 Task: Search for and add a laptop under 50000, a Lenovo laptop bag, and a Lenovo laptop cooling pad to the cart on Amazon.
Action: Mouse moved to (253, 227)
Screenshot: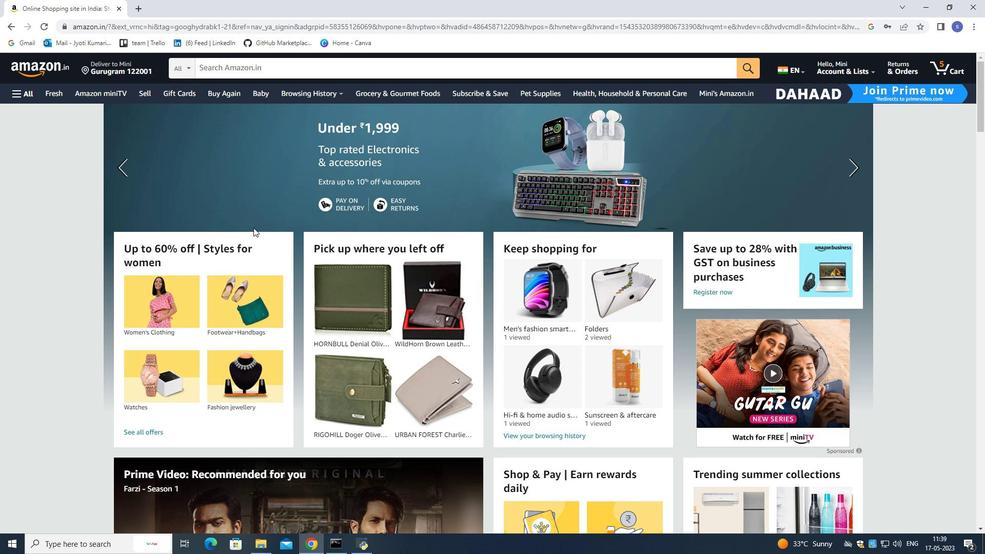 
Action: Mouse scrolled (253, 227) with delta (0, 0)
Screenshot: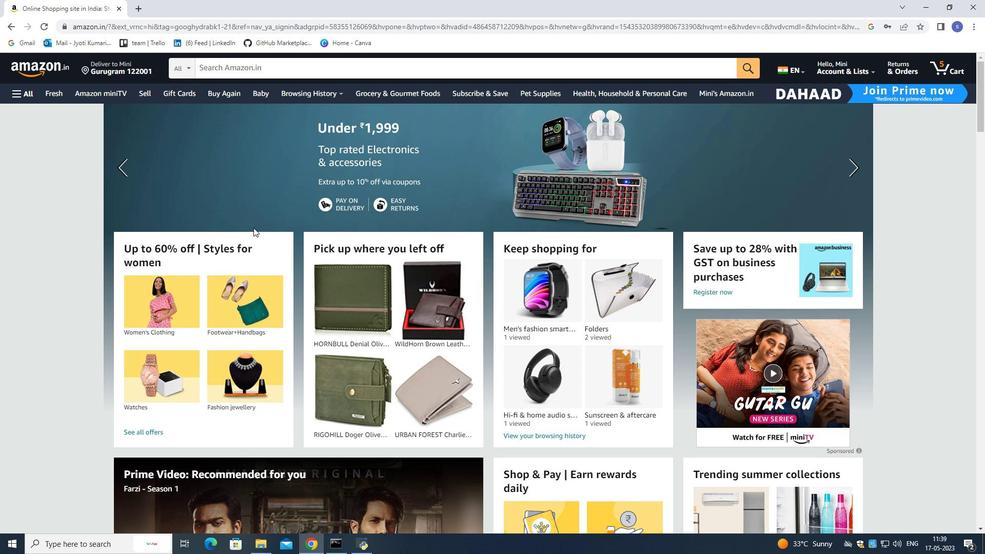 
Action: Mouse scrolled (253, 227) with delta (0, 0)
Screenshot: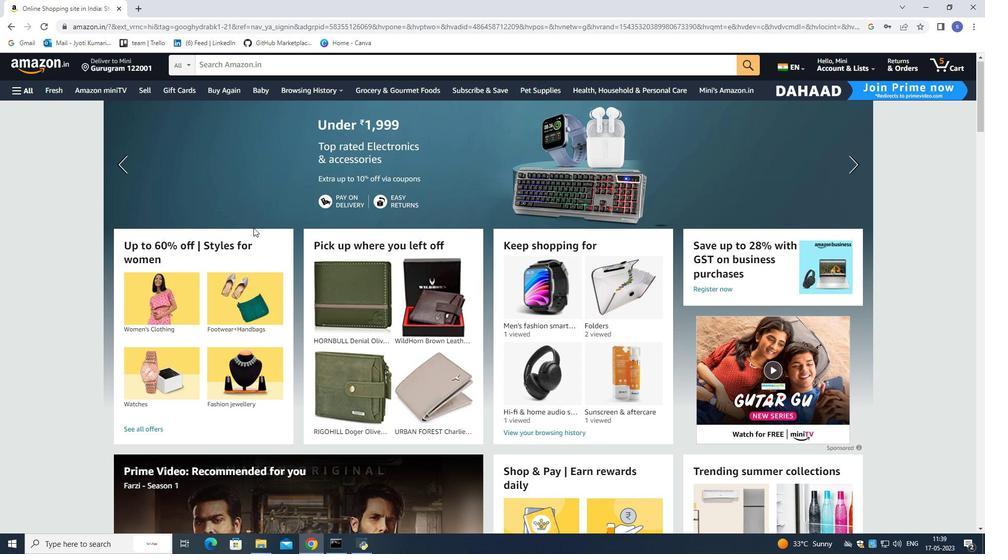 
Action: Mouse scrolled (253, 227) with delta (0, 0)
Screenshot: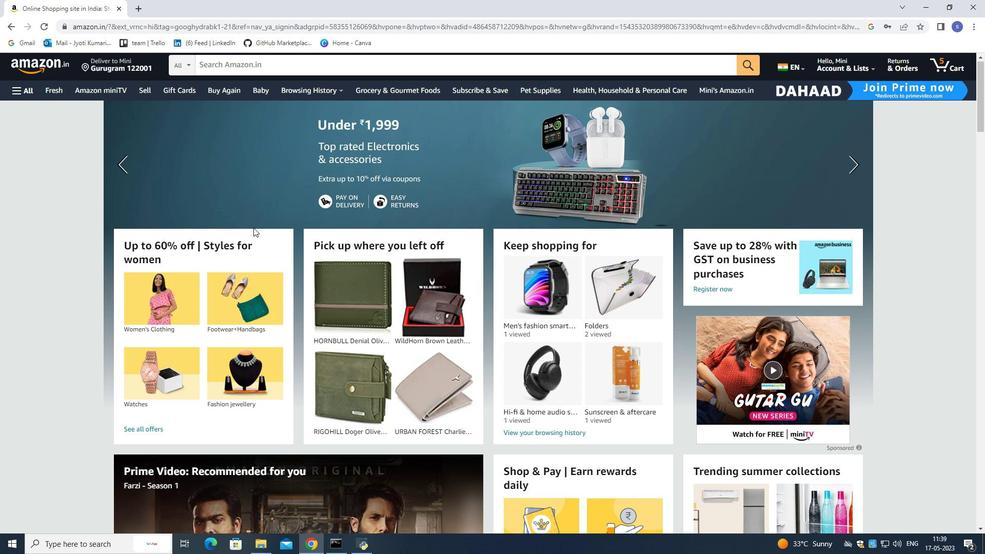 
Action: Mouse moved to (253, 228)
Screenshot: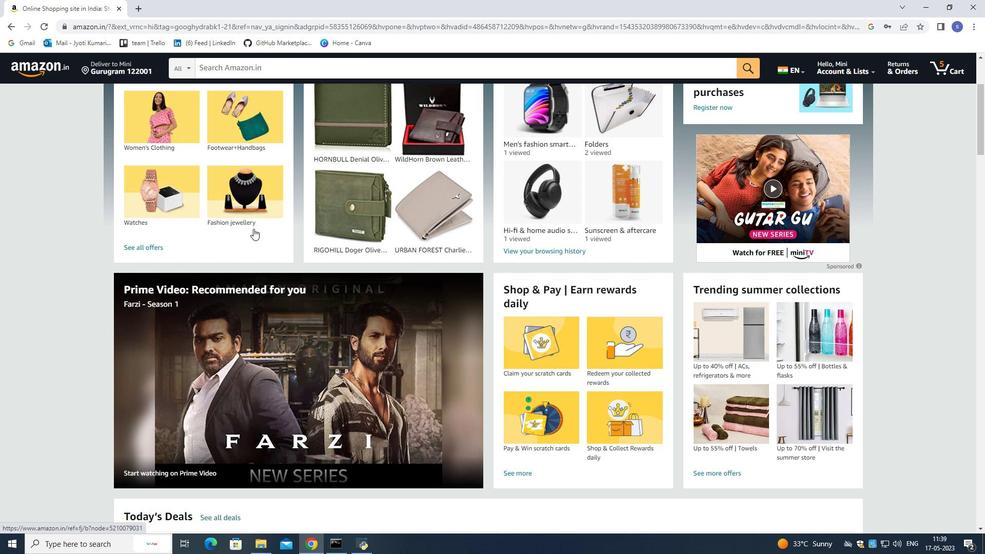 
Action: Mouse scrolled (253, 228) with delta (0, 0)
Screenshot: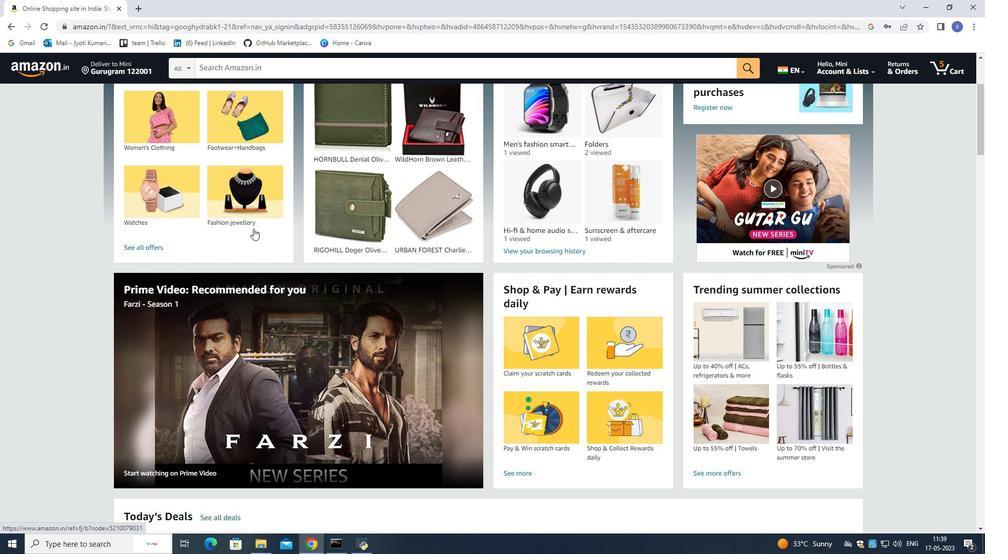 
Action: Mouse moved to (253, 230)
Screenshot: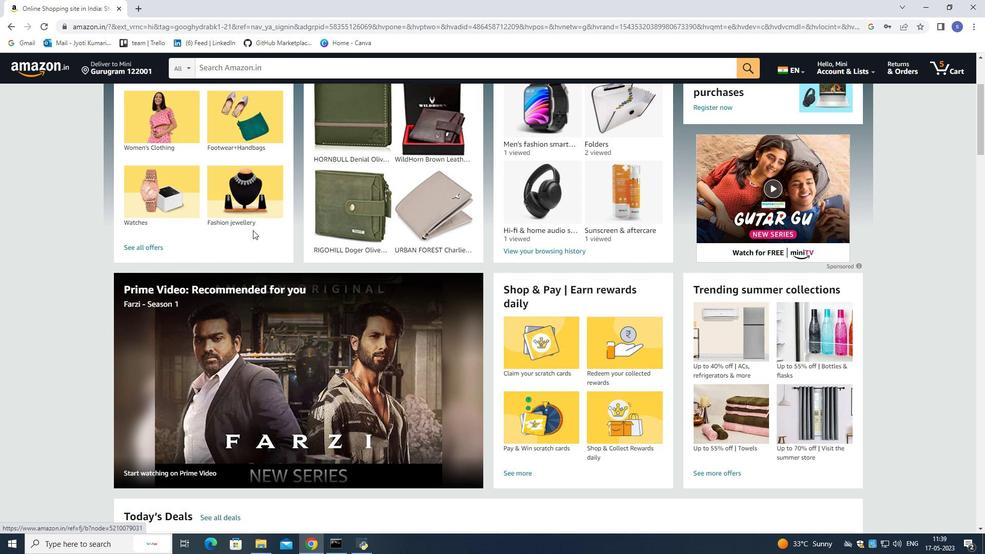 
Action: Mouse scrolled (253, 229) with delta (0, 0)
Screenshot: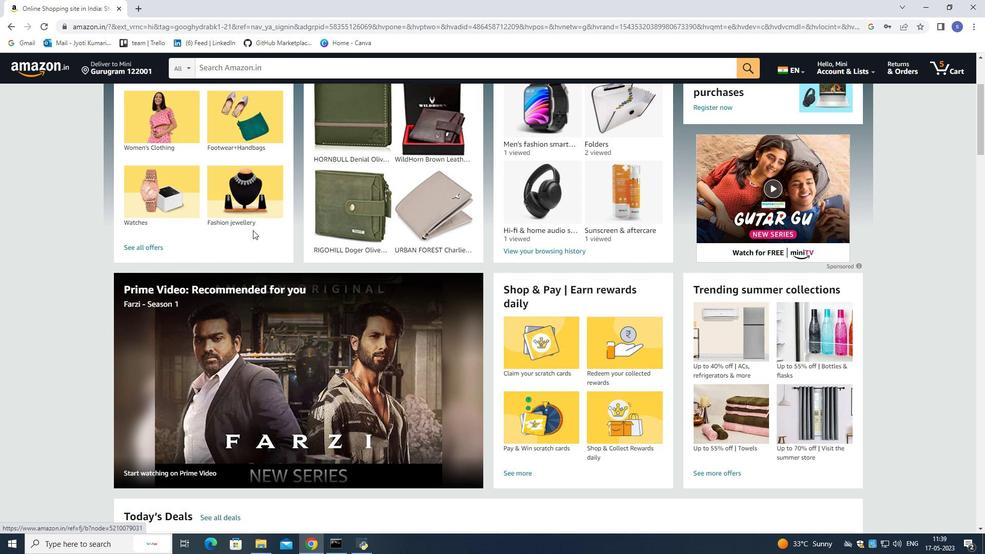 
Action: Mouse scrolled (253, 229) with delta (0, 0)
Screenshot: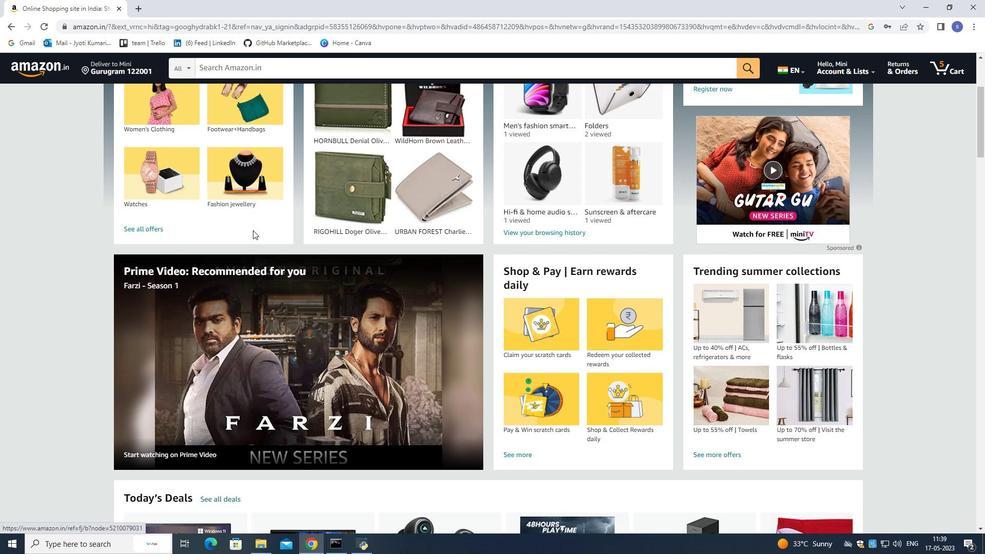 
Action: Mouse scrolled (253, 229) with delta (0, 0)
Screenshot: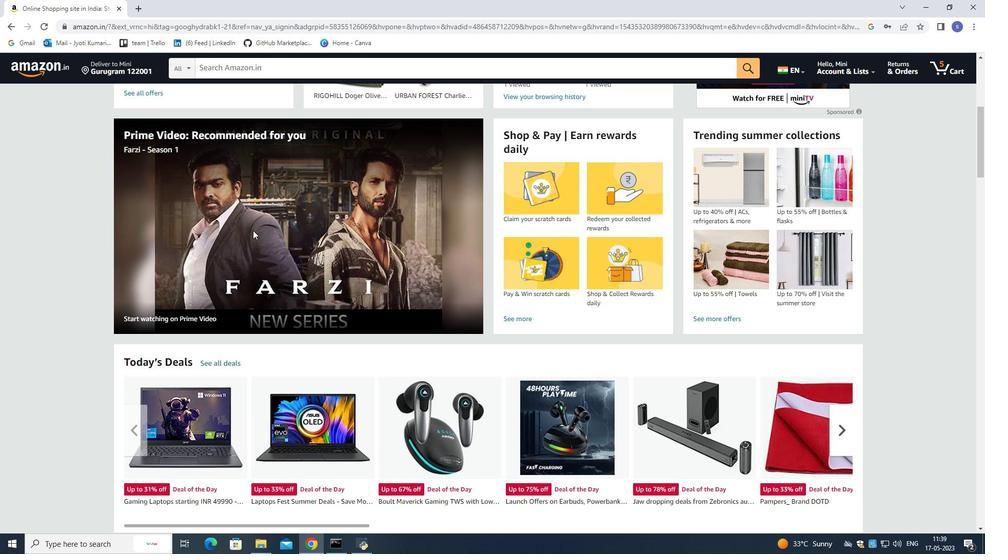 
Action: Mouse scrolled (253, 229) with delta (0, 0)
Screenshot: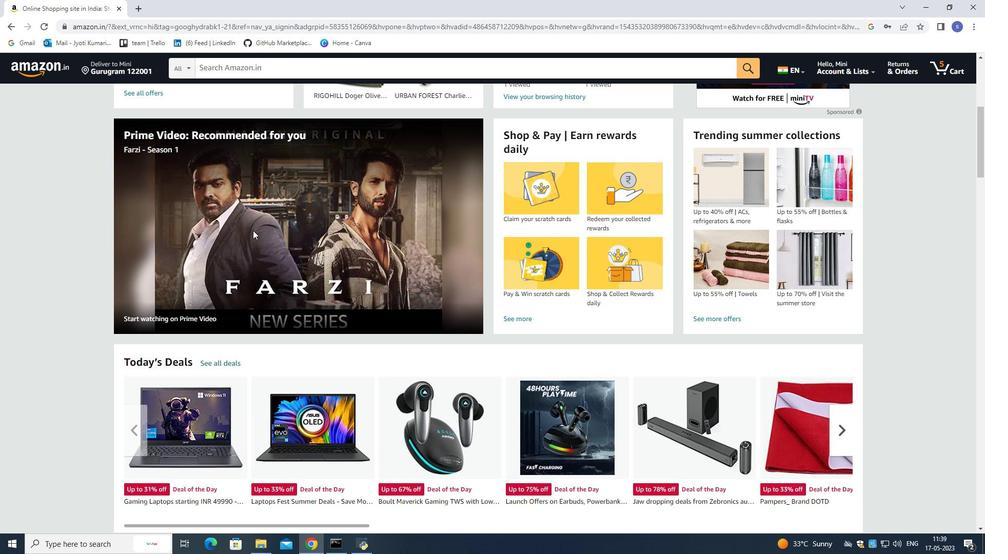 
Action: Mouse scrolled (253, 229) with delta (0, 0)
Screenshot: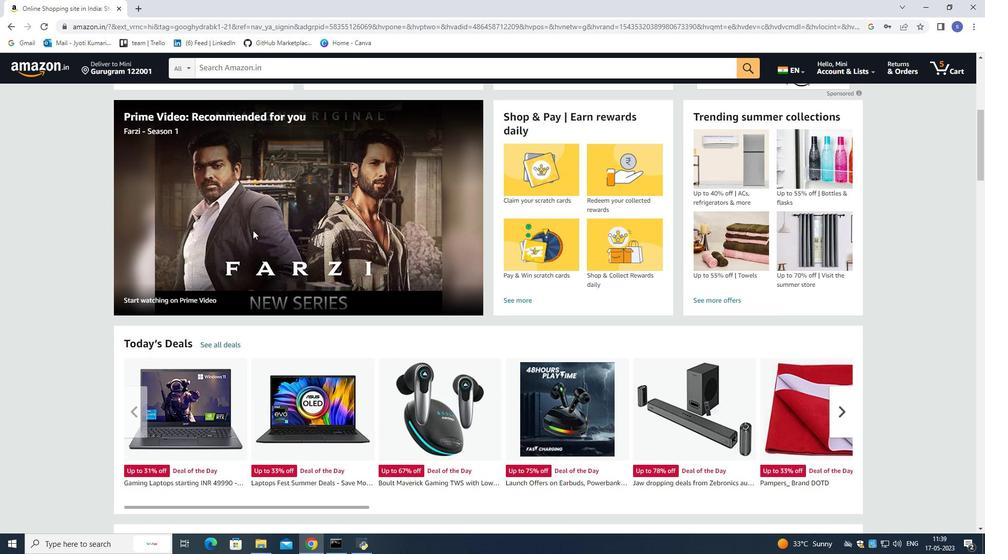 
Action: Mouse scrolled (253, 229) with delta (0, 0)
Screenshot: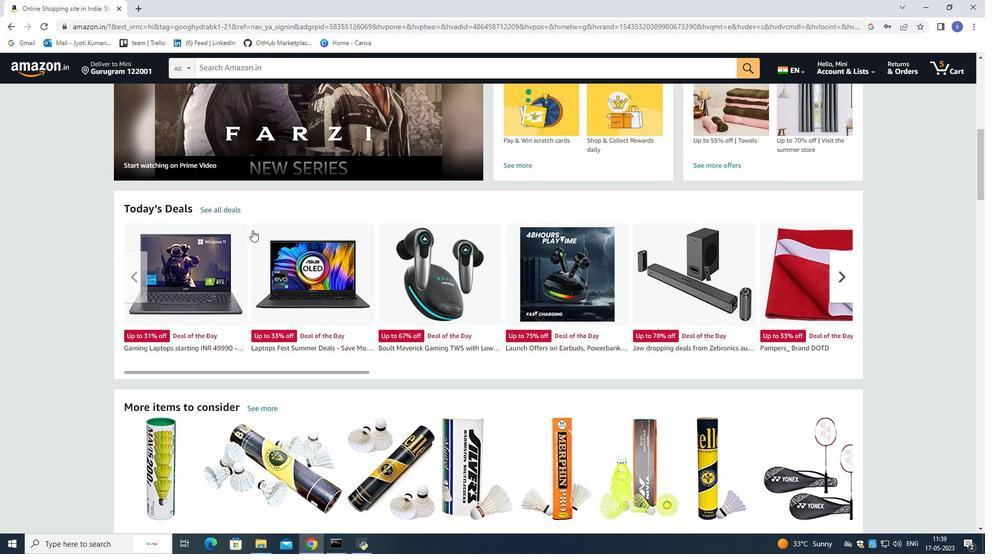 
Action: Mouse moved to (252, 230)
Screenshot: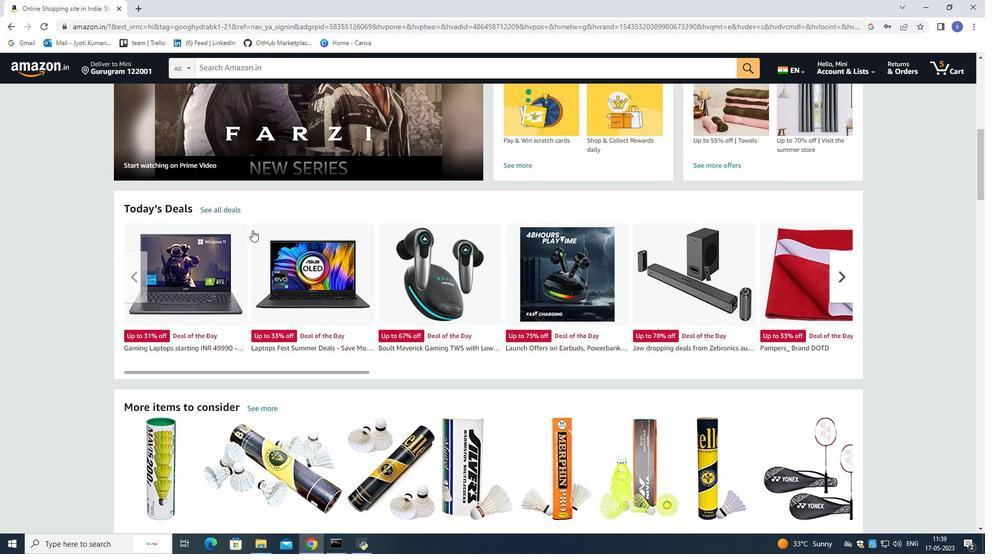 
Action: Mouse scrolled (252, 229) with delta (0, 0)
Screenshot: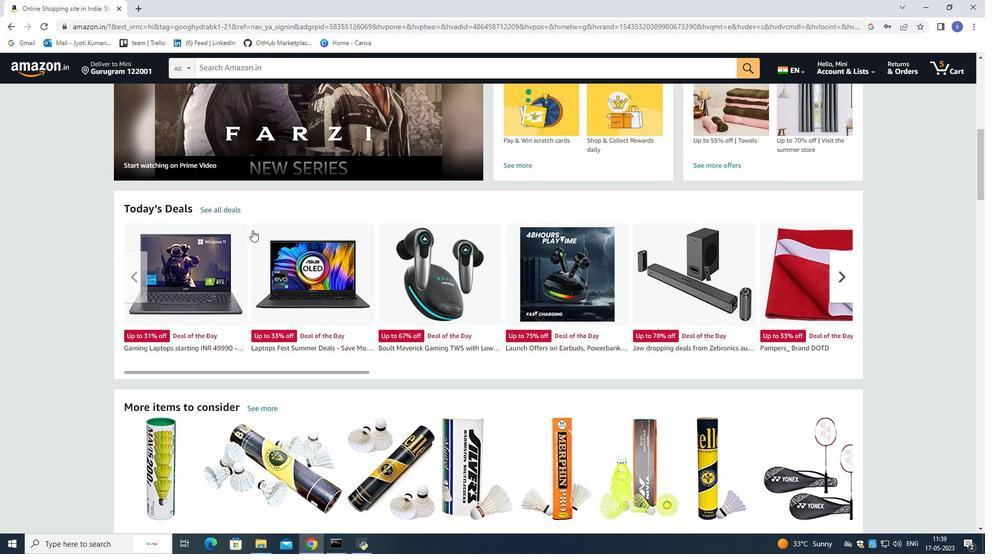 
Action: Mouse moved to (249, 234)
Screenshot: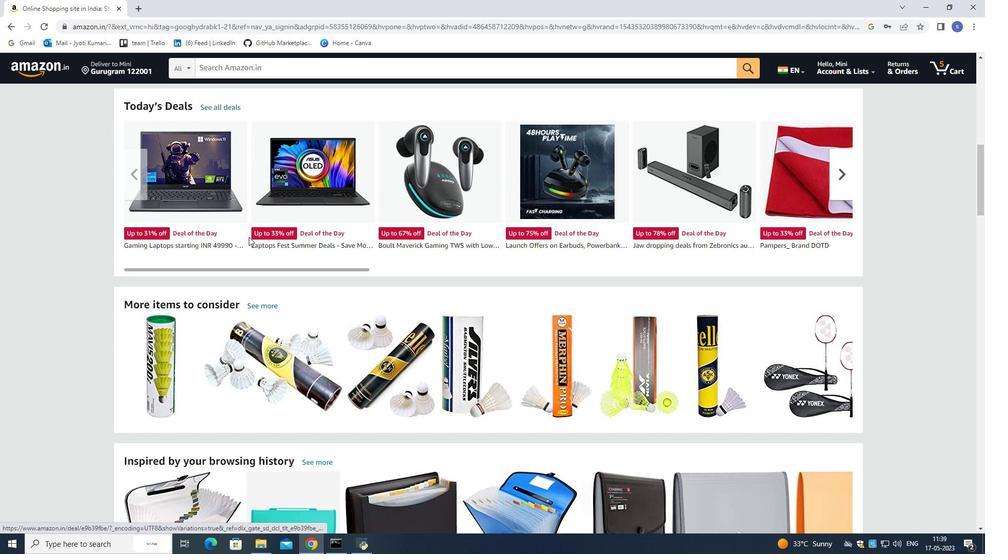 
Action: Mouse scrolled (249, 234) with delta (0, 0)
Screenshot: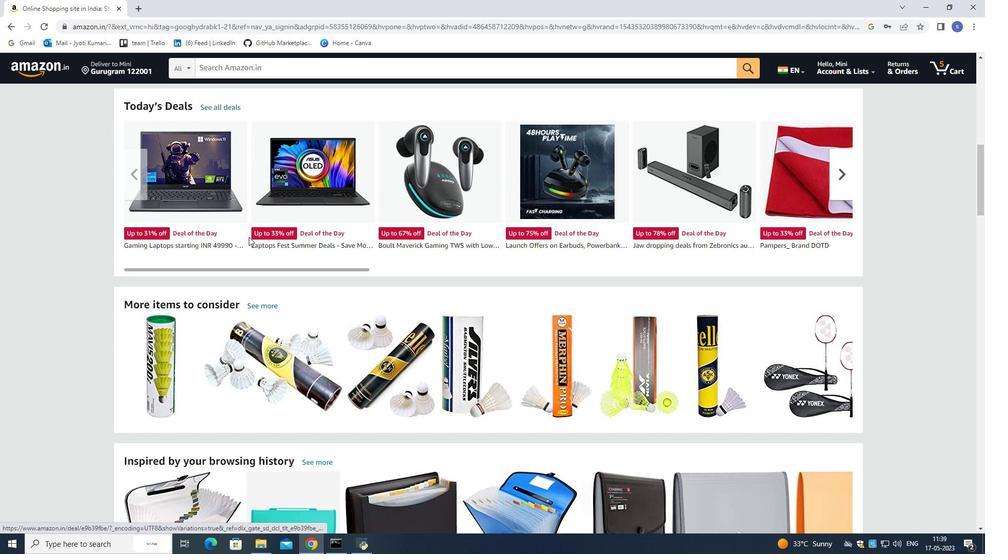 
Action: Mouse moved to (248, 238)
Screenshot: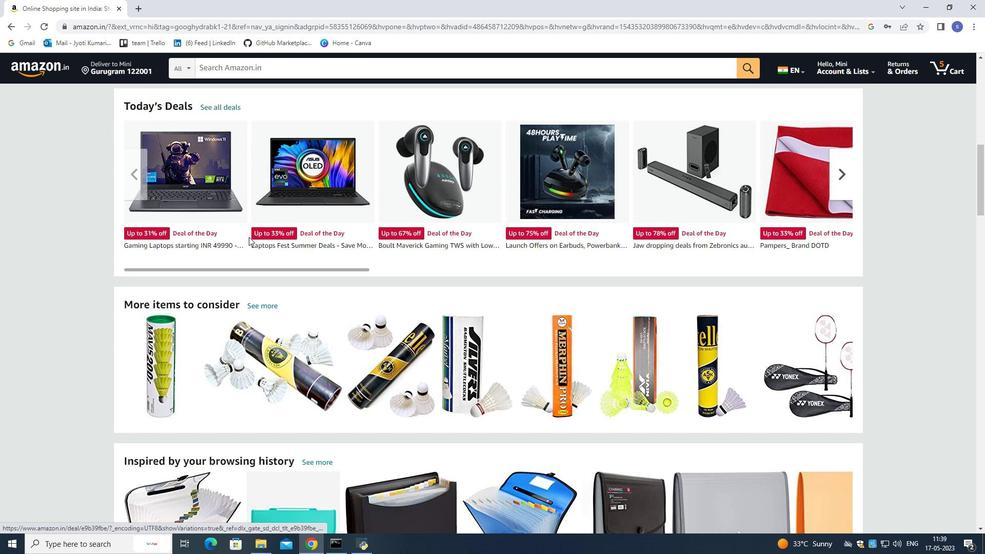 
Action: Mouse scrolled (248, 237) with delta (0, 0)
Screenshot: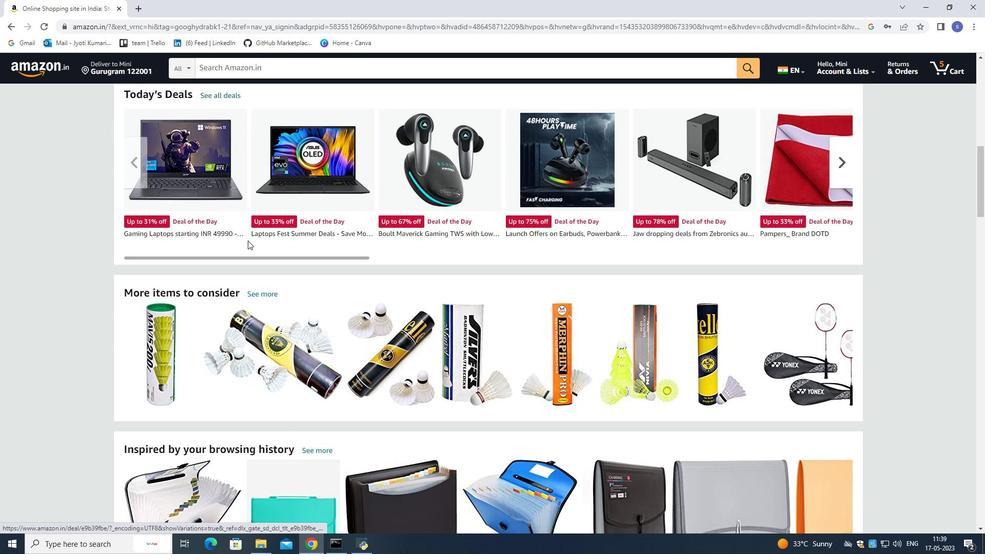 
Action: Mouse moved to (246, 243)
Screenshot: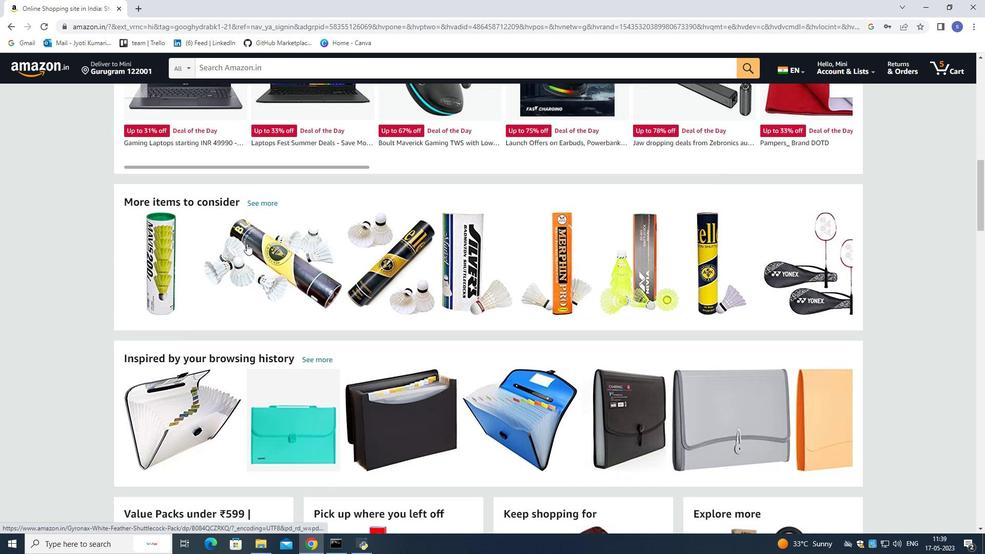 
Action: Mouse scrolled (246, 243) with delta (0, 0)
Screenshot: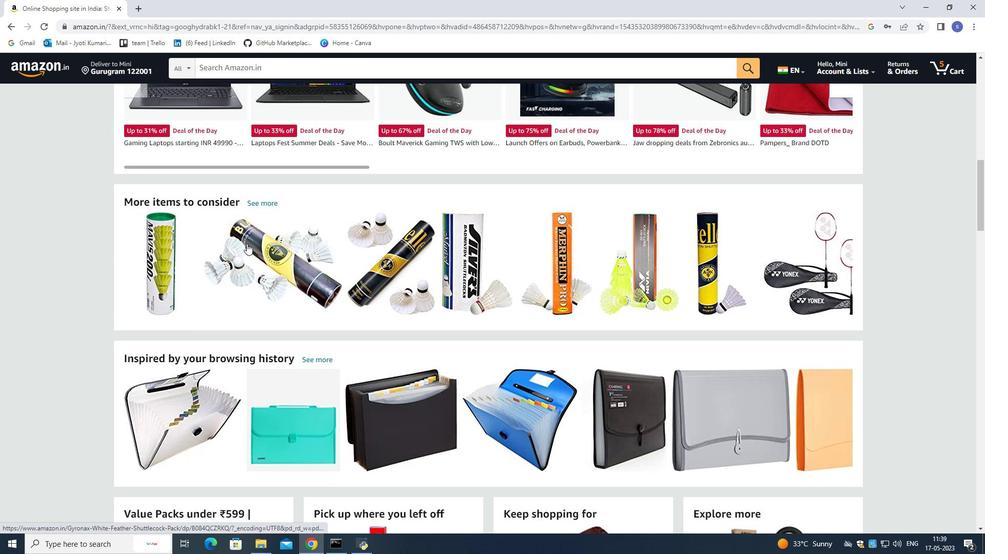
Action: Mouse moved to (246, 244)
Screenshot: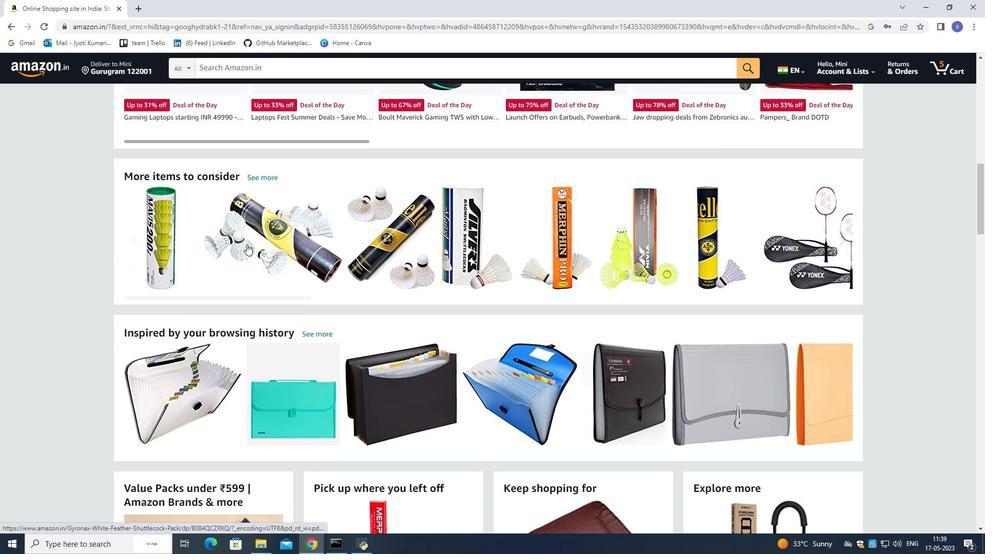 
Action: Mouse scrolled (246, 244) with delta (0, 0)
Screenshot: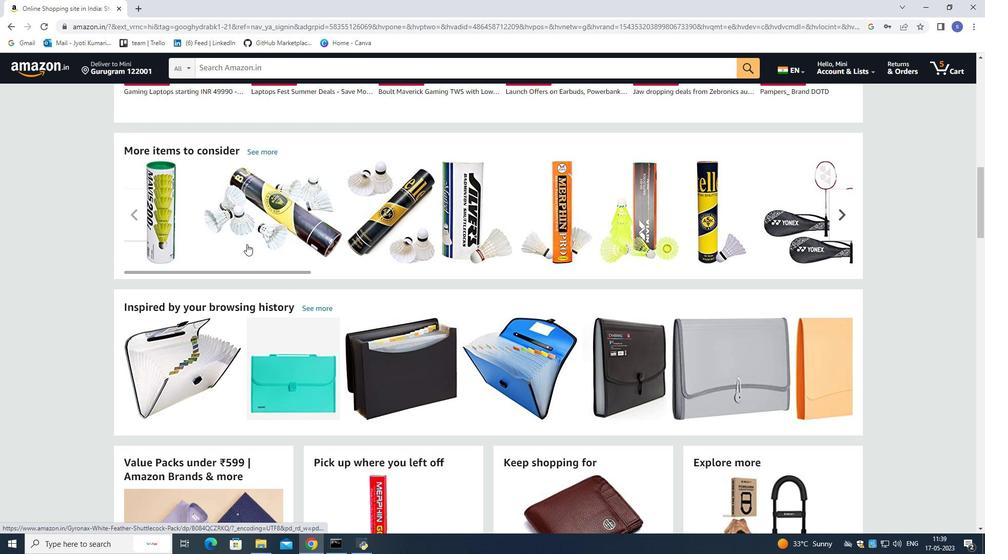 
Action: Mouse scrolled (246, 244) with delta (0, 0)
Screenshot: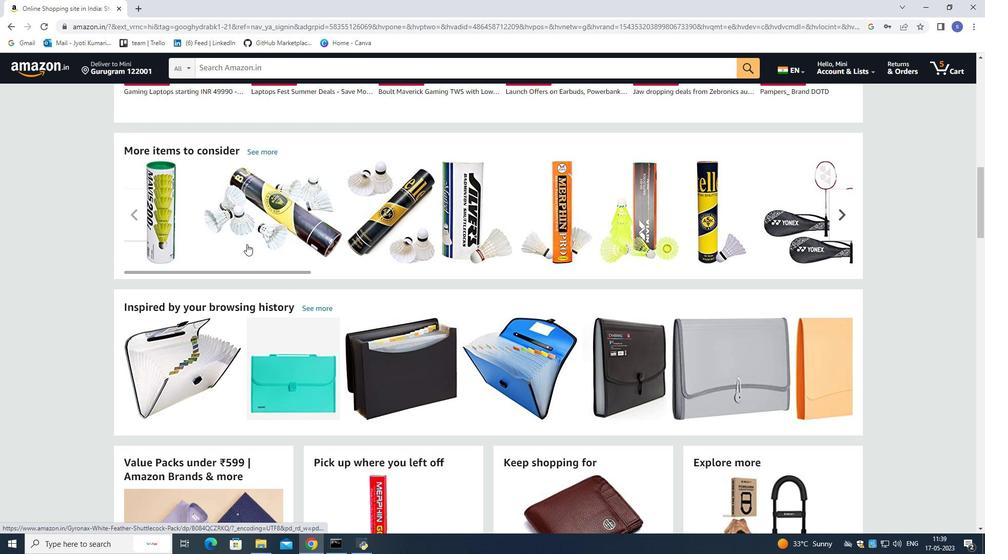 
Action: Mouse scrolled (246, 244) with delta (0, 0)
Screenshot: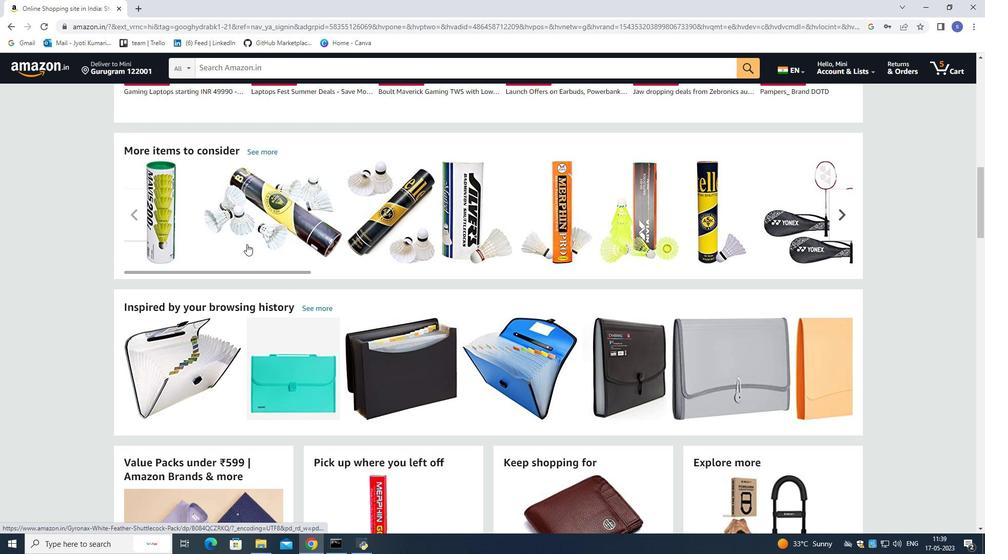 
Action: Mouse scrolled (246, 244) with delta (0, 0)
Screenshot: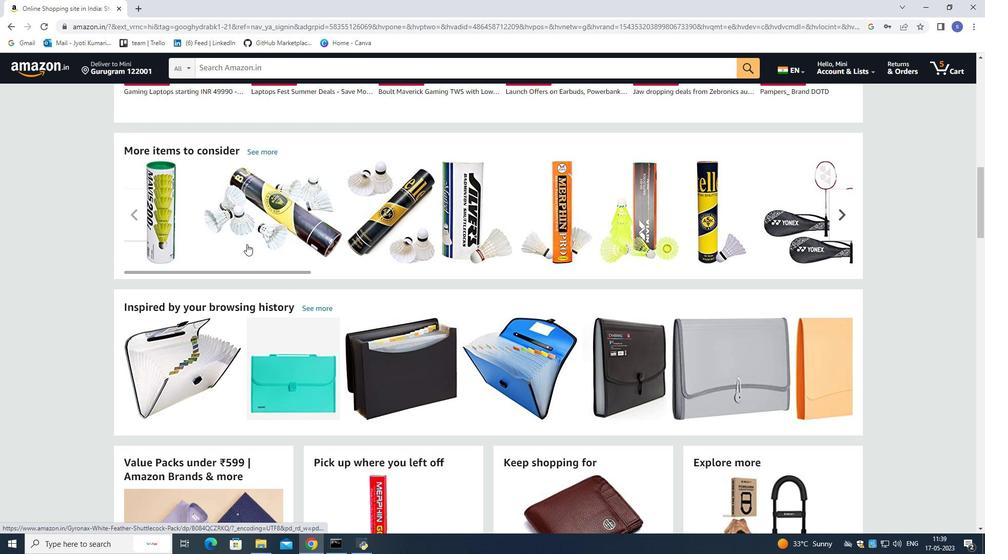 
Action: Mouse scrolled (246, 244) with delta (0, 0)
Screenshot: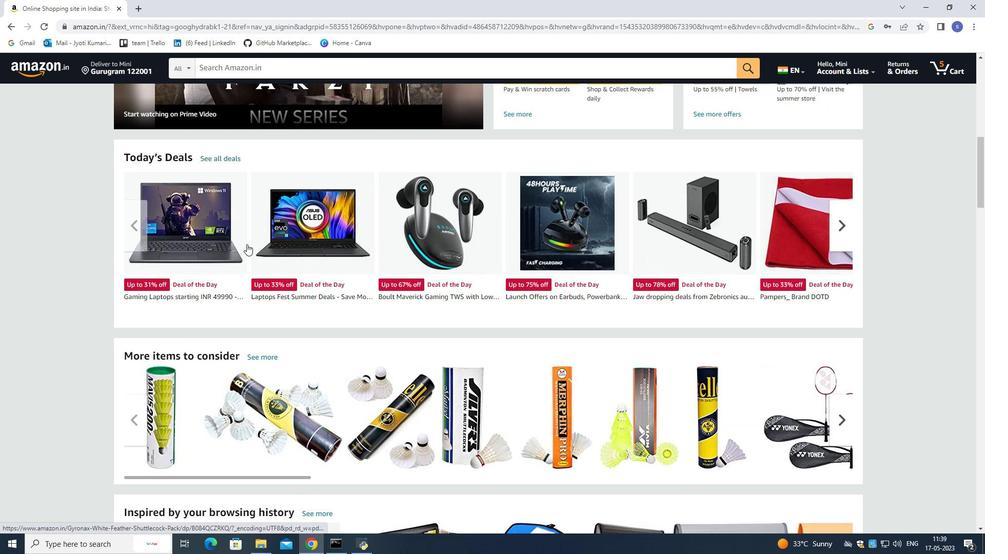 
Action: Mouse scrolled (246, 244) with delta (0, 0)
Screenshot: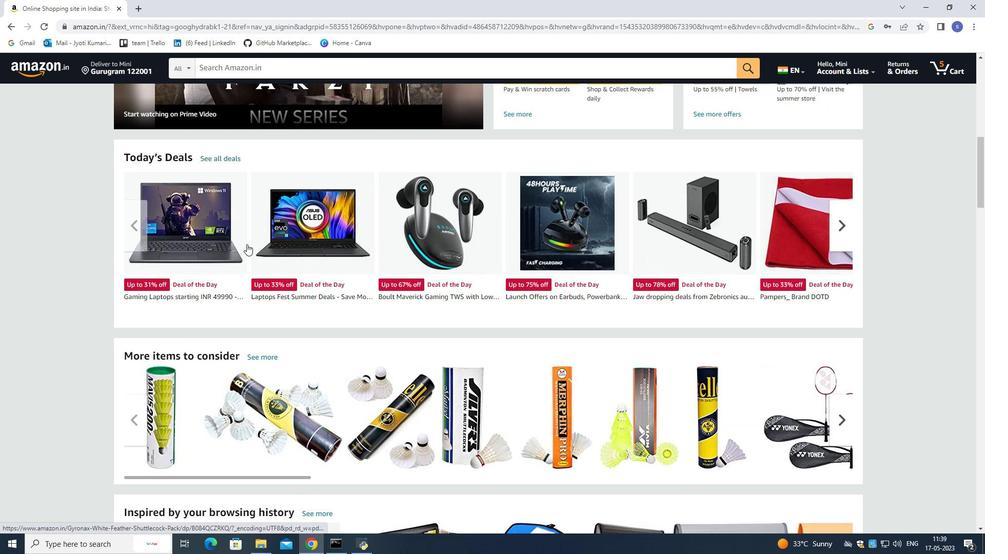 
Action: Mouse scrolled (246, 244) with delta (0, 0)
Screenshot: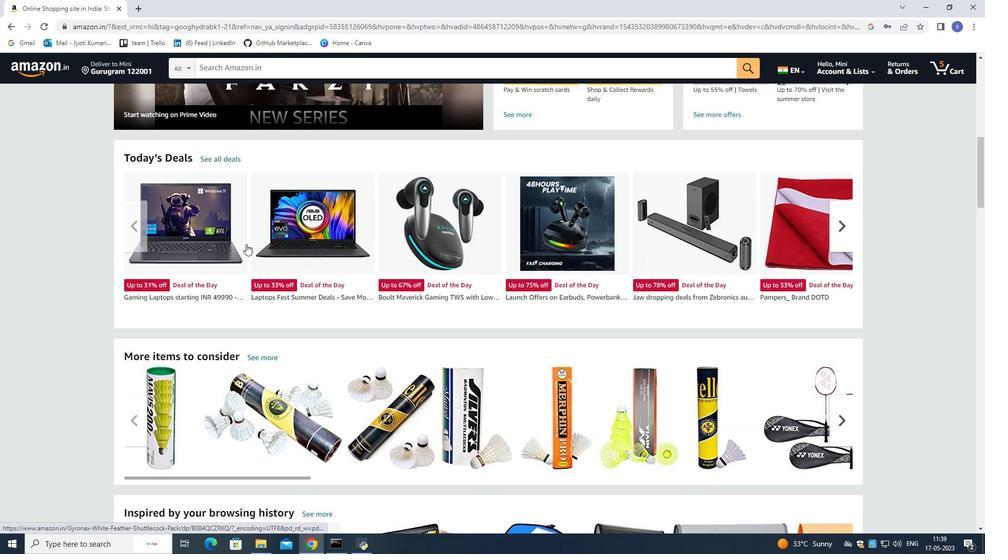 
Action: Mouse scrolled (246, 244) with delta (0, 0)
Screenshot: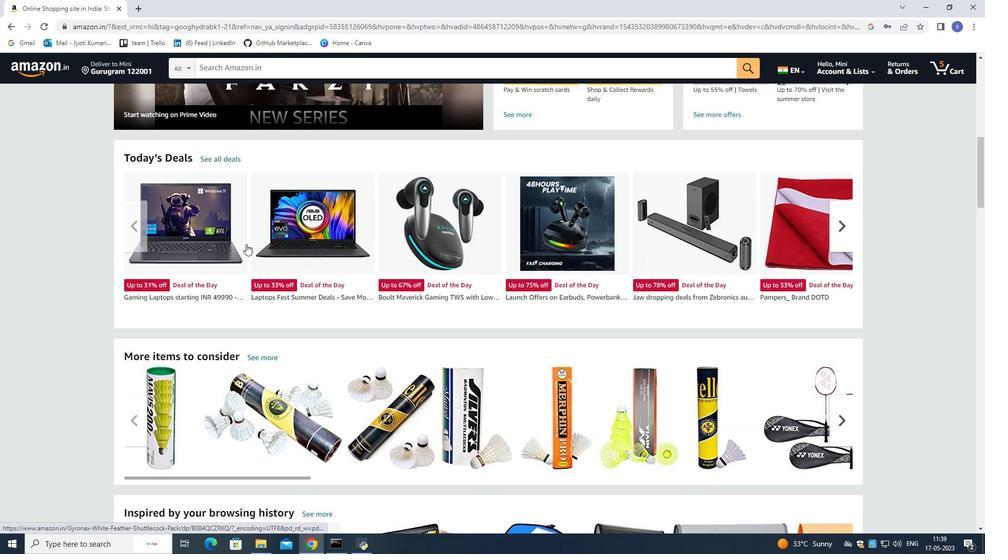
Action: Mouse moved to (246, 244)
Screenshot: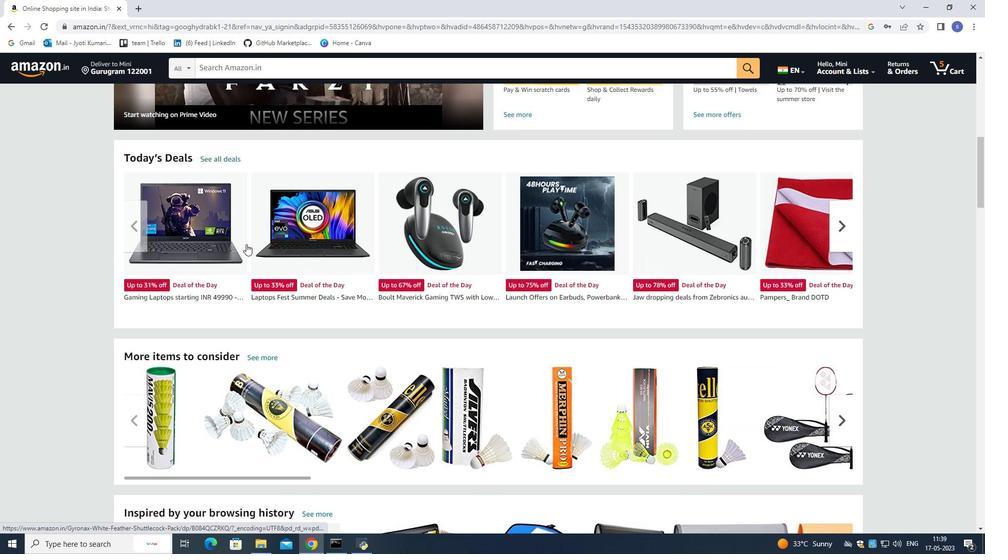 
Action: Mouse scrolled (246, 244) with delta (0, 0)
Screenshot: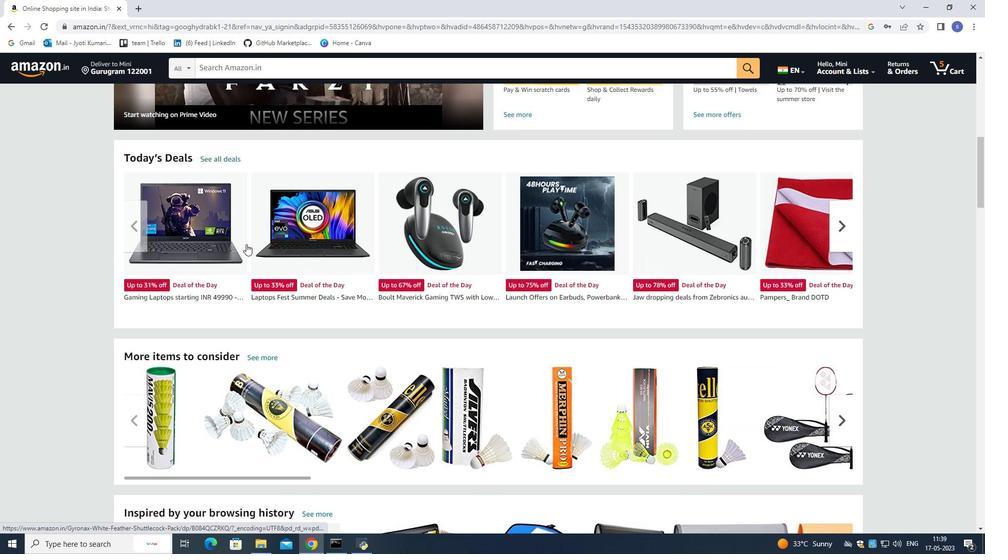 
Action: Mouse scrolled (246, 244) with delta (0, 0)
Screenshot: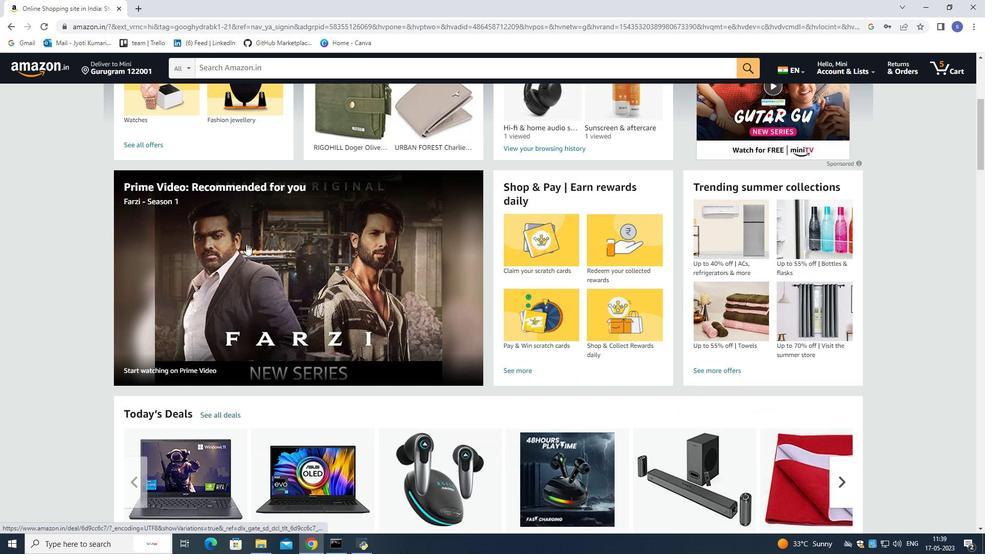
Action: Mouse scrolled (246, 244) with delta (0, 0)
Screenshot: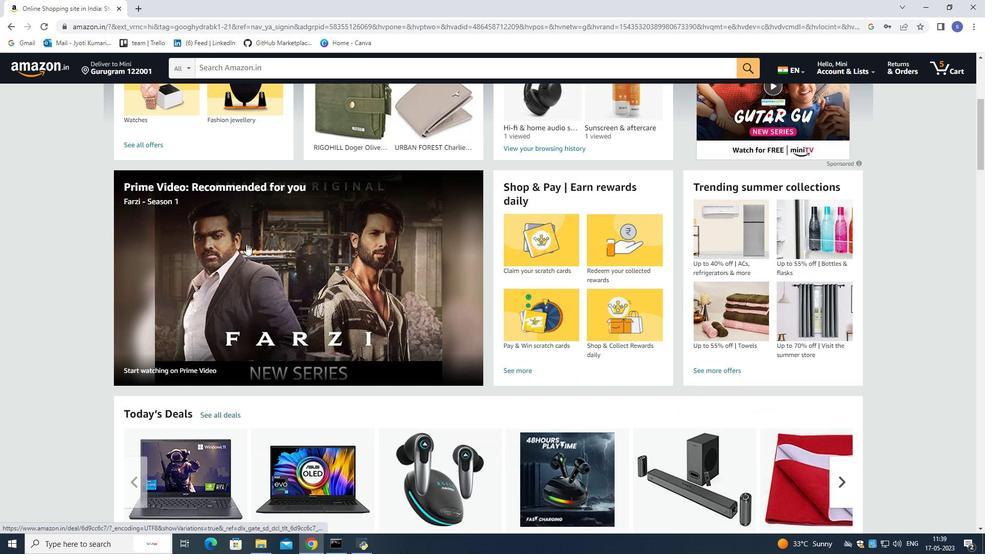 
Action: Mouse scrolled (246, 244) with delta (0, 0)
Screenshot: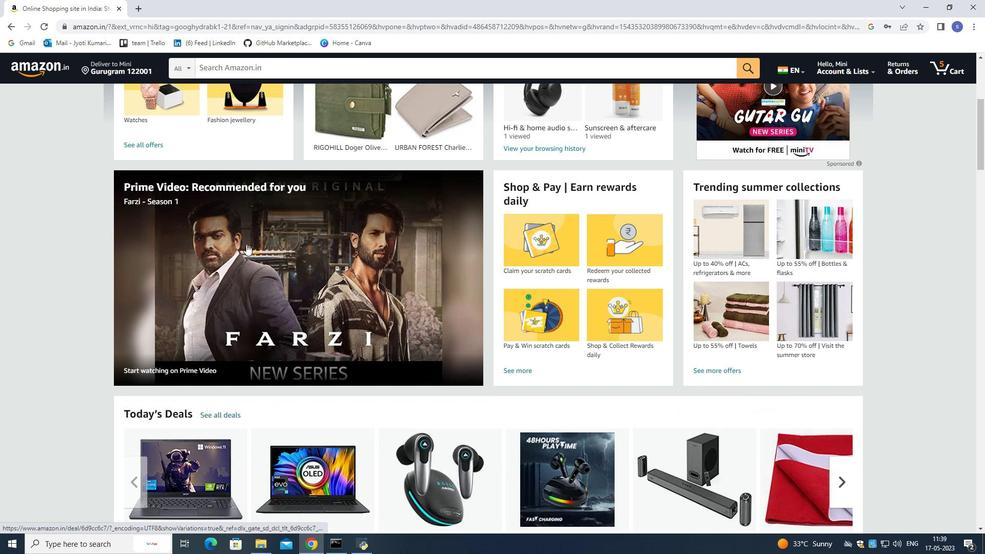 
Action: Mouse scrolled (246, 244) with delta (0, 0)
Screenshot: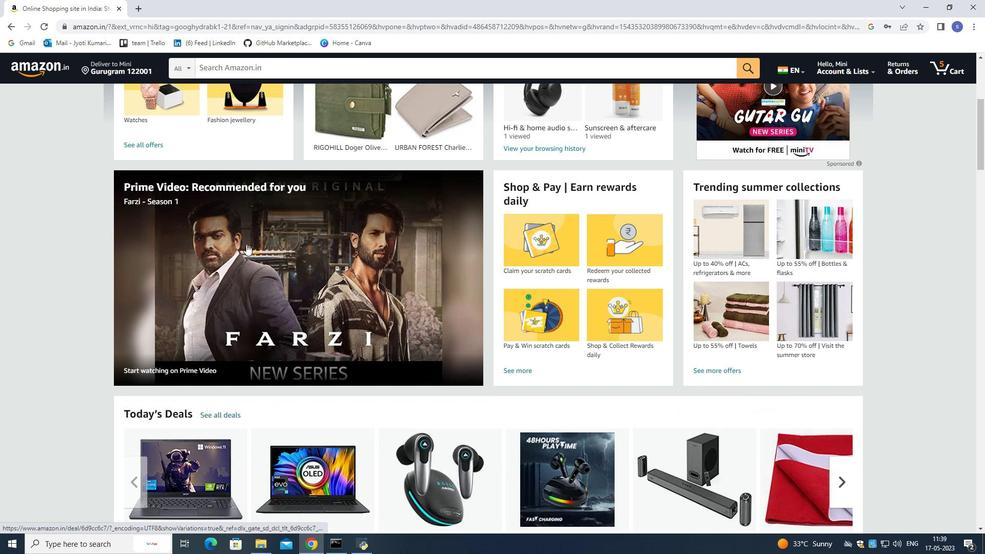 
Action: Mouse scrolled (246, 244) with delta (0, 0)
Screenshot: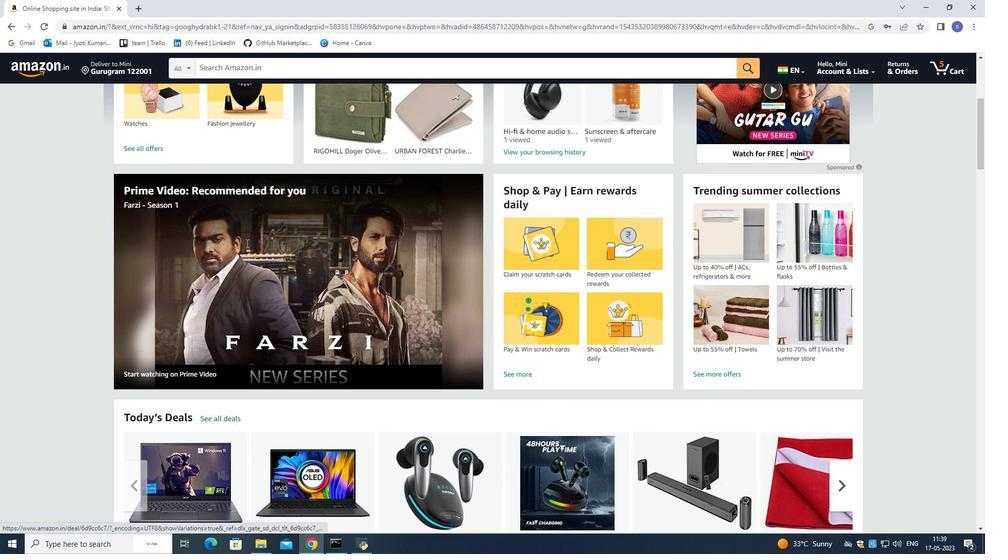 
Action: Mouse moved to (246, 243)
Screenshot: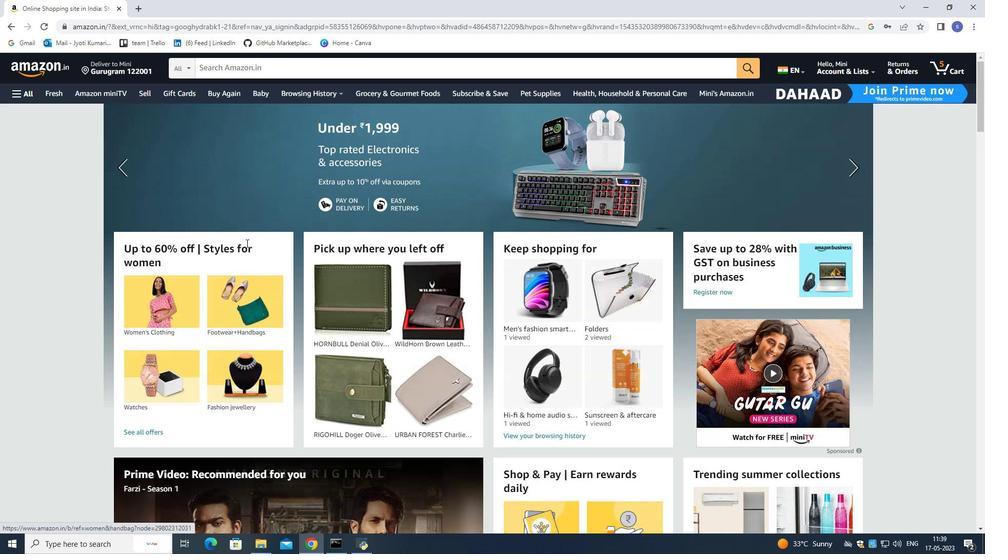 
Action: Mouse scrolled (246, 243) with delta (0, 0)
Screenshot: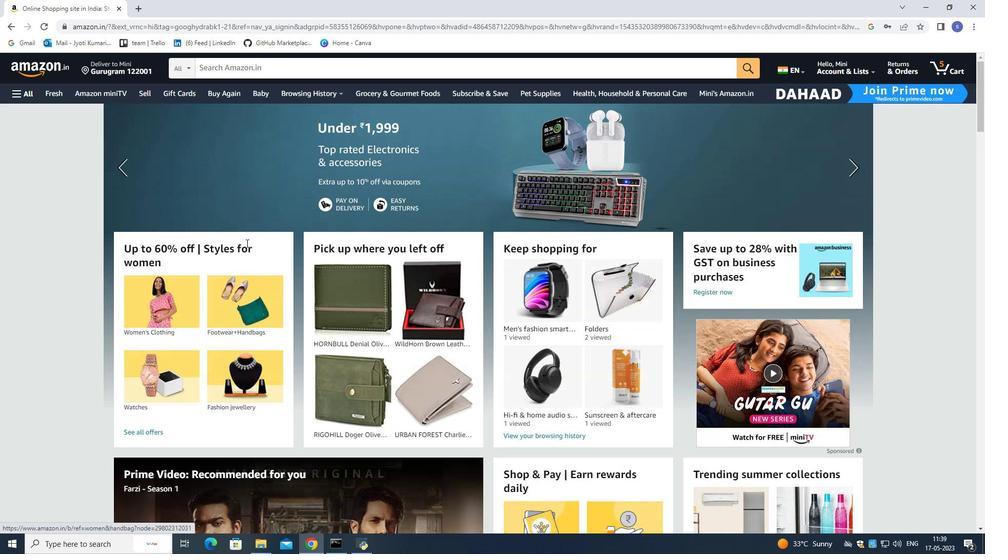 
Action: Mouse scrolled (246, 243) with delta (0, 0)
Screenshot: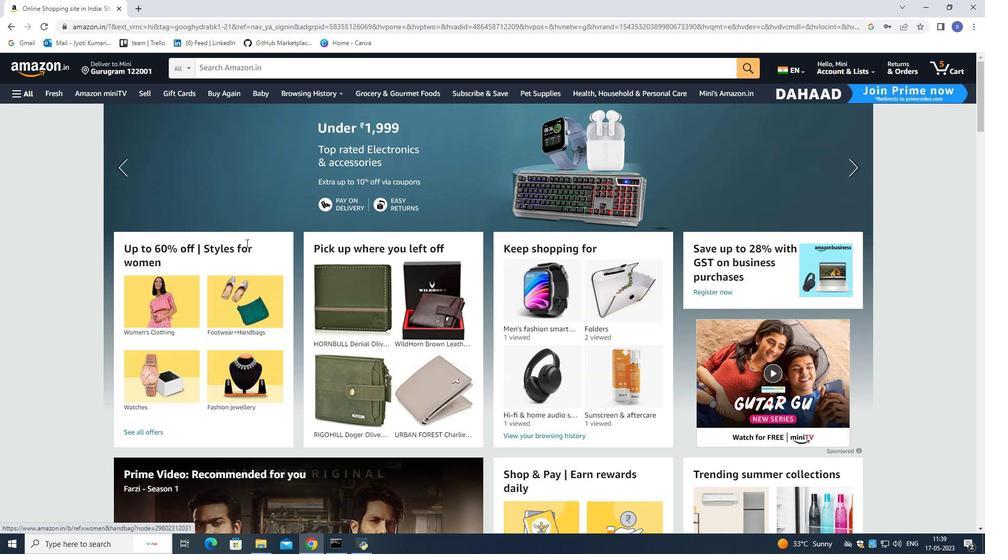 
Action: Mouse scrolled (246, 243) with delta (0, 0)
Screenshot: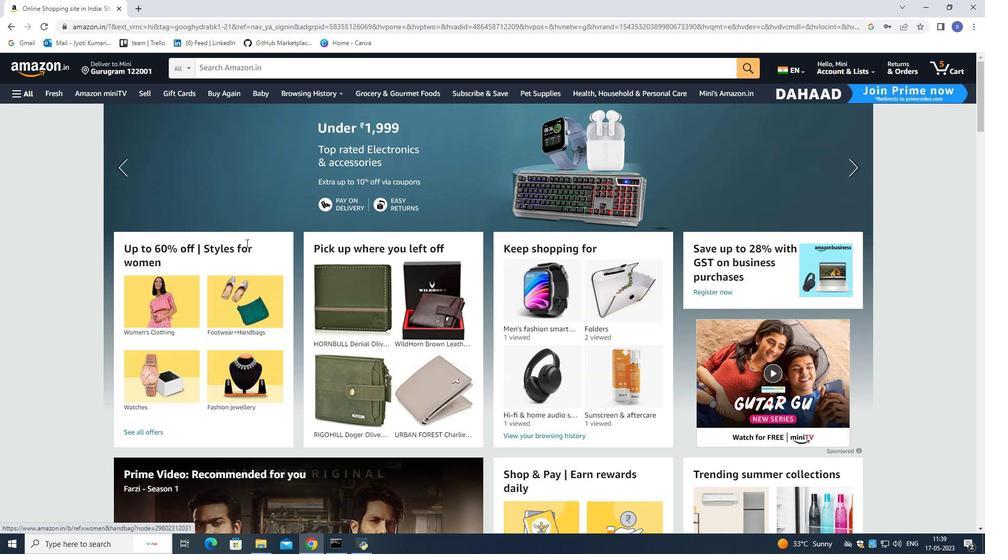 
Action: Mouse moved to (245, 242)
Screenshot: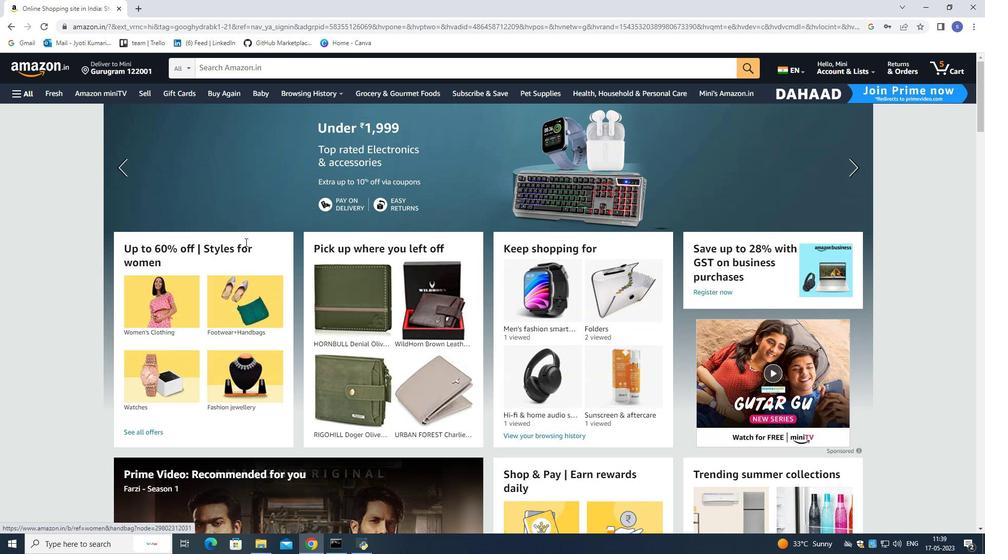 
Action: Mouse scrolled (245, 243) with delta (0, 0)
Screenshot: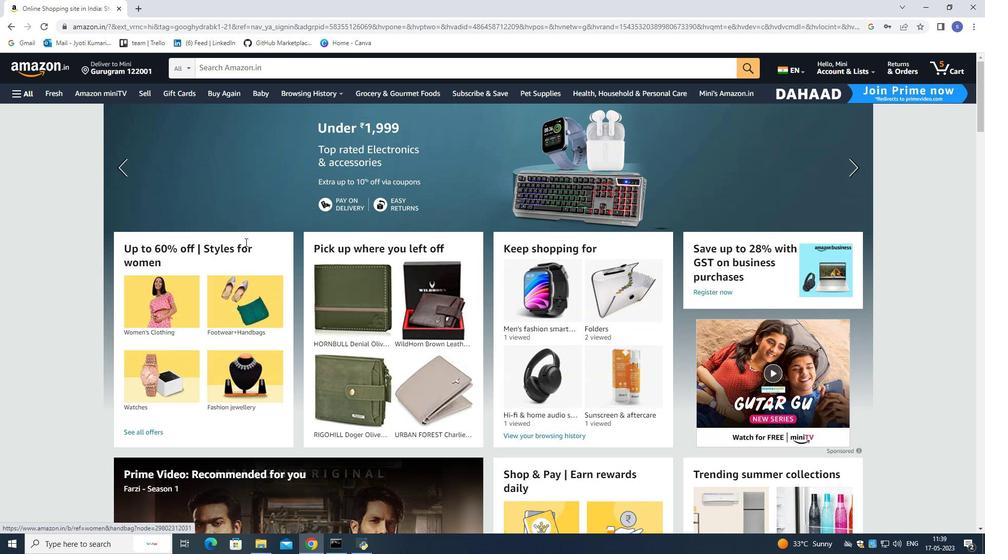 
Action: Mouse moved to (245, 242)
Screenshot: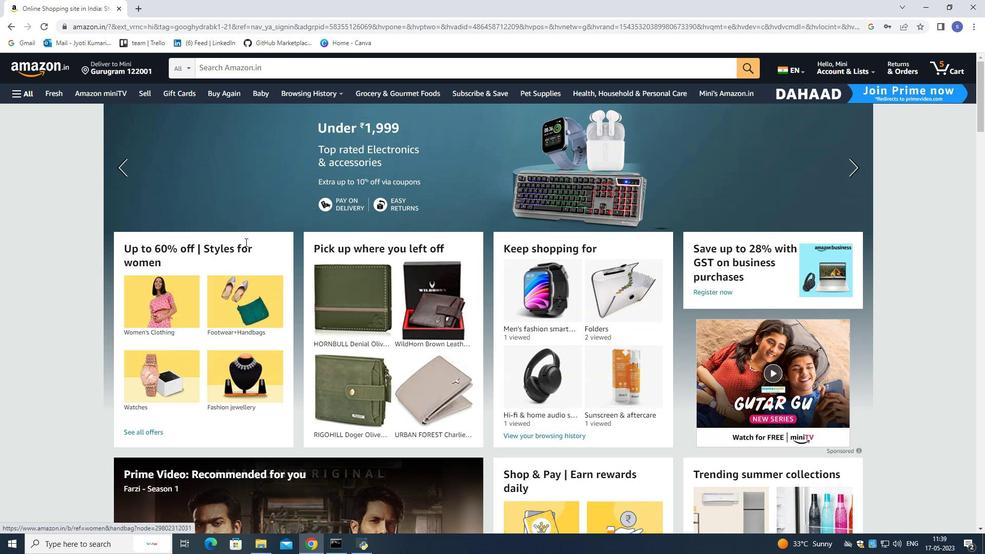 
Action: Mouse scrolled (245, 242) with delta (0, 0)
Screenshot: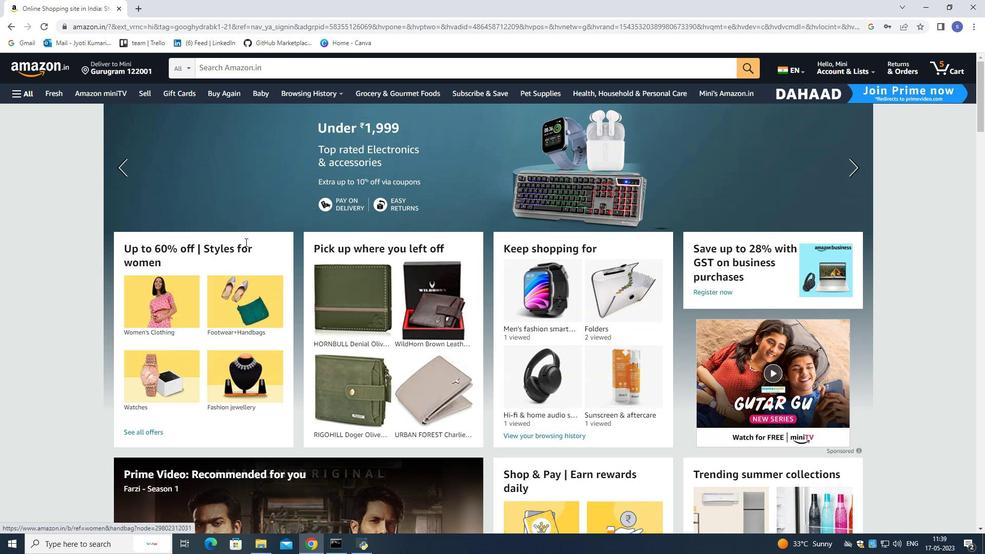 
Action: Mouse scrolled (245, 242) with delta (0, 0)
Screenshot: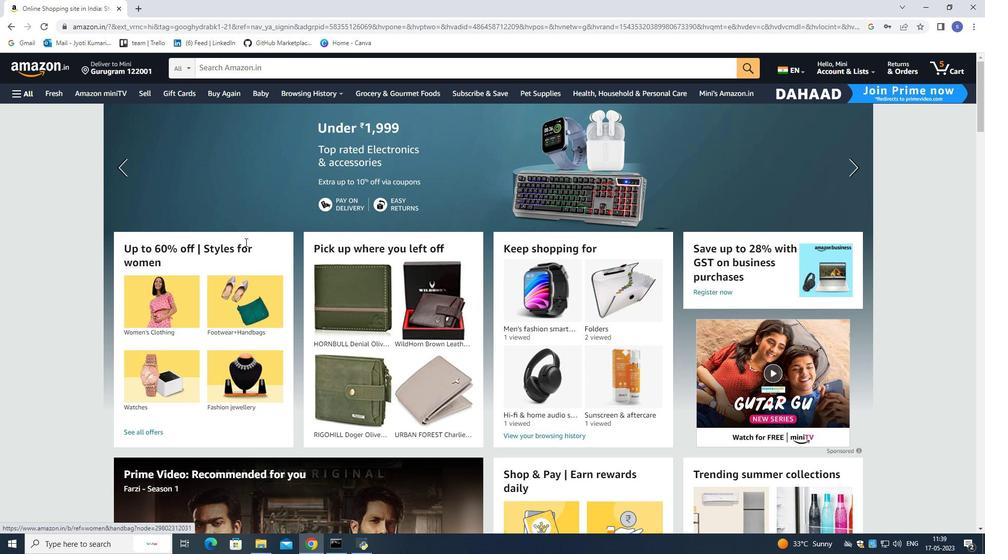
Action: Mouse scrolled (245, 242) with delta (0, 0)
Screenshot: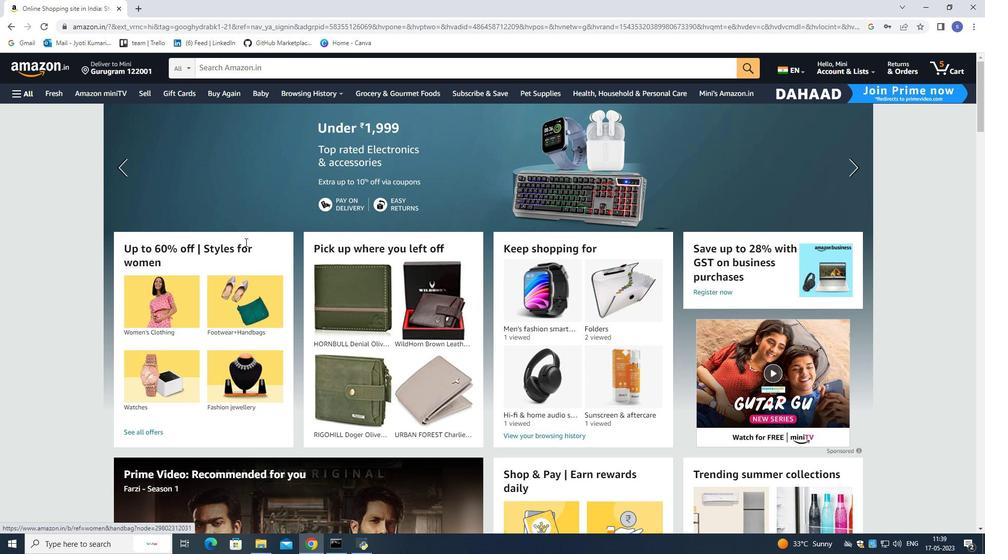 
Action: Mouse scrolled (245, 242) with delta (0, 0)
Screenshot: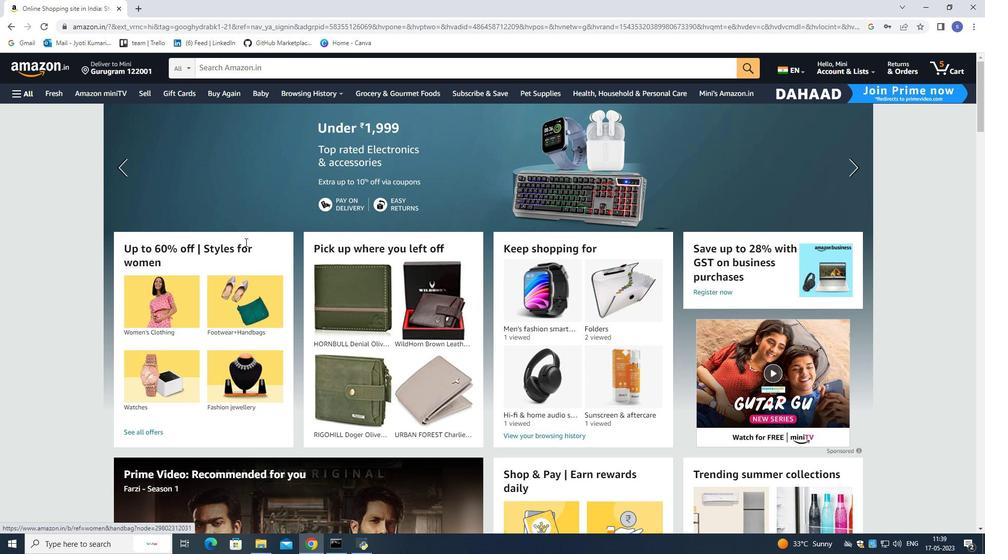 
Action: Mouse scrolled (245, 242) with delta (0, 0)
Screenshot: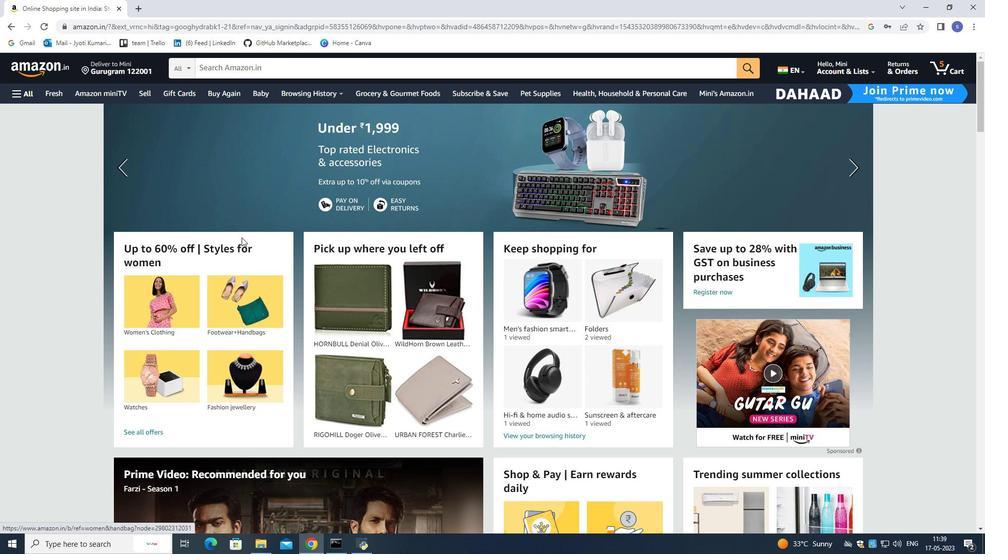 
Action: Mouse moved to (272, 67)
Screenshot: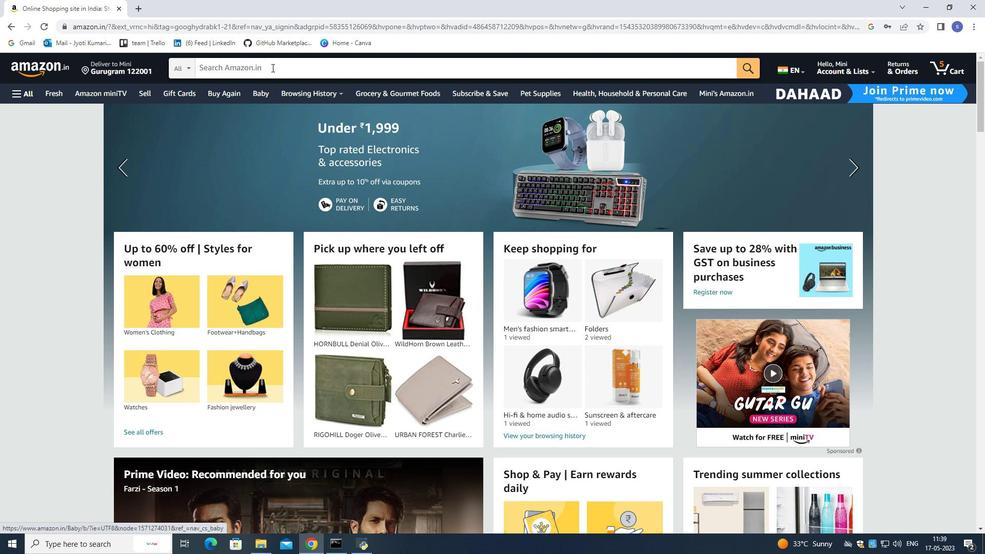 
Action: Mouse pressed left at (272, 67)
Screenshot: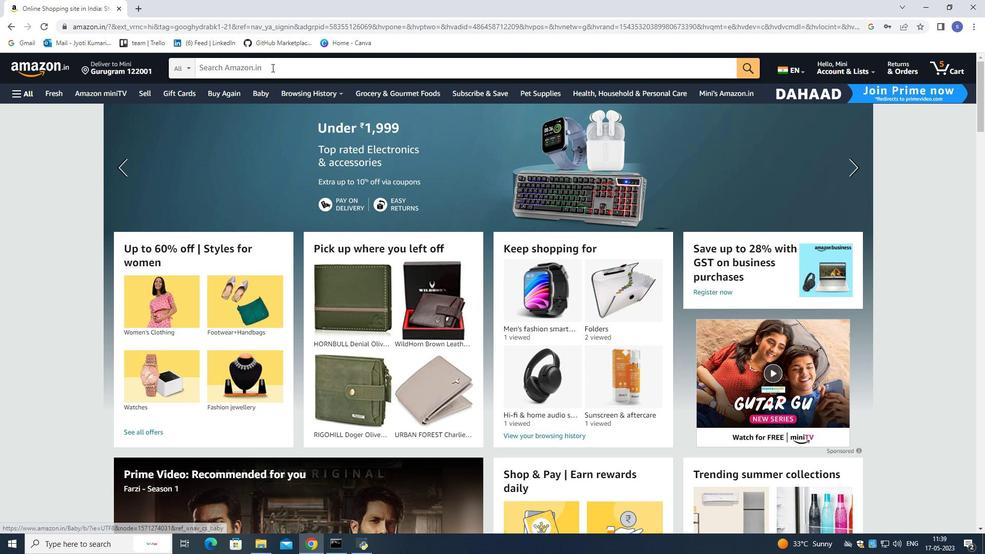 
Action: Mouse moved to (73, 0)
Screenshot: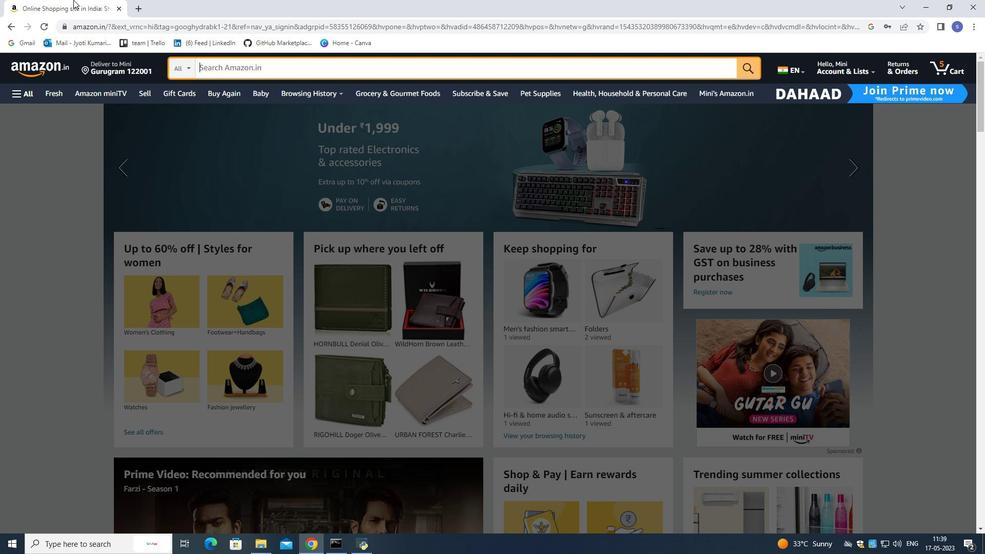 
Action: Key pressed darma<Key.space>product
Screenshot: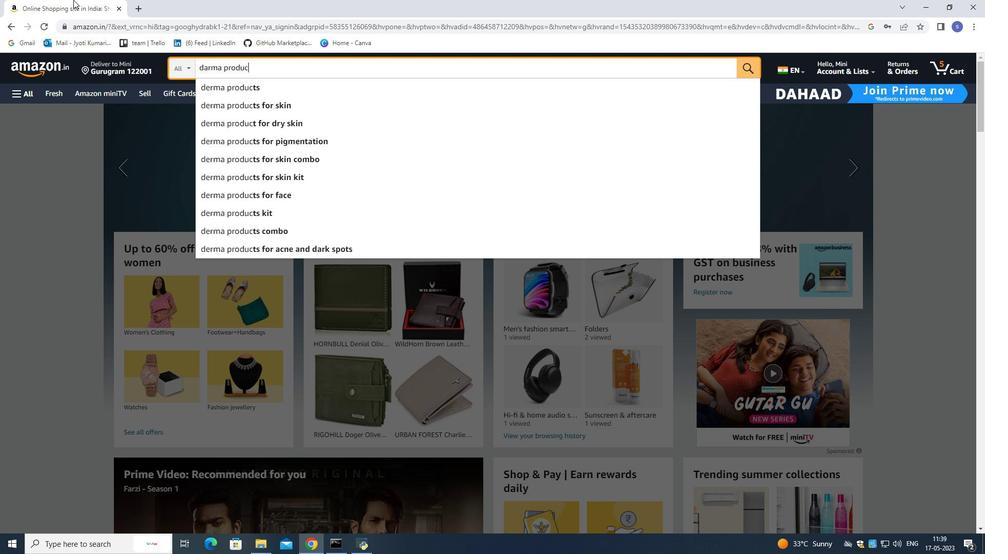
Action: Mouse moved to (228, 100)
Screenshot: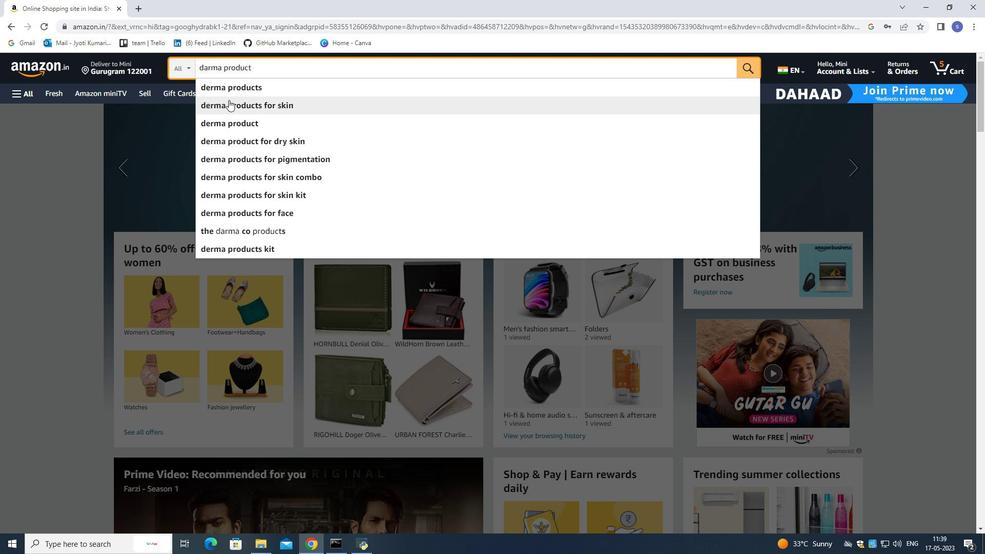 
Action: Mouse pressed left at (228, 100)
Screenshot: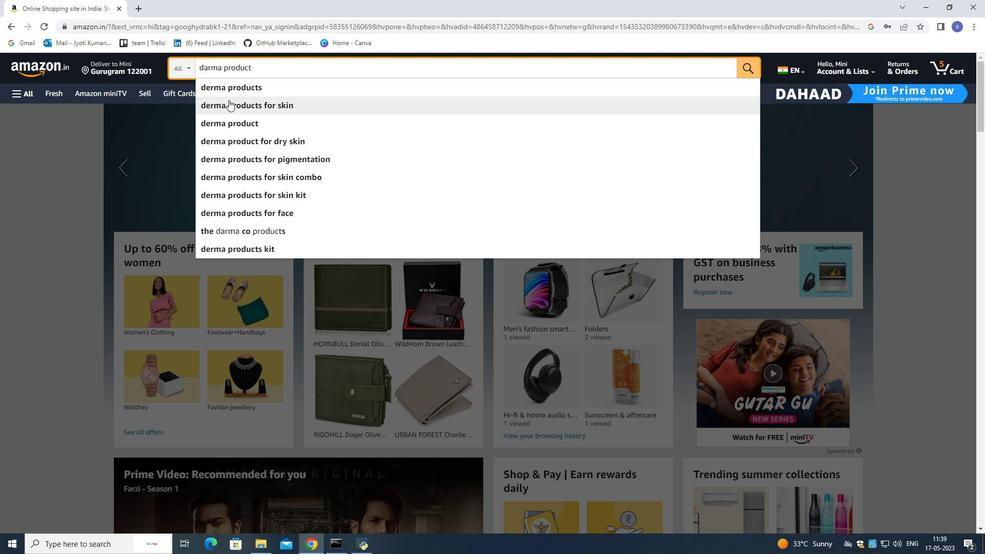
Action: Mouse moved to (267, 277)
Screenshot: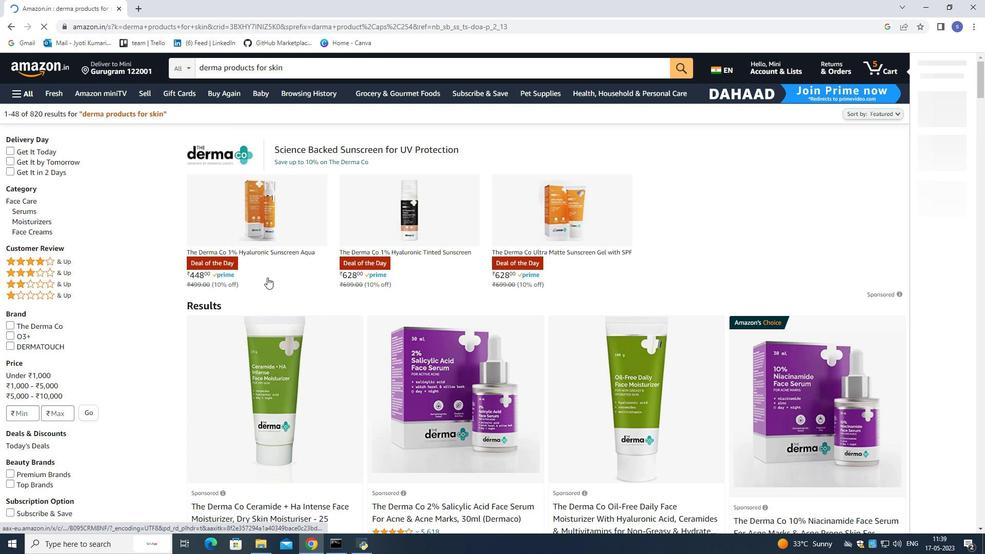
Action: Mouse scrolled (267, 277) with delta (0, 0)
Screenshot: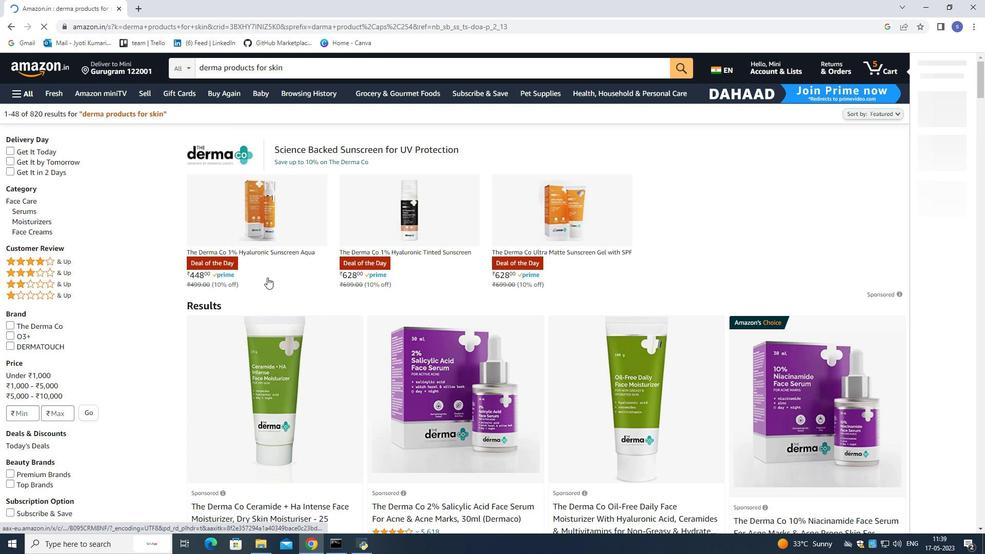 
Action: Mouse moved to (268, 283)
Screenshot: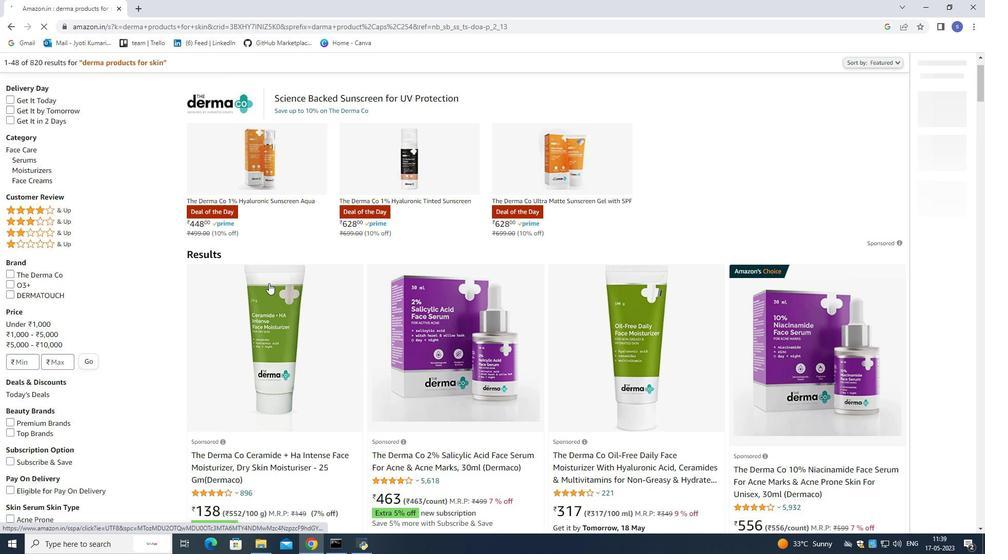 
Action: Mouse scrolled (268, 282) with delta (0, 0)
Screenshot: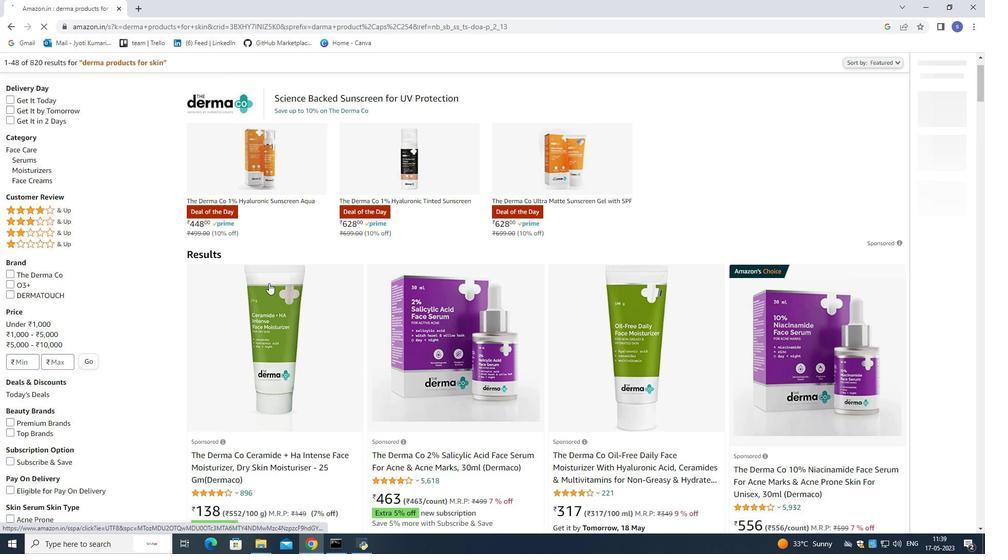 
Action: Mouse scrolled (268, 282) with delta (0, 0)
Screenshot: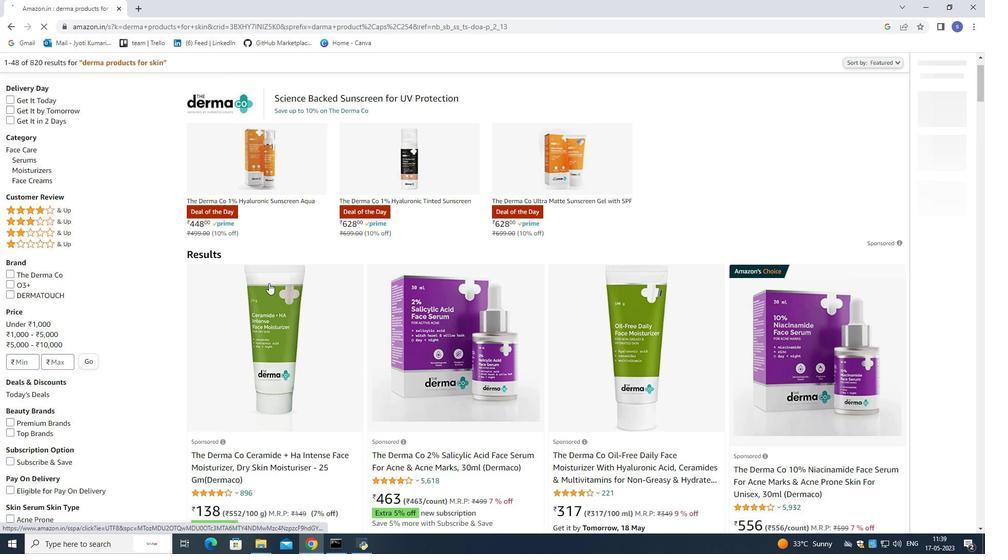 
Action: Mouse moved to (269, 281)
Screenshot: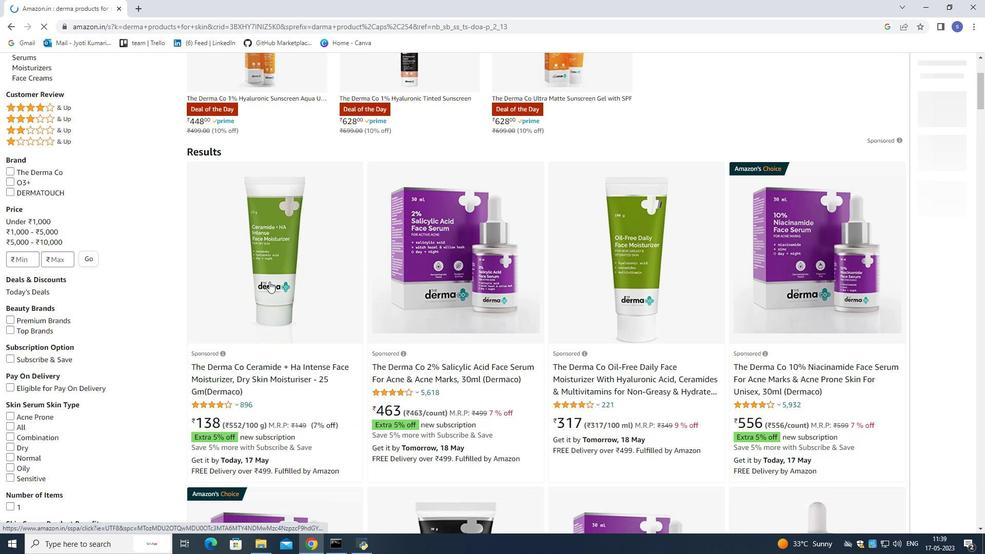 
Action: Mouse scrolled (269, 281) with delta (0, 0)
Screenshot: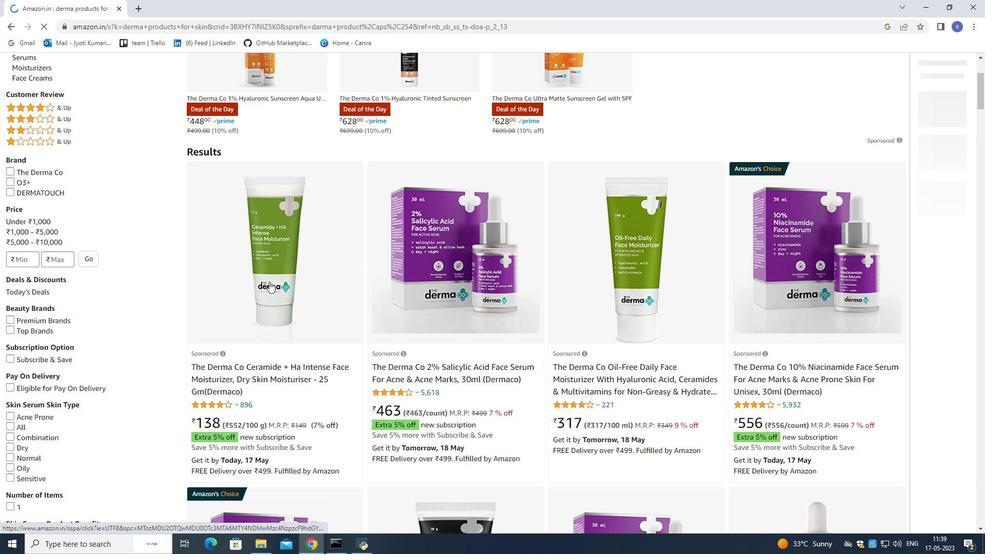 
Action: Mouse moved to (269, 281)
Screenshot: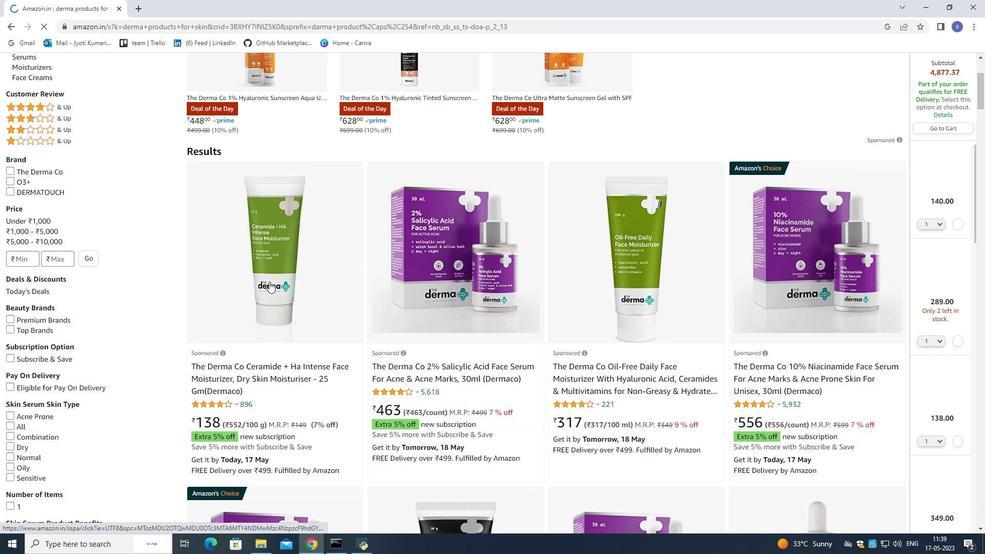 
Action: Mouse scrolled (269, 281) with delta (0, 0)
Screenshot: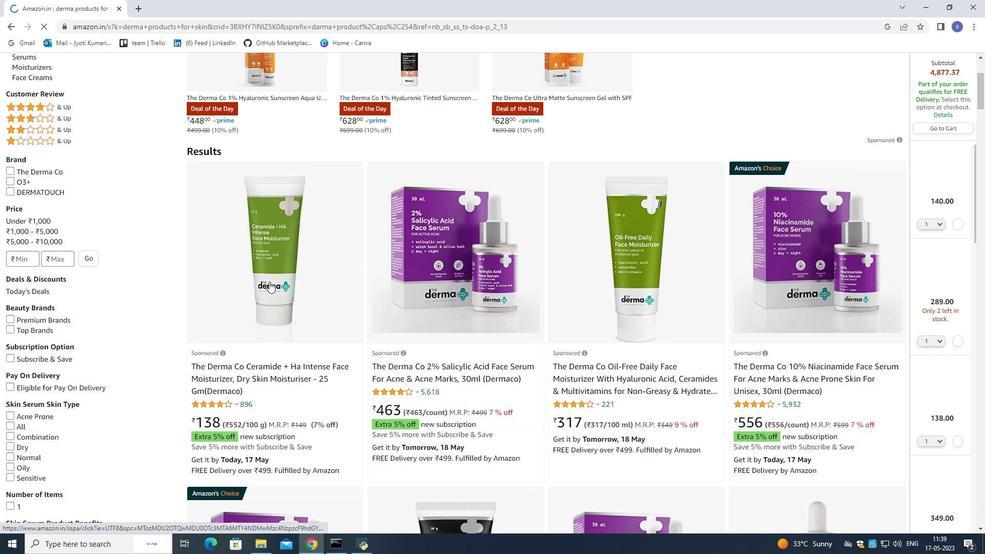 
Action: Mouse moved to (272, 278)
Screenshot: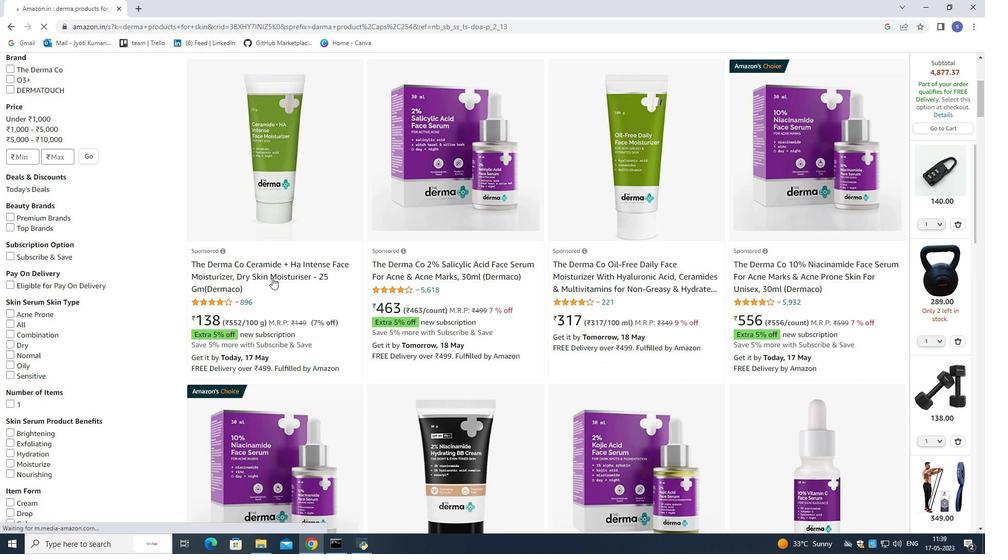 
Action: Mouse scrolled (272, 277) with delta (0, 0)
Screenshot: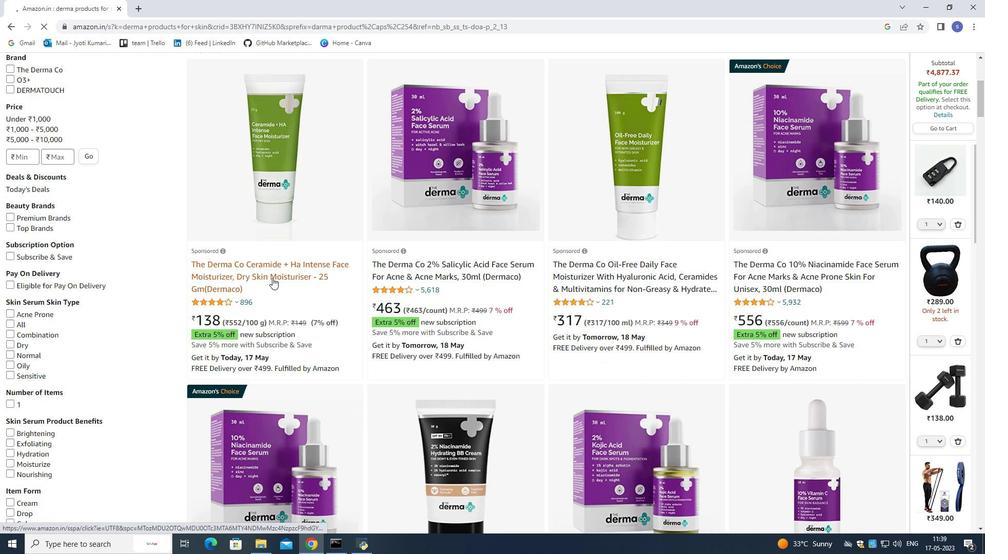 
Action: Mouse scrolled (272, 277) with delta (0, 0)
Screenshot: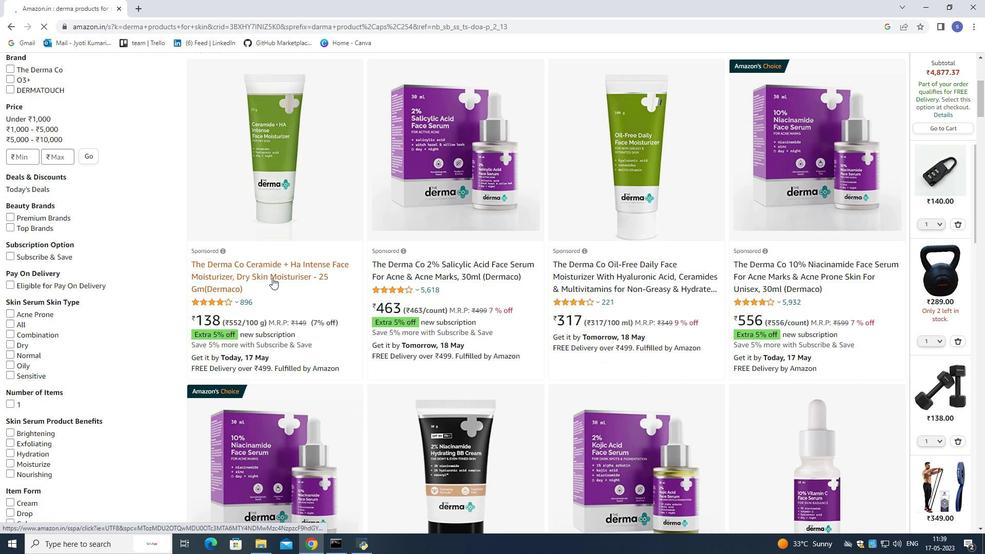 
Action: Mouse moved to (275, 277)
Screenshot: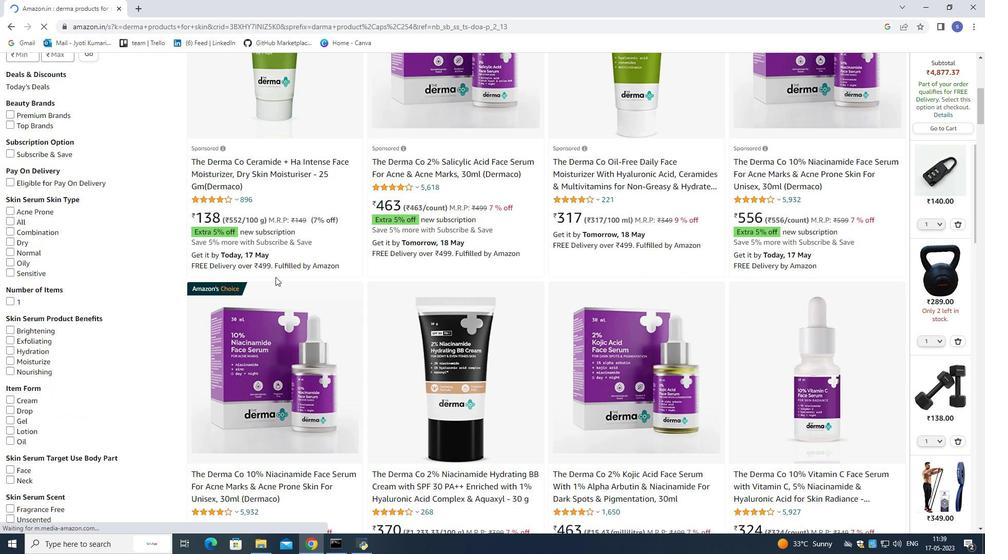 
Action: Mouse scrolled (275, 276) with delta (0, 0)
Screenshot: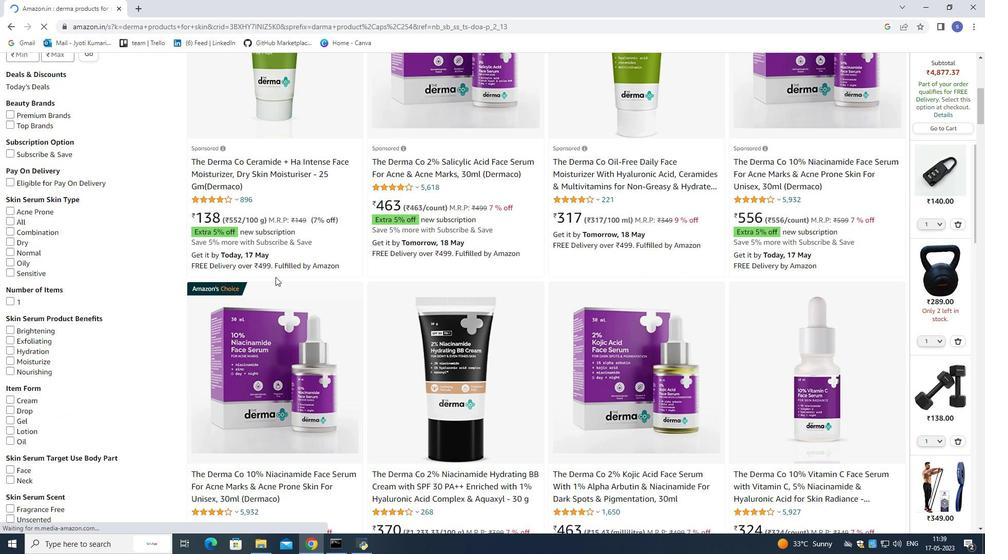 
Action: Mouse moved to (276, 275)
Screenshot: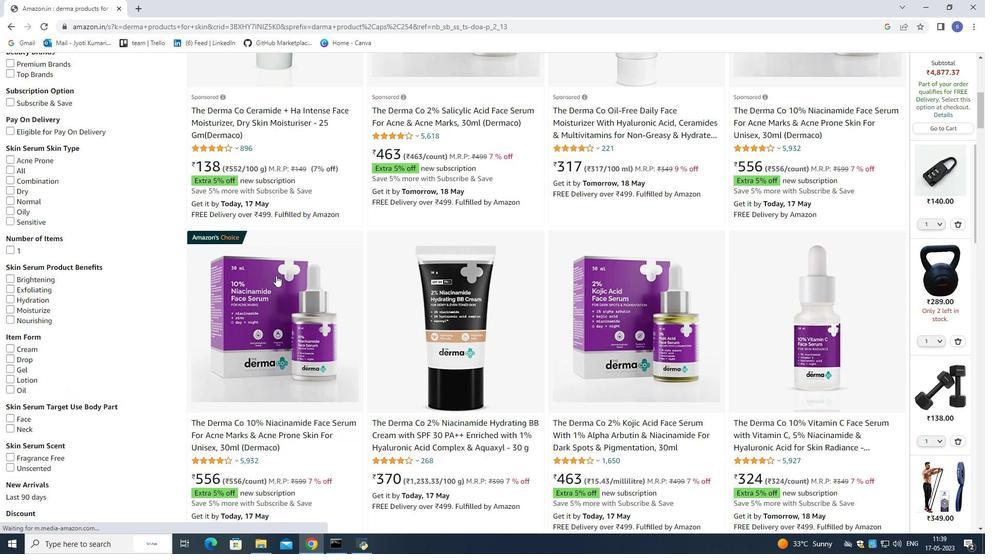 
Action: Mouse scrolled (276, 274) with delta (0, 0)
Screenshot: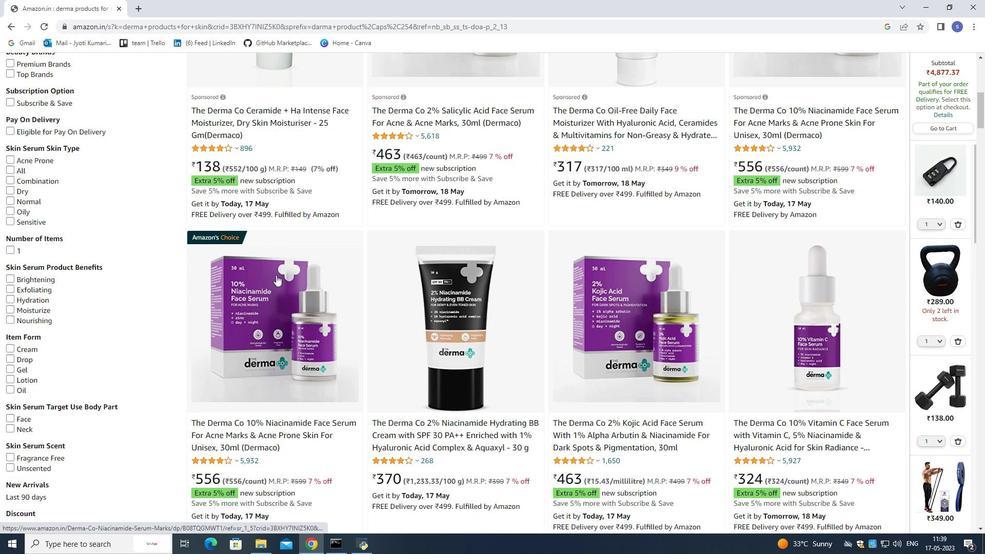 
Action: Mouse scrolled (276, 274) with delta (0, 0)
Screenshot: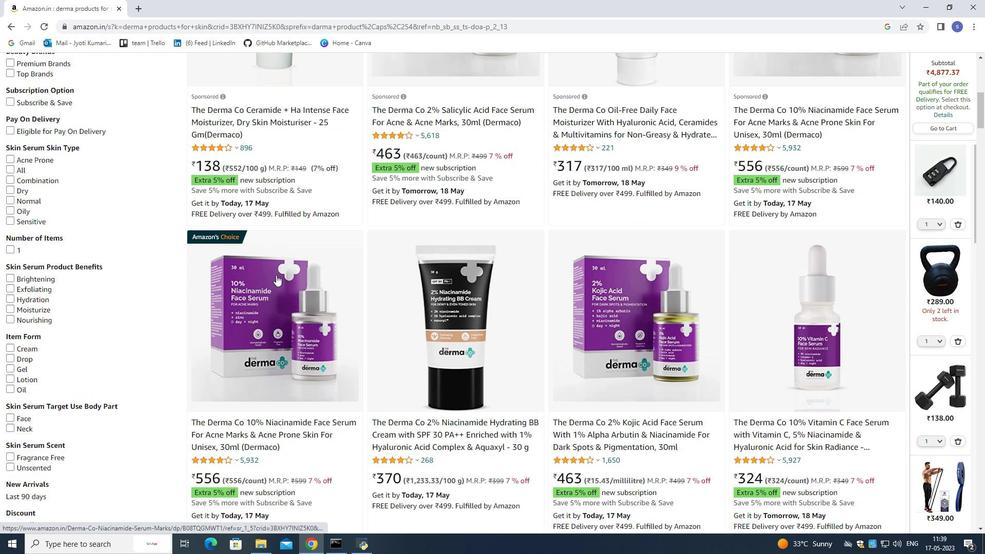 
Action: Mouse moved to (277, 276)
Screenshot: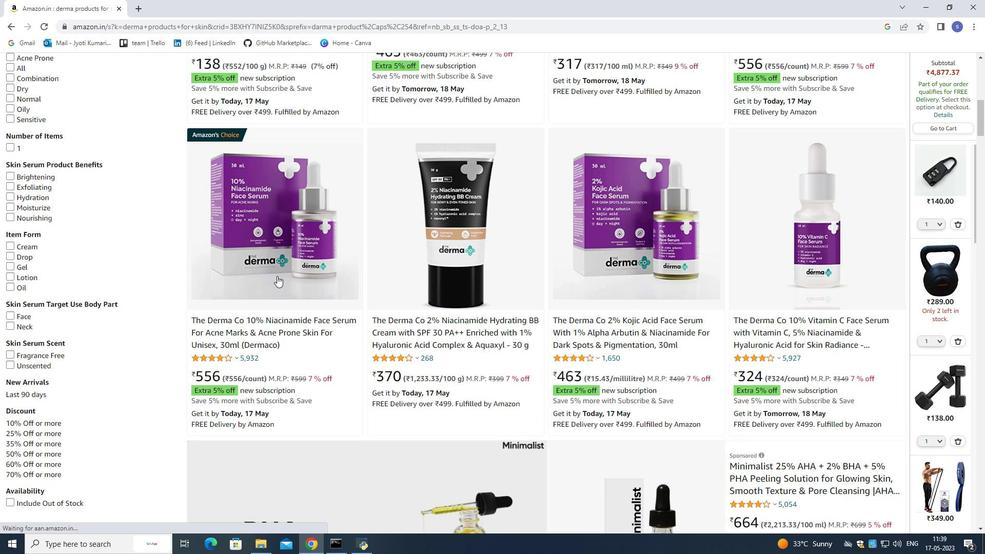 
Action: Mouse scrolled (277, 275) with delta (0, 0)
Screenshot: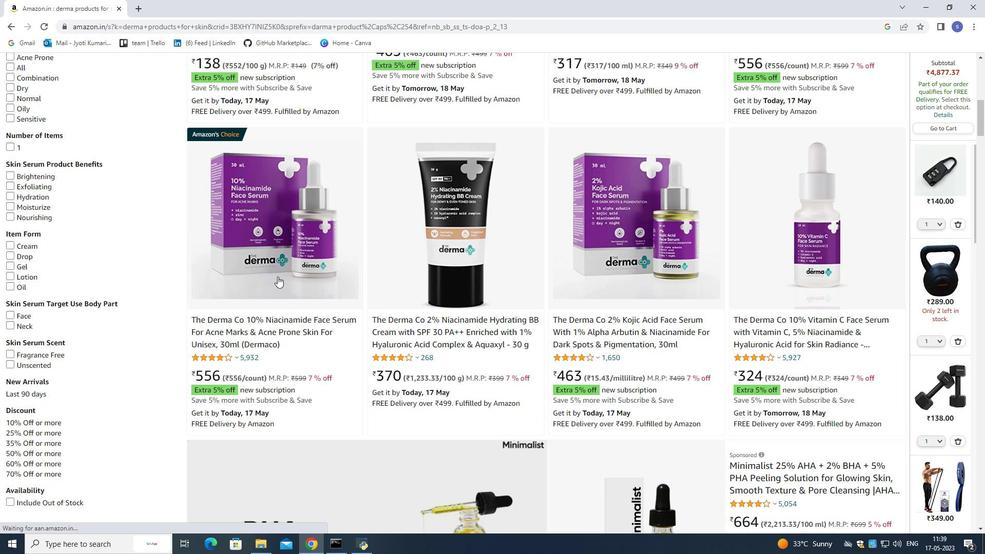 
Action: Mouse moved to (277, 276)
Screenshot: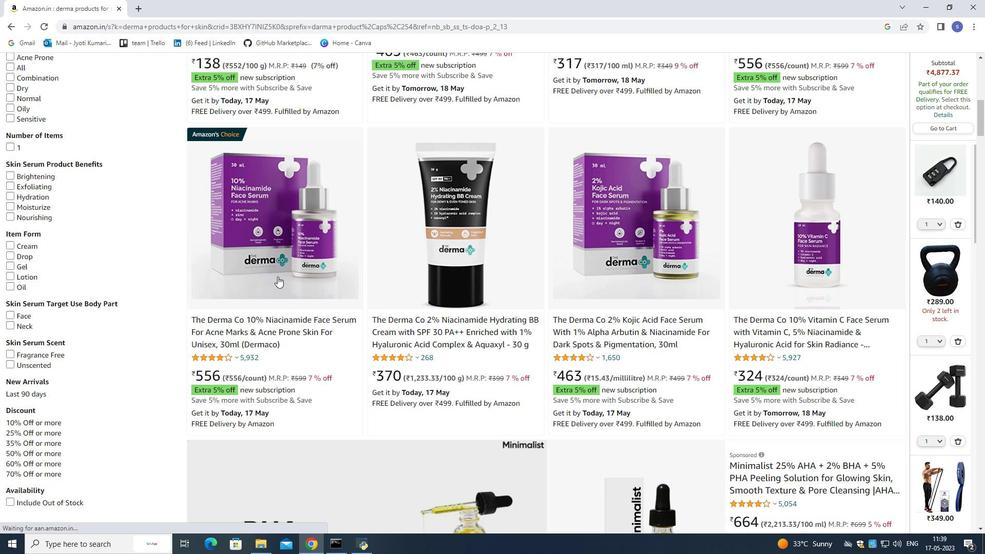 
Action: Mouse scrolled (277, 276) with delta (0, 0)
Screenshot: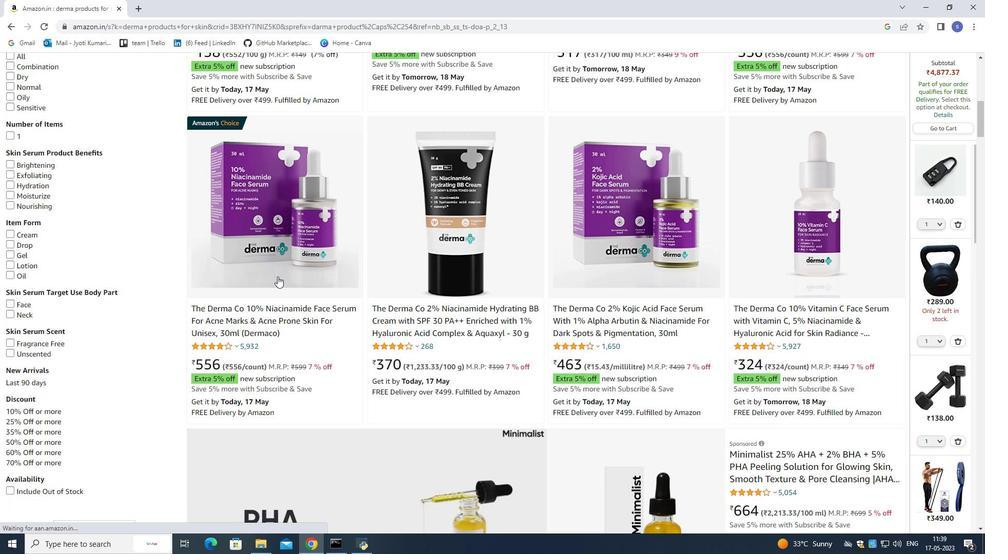 
Action: Mouse moved to (277, 277)
Screenshot: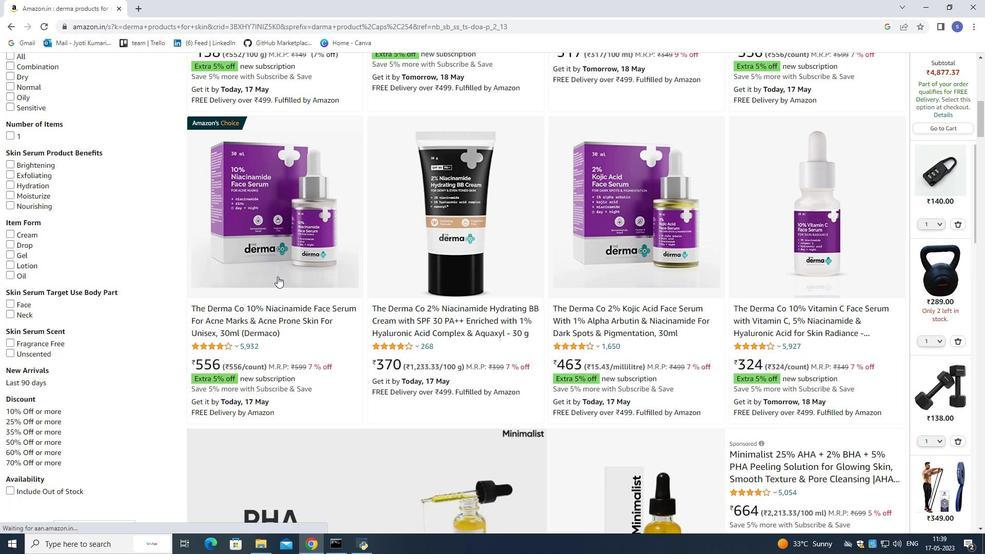 
Action: Mouse scrolled (277, 276) with delta (0, 0)
Screenshot: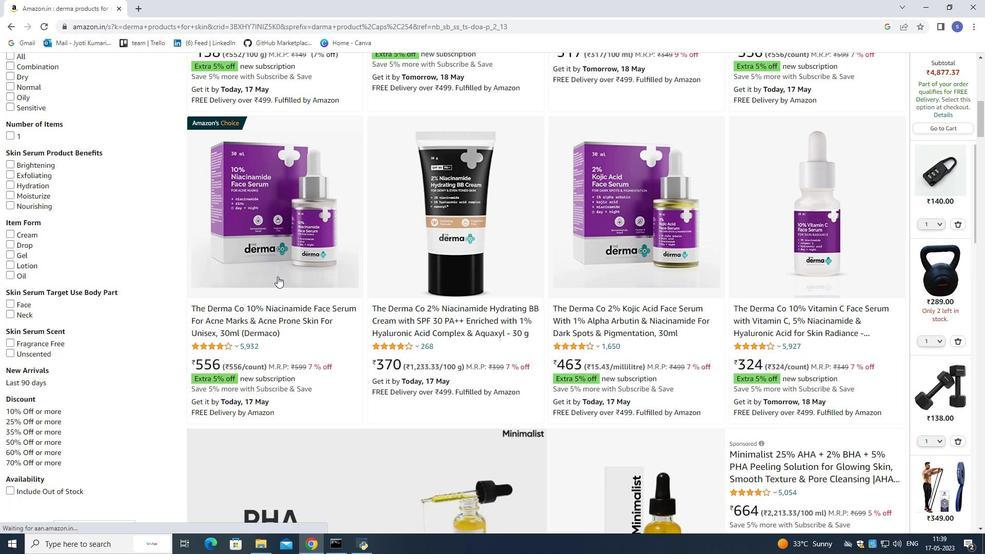 
Action: Mouse moved to (278, 279)
Screenshot: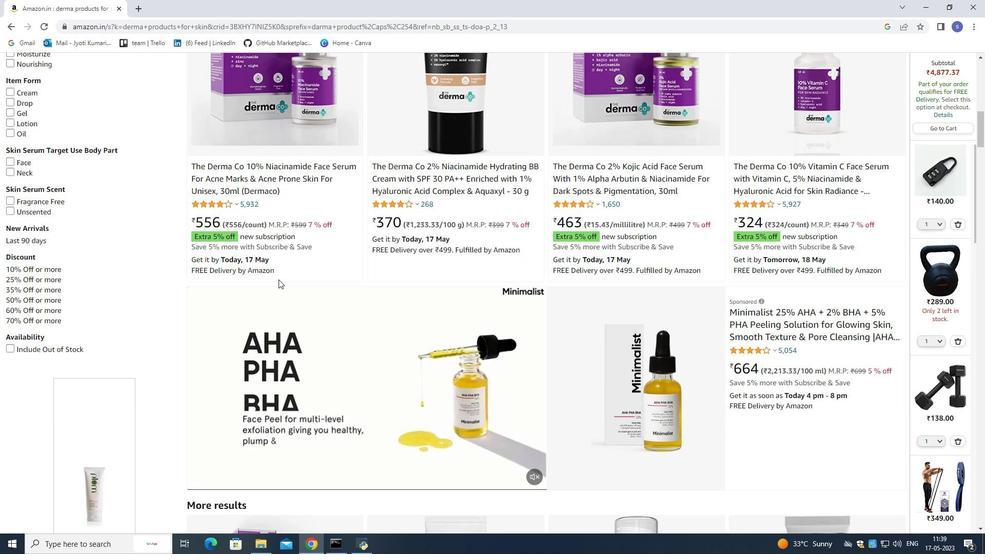 
Action: Mouse scrolled (278, 280) with delta (0, 0)
Screenshot: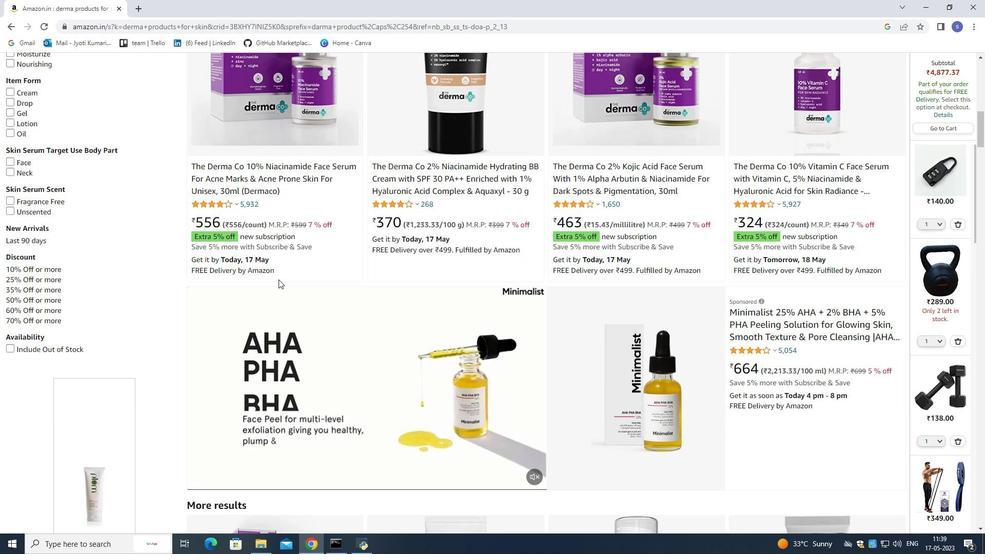 
Action: Mouse moved to (277, 278)
Screenshot: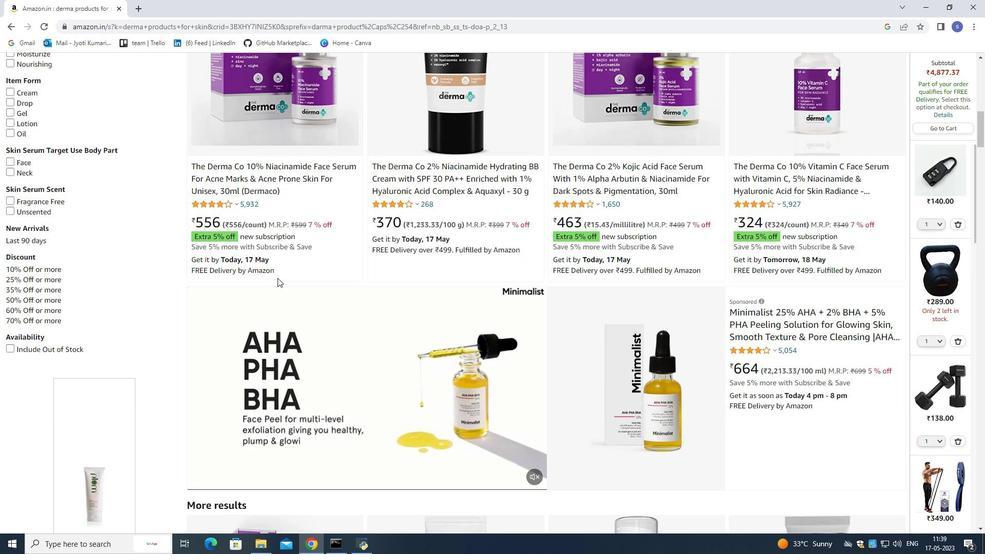 
Action: Mouse scrolled (277, 278) with delta (0, 0)
Screenshot: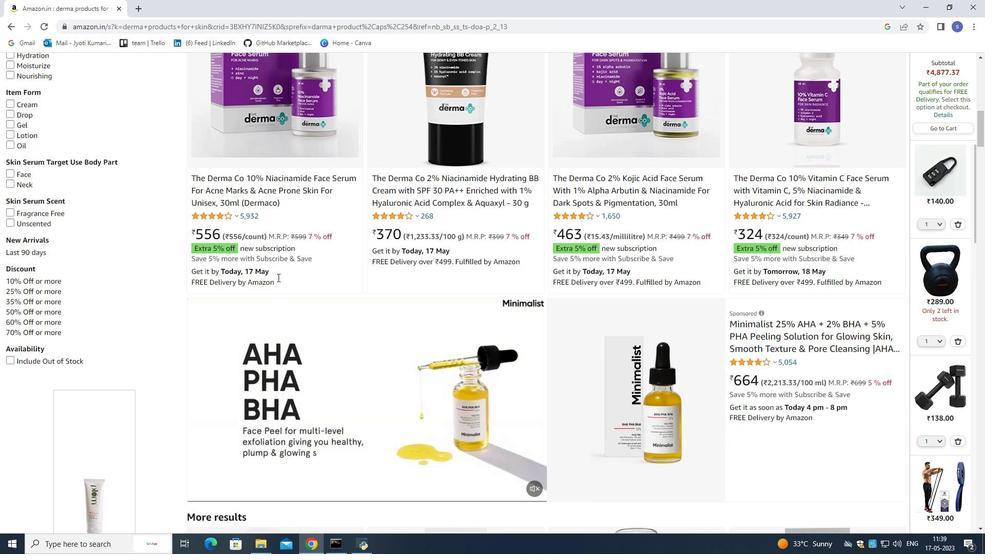 
Action: Mouse moved to (277, 277)
Screenshot: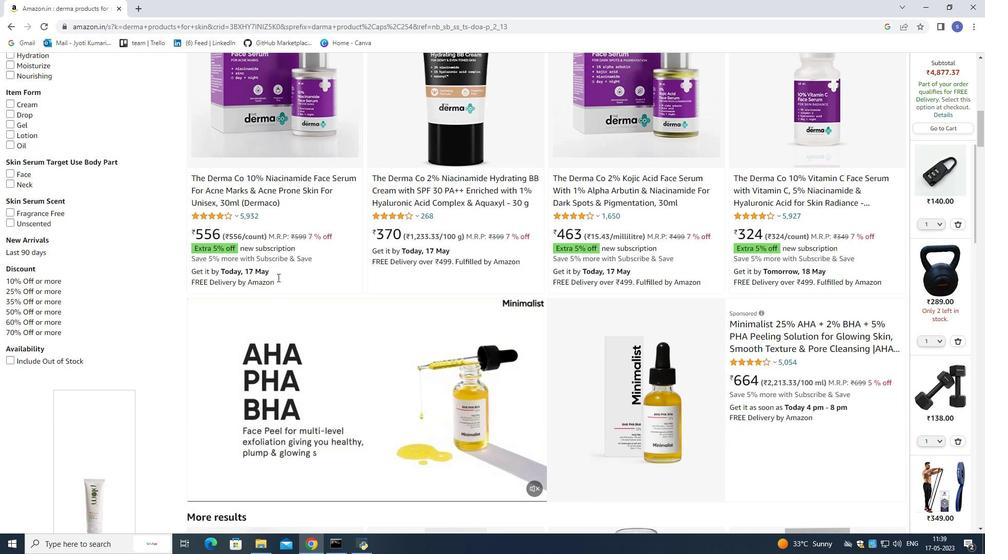
Action: Mouse scrolled (277, 277) with delta (0, 0)
Screenshot: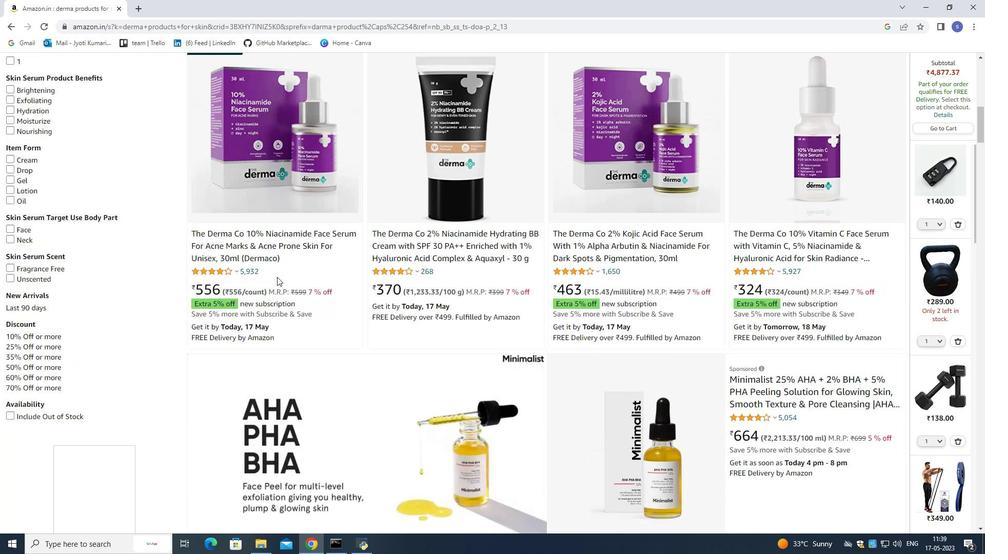
Action: Mouse moved to (276, 276)
Screenshot: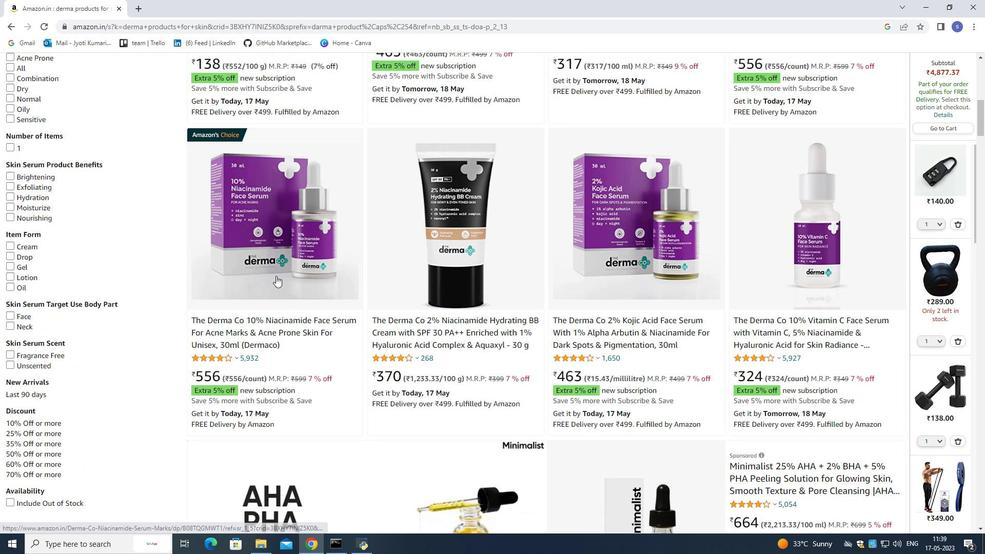 
Action: Mouse scrolled (276, 276) with delta (0, 0)
Screenshot: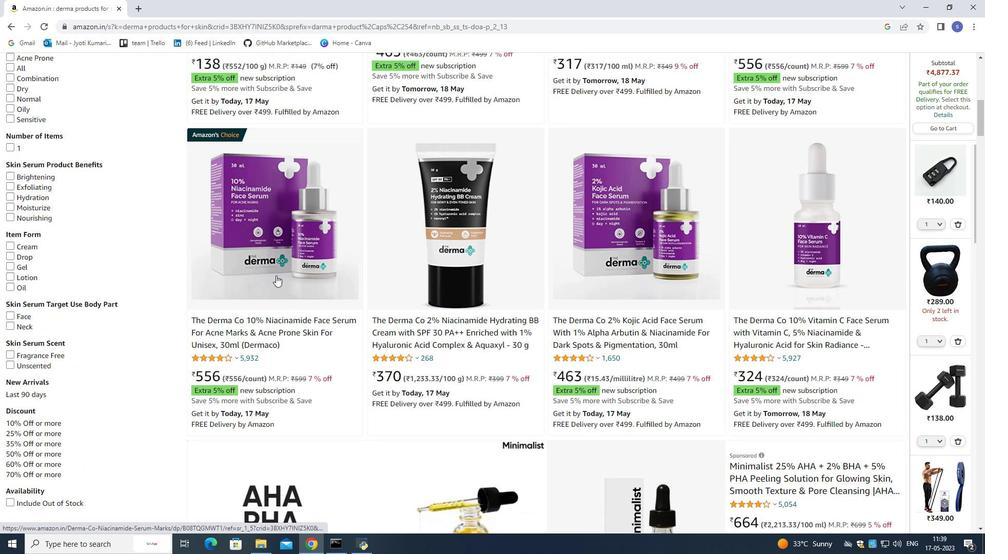 
Action: Mouse moved to (276, 275)
Screenshot: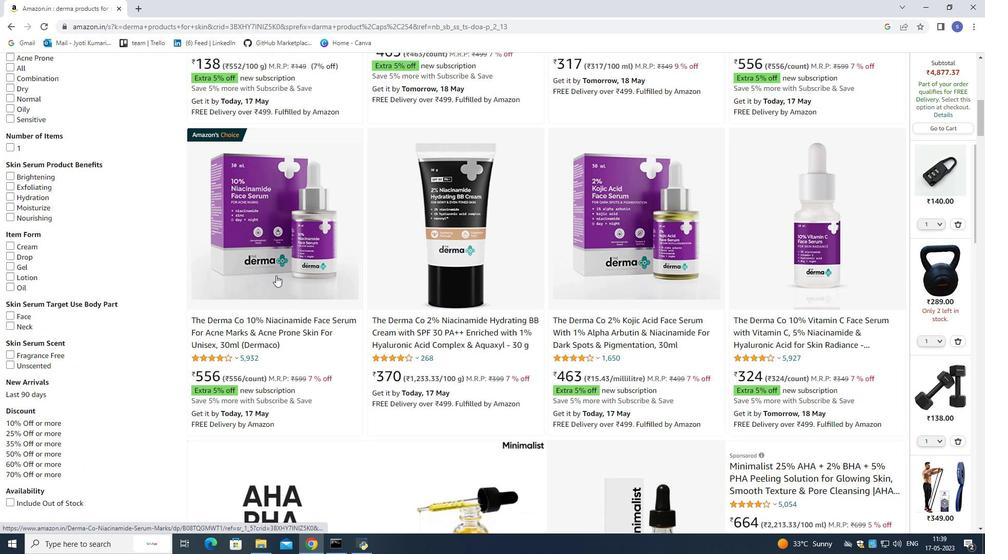 
Action: Mouse scrolled (276, 276) with delta (0, 0)
Screenshot: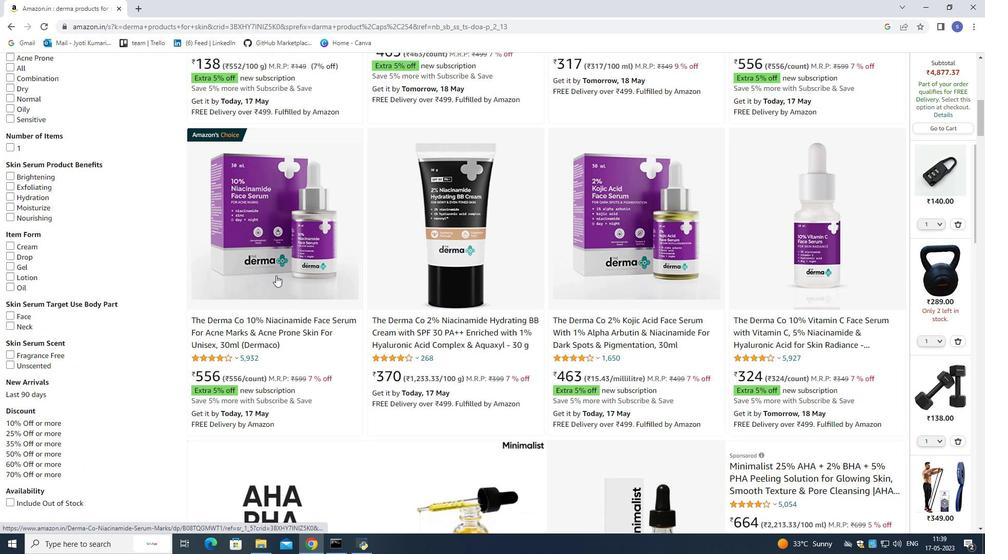 
Action: Mouse scrolled (276, 276) with delta (0, 0)
Screenshot: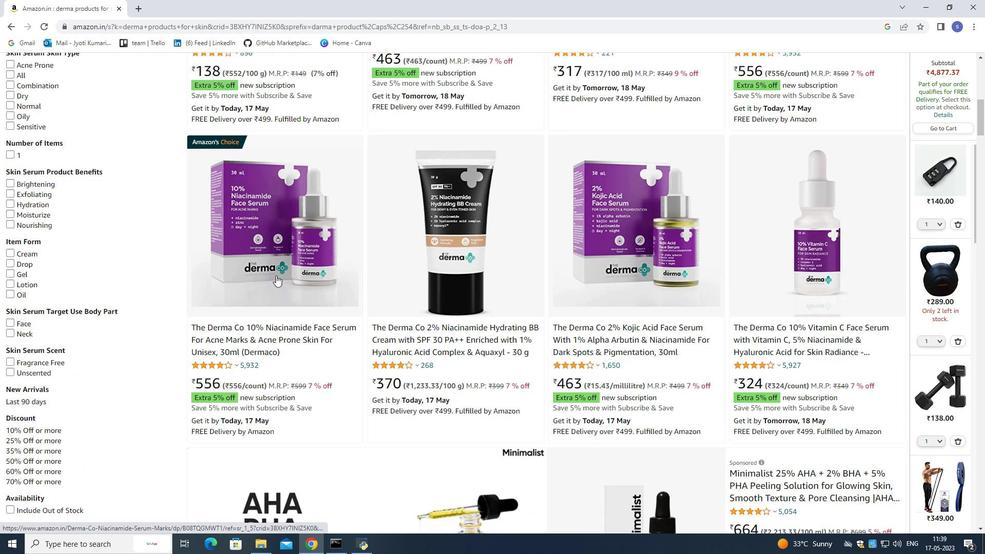 
Action: Mouse scrolled (276, 276) with delta (0, 0)
Screenshot: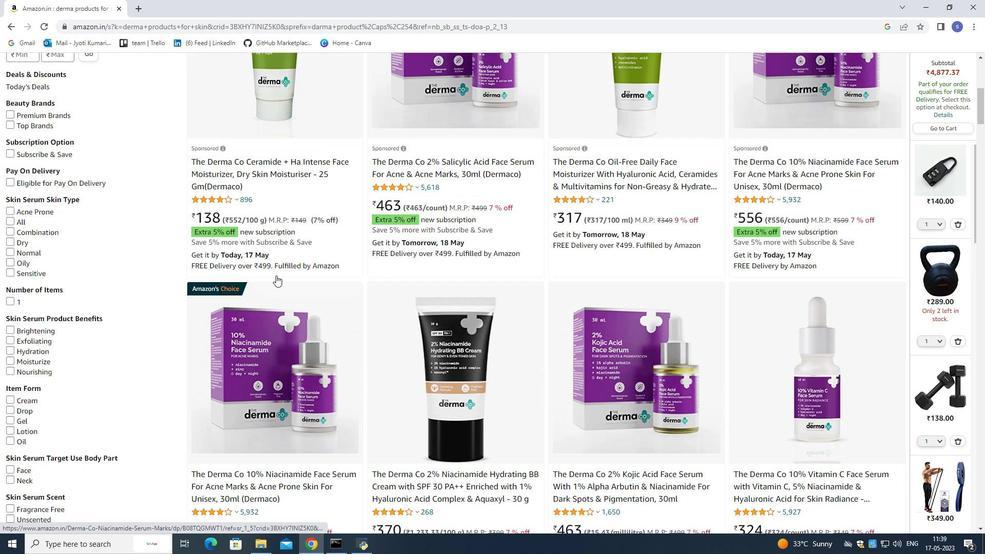 
Action: Mouse scrolled (276, 276) with delta (0, 0)
Screenshot: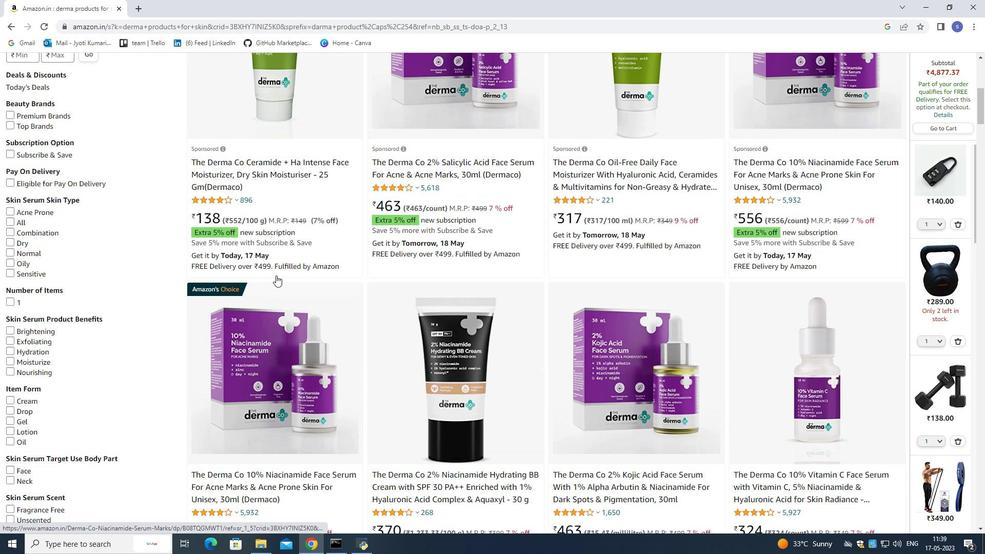 
Action: Mouse scrolled (276, 276) with delta (0, 0)
Screenshot: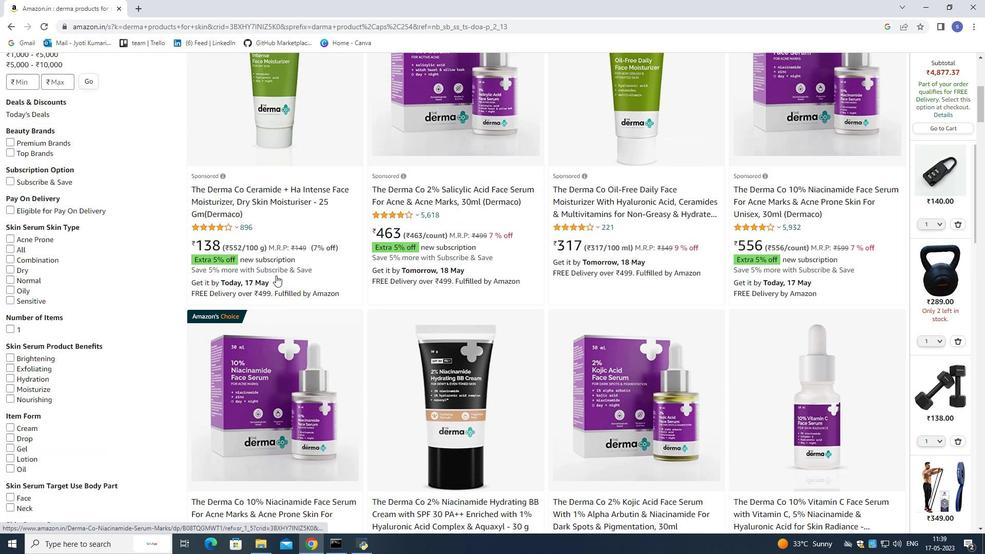 
Action: Mouse scrolled (276, 276) with delta (0, 0)
Screenshot: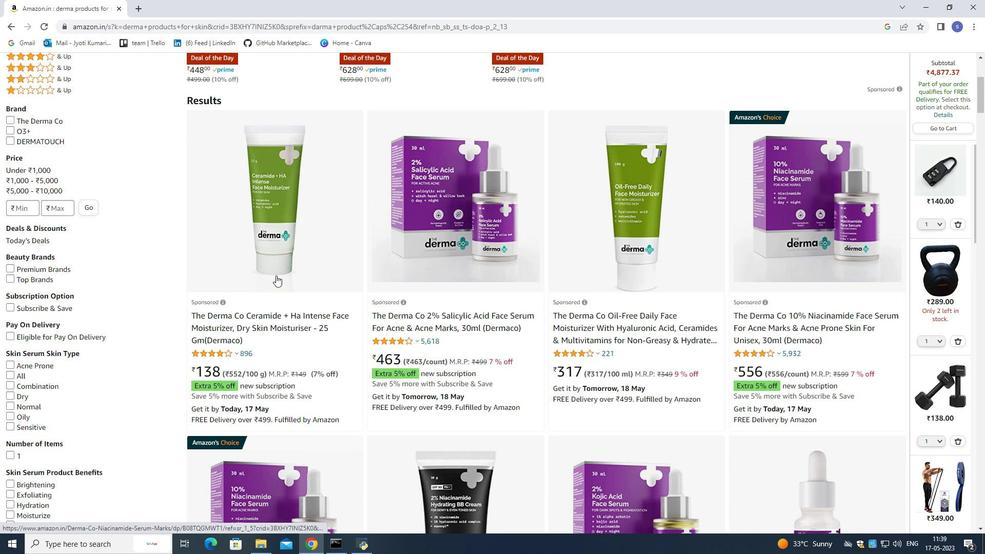 
Action: Mouse scrolled (276, 276) with delta (0, 0)
Screenshot: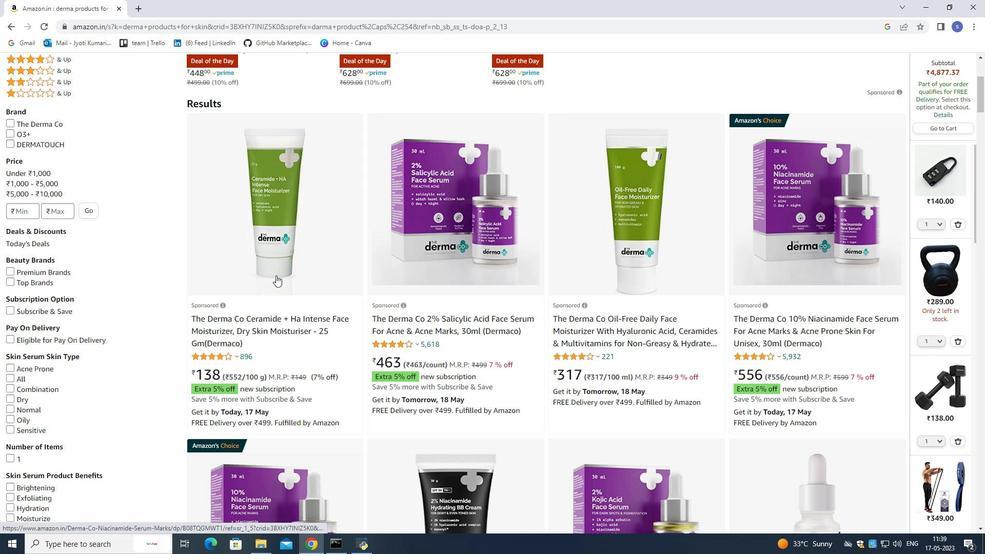 
Action: Mouse scrolled (276, 276) with delta (0, 0)
Screenshot: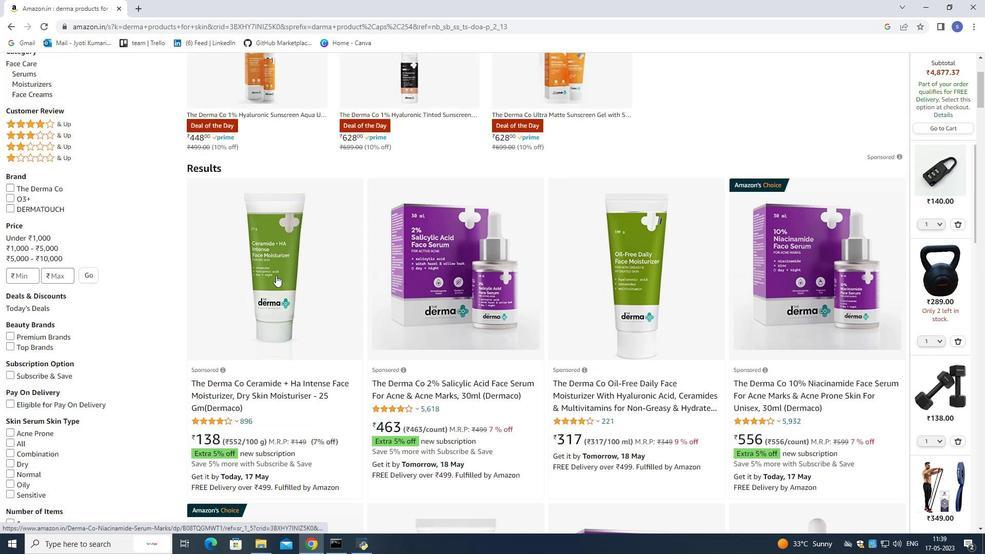 
Action: Mouse moved to (275, 275)
Screenshot: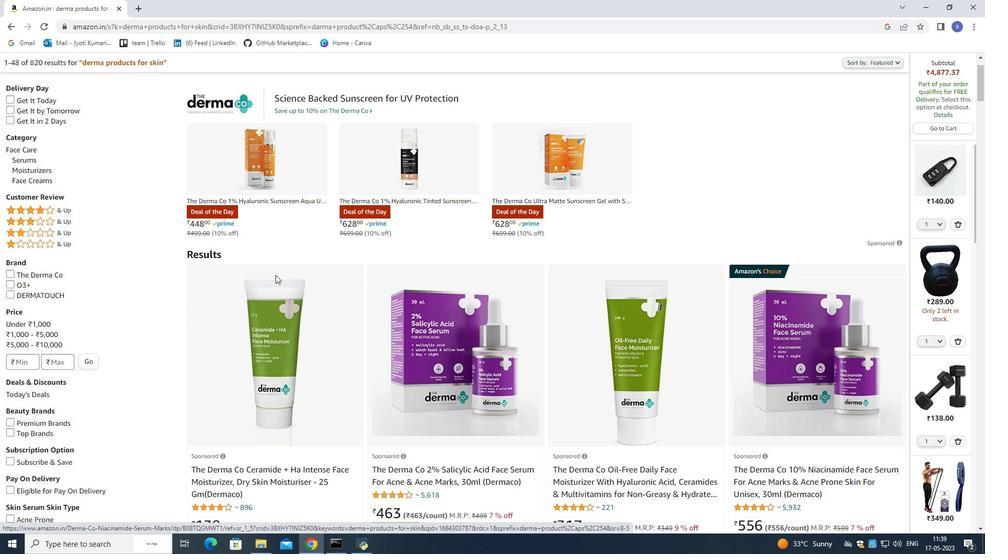 
Action: Mouse scrolled (275, 275) with delta (0, 0)
Screenshot: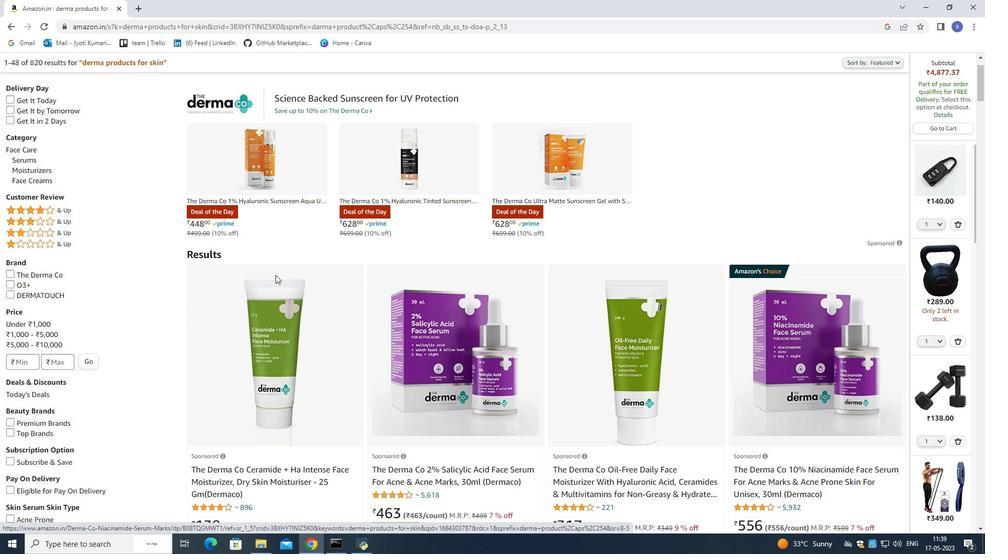 
Action: Mouse moved to (268, 207)
Screenshot: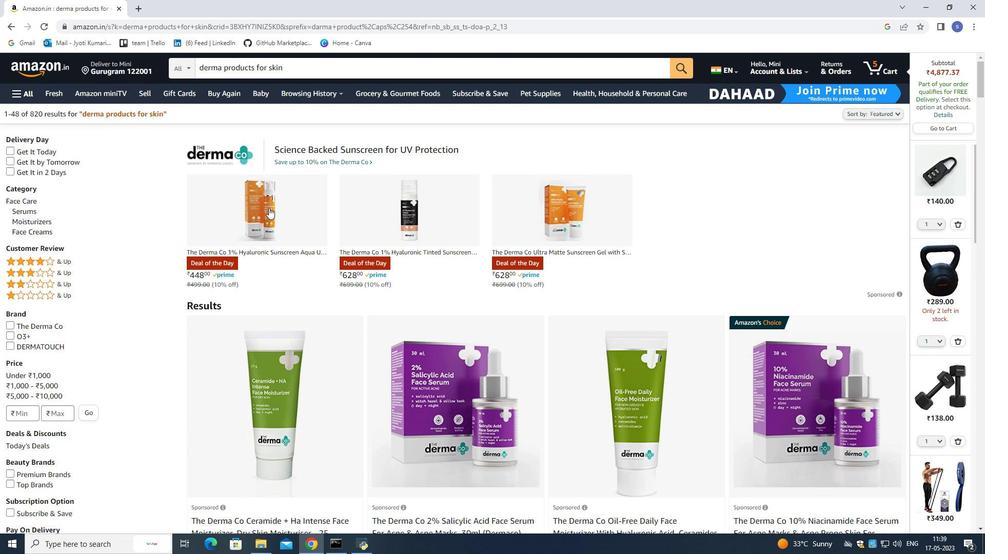 
Action: Mouse pressed left at (268, 207)
Screenshot: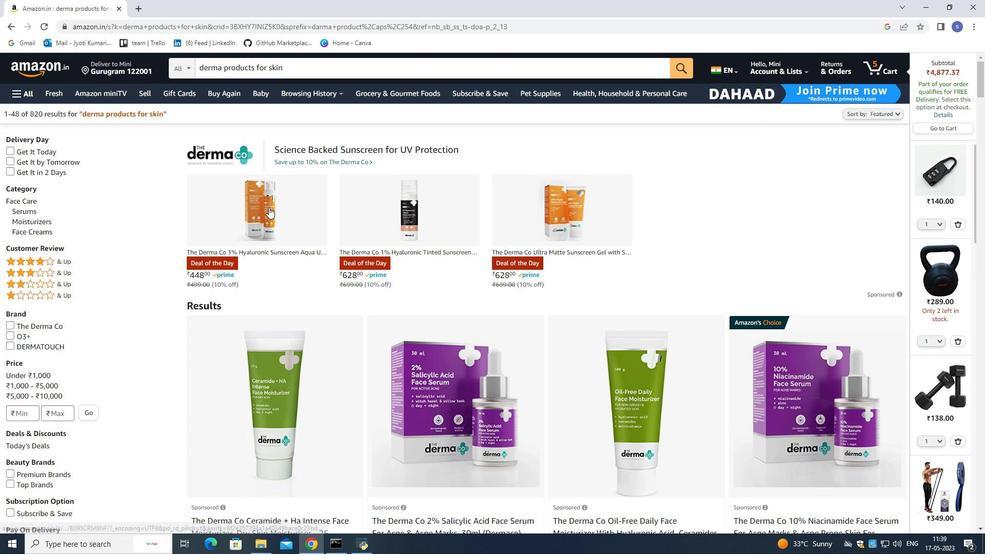
Action: Mouse moved to (239, 239)
Screenshot: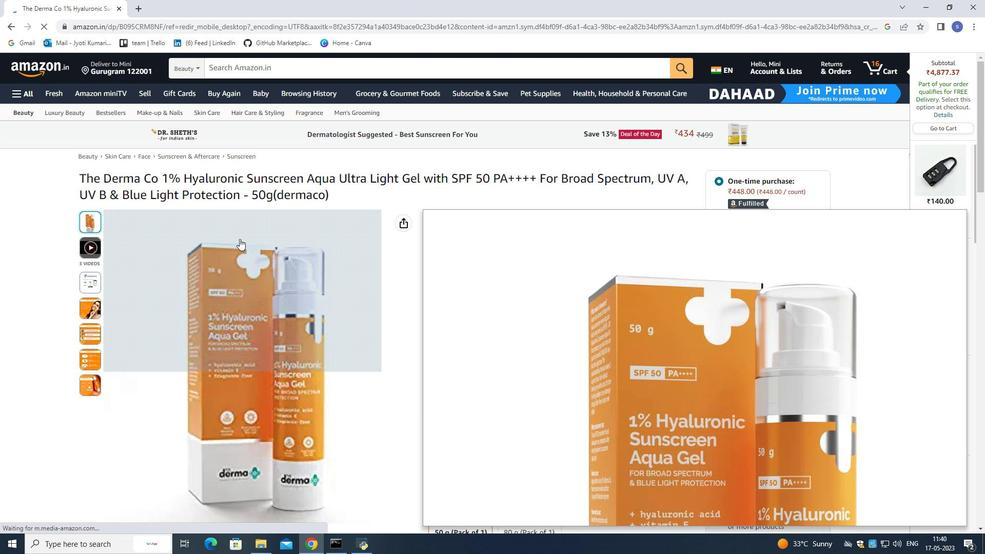 
Action: Mouse scrolled (239, 238) with delta (0, 0)
Screenshot: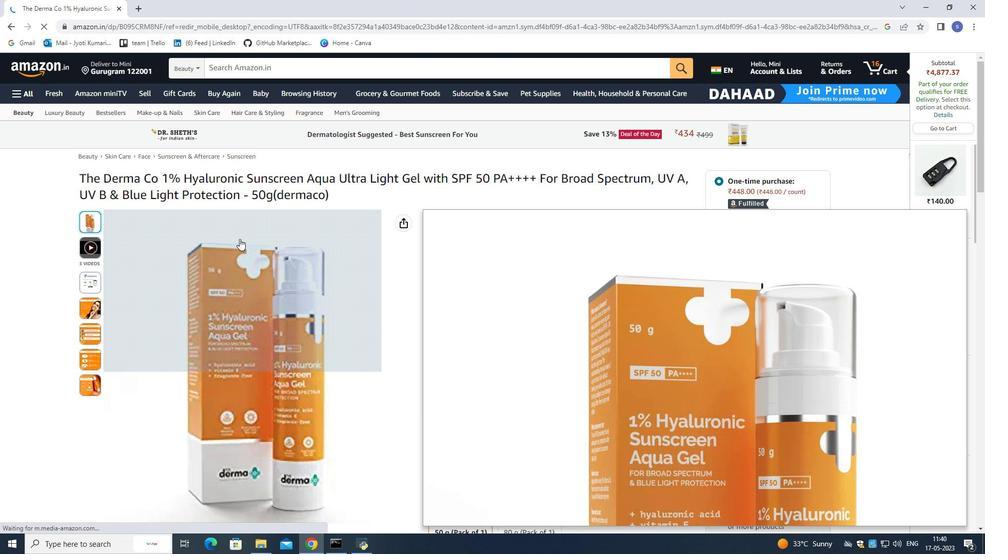 
Action: Mouse moved to (239, 240)
Screenshot: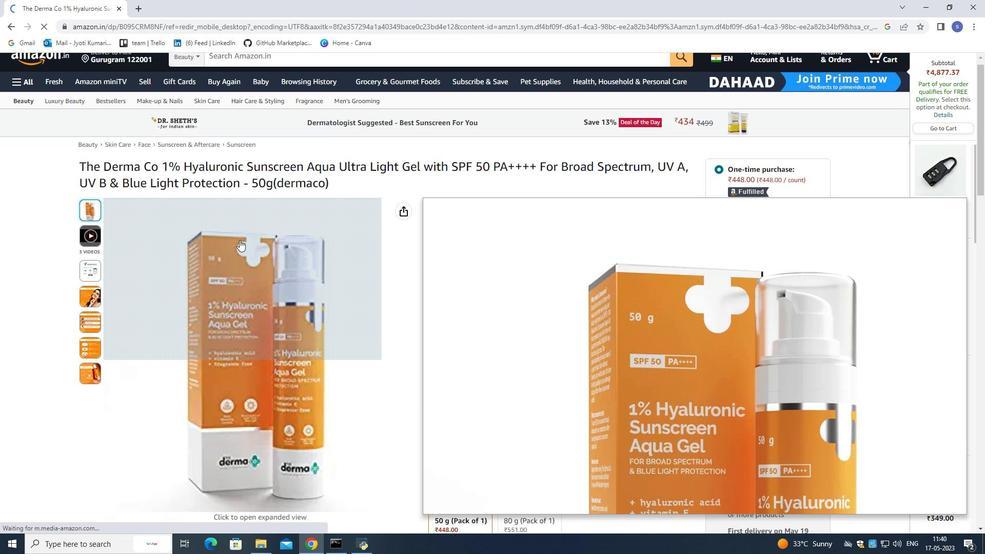 
Action: Mouse scrolled (239, 239) with delta (0, 0)
Screenshot: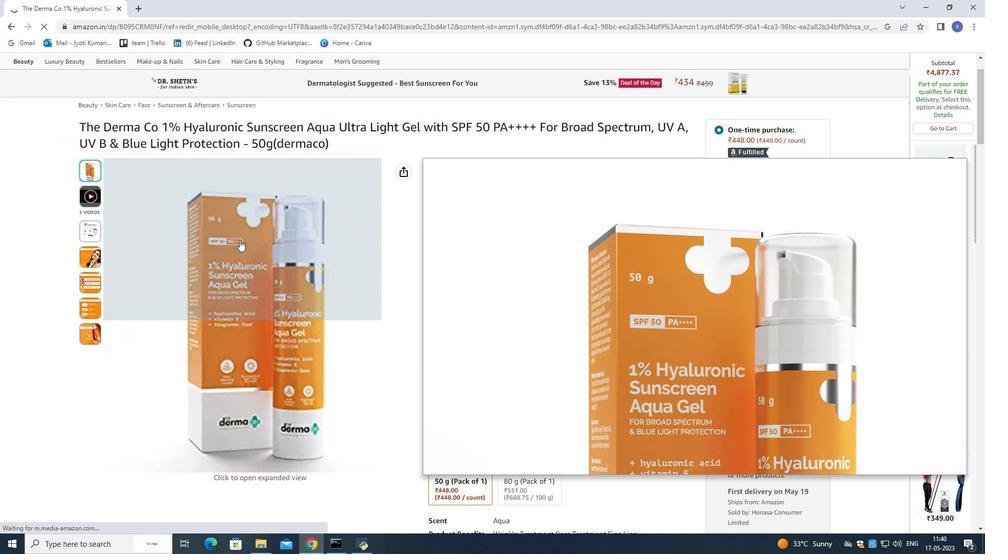 
Action: Mouse scrolled (239, 239) with delta (0, 0)
Screenshot: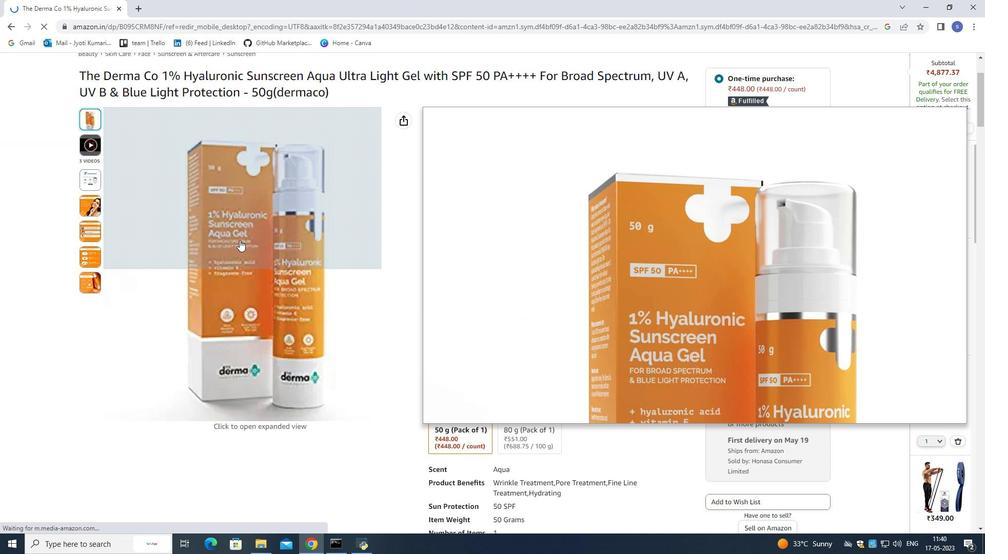 
Action: Mouse moved to (472, 407)
Screenshot: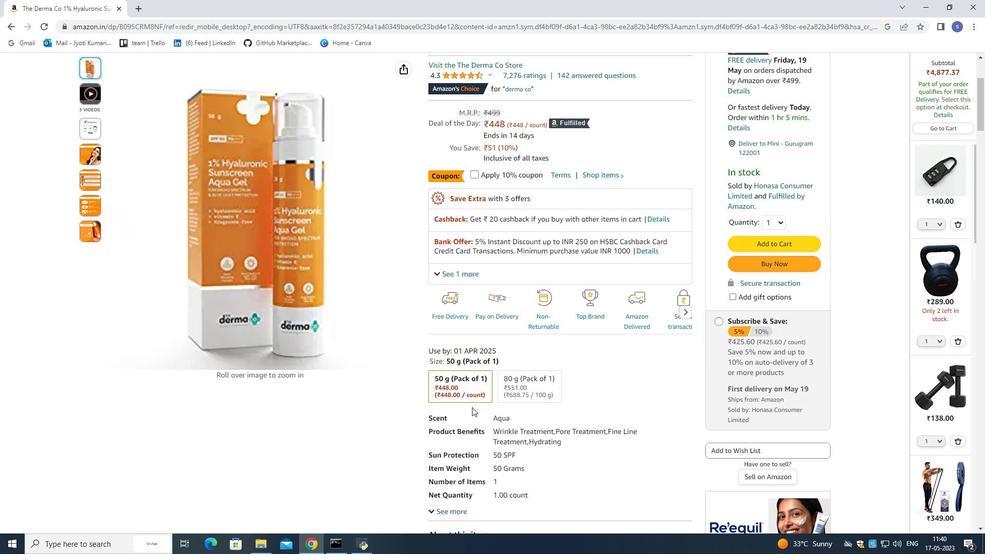 
Action: Mouse scrolled (471, 403) with delta (0, 0)
Screenshot: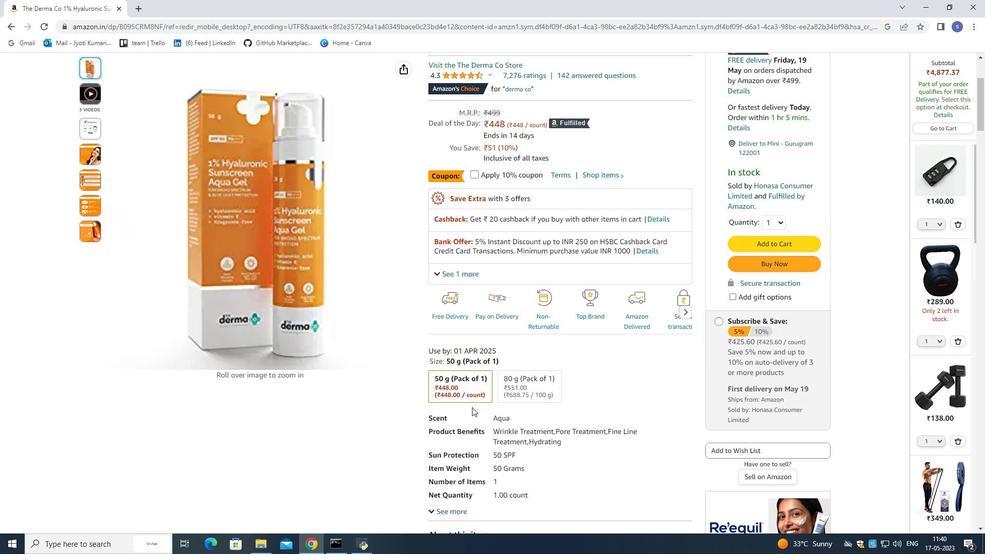 
Action: Mouse moved to (472, 412)
Screenshot: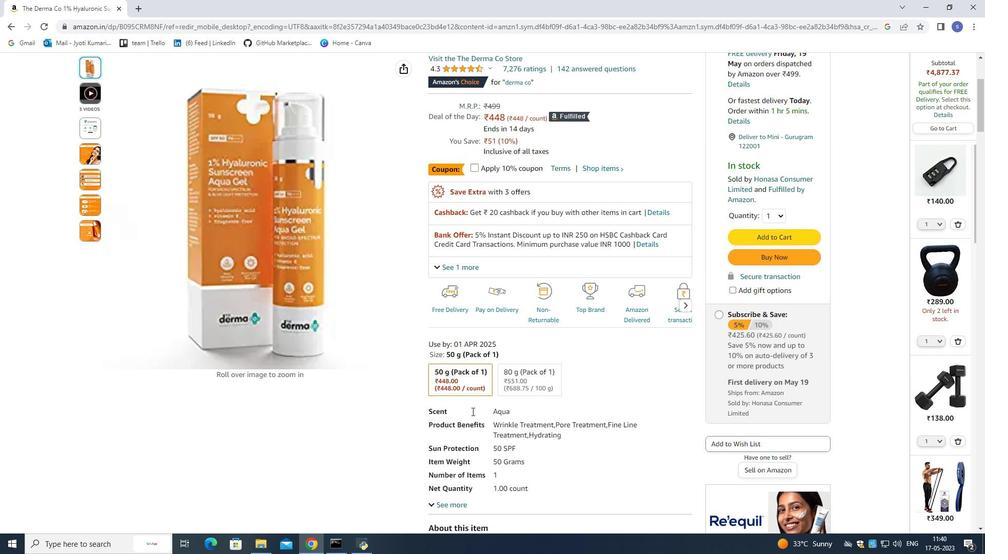 
Action: Mouse scrolled (472, 411) with delta (0, 0)
Screenshot: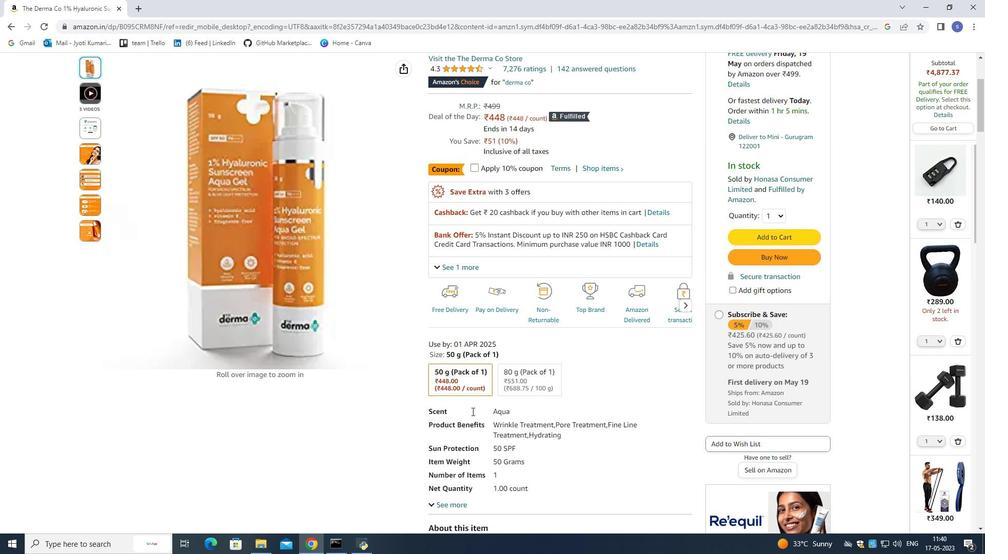 
Action: Mouse scrolled (472, 411) with delta (0, 0)
Screenshot: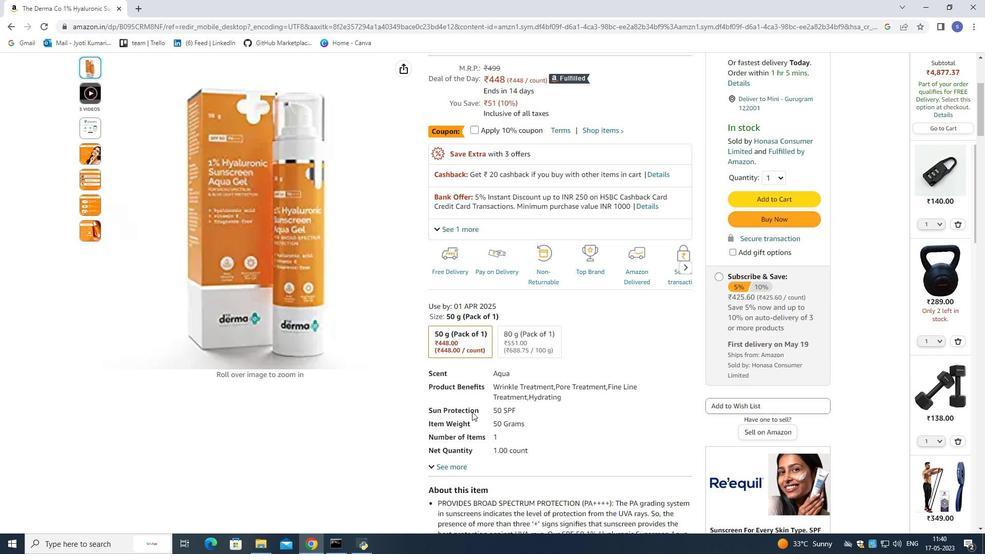 
Action: Mouse scrolled (472, 411) with delta (0, 0)
Screenshot: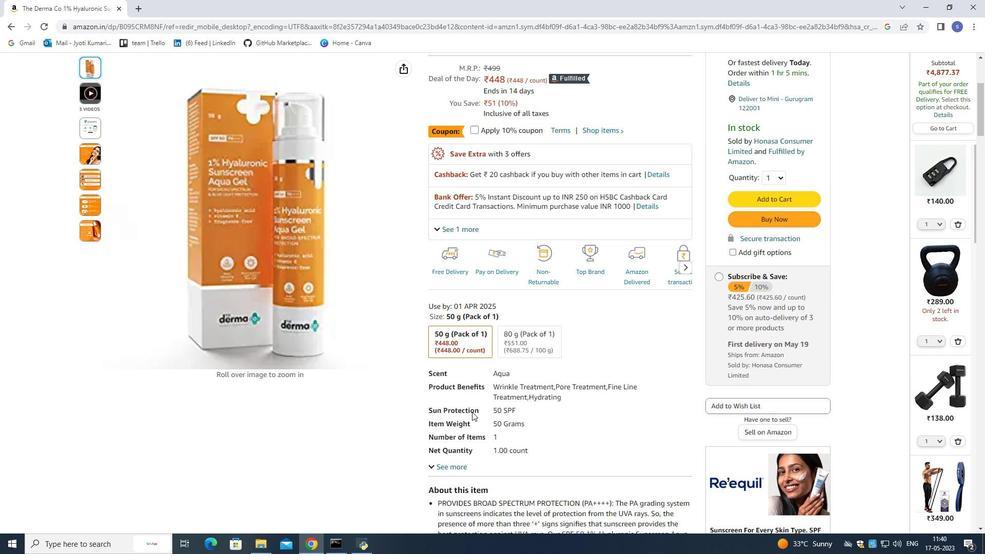 
Action: Mouse scrolled (472, 411) with delta (0, 0)
Screenshot: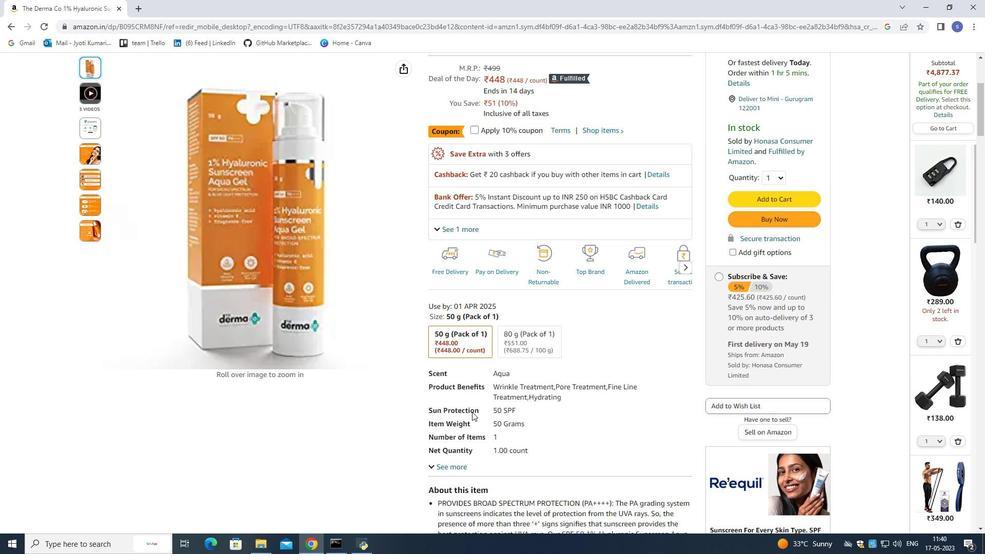
Action: Mouse moved to (445, 331)
Screenshot: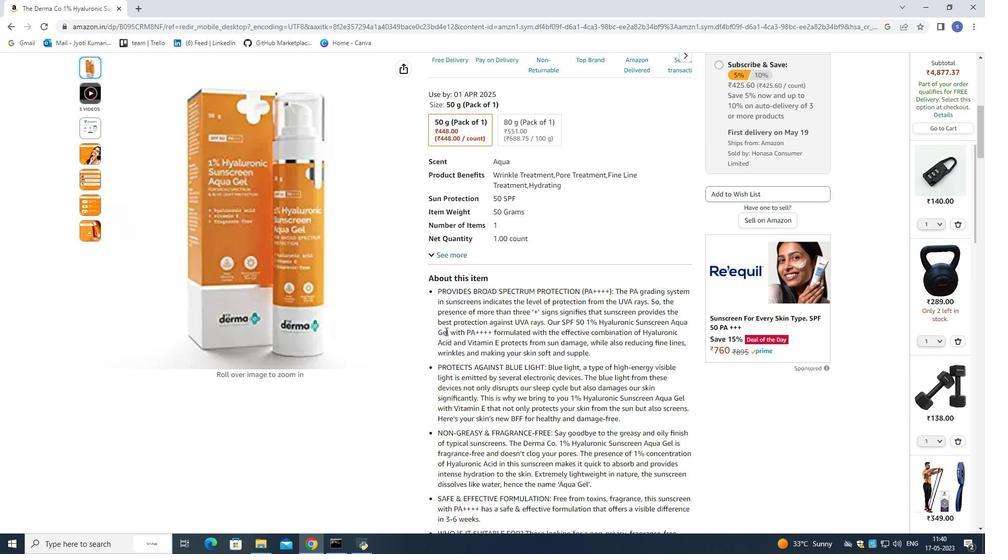 
Action: Mouse scrolled (445, 331) with delta (0, 0)
Screenshot: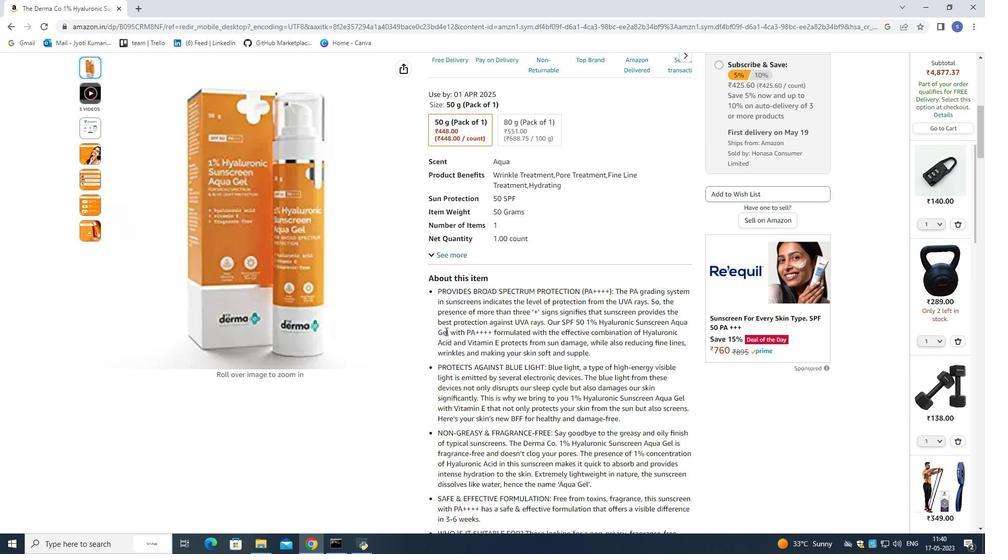 
Action: Mouse scrolled (445, 331) with delta (0, 0)
Screenshot: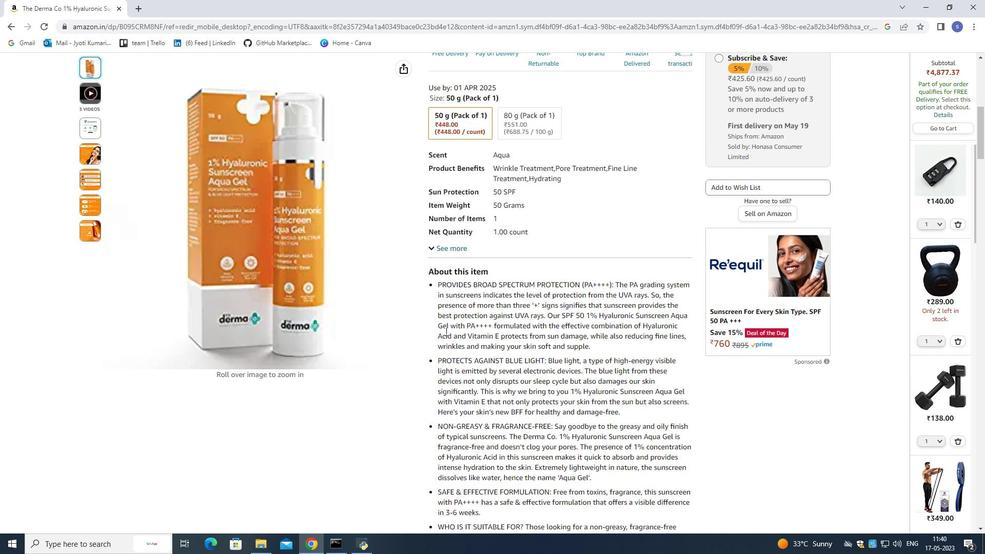 
Action: Mouse scrolled (445, 331) with delta (0, 0)
Screenshot: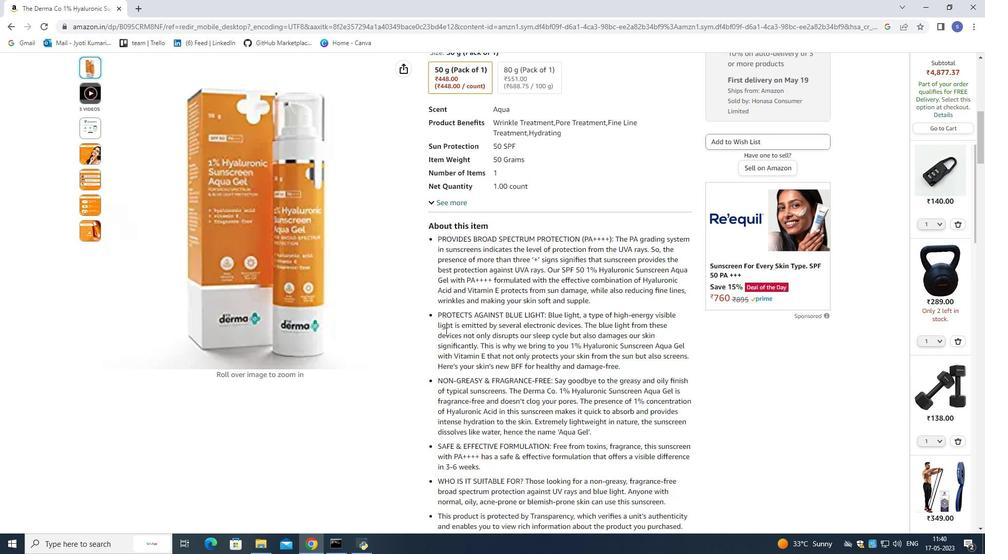 
Action: Mouse moved to (445, 331)
Screenshot: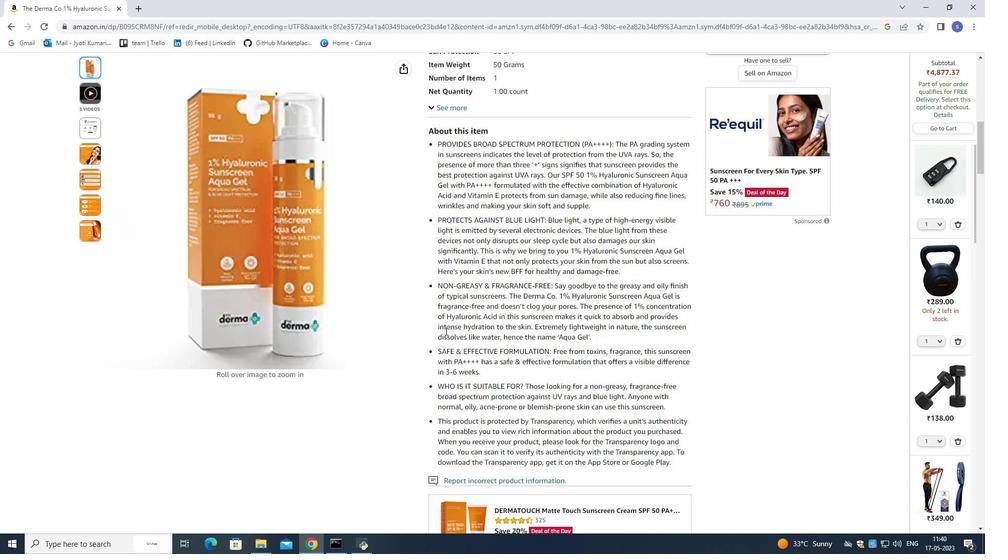 
Action: Mouse scrolled (445, 330) with delta (0, 0)
Screenshot: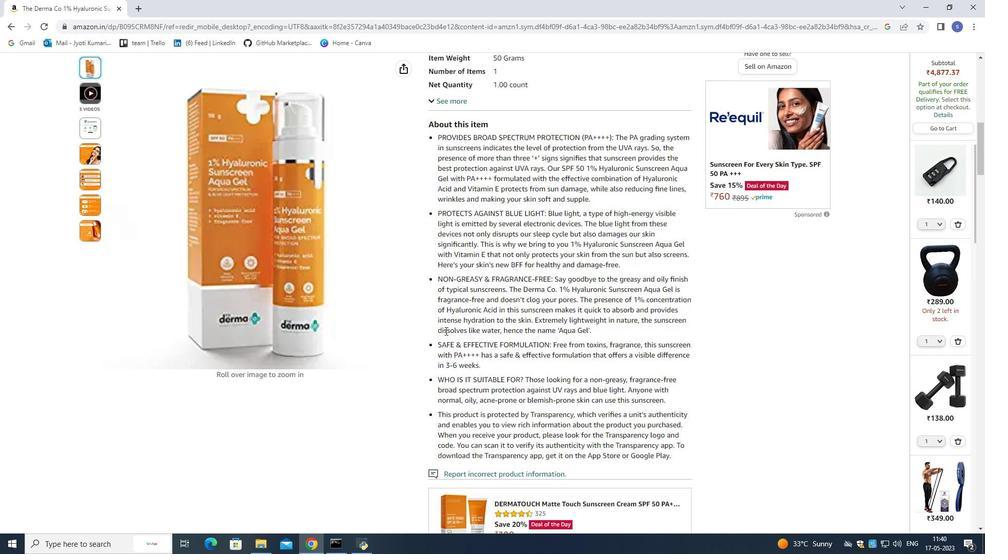 
Action: Mouse moved to (445, 331)
Screenshot: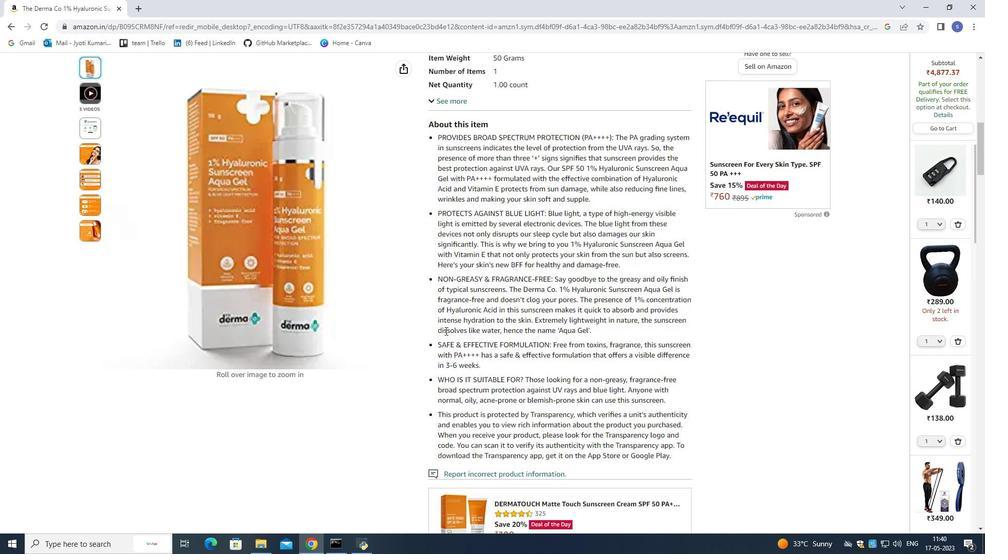 
Action: Mouse scrolled (445, 330) with delta (0, 0)
Screenshot: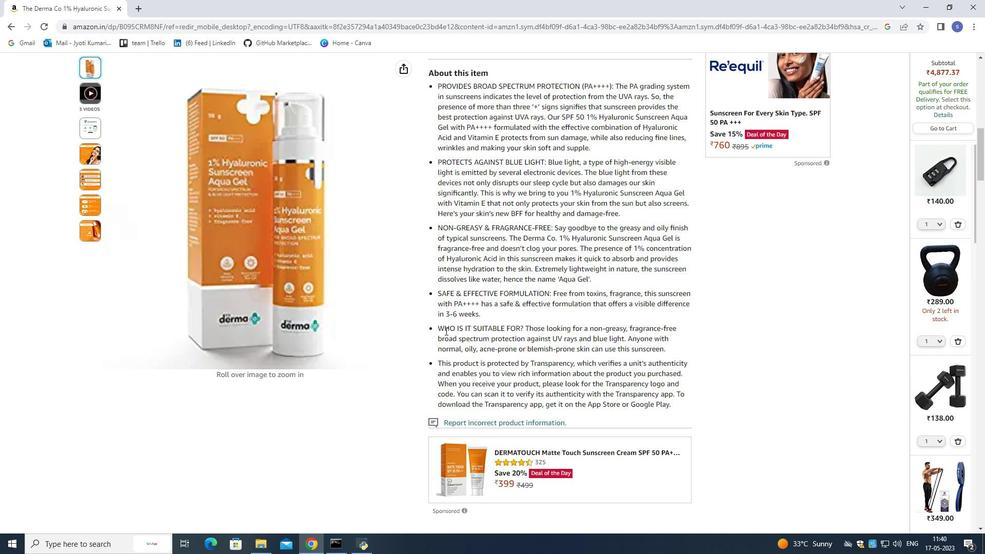 
Action: Mouse moved to (445, 331)
Screenshot: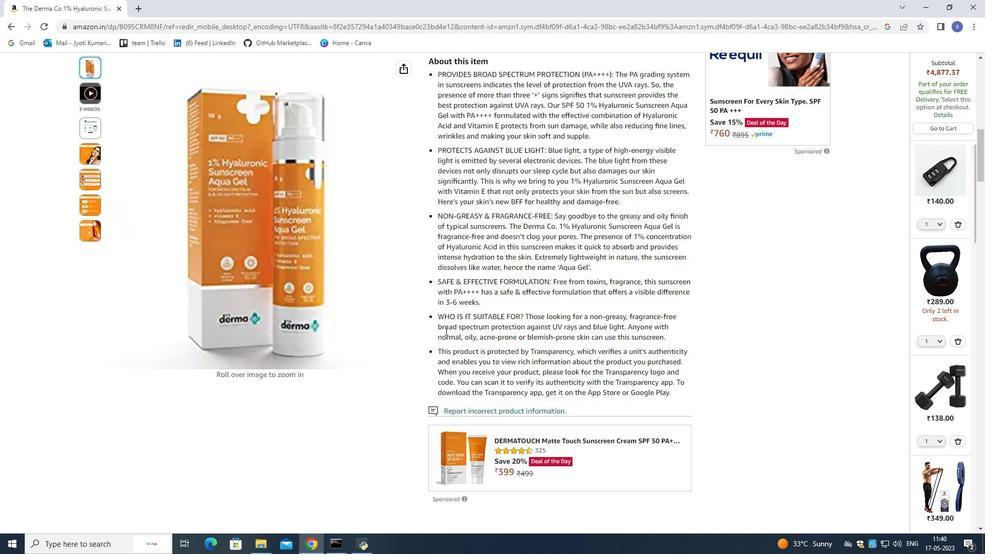 
Action: Mouse scrolled (445, 331) with delta (0, 0)
Screenshot: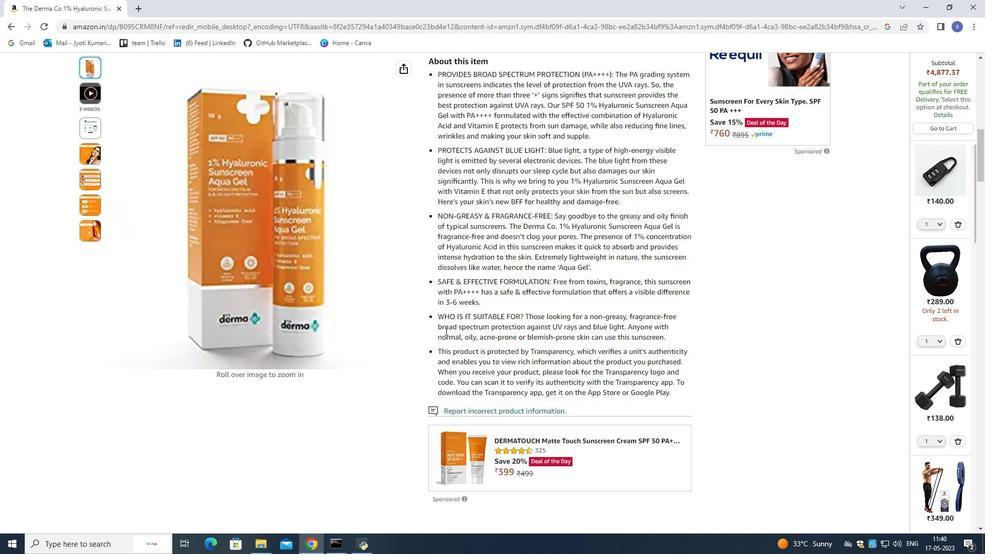 
Action: Mouse moved to (446, 332)
Screenshot: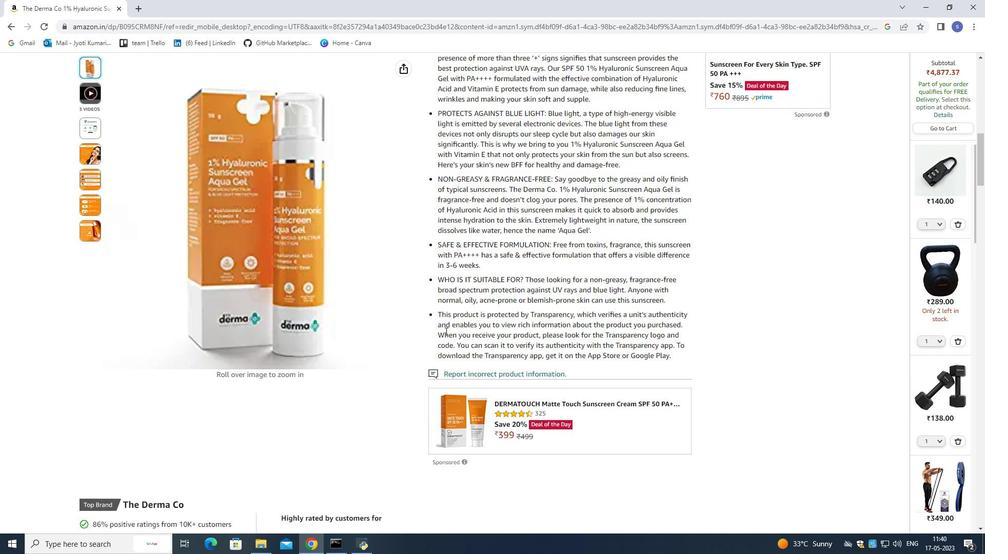 
Action: Mouse scrolled (446, 332) with delta (0, 0)
Screenshot: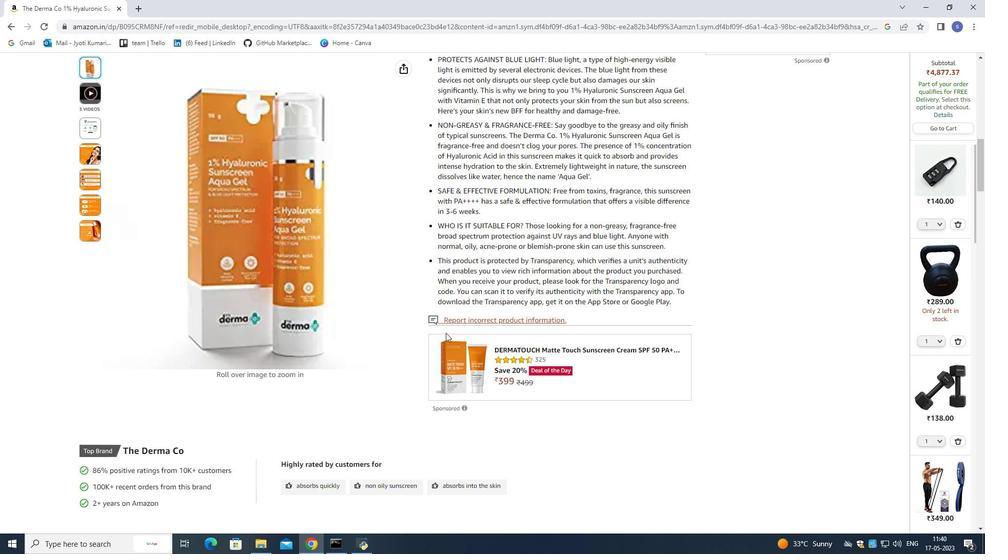 
Action: Mouse moved to (446, 334)
Screenshot: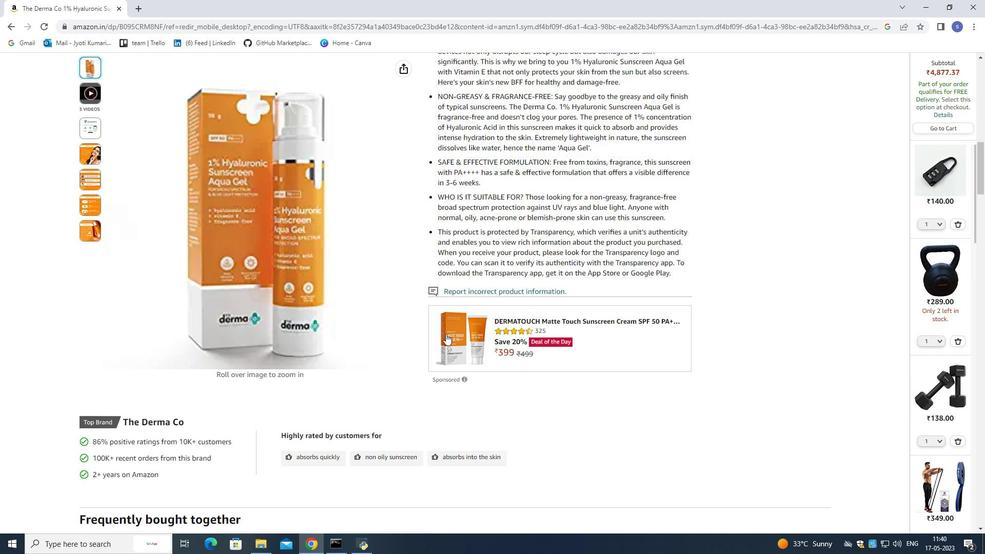 
Action: Mouse scrolled (446, 333) with delta (0, 0)
Screenshot: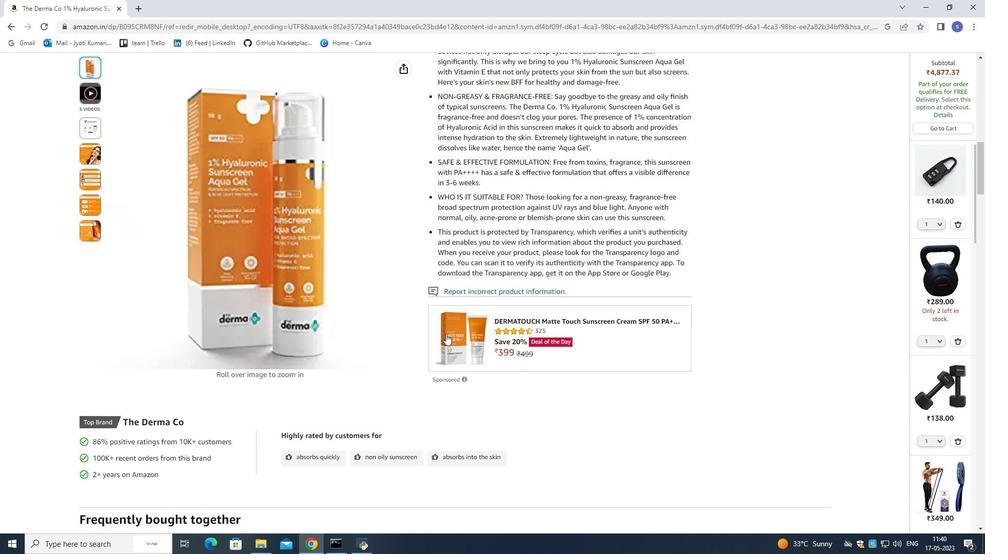 
Action: Mouse moved to (446, 334)
Screenshot: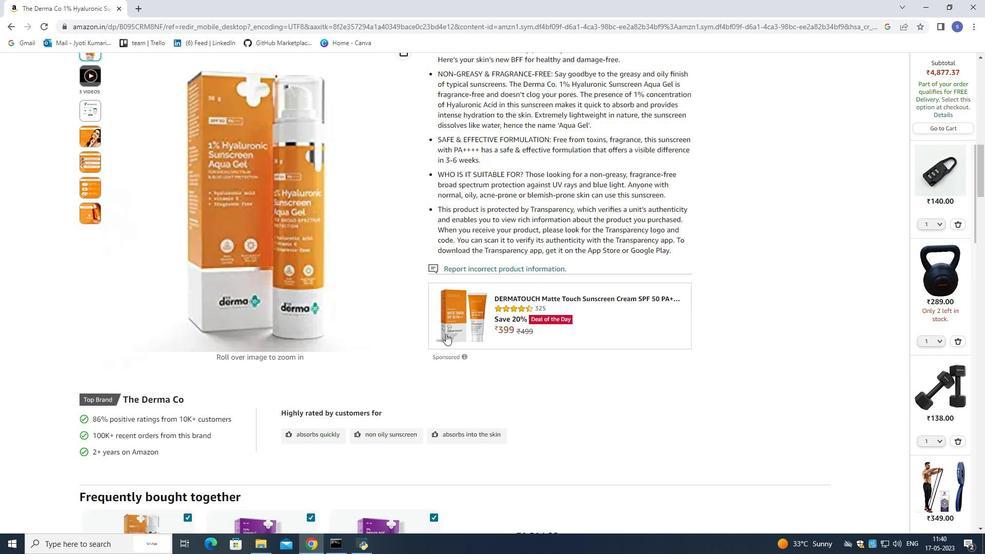 
Action: Mouse scrolled (446, 333) with delta (0, 0)
Screenshot: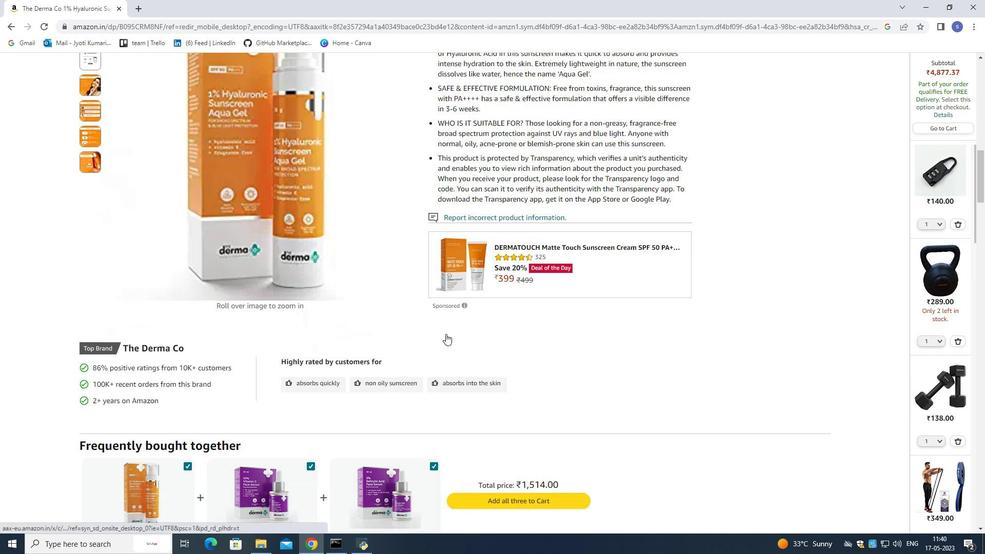 
Action: Mouse moved to (446, 335)
Screenshot: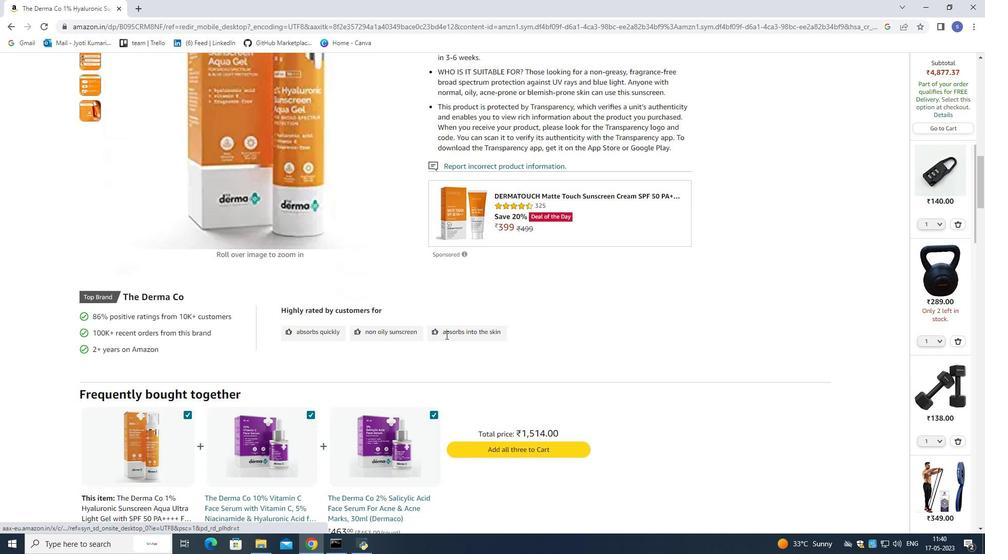 
Action: Mouse scrolled (446, 334) with delta (0, 0)
Screenshot: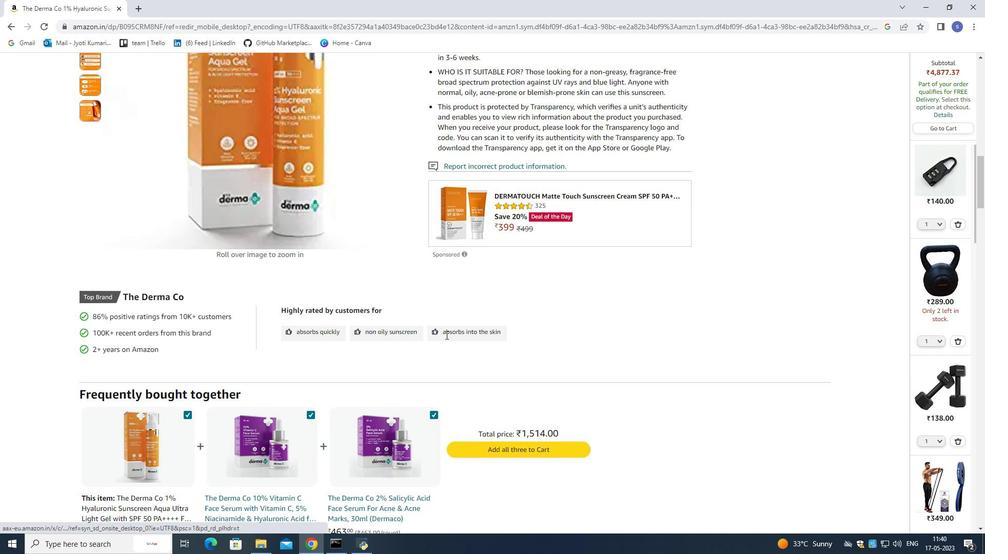 
Action: Mouse scrolled (446, 334) with delta (0, 0)
Screenshot: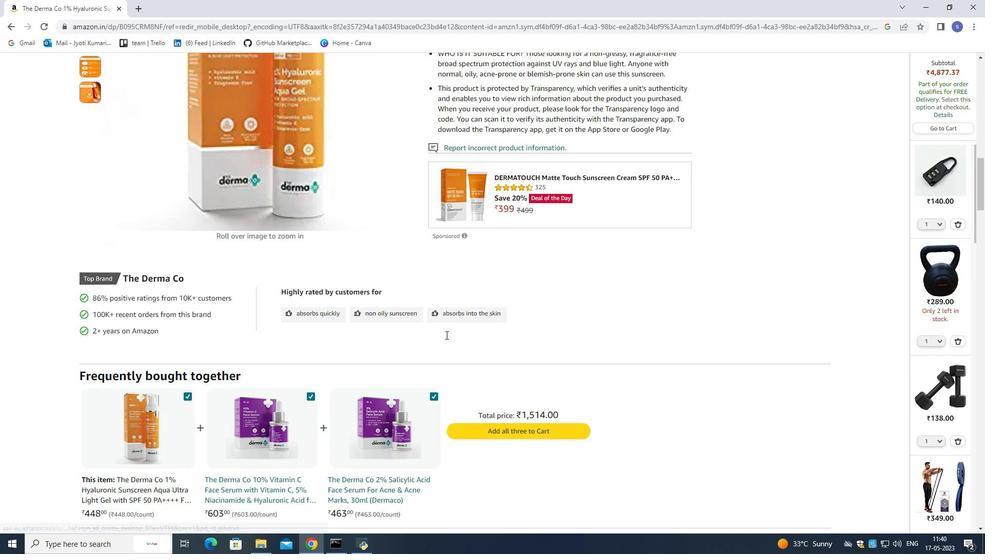 
Action: Mouse scrolled (446, 334) with delta (0, 0)
Screenshot: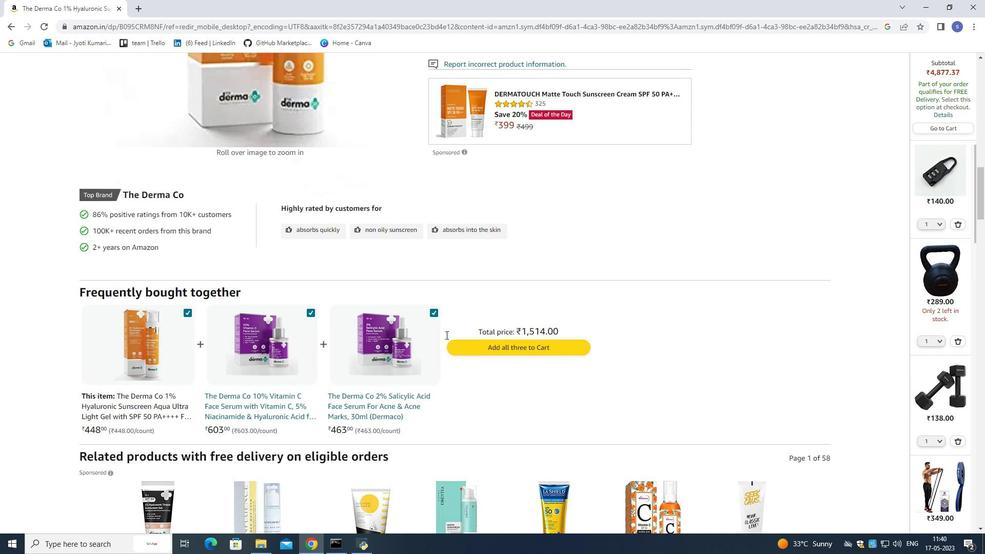 
Action: Mouse scrolled (446, 334) with delta (0, 0)
Screenshot: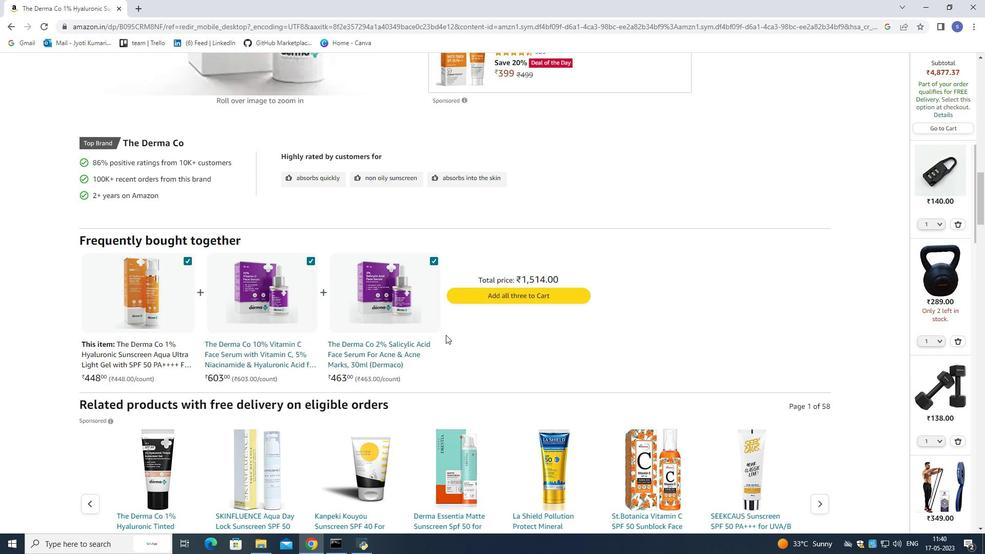 
Action: Mouse scrolled (446, 334) with delta (0, 0)
Screenshot: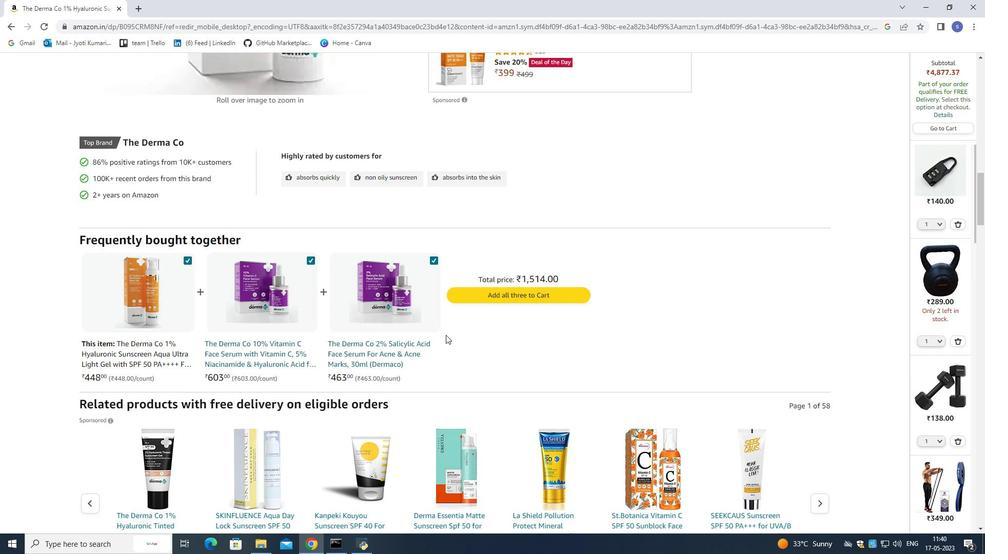 
Action: Mouse scrolled (446, 334) with delta (0, 0)
Screenshot: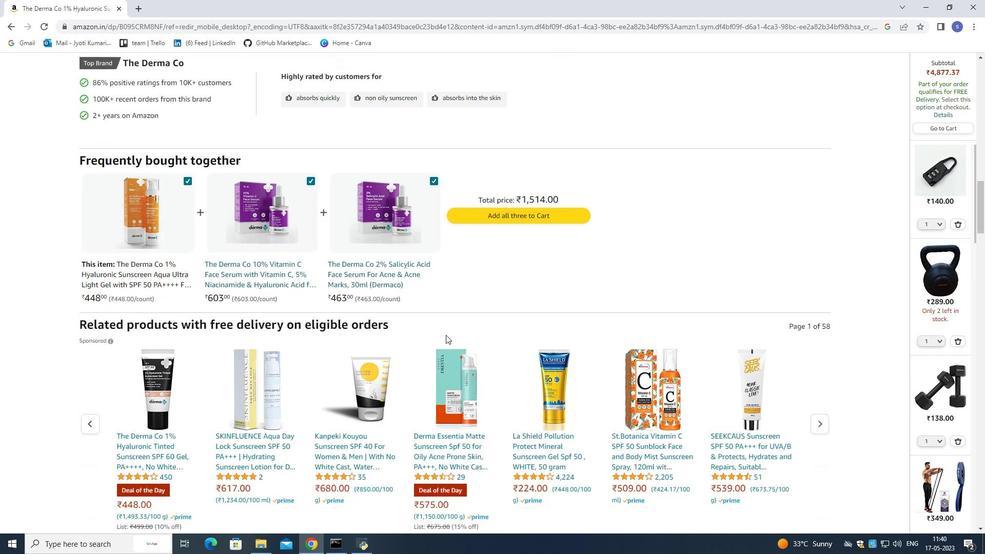 
Action: Mouse scrolled (446, 334) with delta (0, 0)
Screenshot: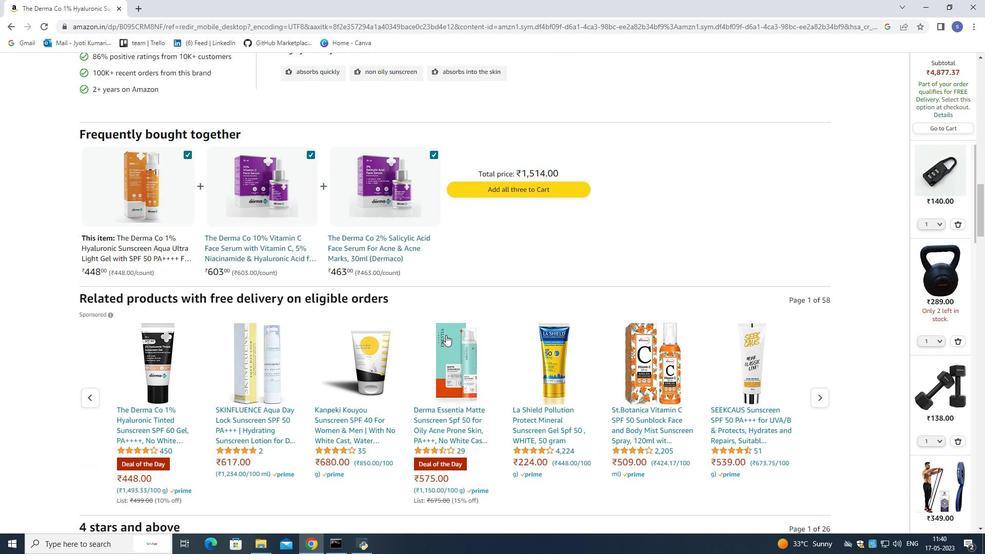 
Action: Mouse scrolled (446, 335) with delta (0, 0)
Screenshot: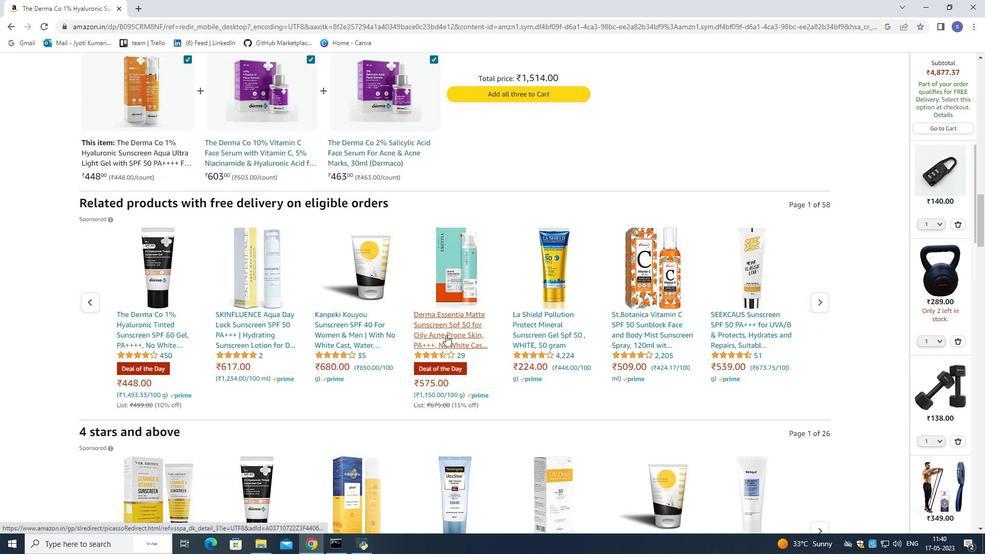 
Action: Mouse scrolled (446, 335) with delta (0, 0)
Screenshot: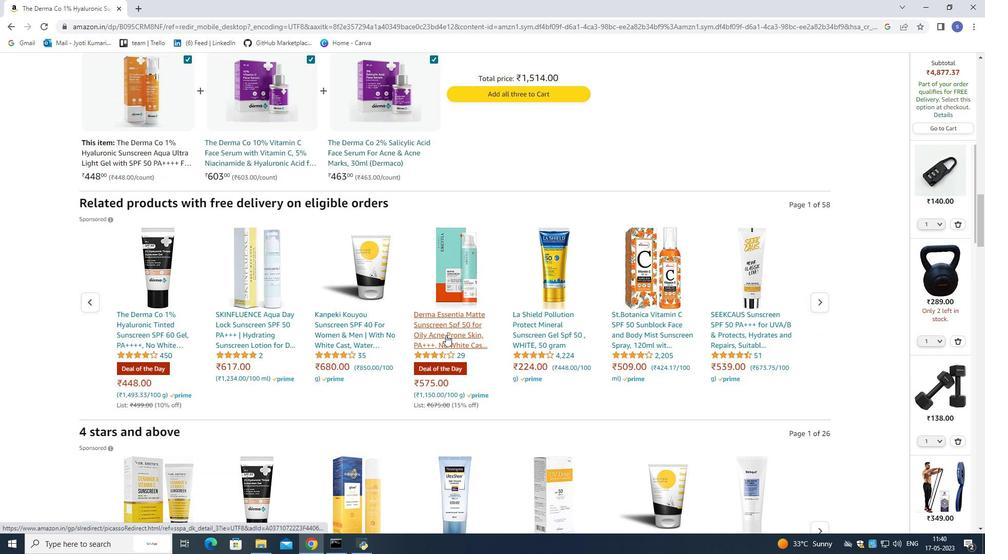 
Action: Mouse scrolled (446, 335) with delta (0, 0)
Screenshot: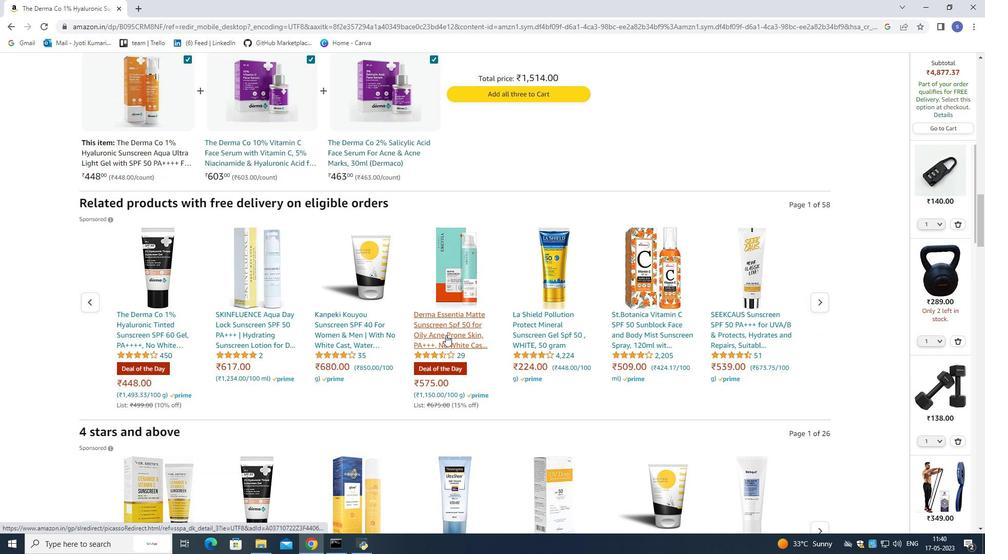 
Action: Mouse scrolled (446, 335) with delta (0, 0)
Screenshot: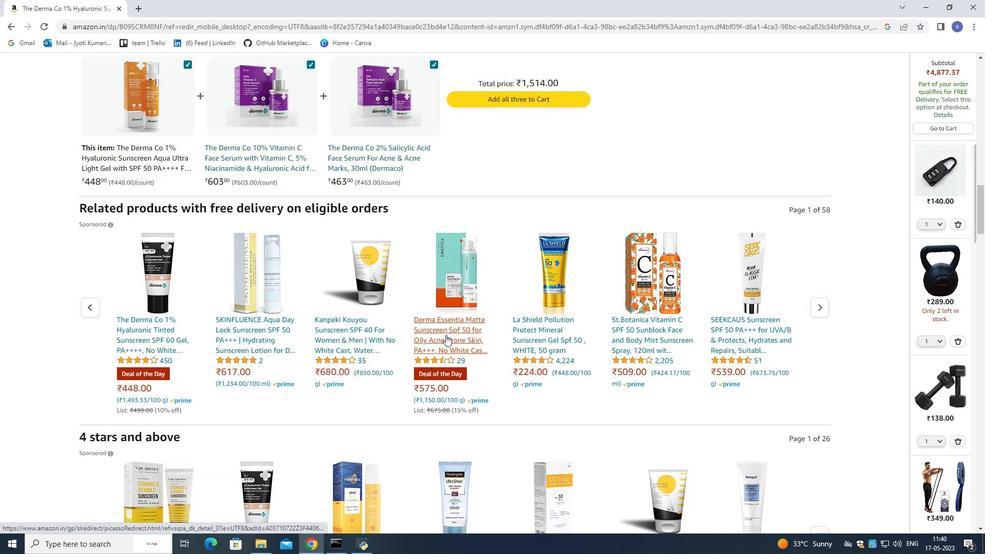 
Action: Mouse scrolled (446, 335) with delta (0, 0)
Screenshot: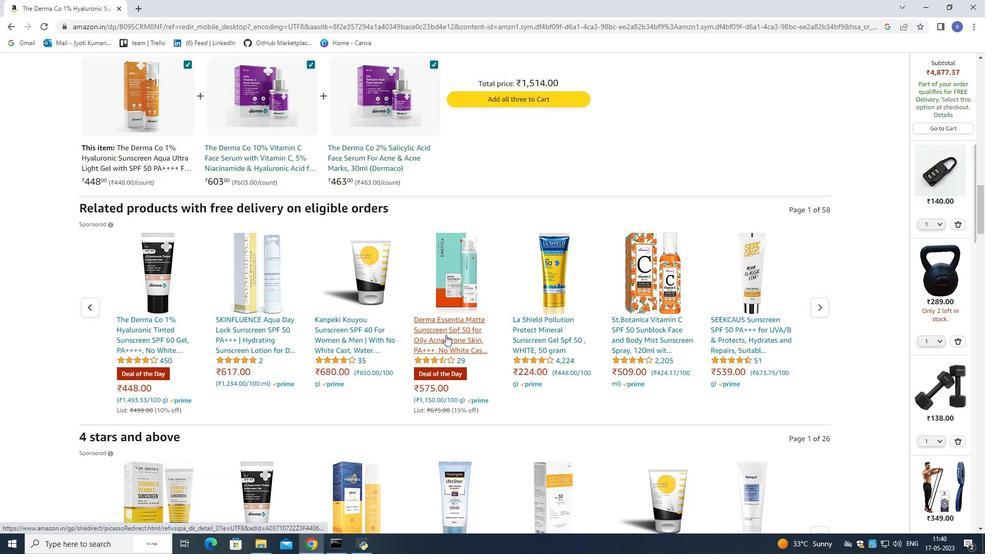 
Action: Mouse scrolled (446, 335) with delta (0, 0)
Screenshot: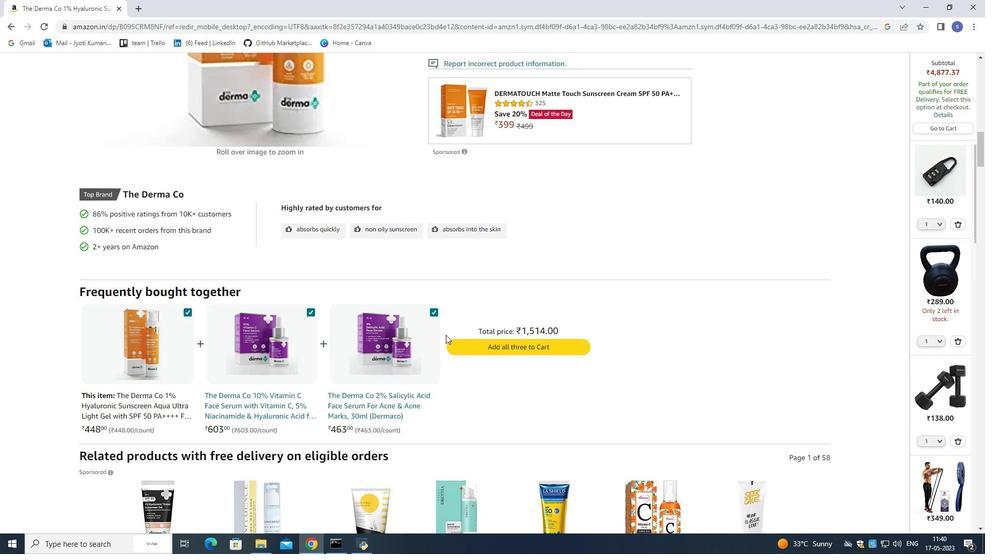 
Action: Mouse scrolled (446, 335) with delta (0, 0)
Screenshot: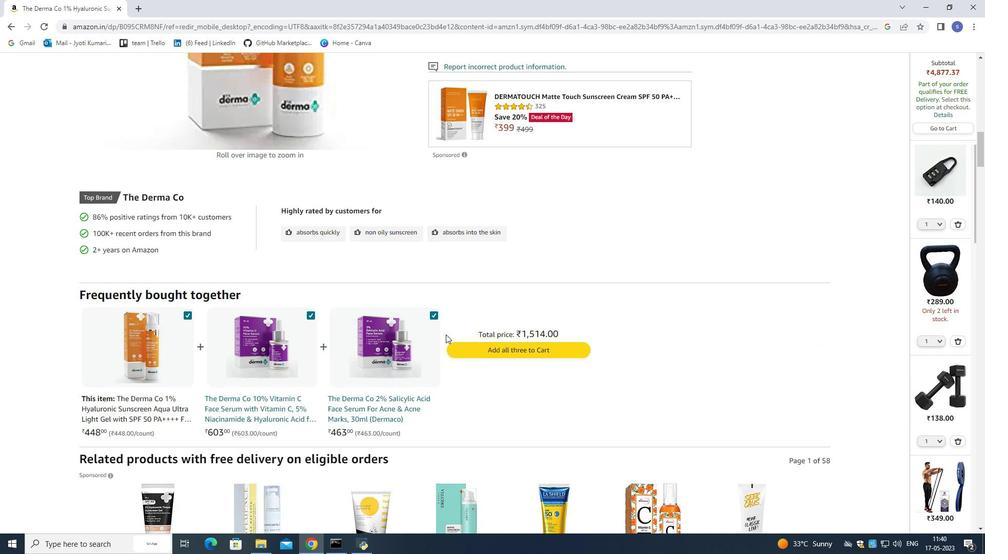 
Action: Mouse scrolled (446, 335) with delta (0, 0)
Screenshot: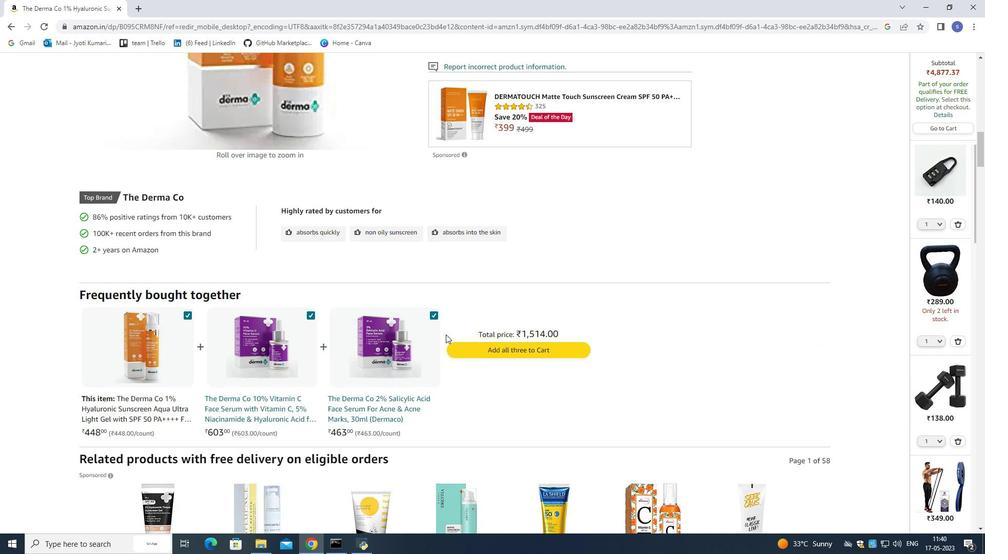
Action: Mouse scrolled (446, 335) with delta (0, 0)
Screenshot: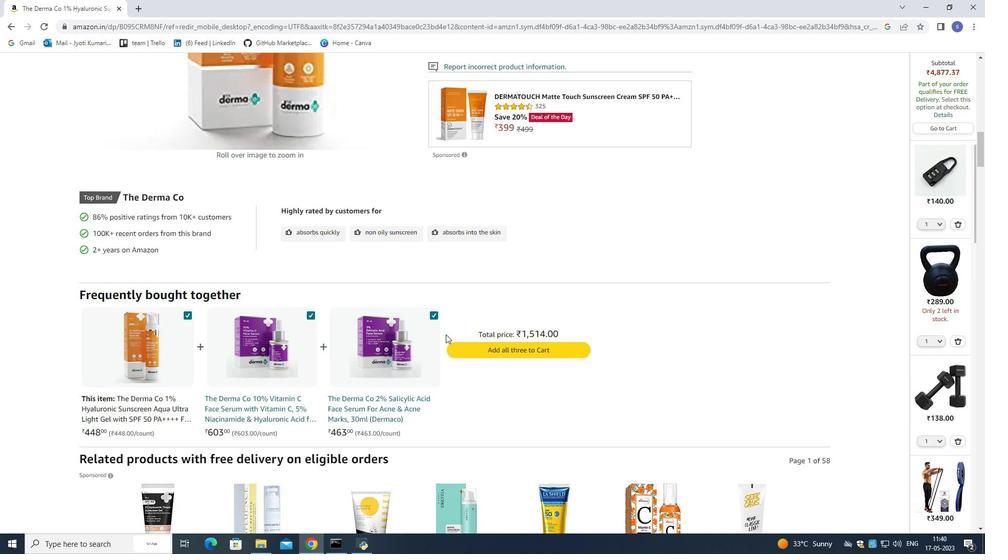
Action: Mouse moved to (446, 334)
Screenshot: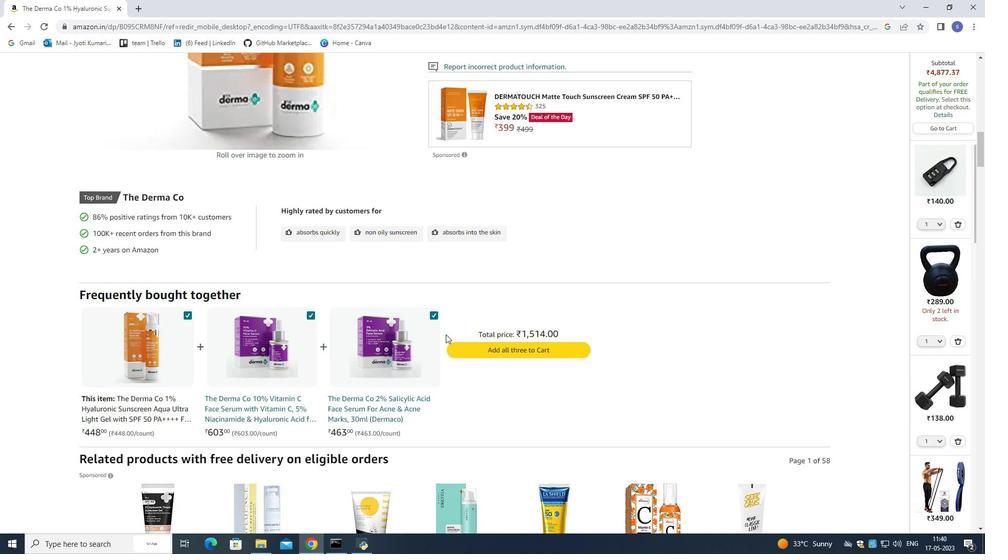
Action: Mouse scrolled (446, 335) with delta (0, 0)
Screenshot: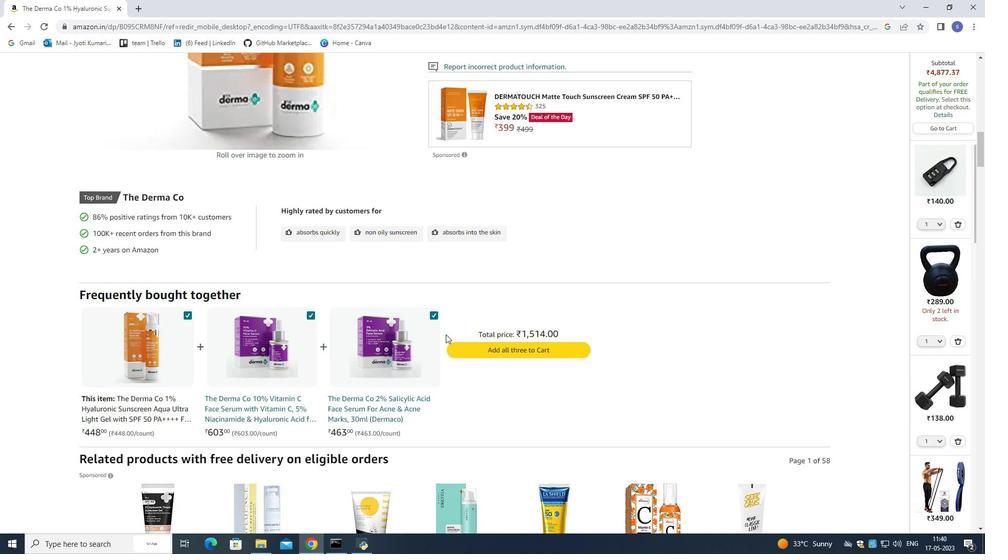 
Action: Mouse moved to (446, 334)
Screenshot: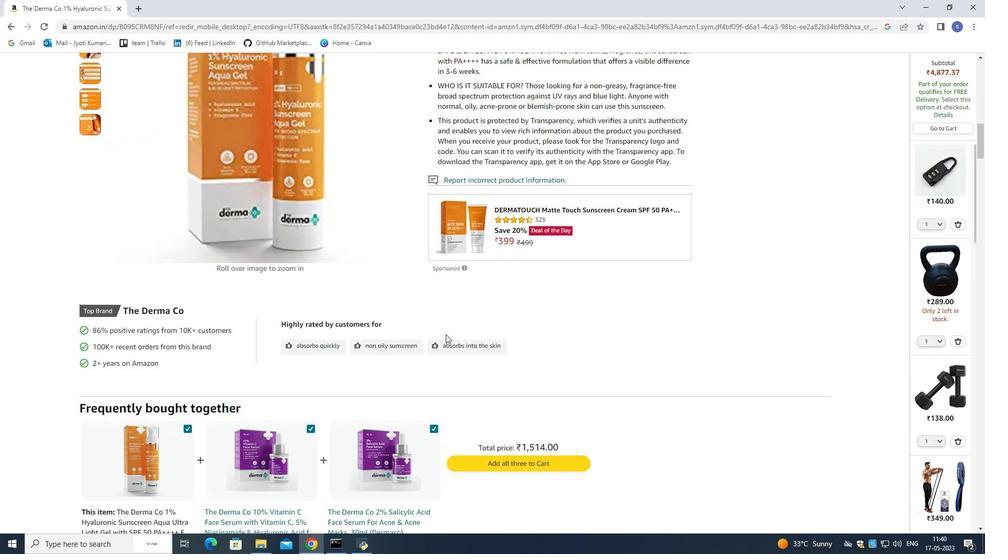 
Action: Mouse scrolled (446, 334) with delta (0, 0)
Screenshot: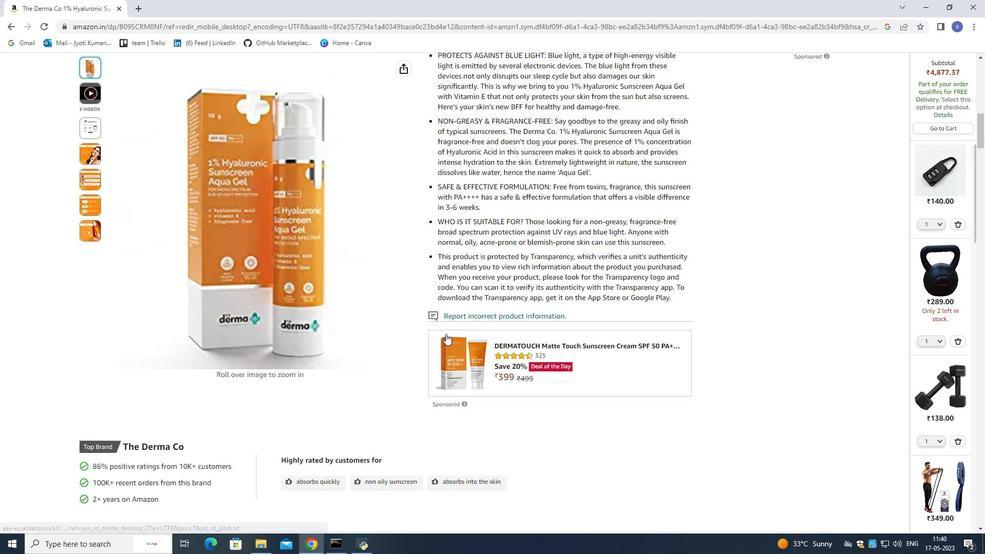 
Action: Mouse scrolled (446, 334) with delta (0, 0)
Screenshot: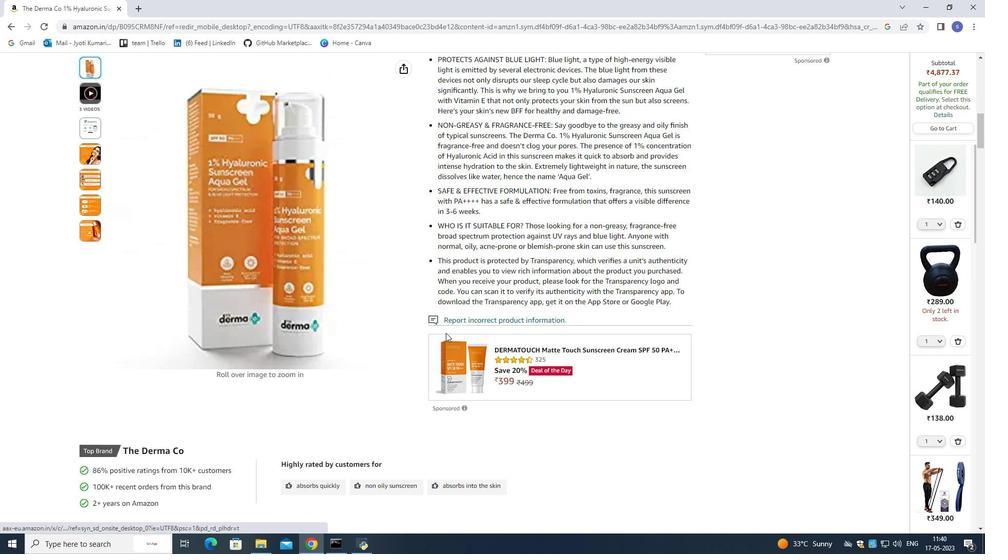 
Action: Mouse scrolled (446, 334) with delta (0, 0)
Screenshot: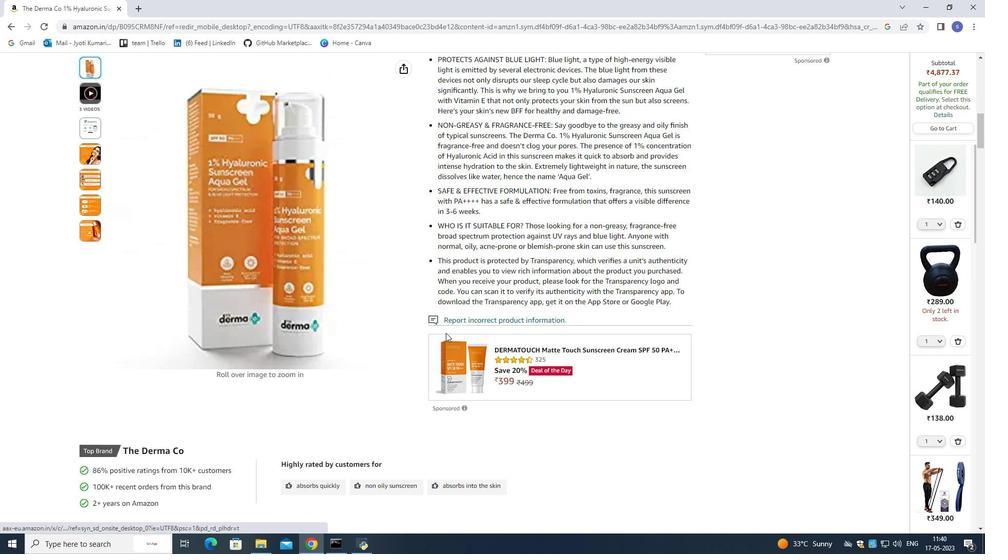 
Action: Mouse scrolled (446, 334) with delta (0, 0)
Screenshot: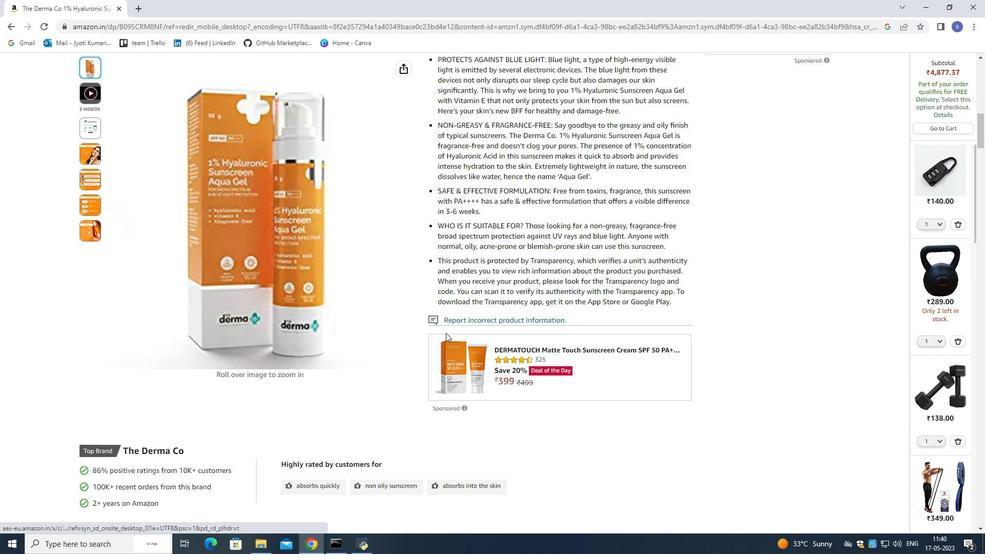 
Action: Mouse moved to (446, 333)
Screenshot: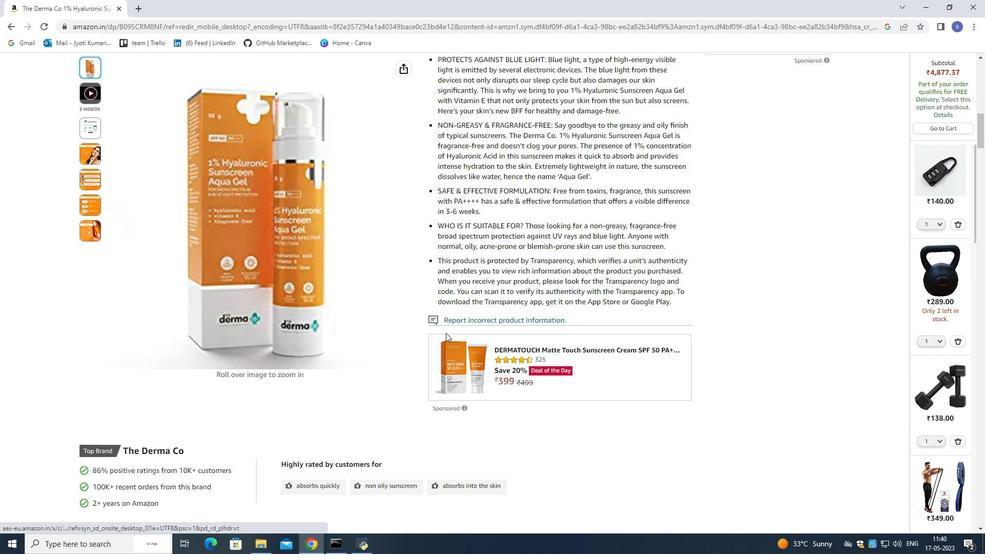 
Action: Mouse scrolled (446, 333) with delta (0, 0)
Screenshot: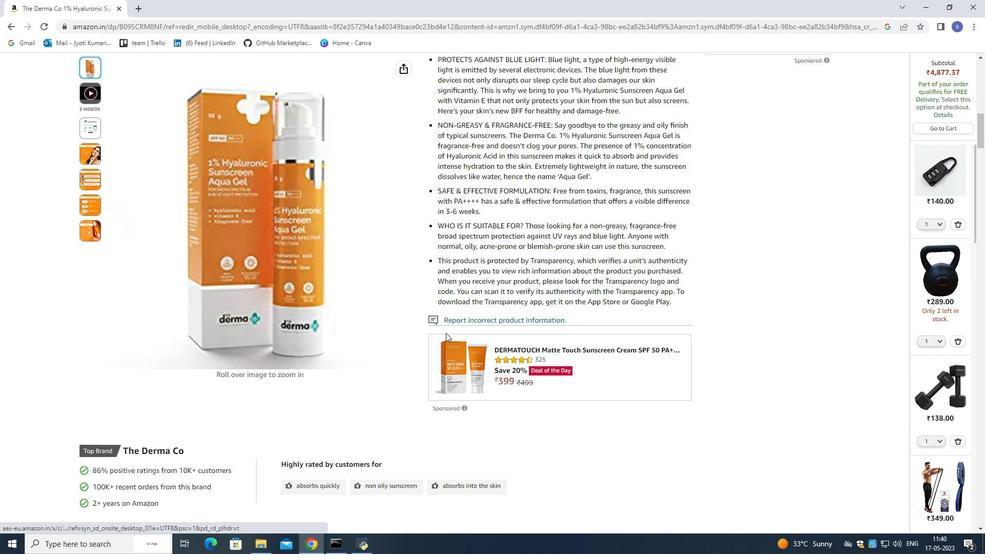 
Action: Mouse moved to (446, 332)
Screenshot: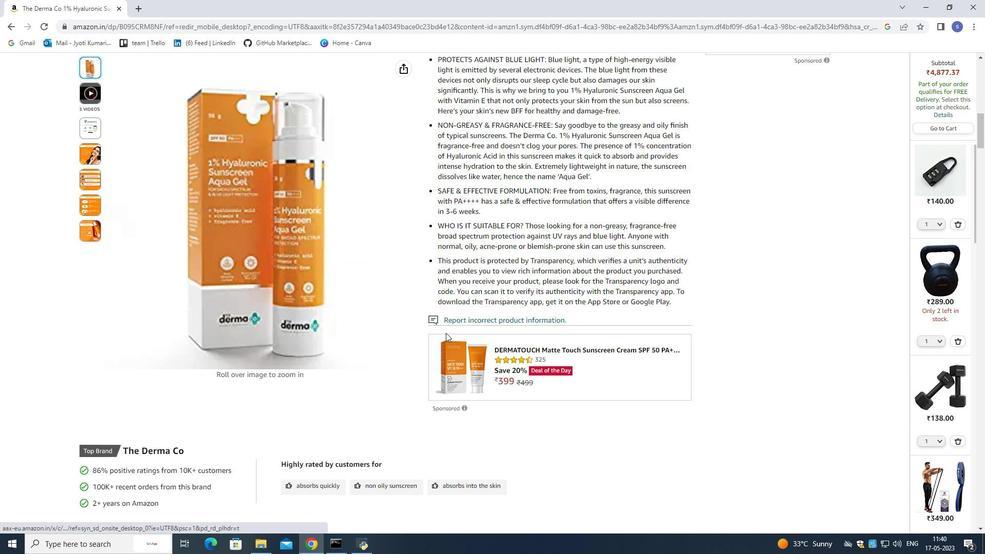 
Action: Mouse scrolled (446, 333) with delta (0, 0)
Screenshot: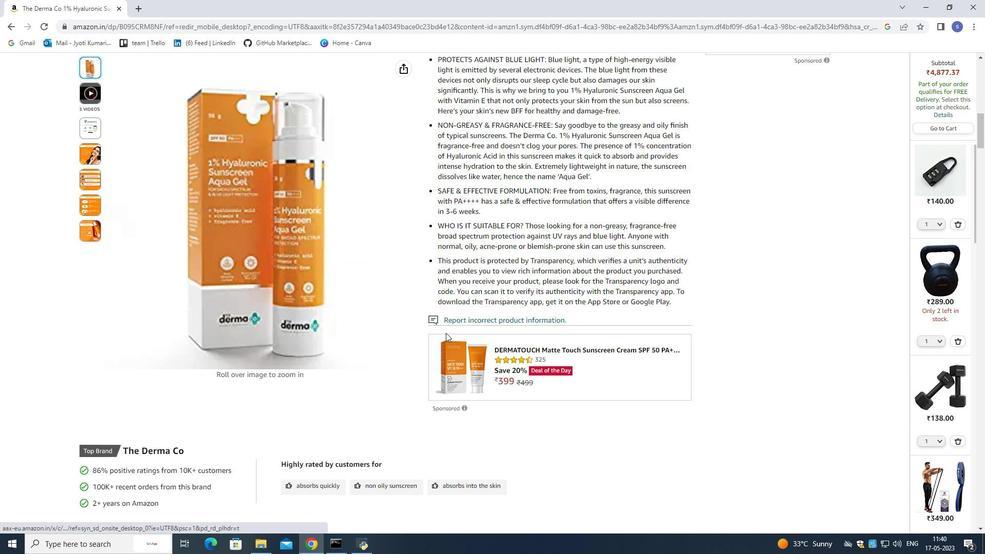 
Action: Mouse moved to (446, 332)
Screenshot: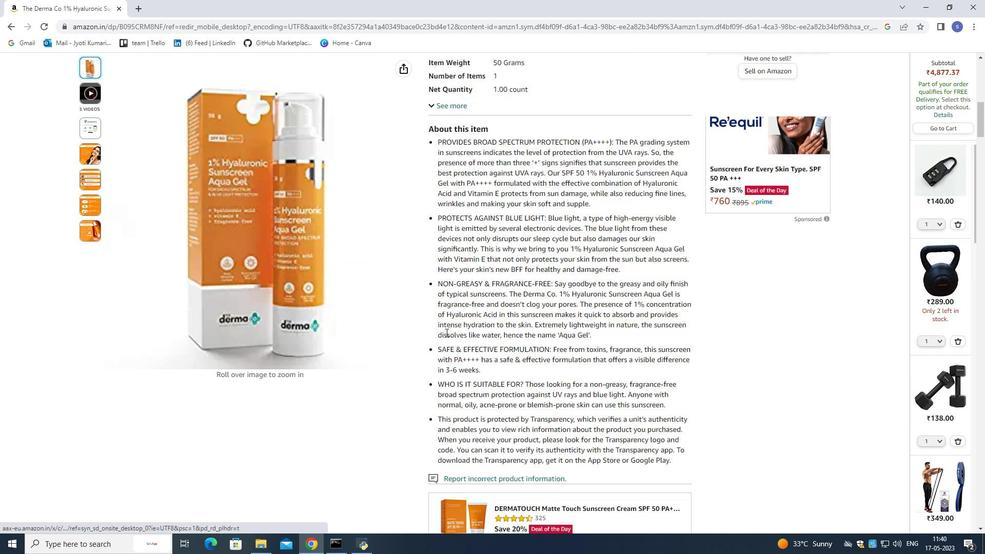 
Action: Mouse scrolled (446, 333) with delta (0, 0)
Screenshot: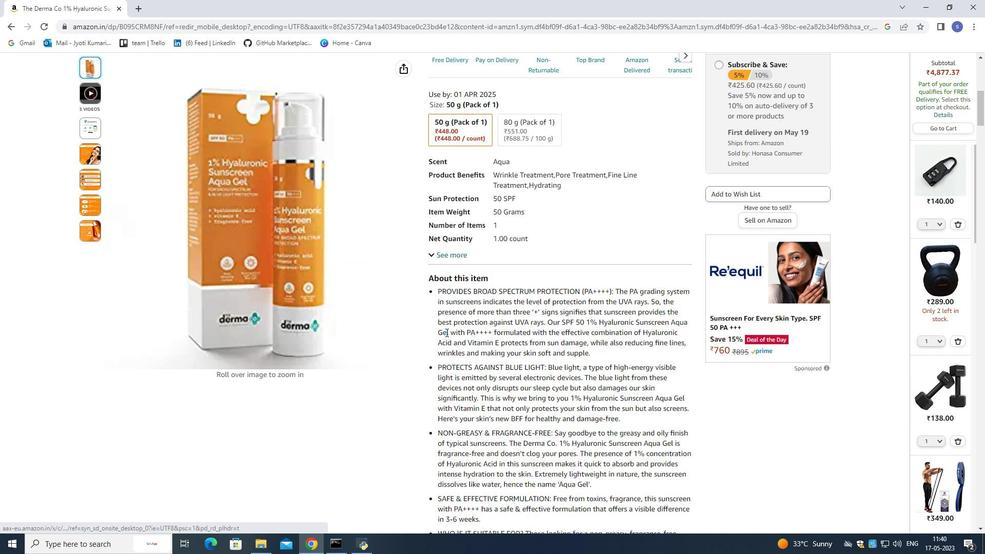 
Action: Mouse scrolled (446, 333) with delta (0, 0)
Screenshot: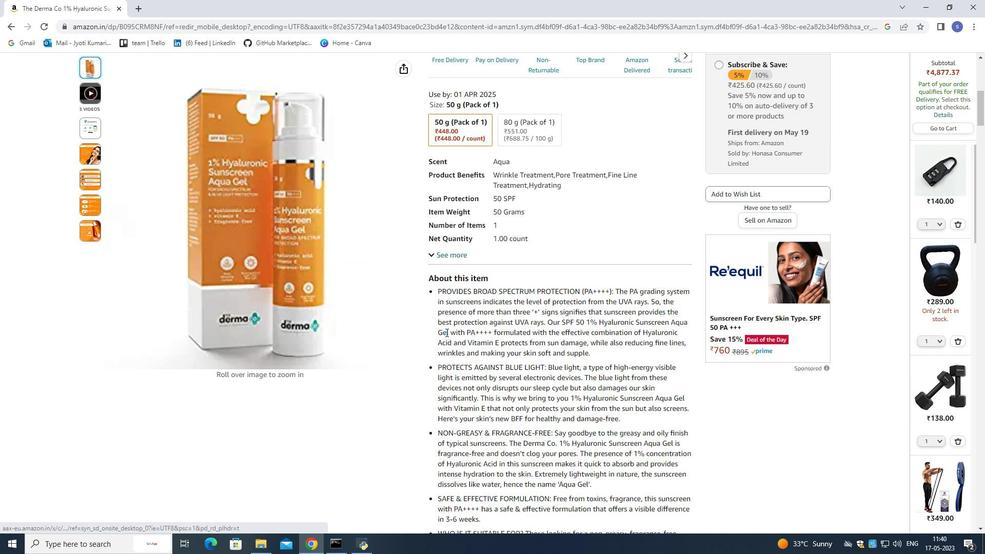 
Action: Mouse scrolled (446, 333) with delta (0, 0)
Screenshot: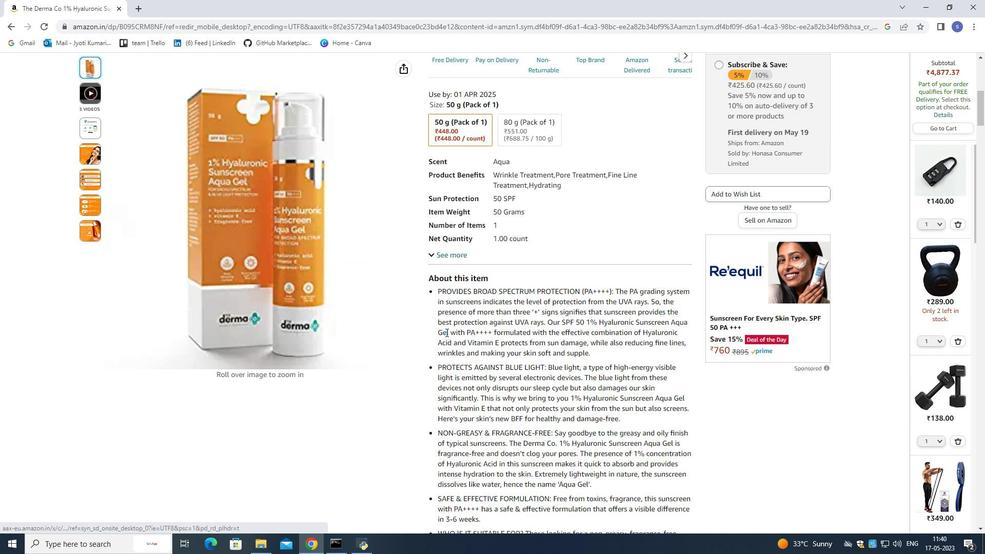 
Action: Mouse scrolled (446, 333) with delta (0, 0)
Screenshot: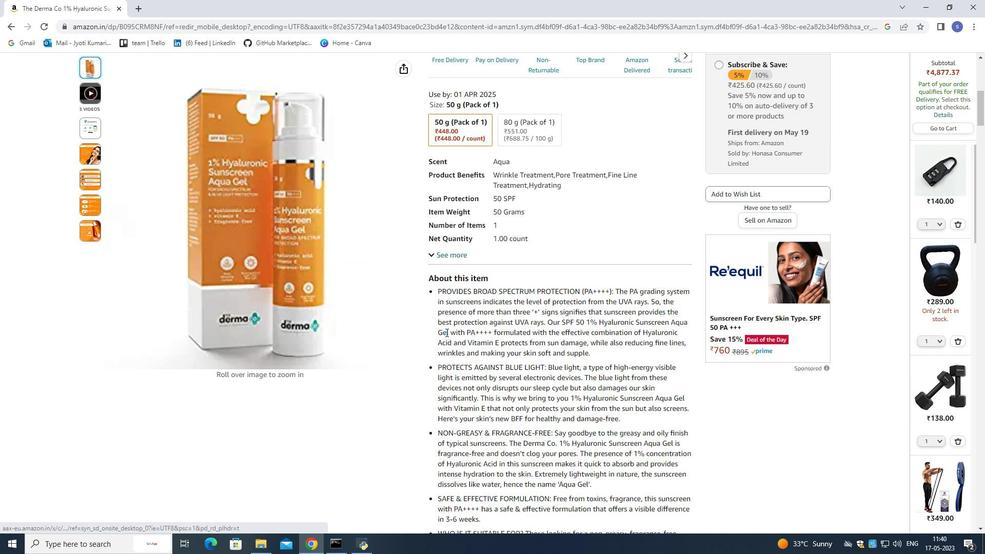 
Action: Mouse moved to (445, 331)
Screenshot: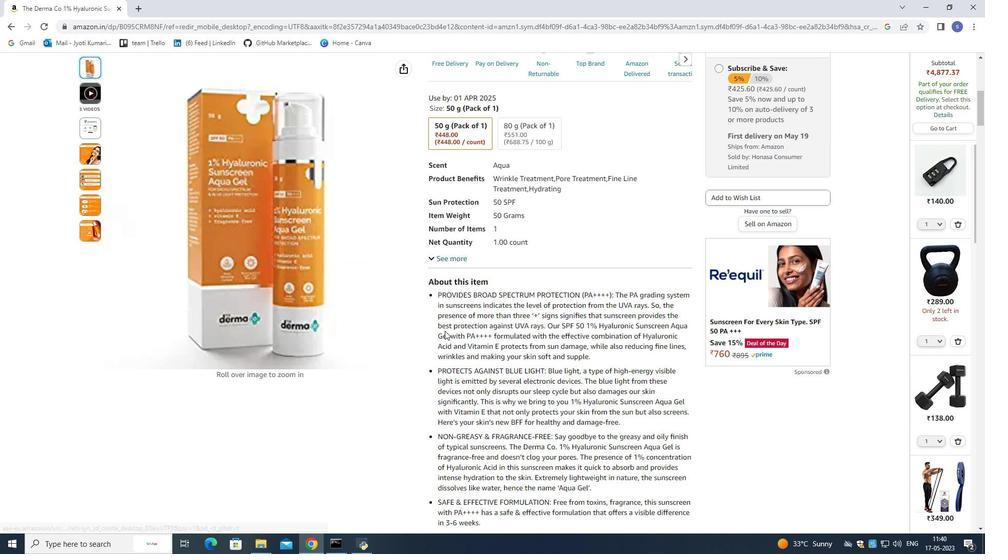 
Action: Mouse scrolled (445, 332) with delta (0, 0)
Screenshot: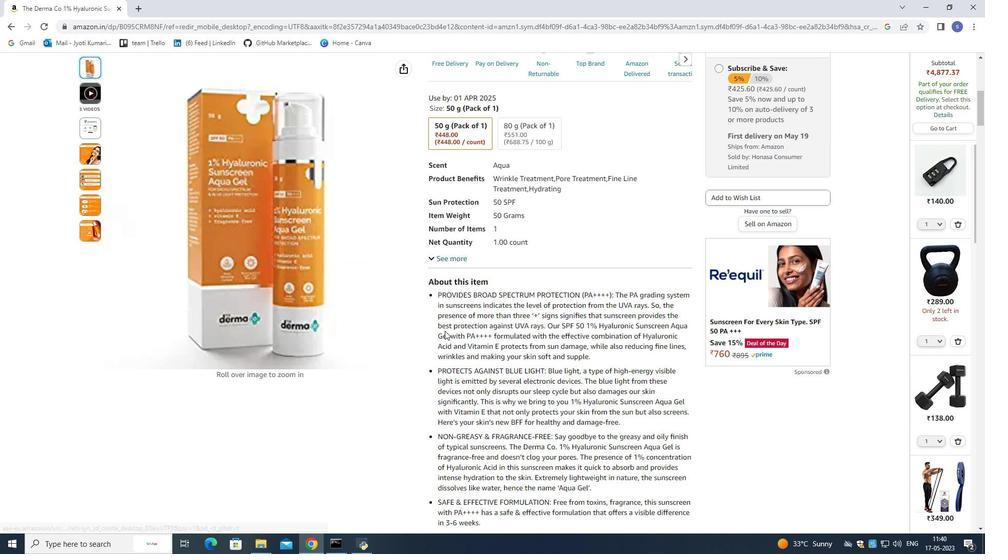 
Action: Mouse moved to (445, 331)
Screenshot: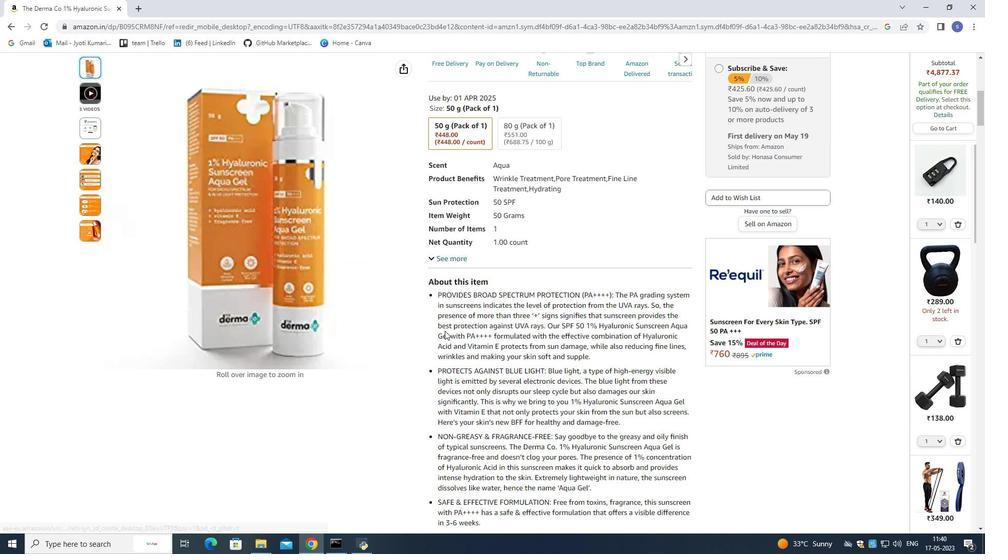 
Action: Mouse scrolled (445, 331) with delta (0, 0)
Screenshot: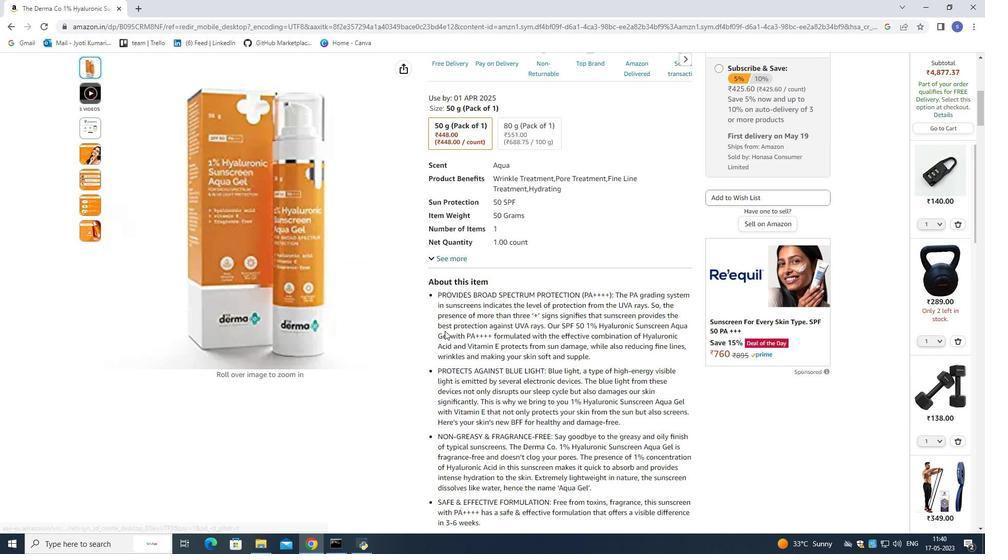 
Action: Mouse moved to (439, 325)
Screenshot: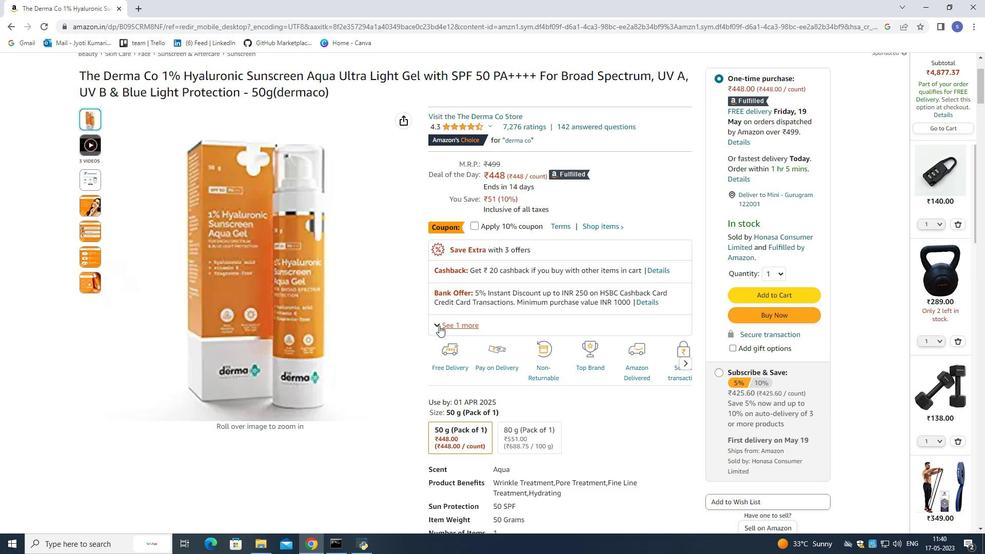 
Action: Mouse scrolled (439, 326) with delta (0, 0)
Screenshot: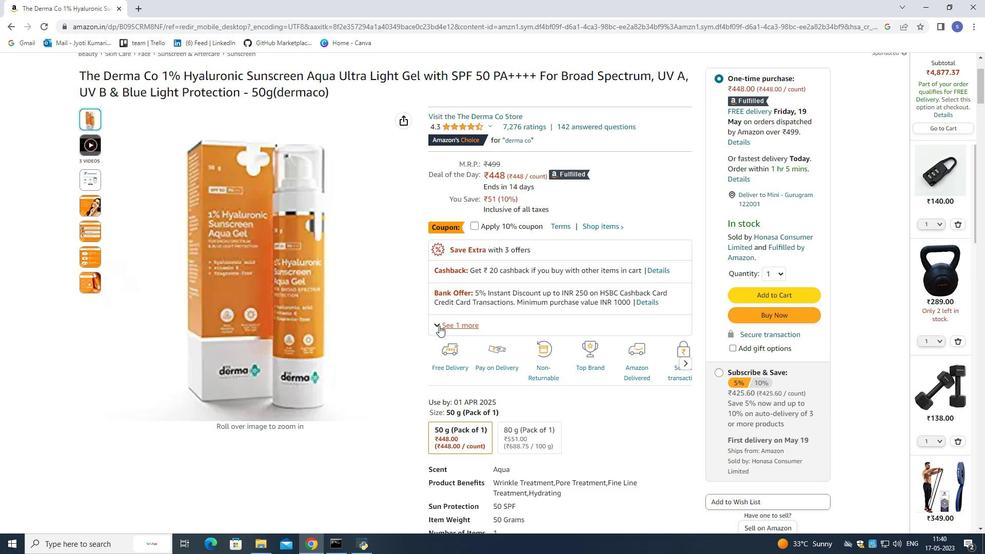 
Action: Mouse moved to (433, 321)
Screenshot: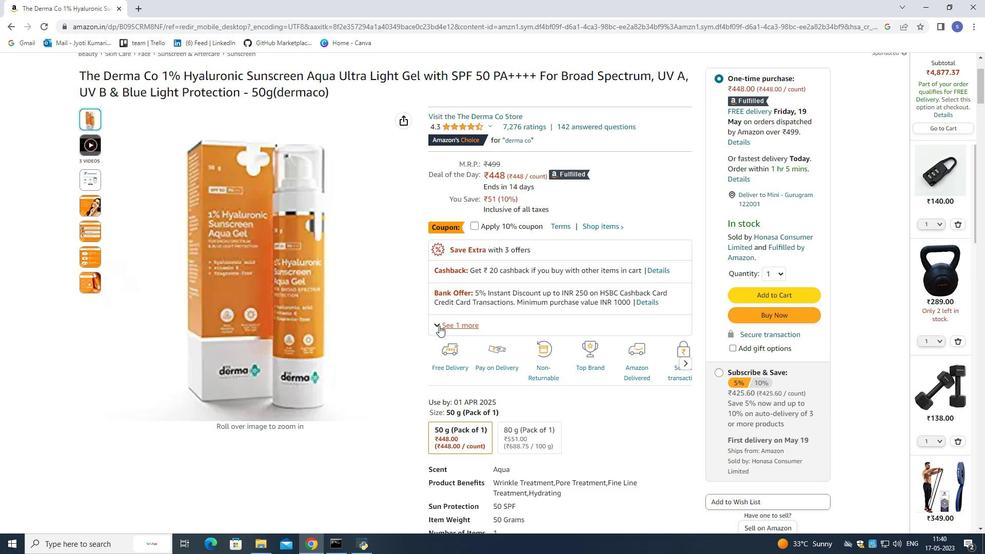 
Action: Mouse scrolled (433, 322) with delta (0, 0)
Screenshot: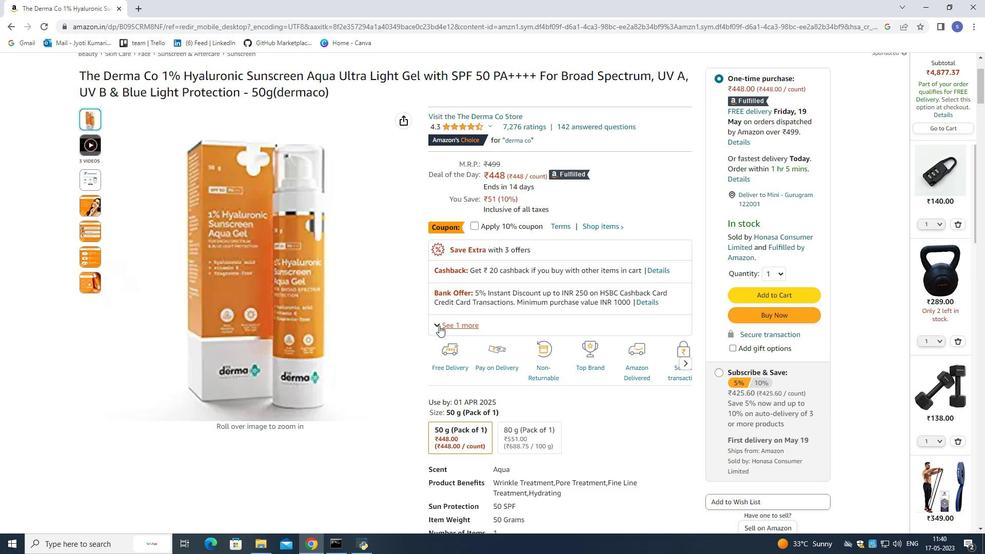 
Action: Mouse moved to (427, 316)
Screenshot: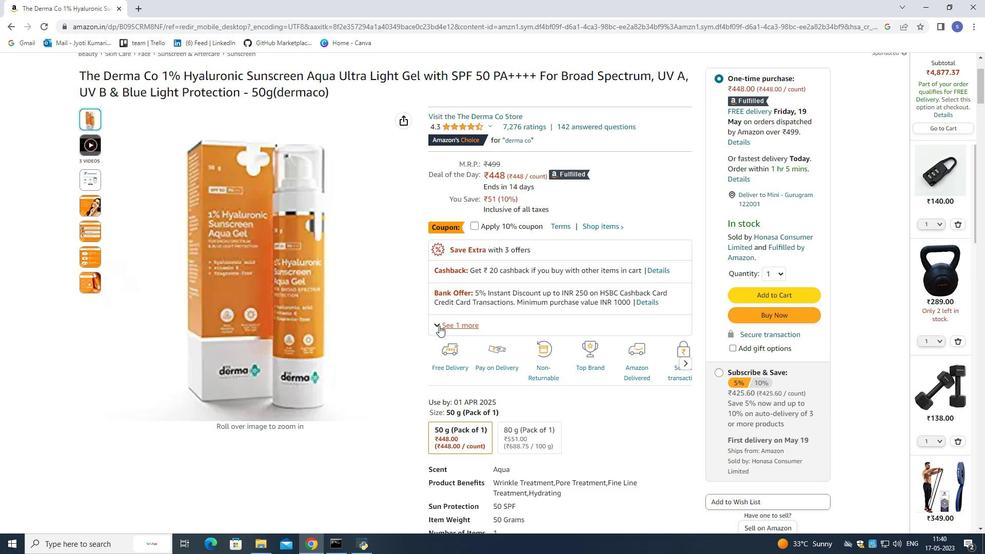 
Action: Mouse scrolled (427, 316) with delta (0, 0)
Screenshot: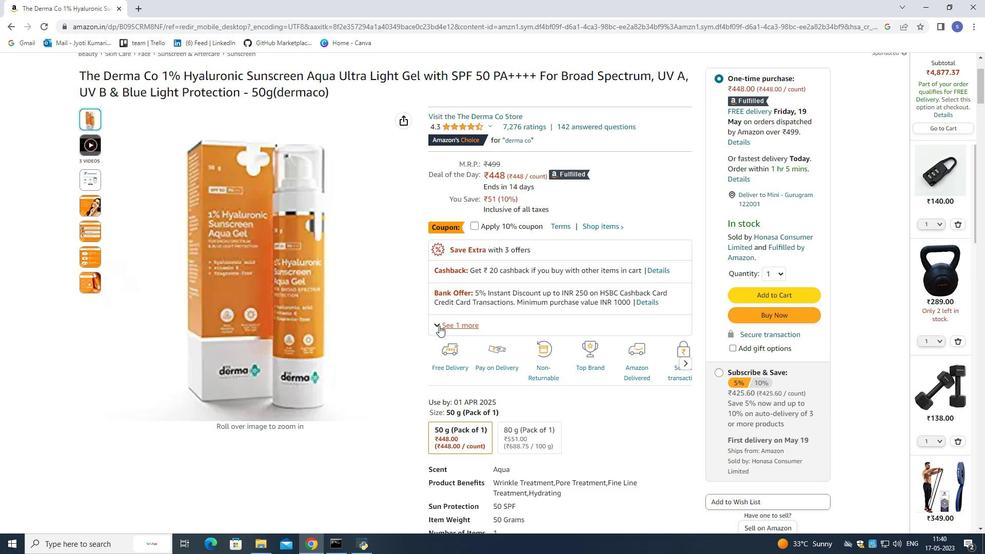
Action: Mouse moved to (409, 303)
Screenshot: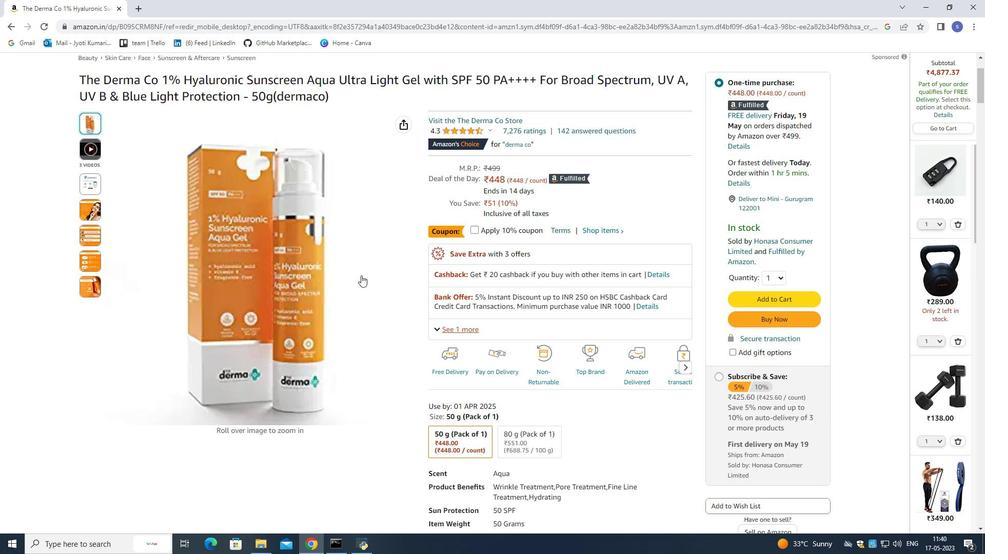 
Action: Mouse scrolled (414, 307) with delta (0, 0)
Screenshot: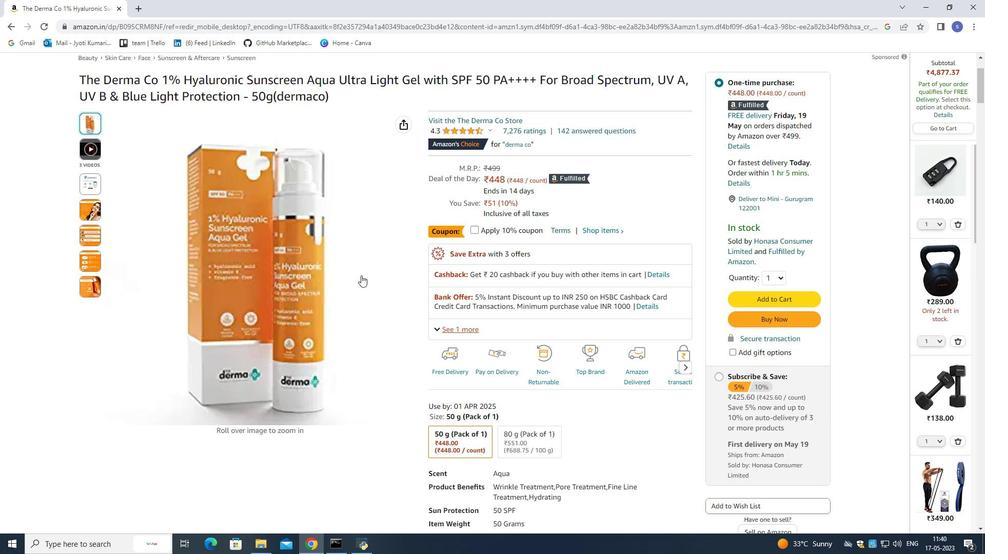 
Action: Mouse moved to (323, 255)
Screenshot: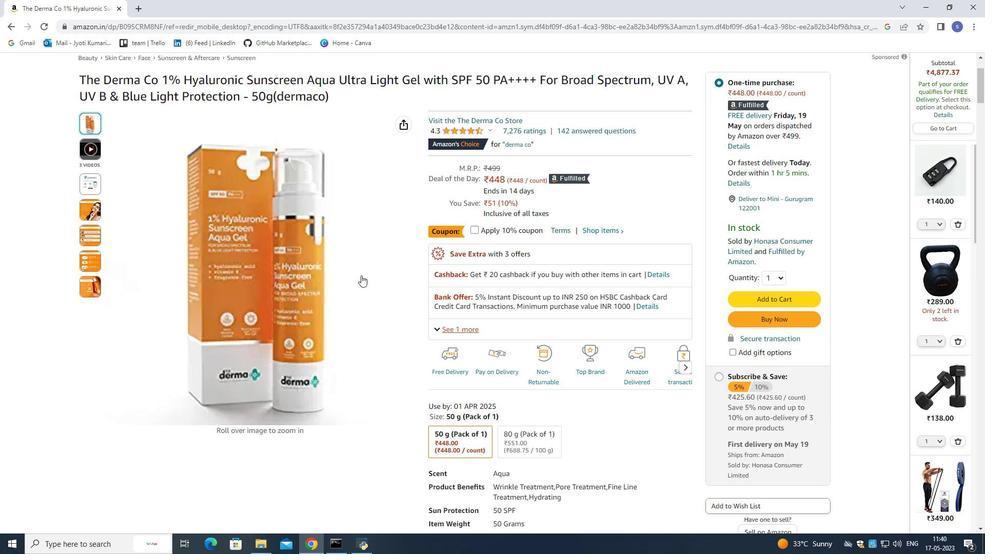 
Action: Mouse scrolled (323, 256) with delta (0, 0)
Screenshot: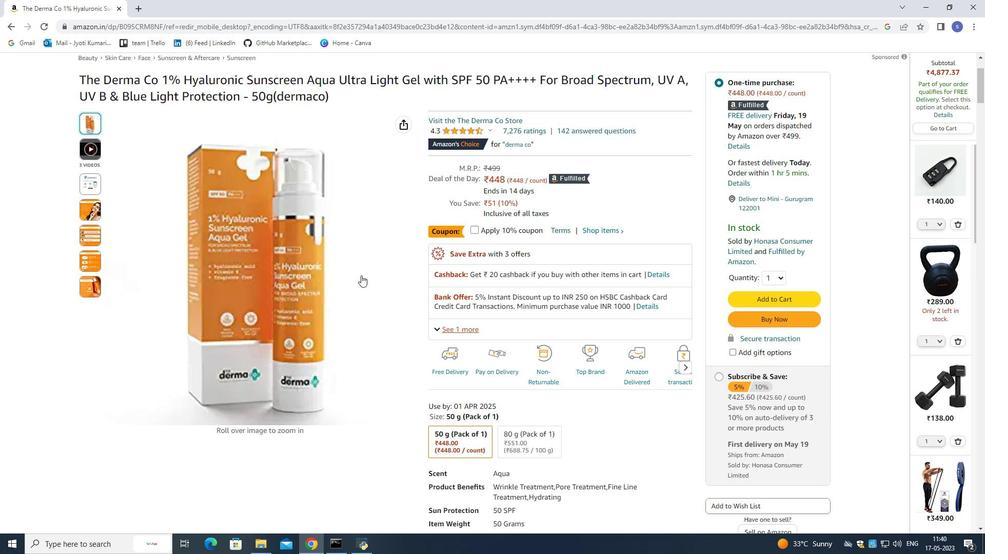 
Action: Mouse moved to (41, 111)
Screenshot: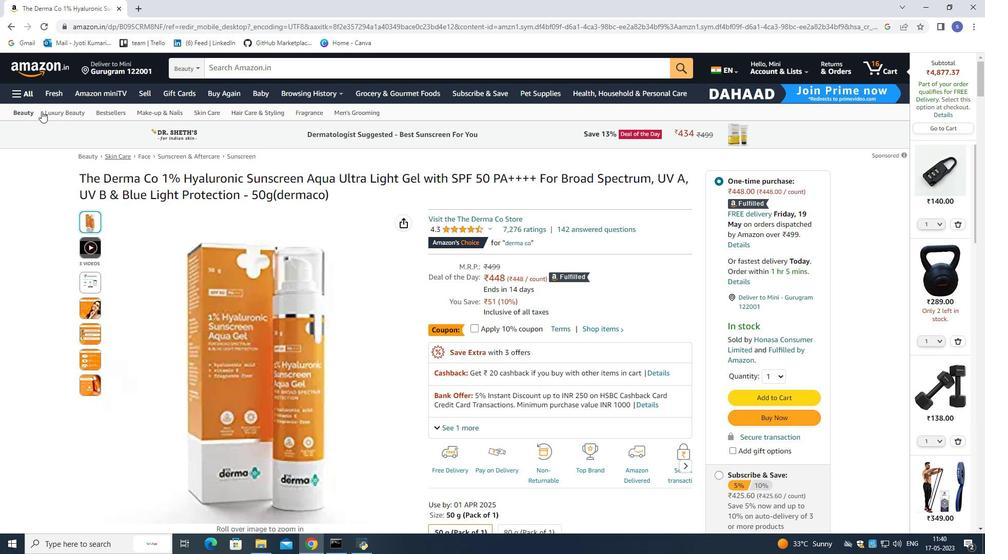 
Action: Mouse scrolled (41, 111) with delta (0, 0)
Screenshot: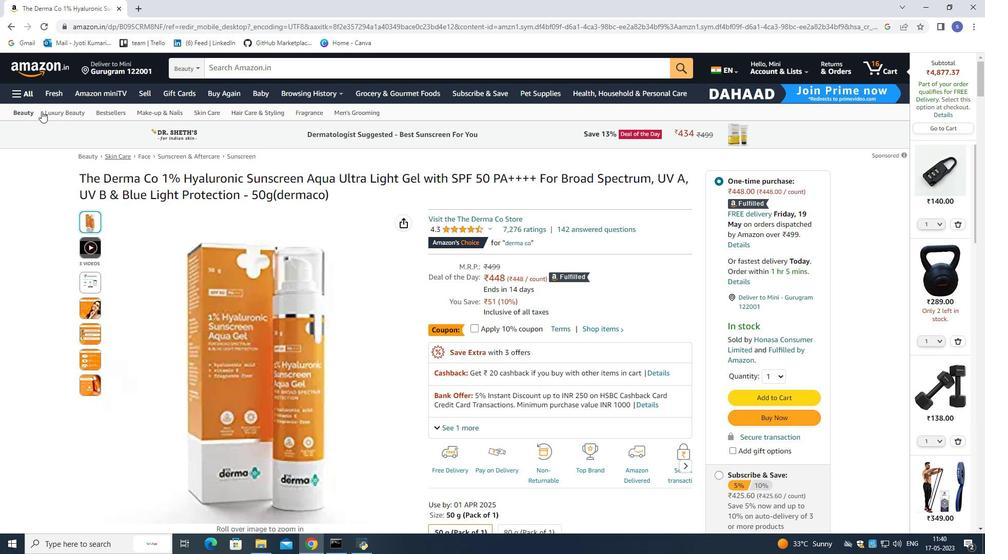 
Action: Mouse moved to (30, 103)
Screenshot: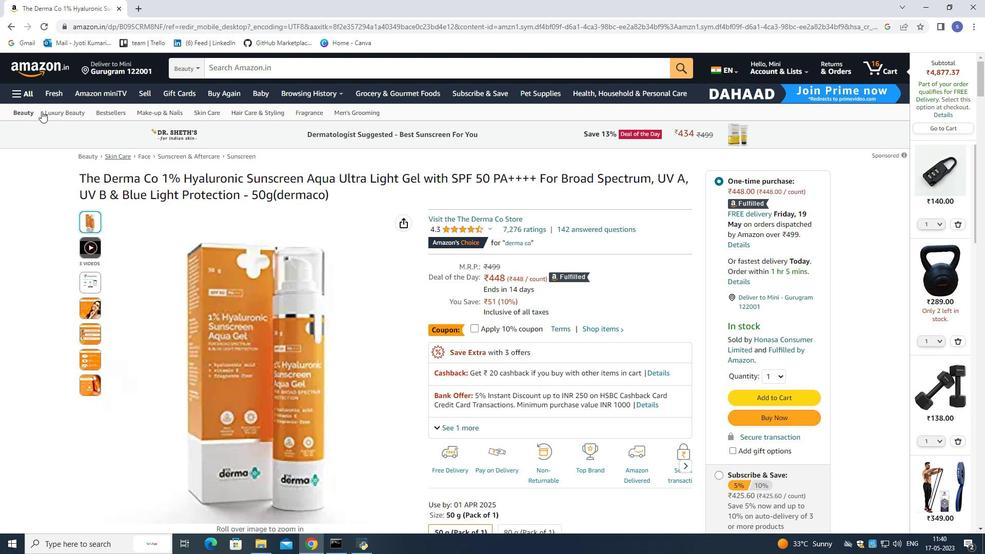 
Action: Mouse scrolled (30, 104) with delta (0, 0)
Screenshot: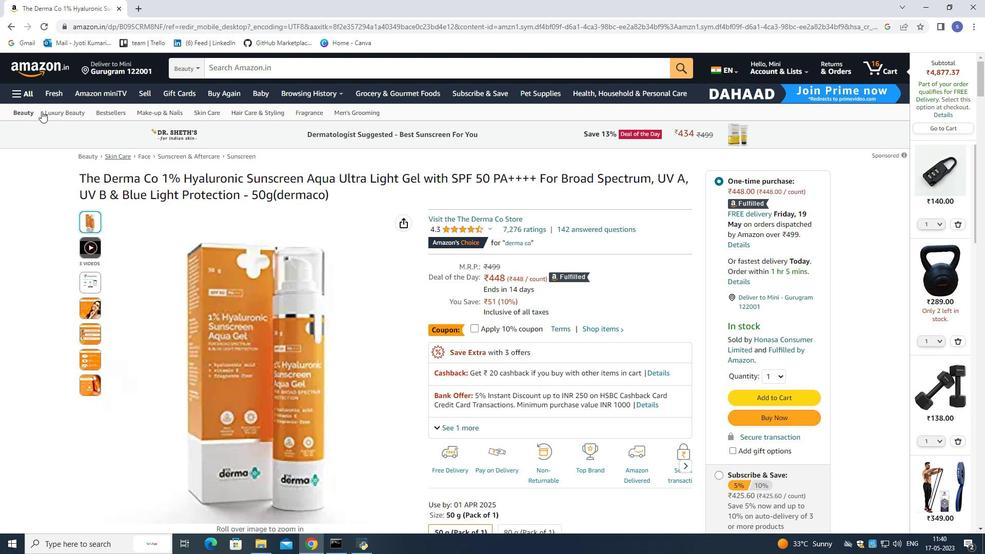
Action: Mouse moved to (21, 97)
Screenshot: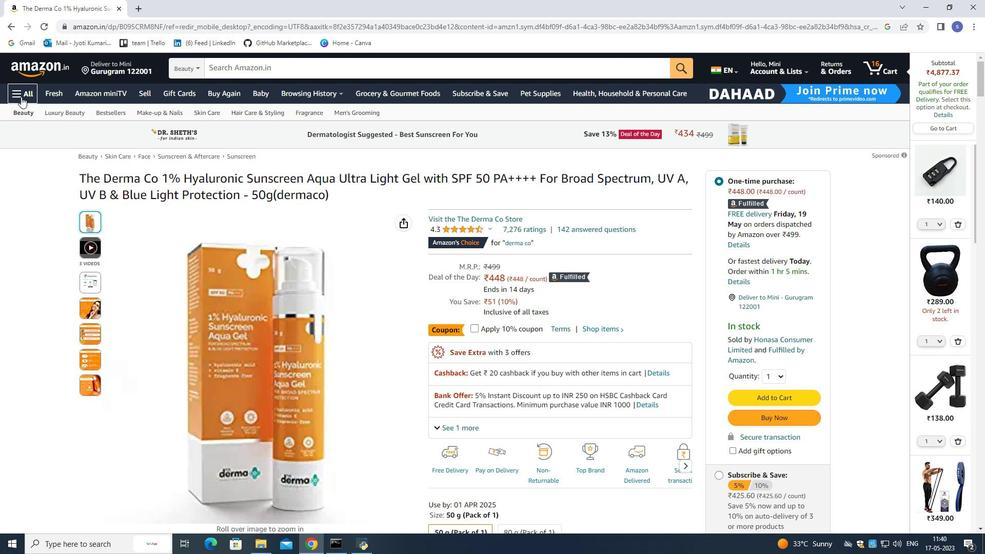 
Action: Mouse scrolled (21, 98) with delta (0, 0)
Screenshot: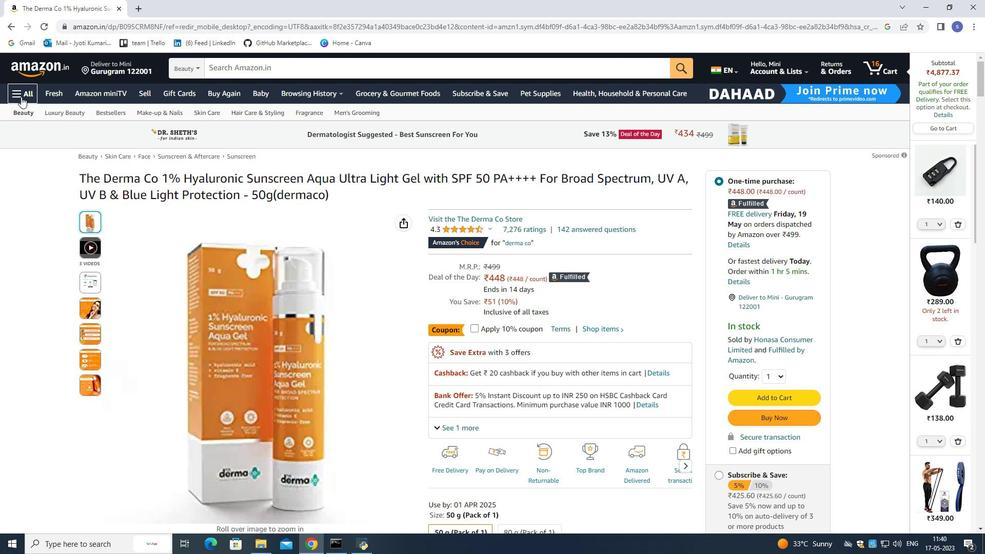 
Action: Mouse moved to (12, 26)
Screenshot: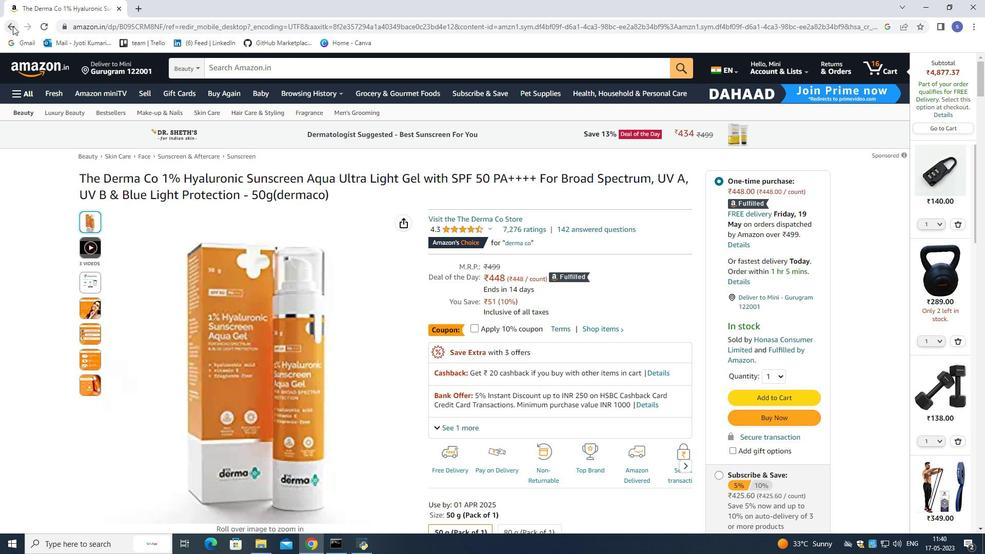 
Action: Mouse pressed left at (12, 26)
Screenshot: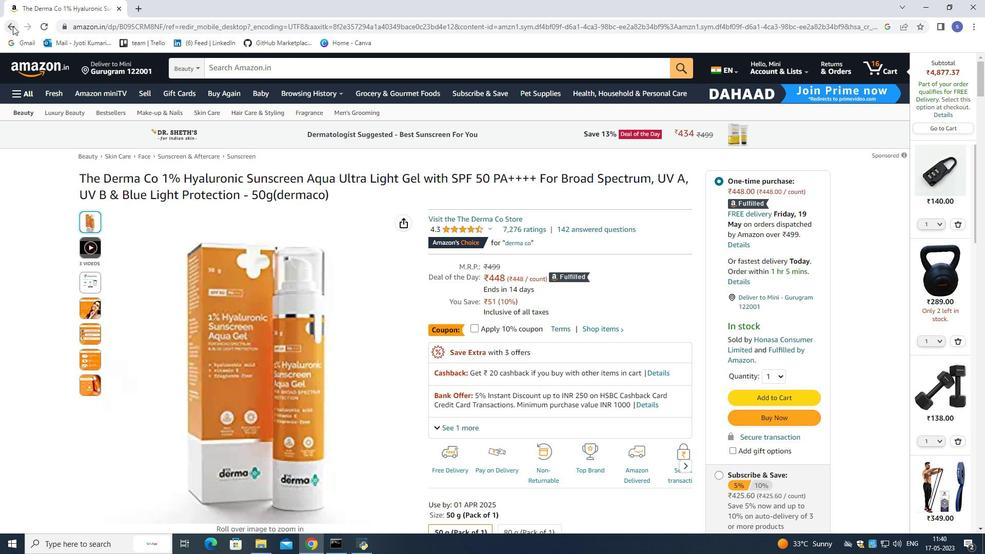 
Action: Mouse moved to (288, 68)
Screenshot: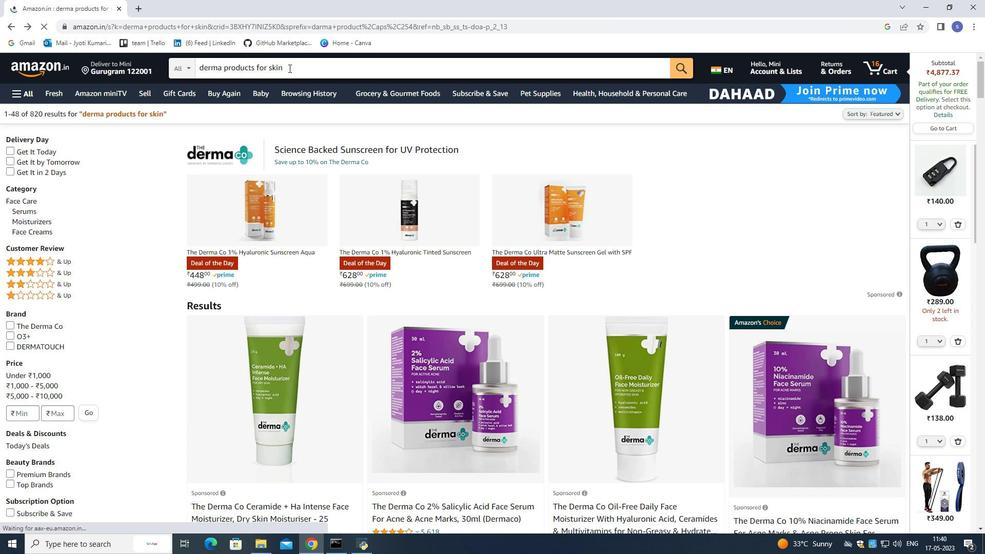 
Action: Mouse pressed left at (288, 68)
Screenshot: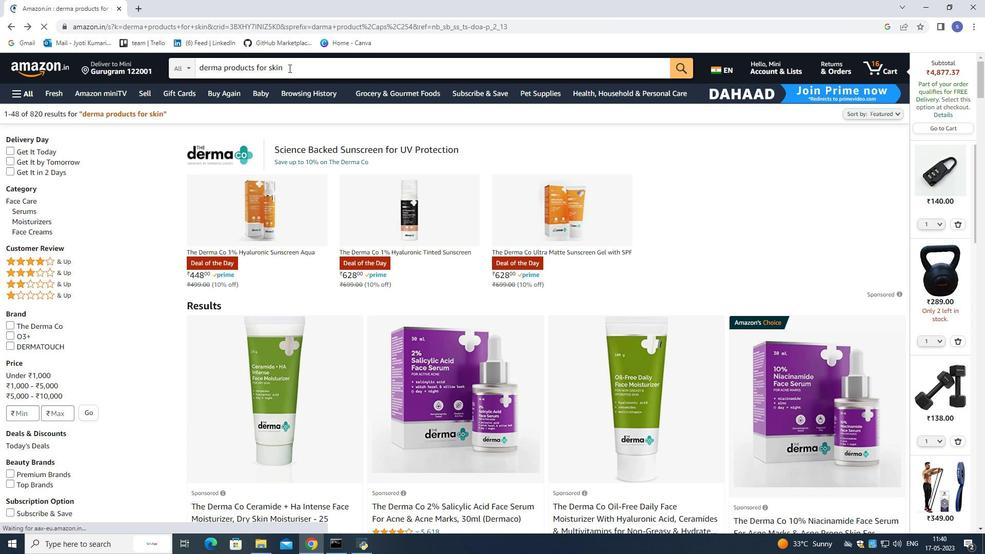 
Action: Mouse moved to (126, 61)
Screenshot: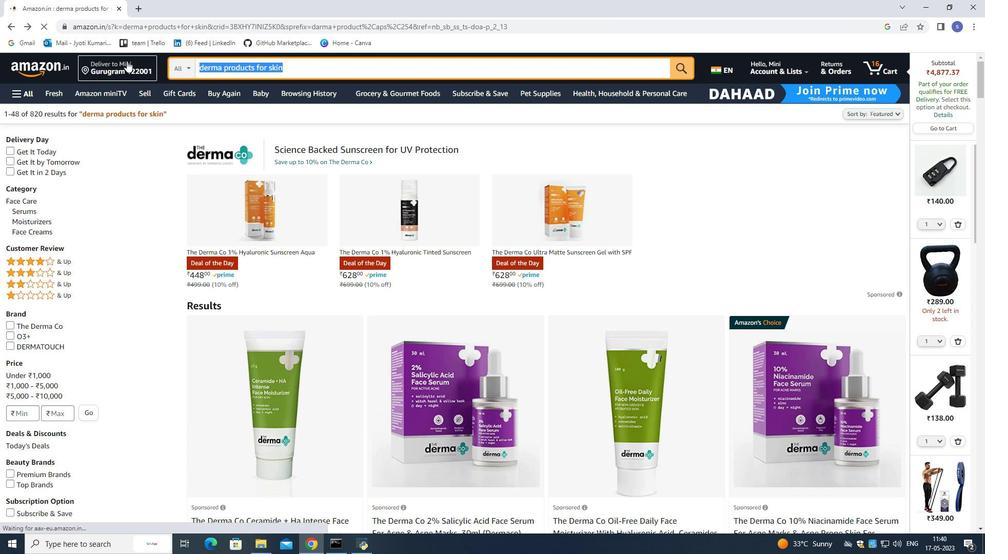 
Action: Key pressed <Key.backspace>j<Key.backspace><Key.backspace><Key.backspace>bag<Key.space>for<Key.space>tra
Screenshot: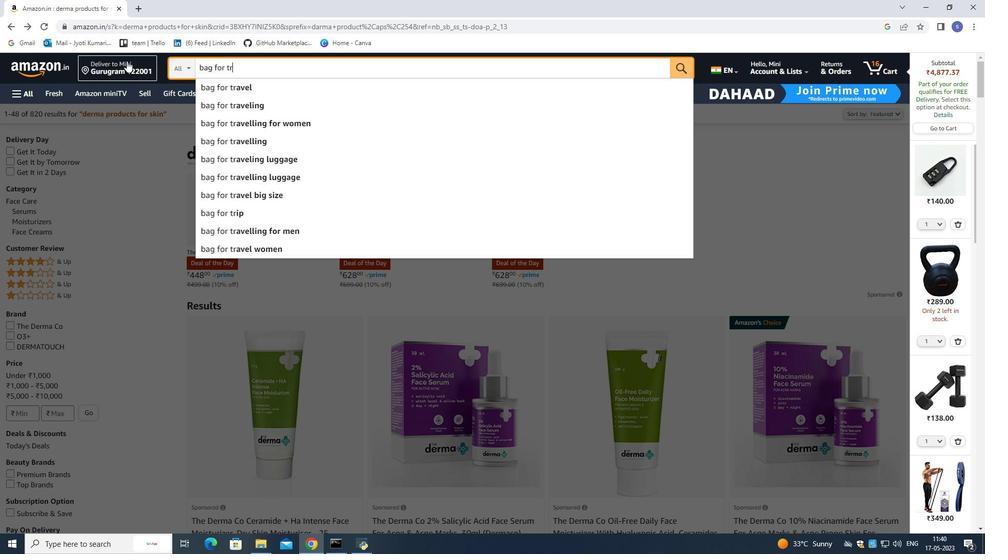 
Action: Mouse moved to (242, 89)
Screenshot: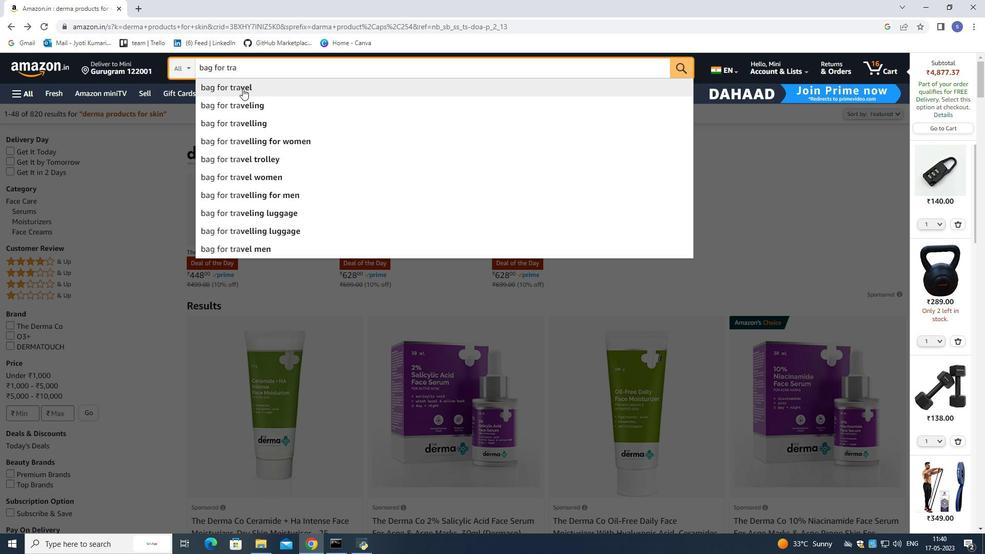 
Action: Mouse pressed left at (242, 89)
Screenshot: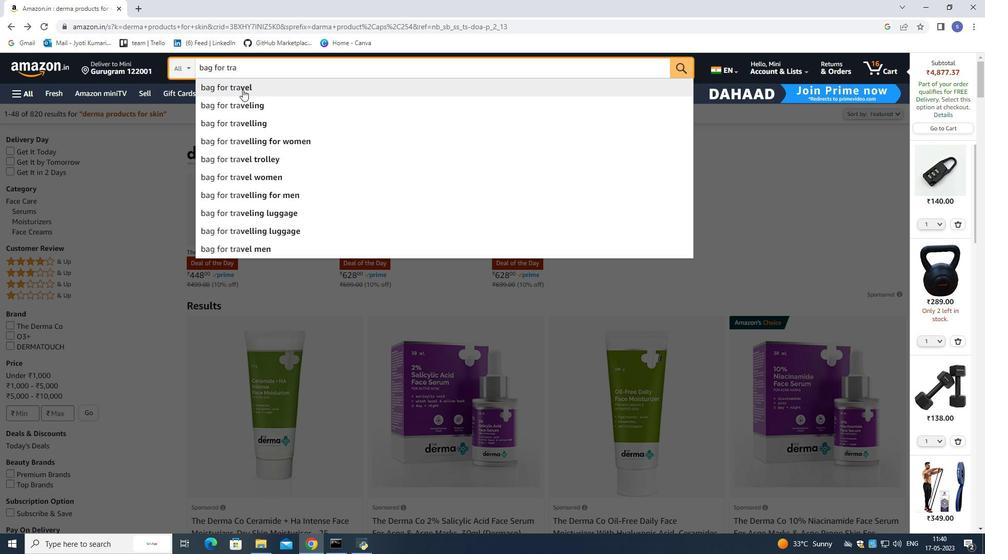 
Action: Mouse moved to (134, 299)
Screenshot: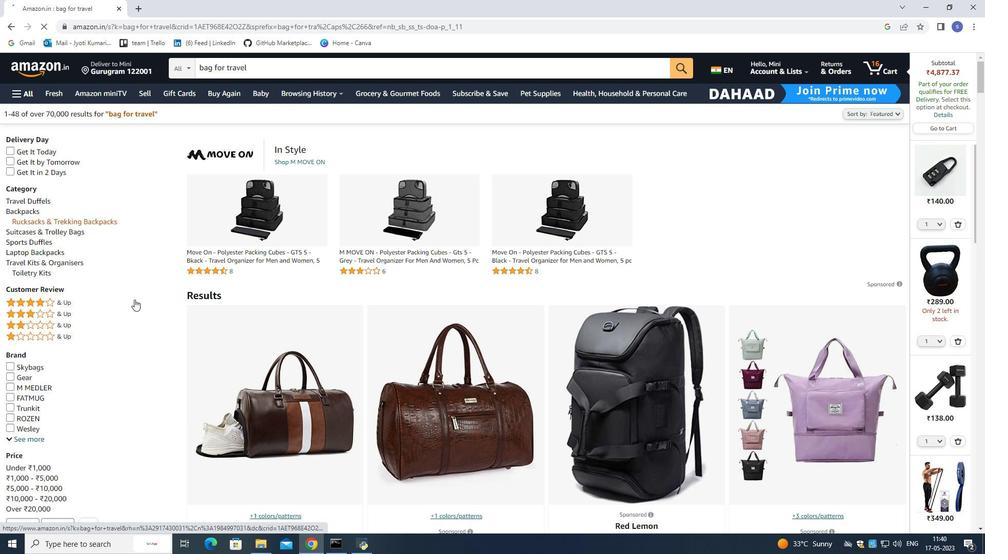 
Action: Mouse scrolled (134, 299) with delta (0, 0)
Screenshot: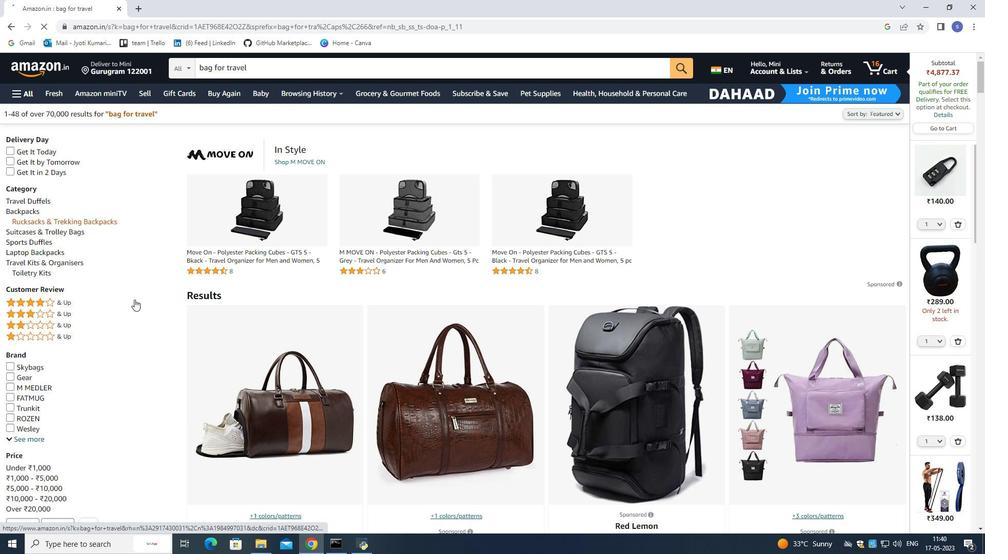 
Action: Mouse moved to (148, 307)
Screenshot: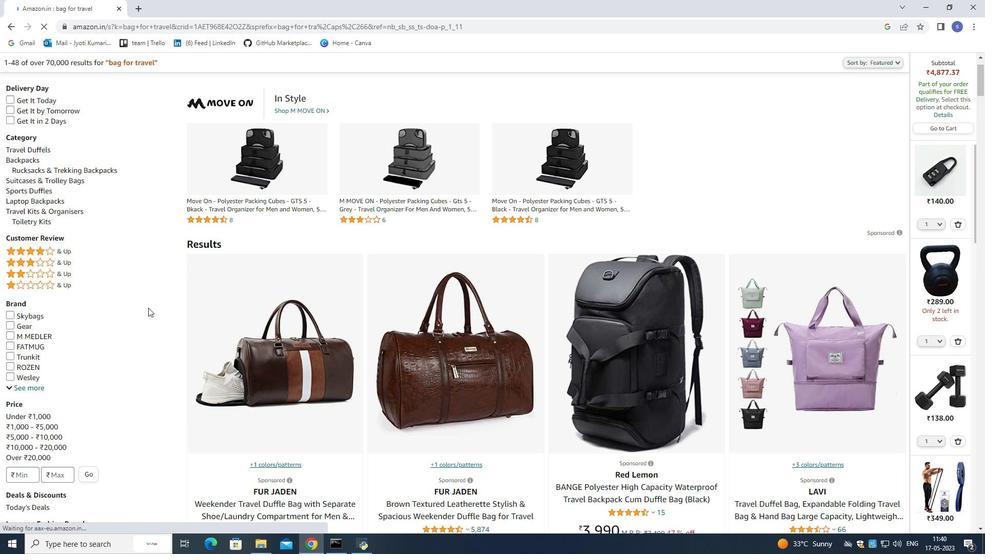 
Action: Mouse scrolled (148, 307) with delta (0, 0)
Screenshot: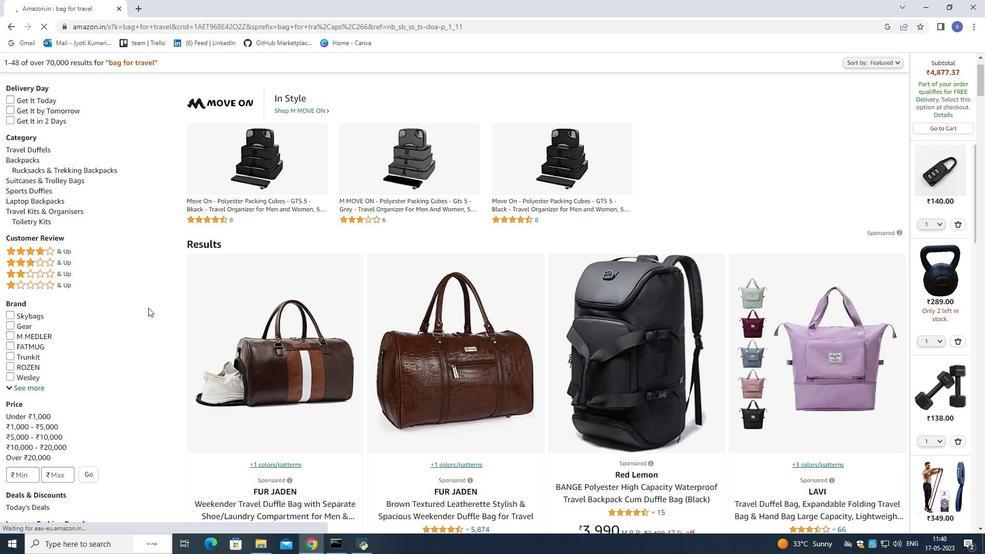 
Action: Mouse moved to (609, 306)
Screenshot: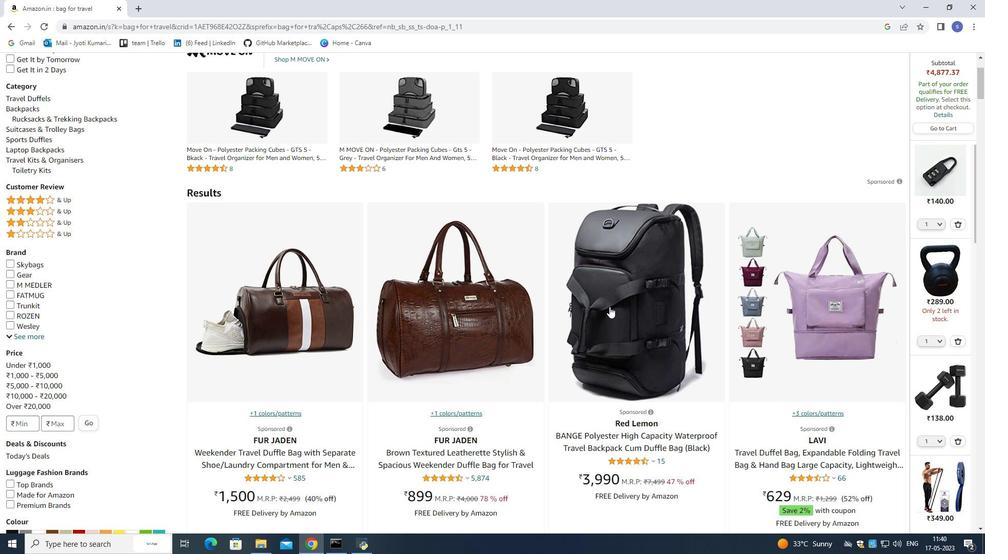 
Action: Mouse pressed left at (609, 306)
Screenshot: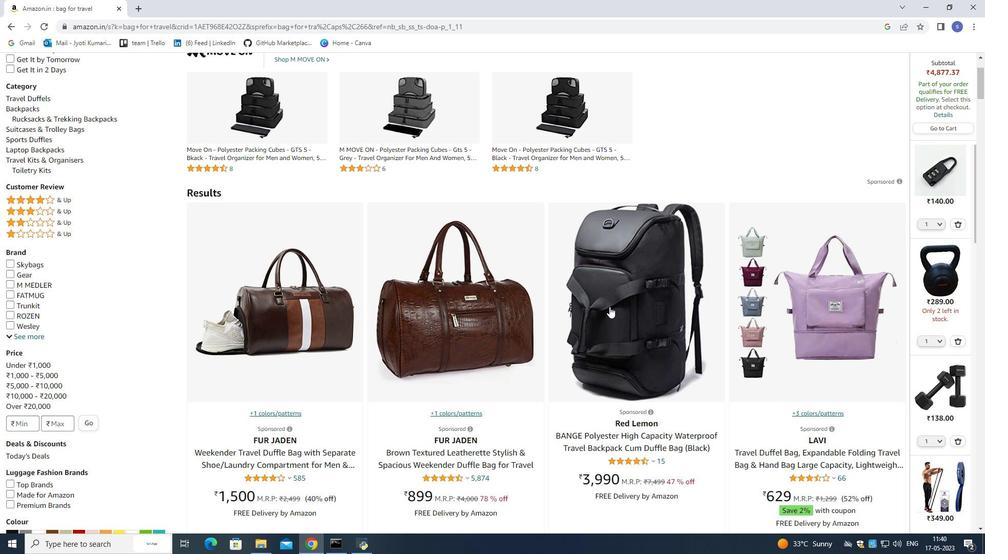 
Action: Mouse moved to (474, 287)
Screenshot: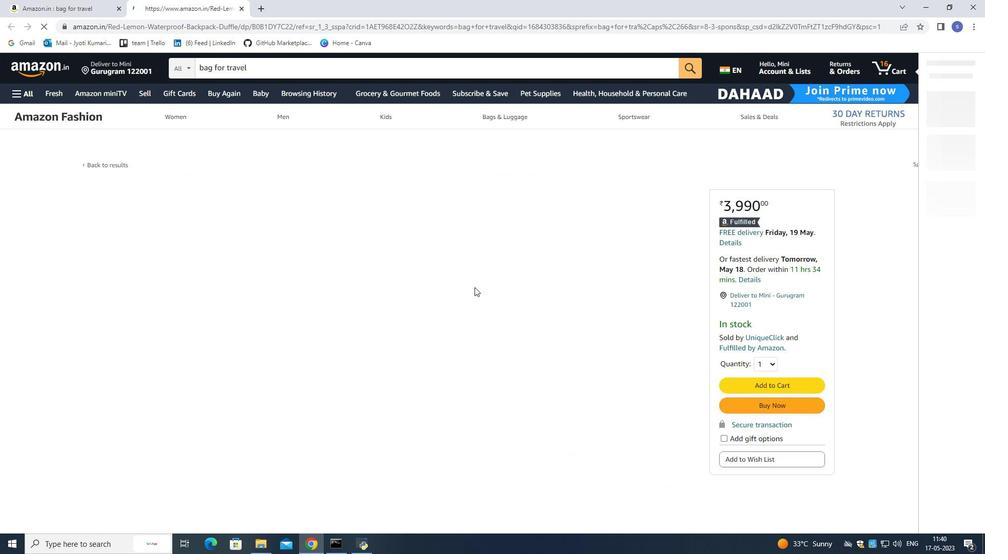 
Action: Mouse scrolled (474, 286) with delta (0, 0)
Screenshot: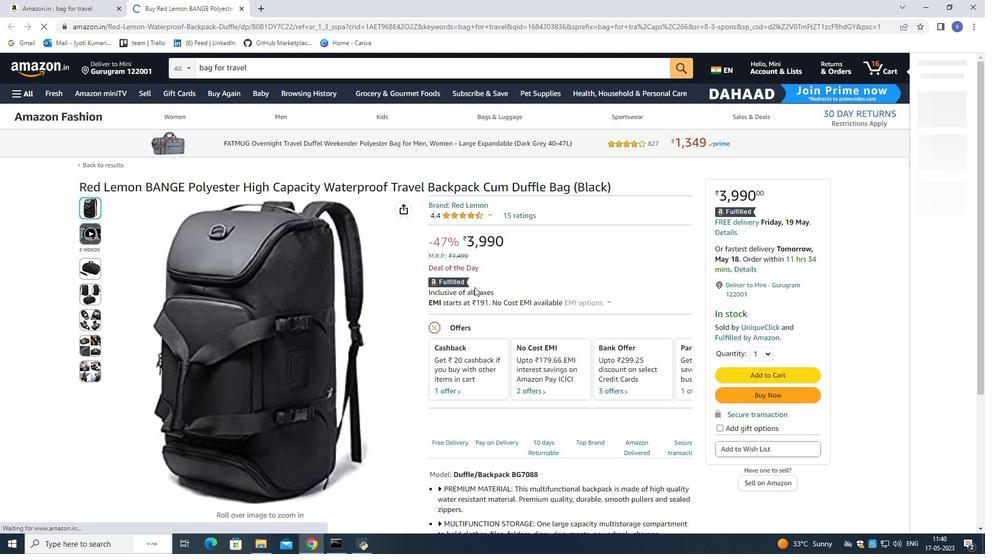
Action: Mouse scrolled (474, 286) with delta (0, 0)
Screenshot: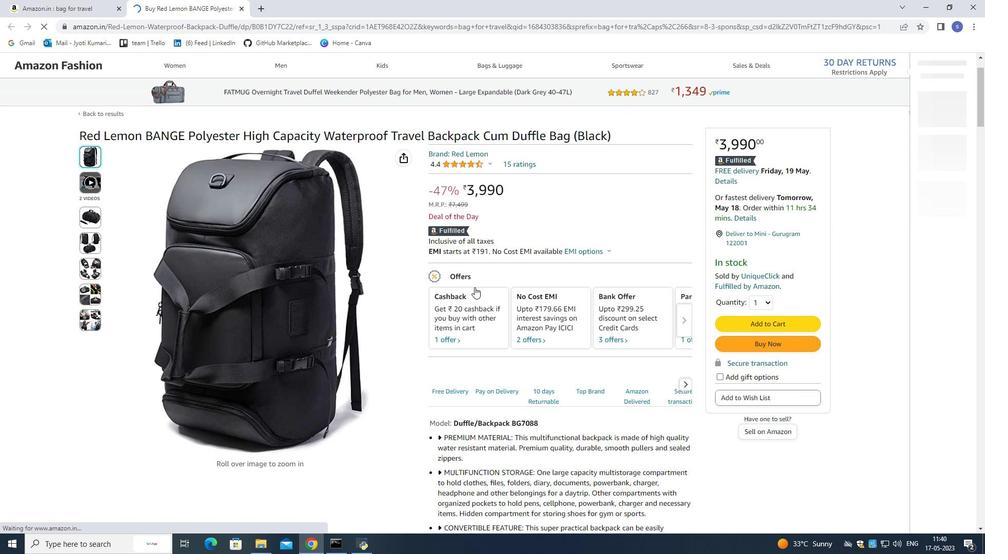 
Action: Mouse moved to (645, 361)
Screenshot: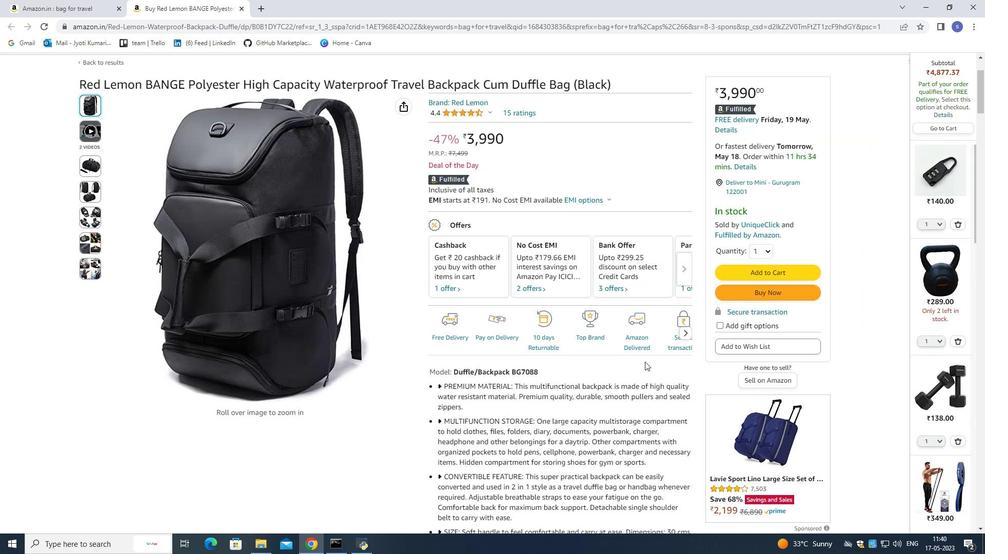 
Action: Mouse scrolled (645, 361) with delta (0, 0)
Screenshot: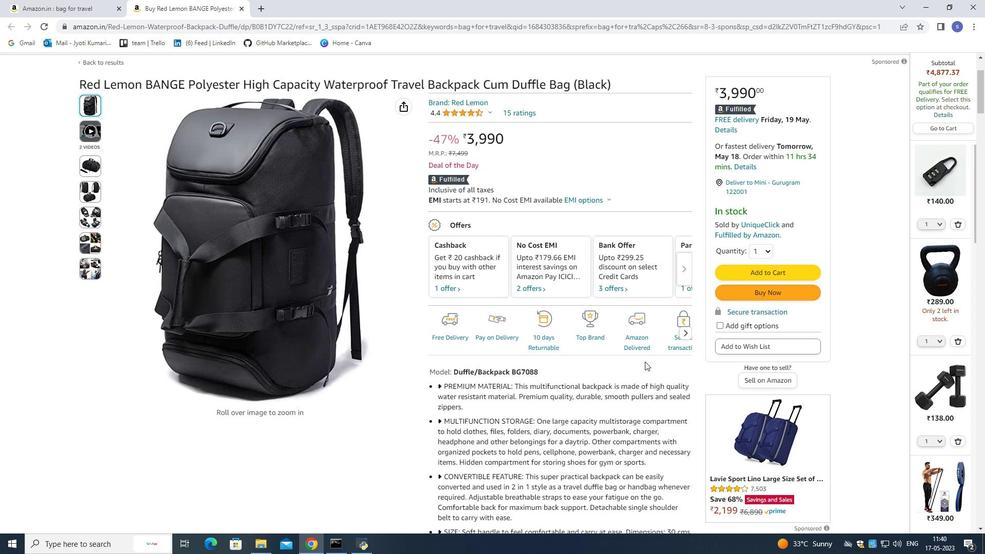 
Action: Mouse scrolled (645, 361) with delta (0, 0)
Screenshot: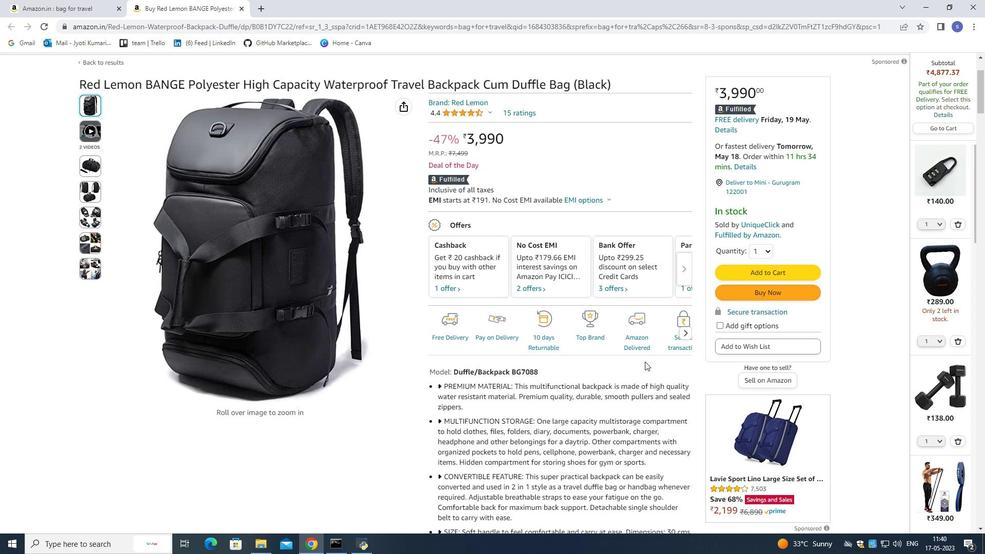 
Action: Mouse moved to (644, 361)
Screenshot: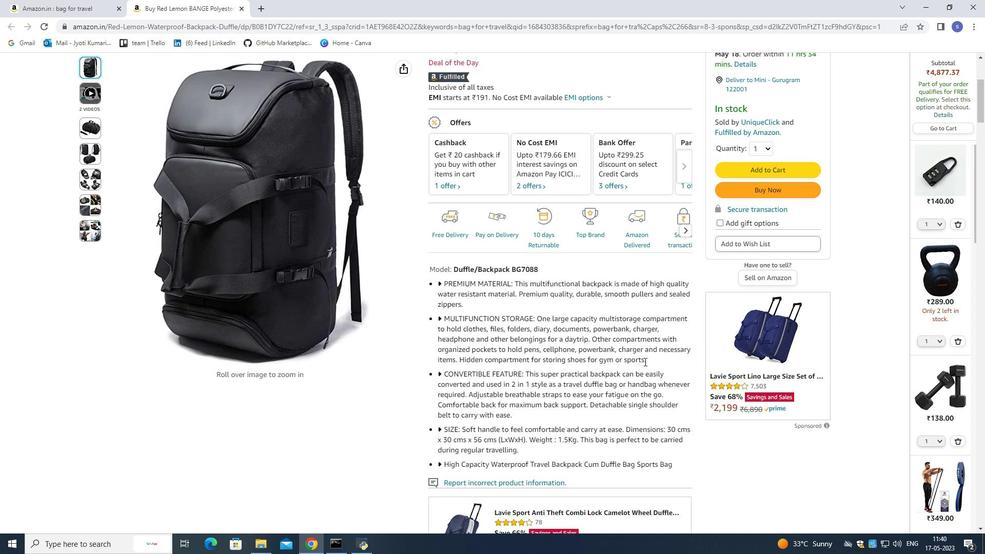 
Action: Mouse scrolled (644, 361) with delta (0, 0)
Screenshot: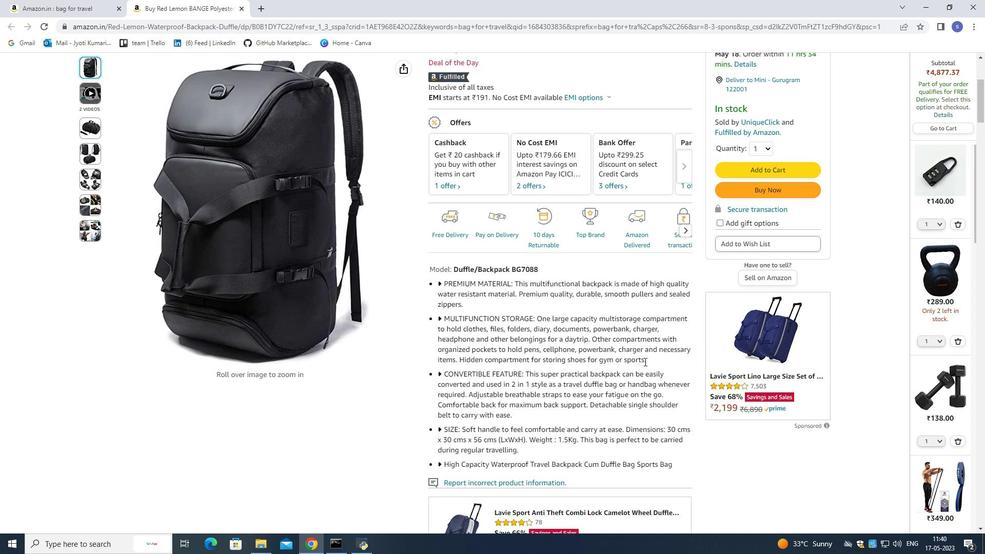 
Action: Mouse moved to (644, 363)
Screenshot: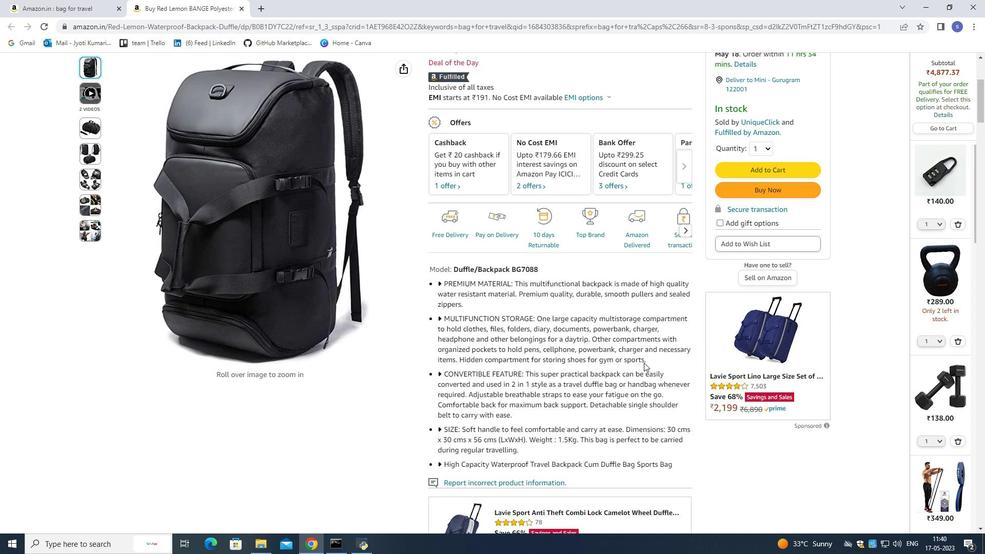 
Action: Mouse scrolled (644, 362) with delta (0, 0)
Screenshot: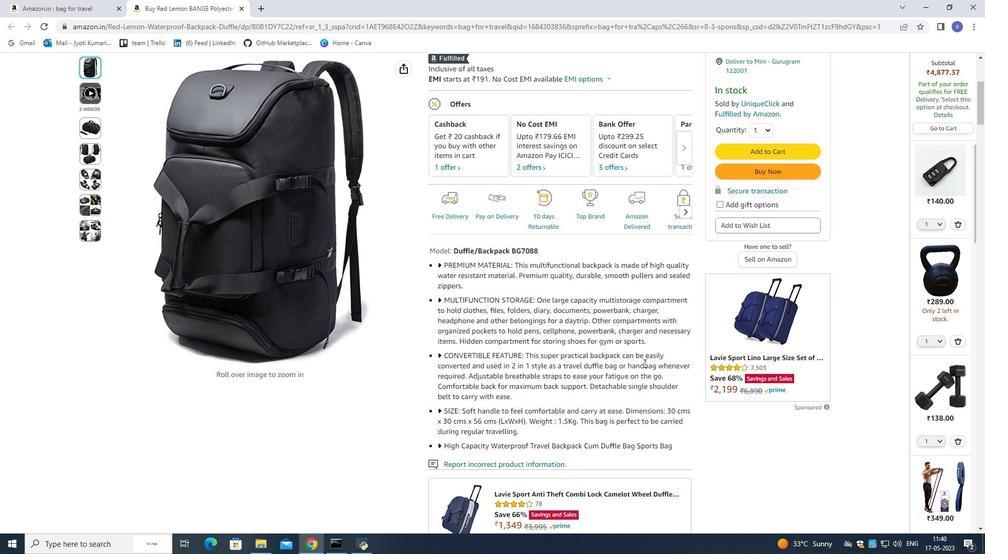 
Action: Mouse scrolled (644, 362) with delta (0, 0)
Screenshot: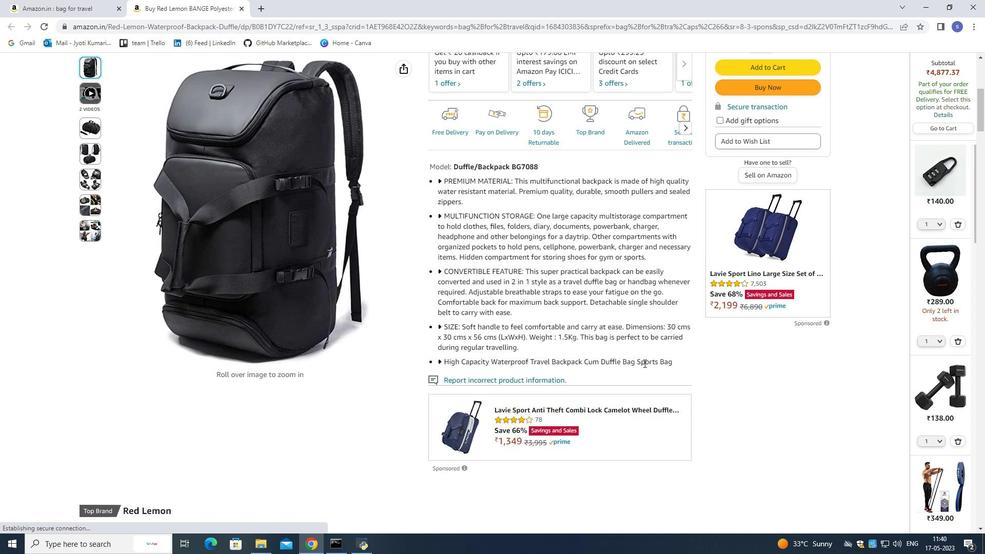 
Action: Mouse scrolled (644, 362) with delta (0, 0)
Screenshot: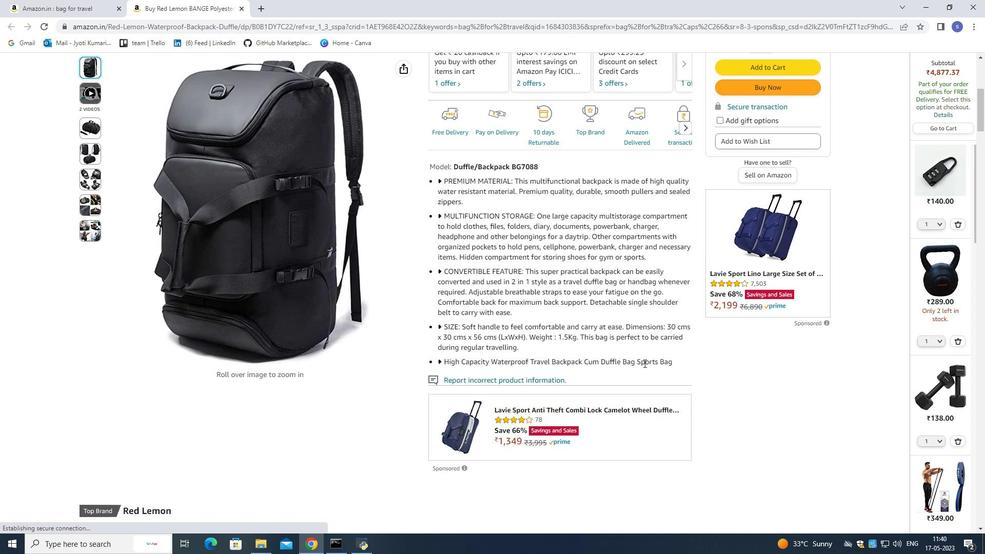 
Action: Mouse scrolled (644, 362) with delta (0, 0)
Screenshot: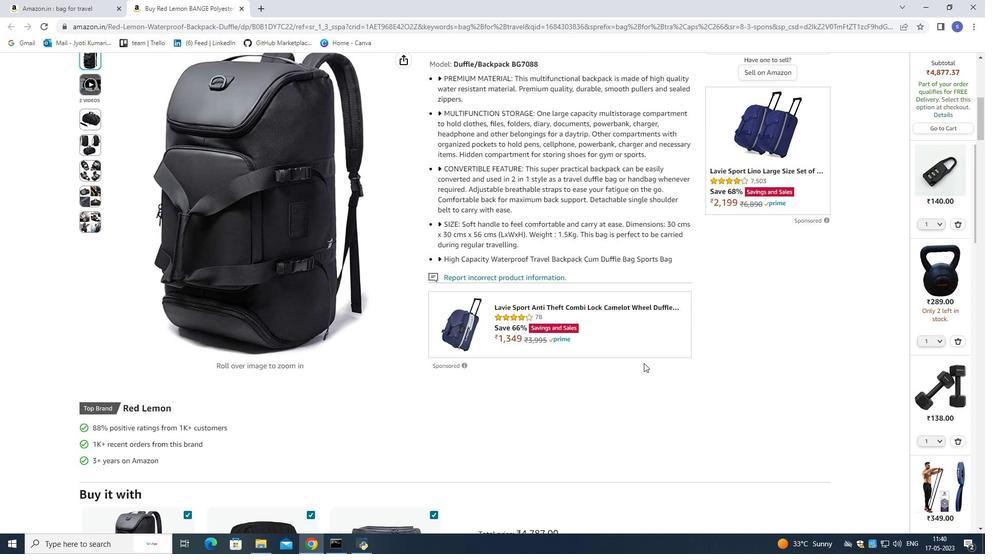 
Action: Mouse scrolled (644, 362) with delta (0, 0)
Screenshot: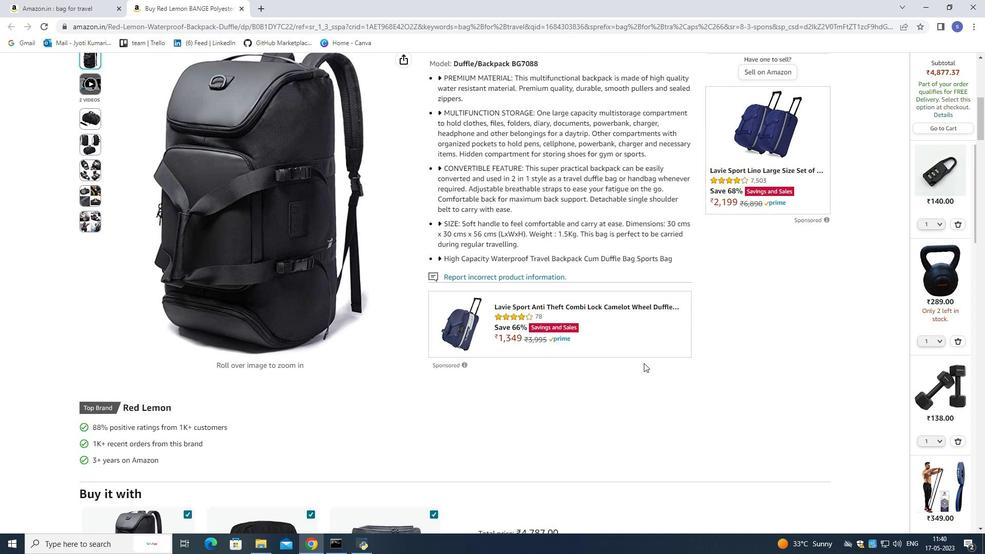 
Action: Mouse scrolled (644, 362) with delta (0, 0)
Screenshot: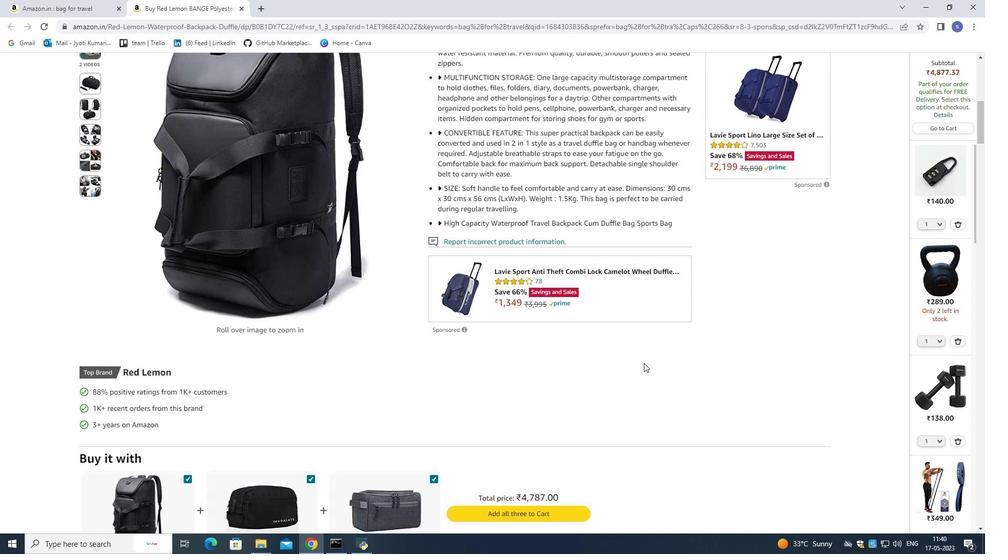 
Action: Mouse scrolled (644, 362) with delta (0, 0)
Screenshot: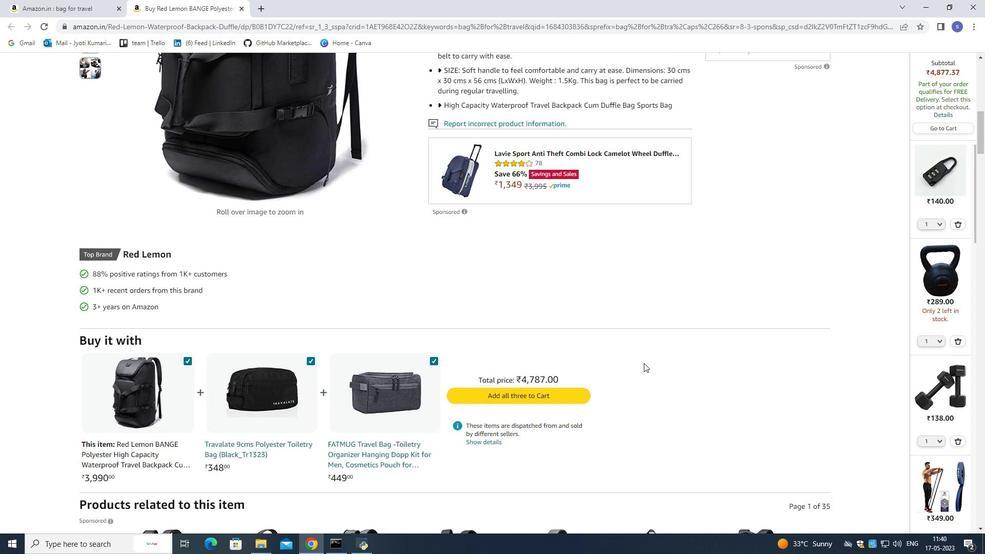 
Action: Mouse scrolled (644, 362) with delta (0, 0)
Screenshot: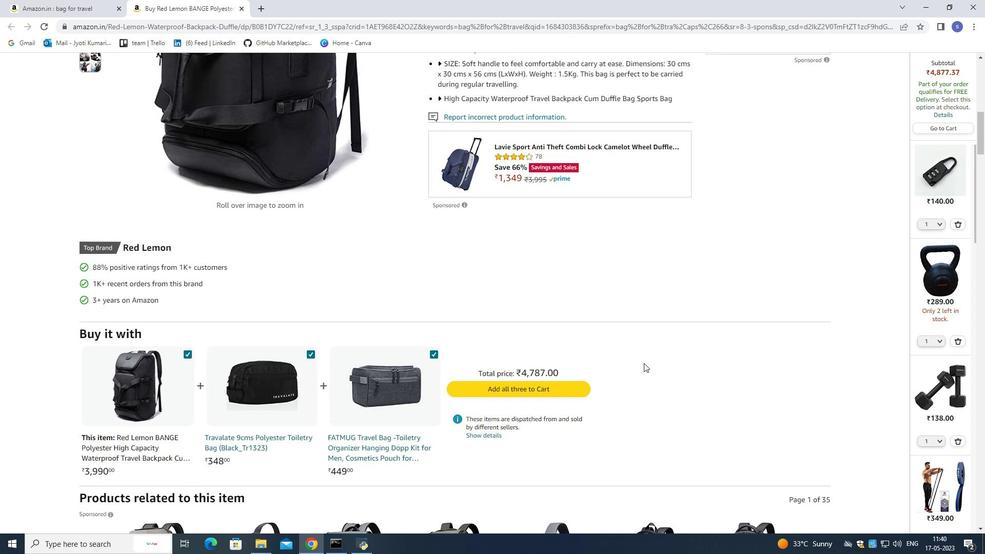 
Action: Mouse scrolled (644, 362) with delta (0, 0)
Screenshot: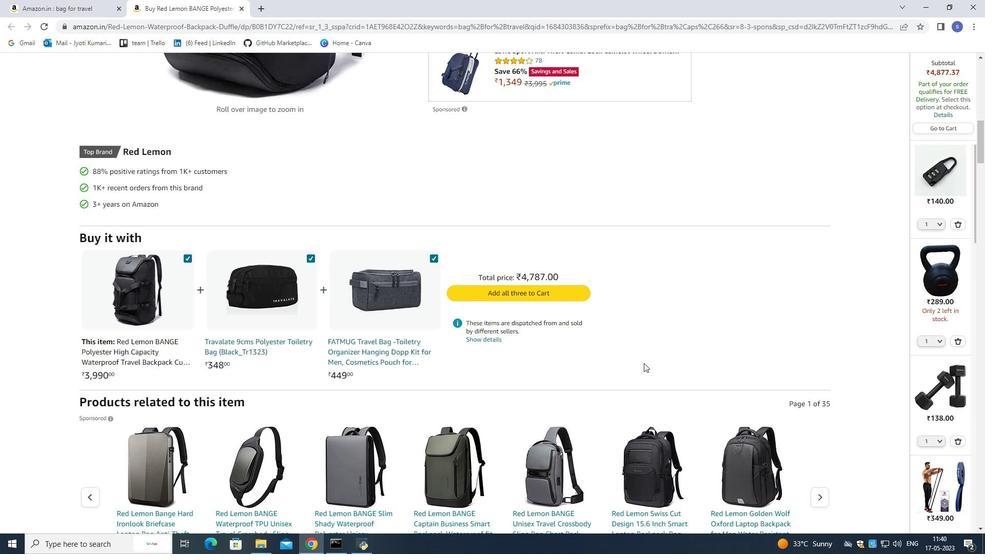 
Action: Mouse scrolled (644, 362) with delta (0, 0)
Screenshot: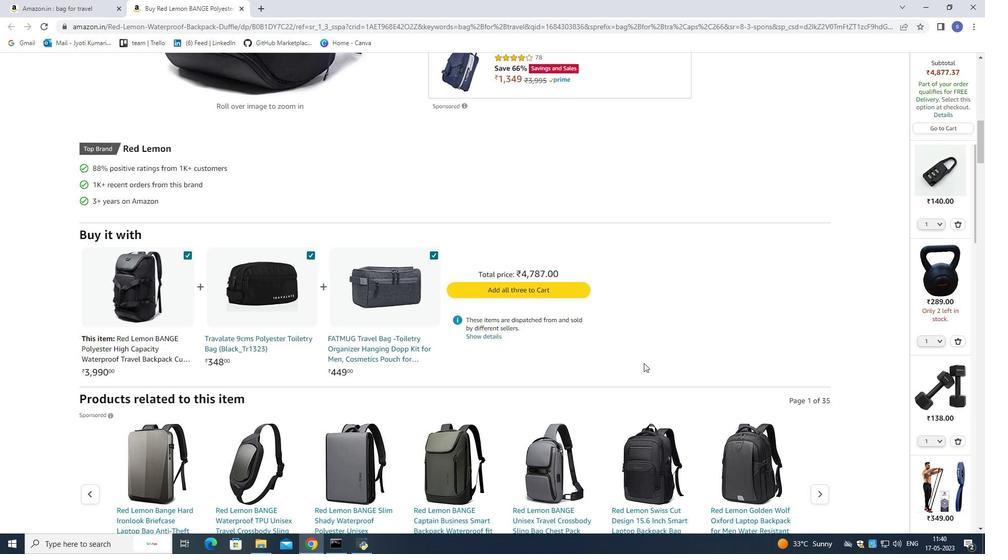 
Action: Mouse moved to (644, 363)
Screenshot: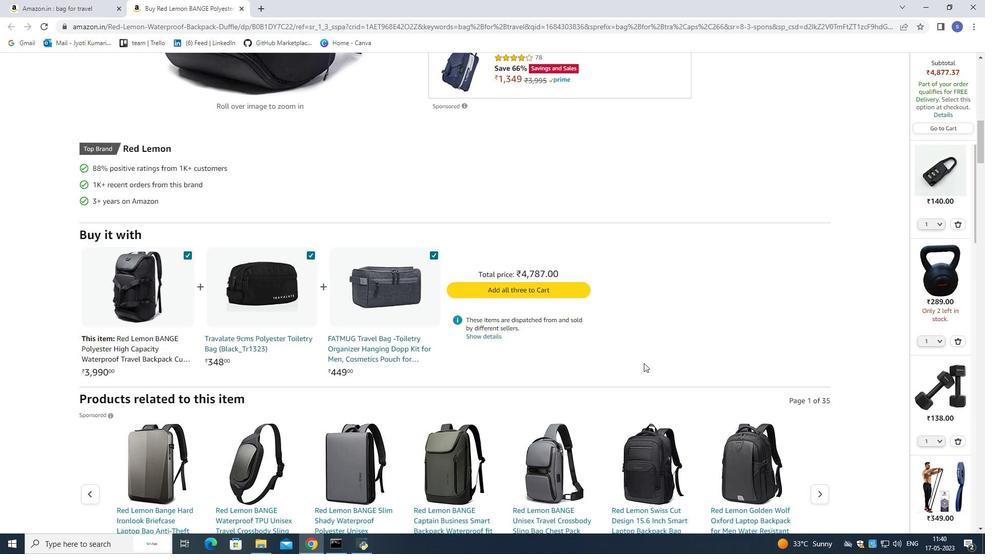 
Action: Mouse scrolled (644, 363) with delta (0, 0)
Screenshot: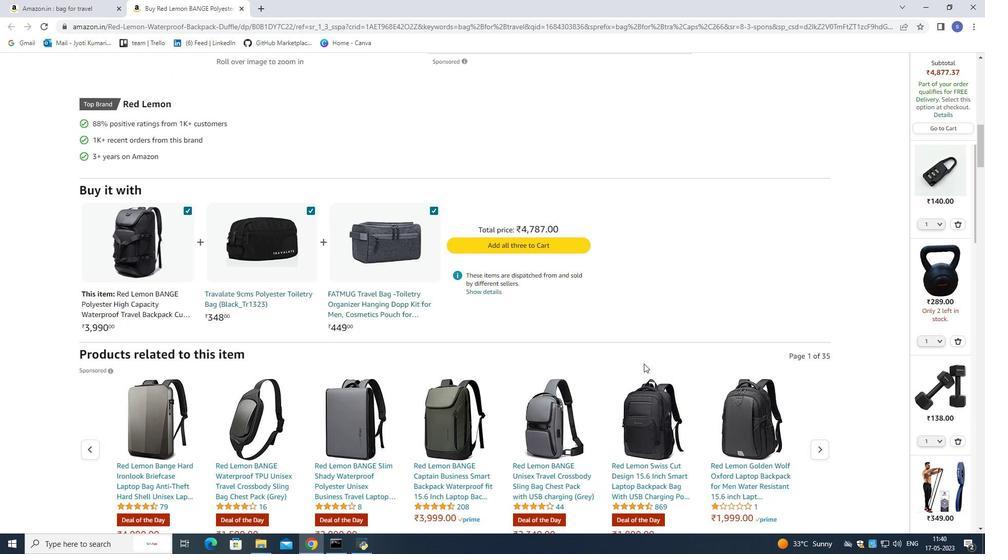 
Action: Mouse scrolled (644, 363) with delta (0, 0)
Screenshot: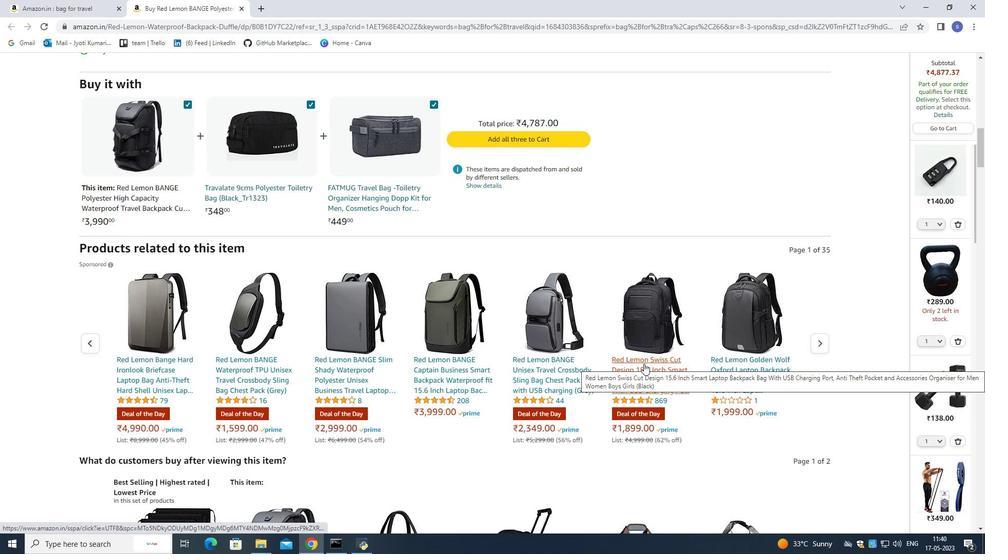 
Action: Mouse moved to (447, 253)
Screenshot: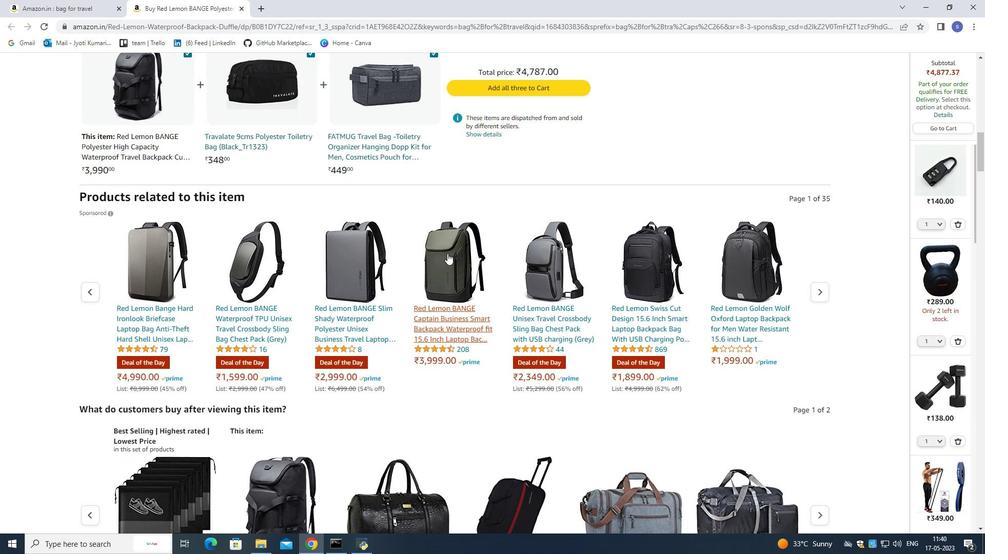 
Action: Mouse pressed left at (447, 253)
Screenshot: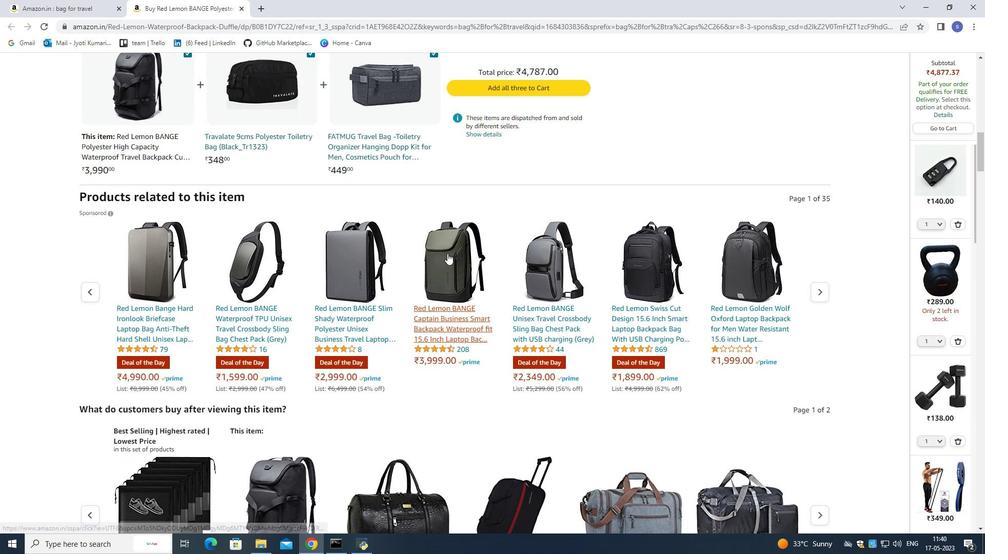 
Action: Mouse moved to (453, 260)
Screenshot: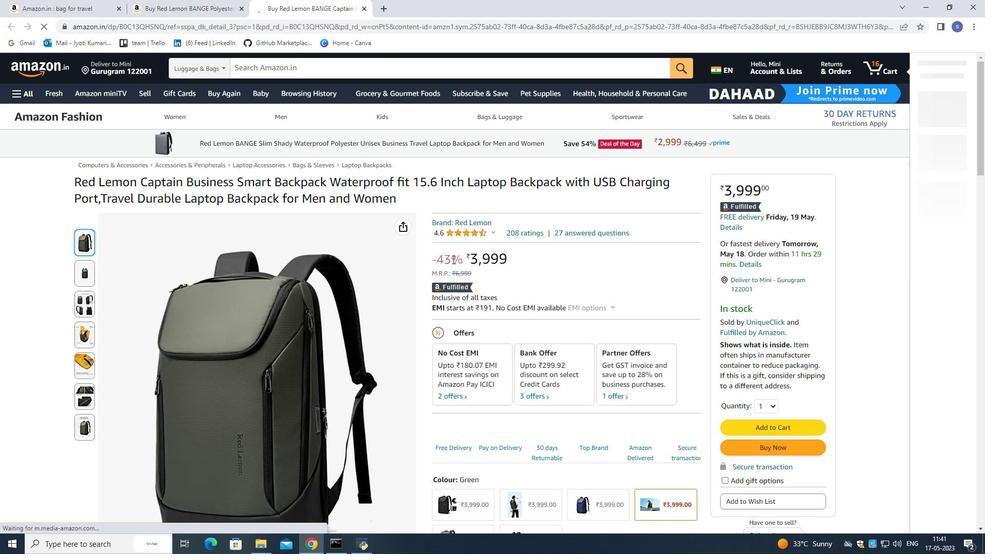 
Action: Mouse scrolled (452, 259) with delta (0, 0)
Screenshot: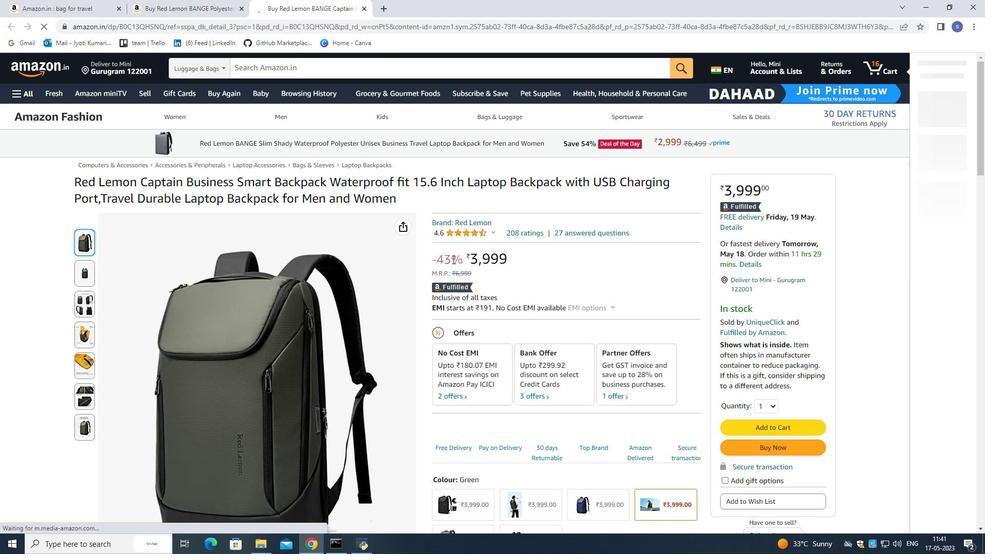 
Action: Mouse moved to (453, 261)
Screenshot: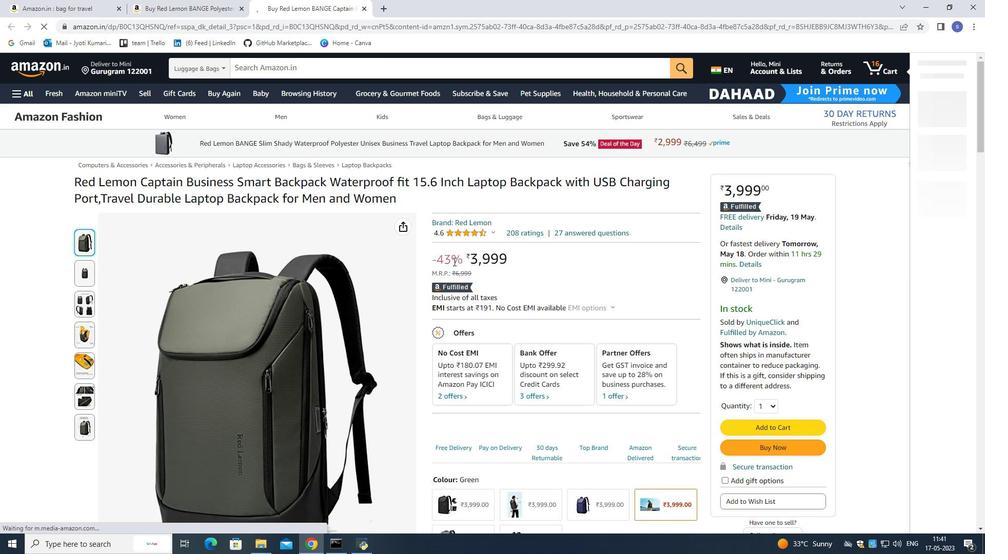 
Action: Mouse scrolled (453, 261) with delta (0, 0)
Screenshot: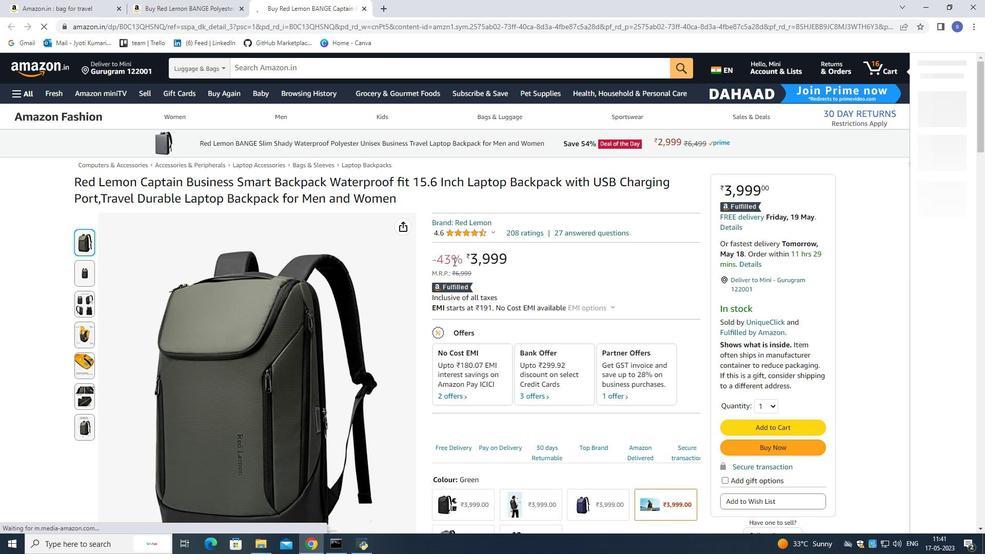 
Action: Mouse moved to (486, 252)
Screenshot: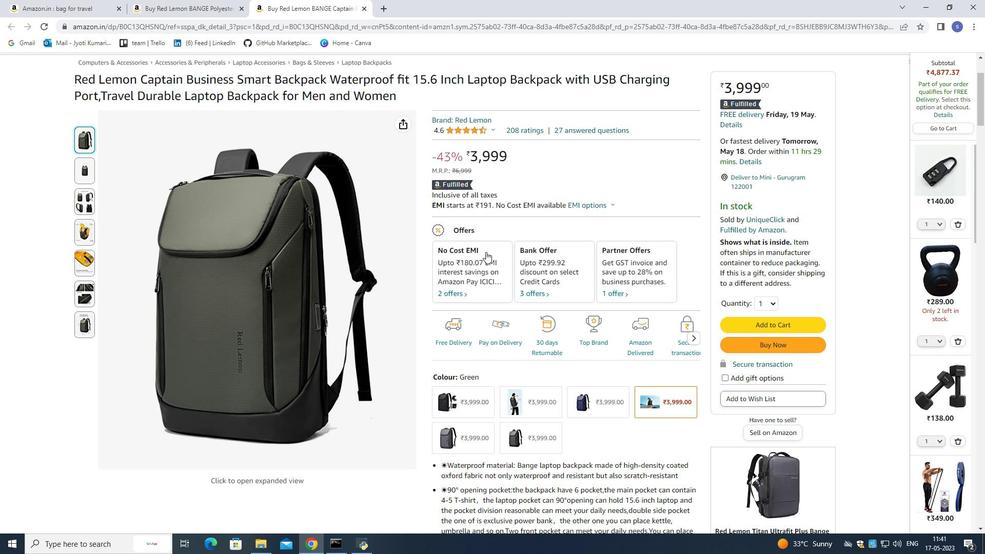 
Action: Mouse scrolled (486, 251) with delta (0, 0)
Screenshot: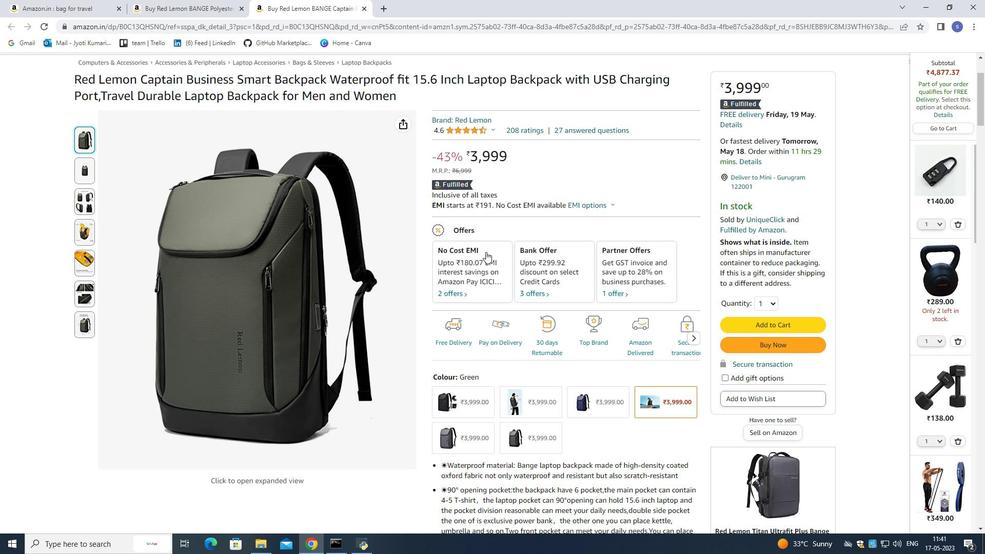 
Action: Mouse moved to (486, 252)
Screenshot: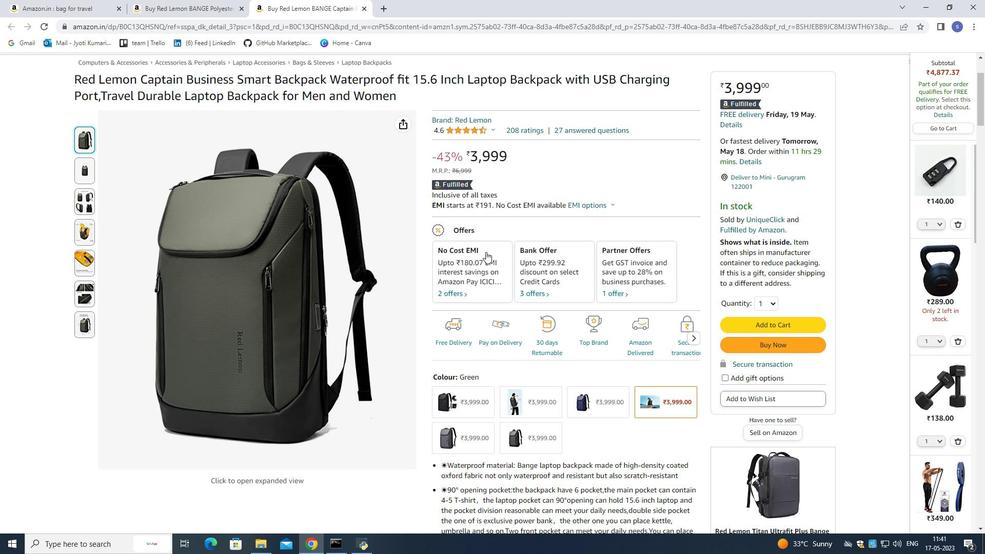 
Action: Mouse scrolled (486, 251) with delta (0, 0)
Screenshot: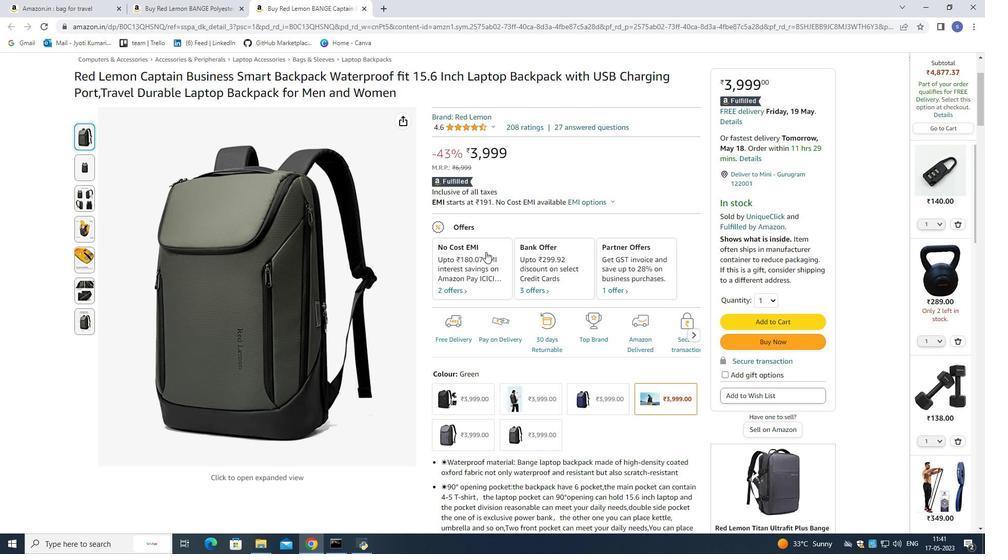 
Action: Mouse scrolled (486, 251) with delta (0, 0)
Screenshot: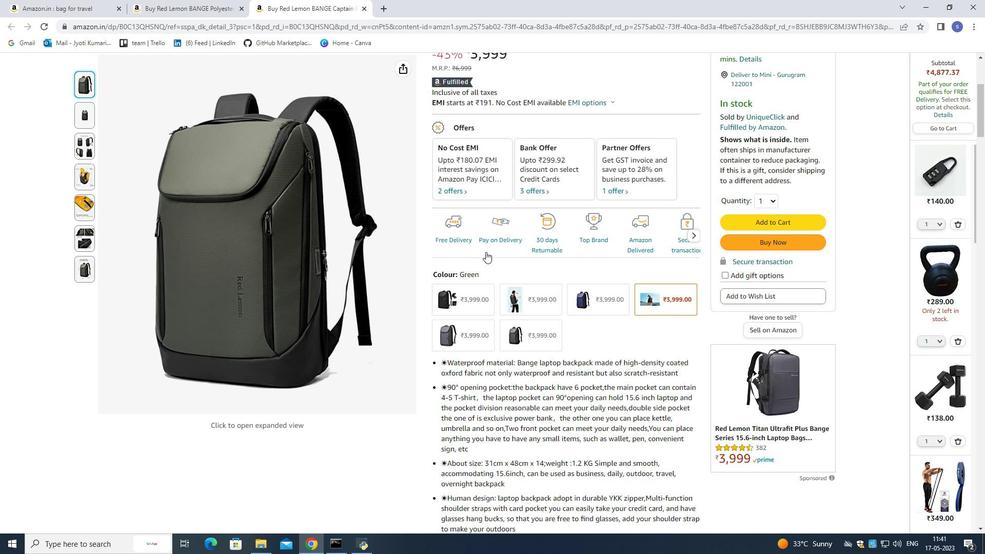
Action: Mouse scrolled (486, 251) with delta (0, 0)
Screenshot: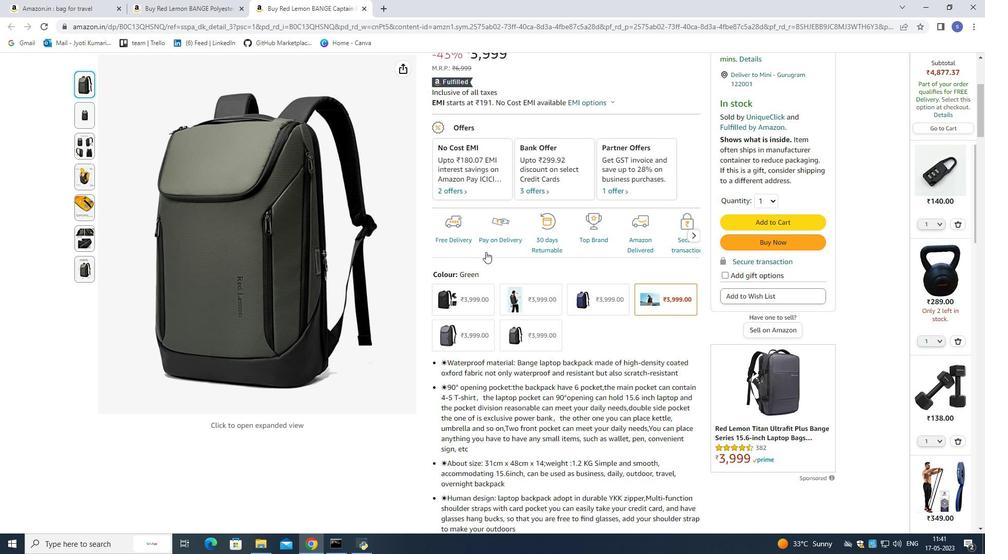 
Action: Mouse scrolled (486, 251) with delta (0, 0)
Screenshot: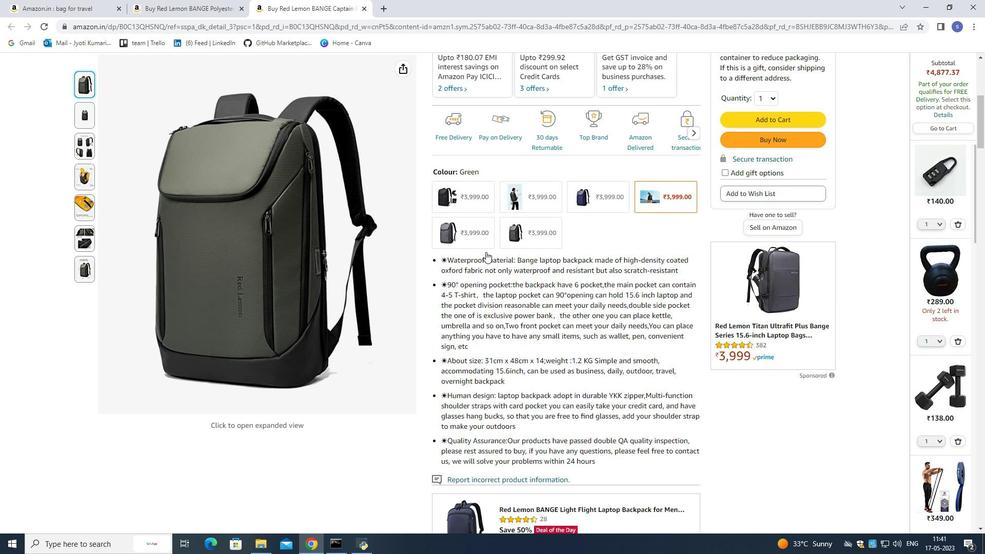 
Action: Mouse scrolled (486, 251) with delta (0, 0)
Screenshot: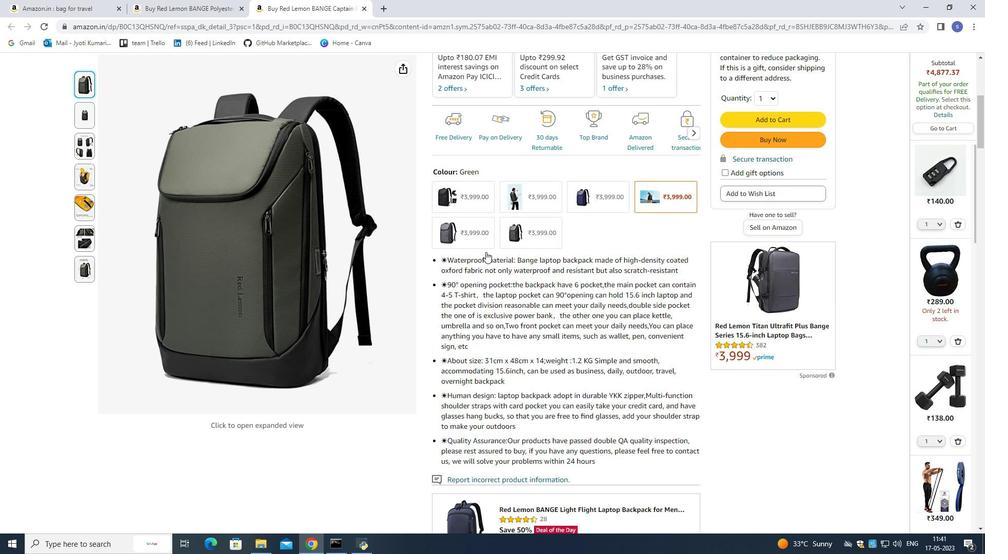 
Action: Mouse scrolled (486, 251) with delta (0, 0)
Screenshot: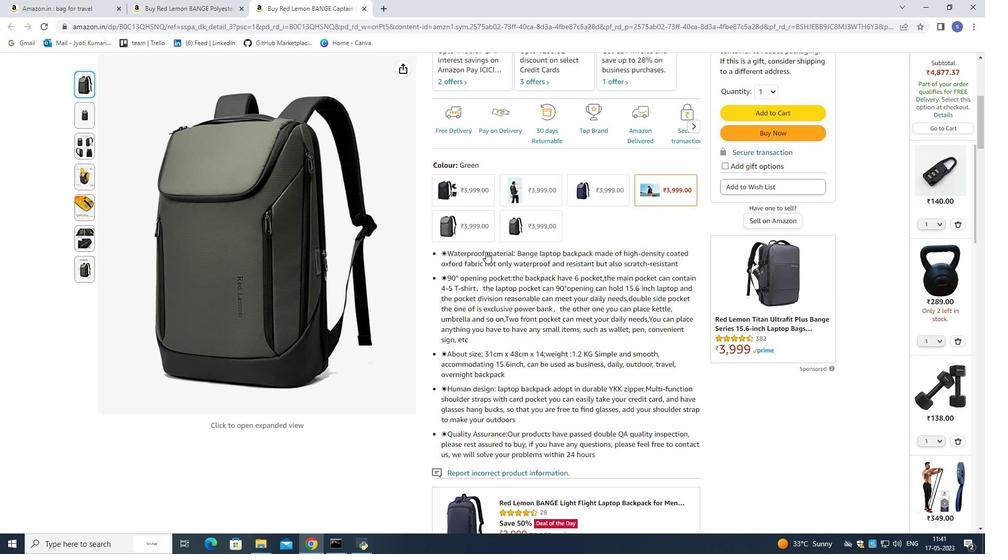 
Action: Mouse scrolled (486, 251) with delta (0, 0)
Screenshot: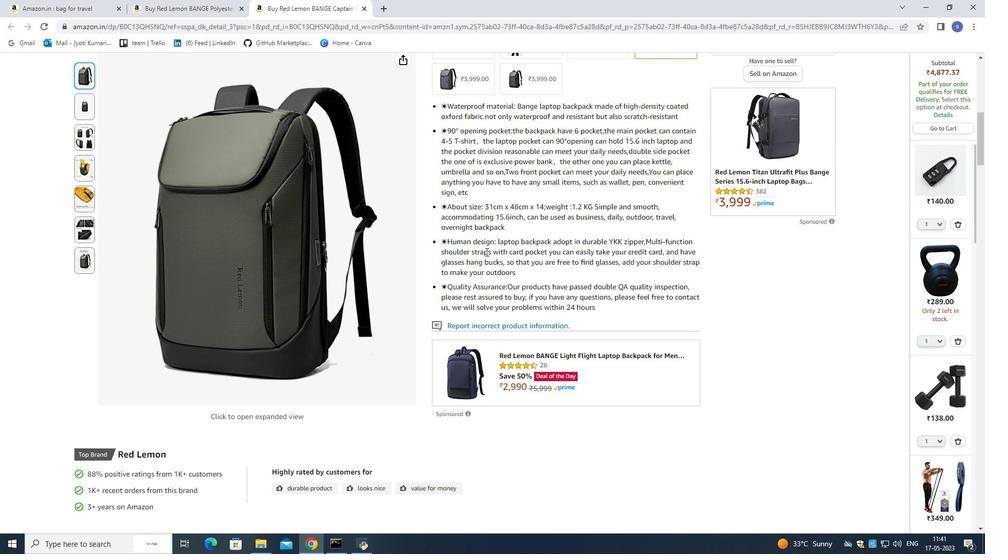 
Action: Mouse scrolled (486, 251) with delta (0, 0)
Screenshot: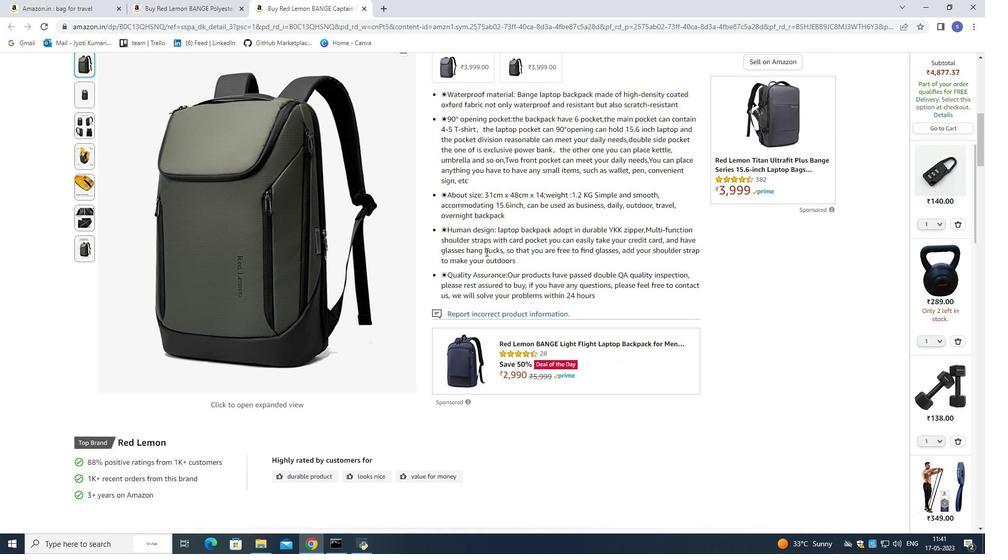 
Action: Mouse scrolled (486, 251) with delta (0, 0)
Screenshot: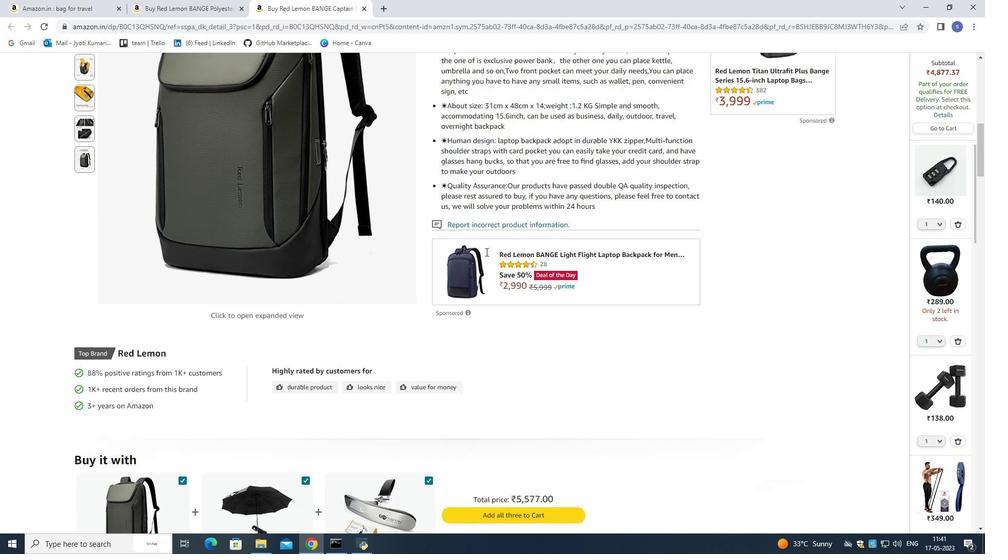 
Action: Mouse scrolled (486, 251) with delta (0, 0)
Screenshot: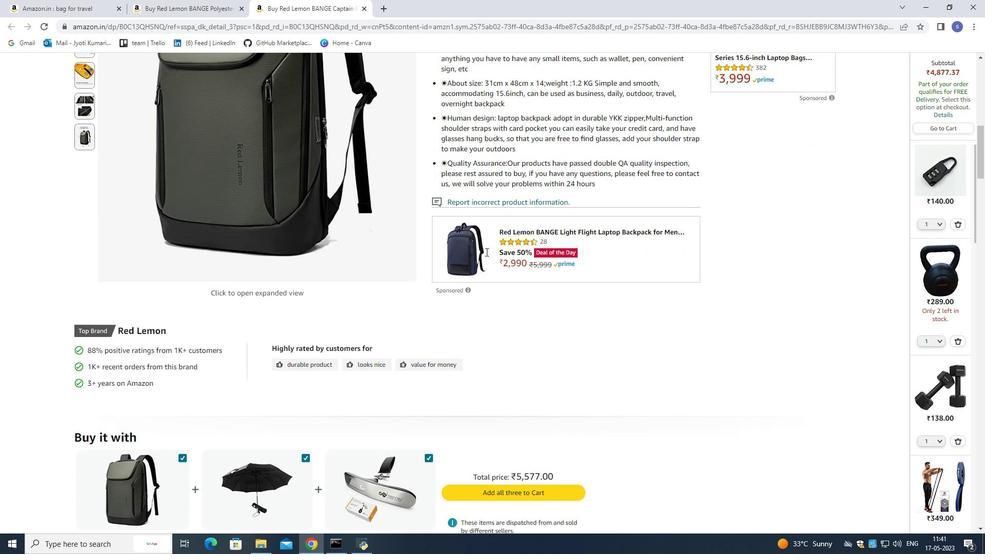 
Action: Mouse scrolled (486, 251) with delta (0, 0)
Screenshot: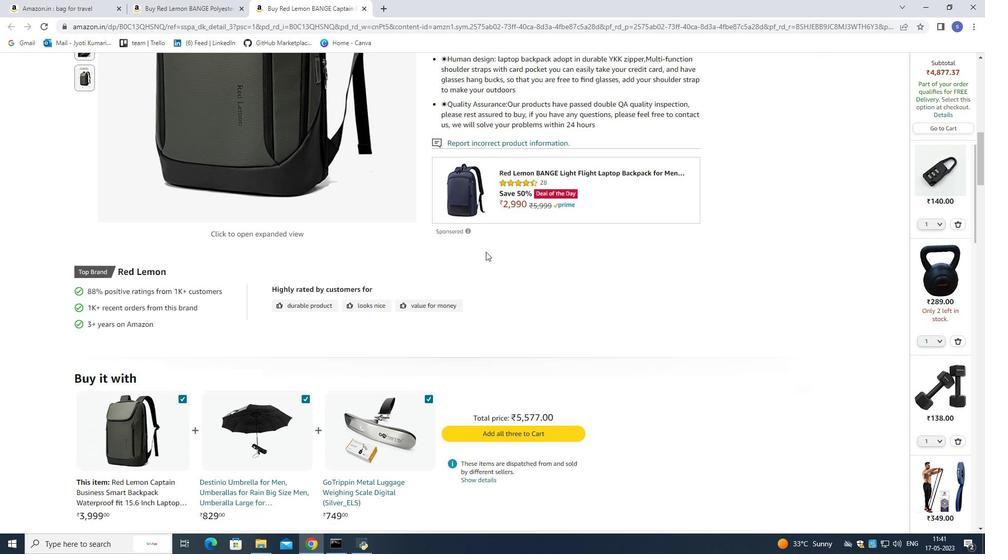 
Action: Mouse scrolled (486, 251) with delta (0, 0)
Screenshot: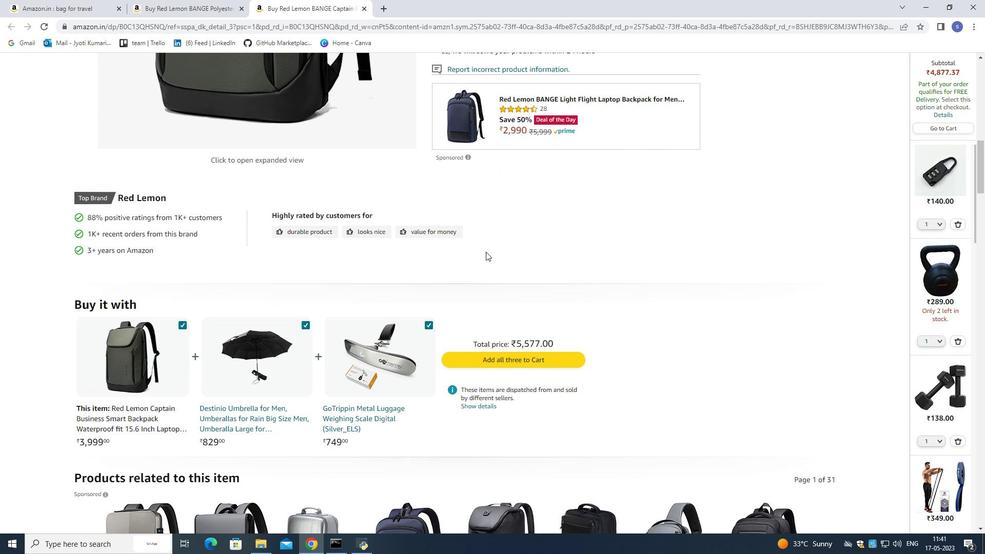 
Action: Mouse scrolled (486, 251) with delta (0, 0)
Screenshot: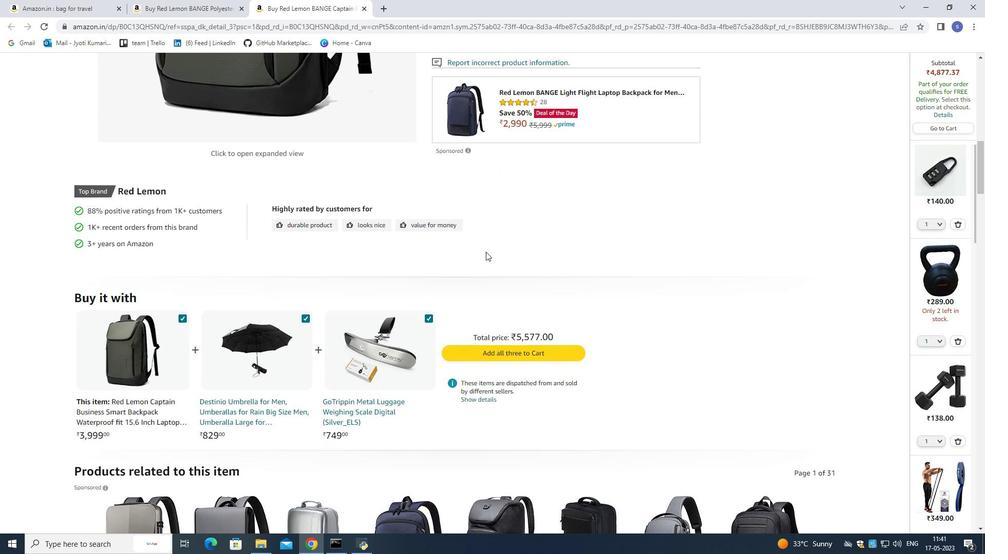
Action: Mouse scrolled (486, 251) with delta (0, 0)
Screenshot: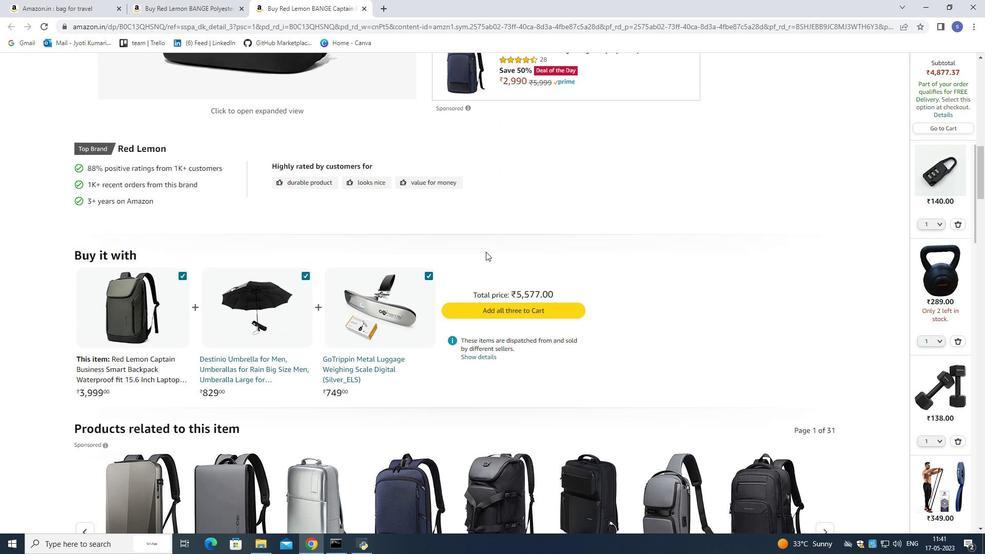 
Action: Mouse scrolled (486, 251) with delta (0, 0)
Screenshot: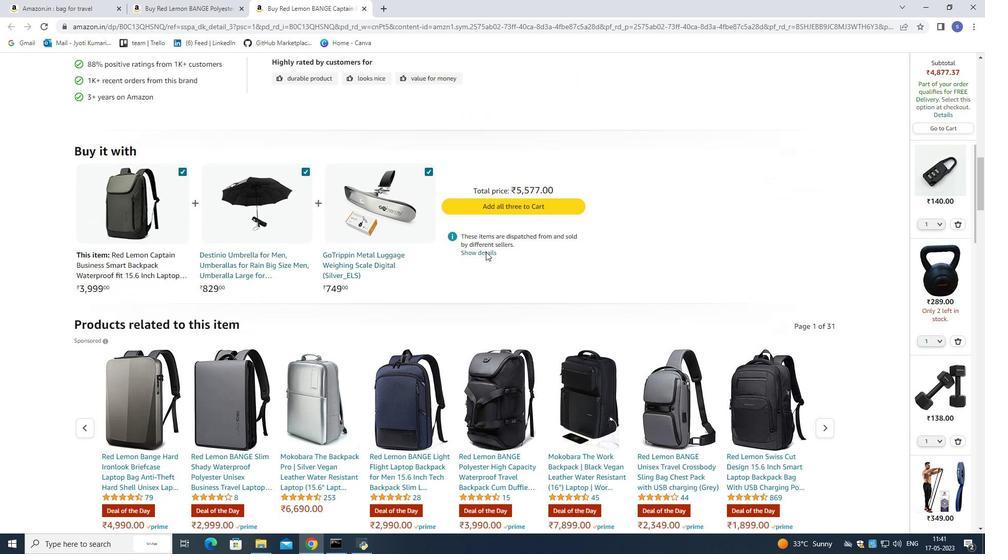 
Action: Mouse scrolled (486, 251) with delta (0, 0)
Screenshot: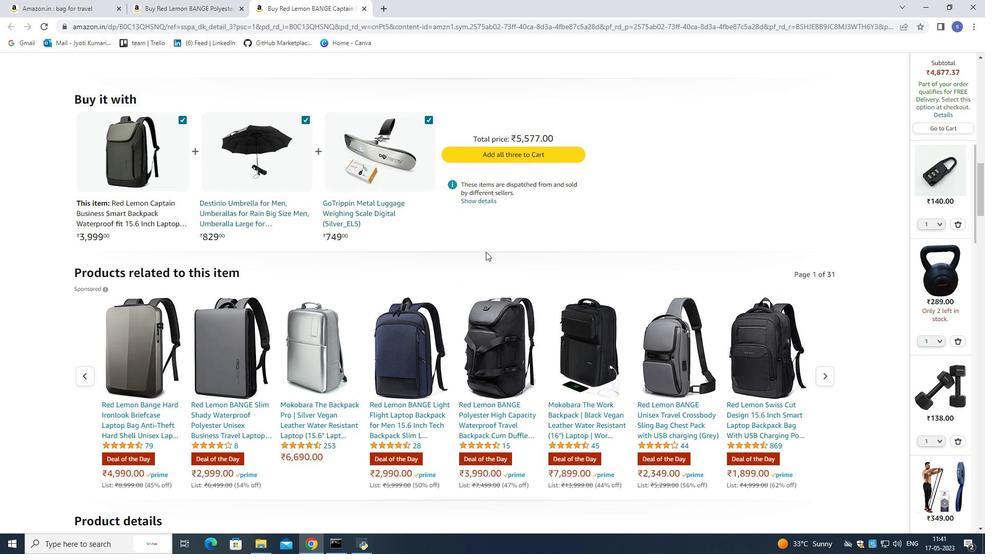 
Action: Mouse scrolled (486, 251) with delta (0, 0)
Screenshot: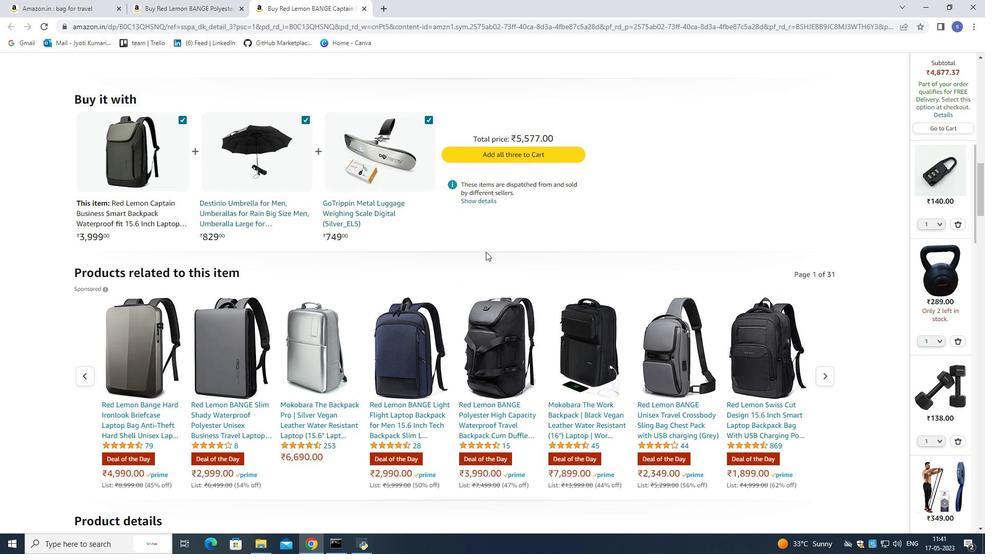 
Action: Mouse scrolled (486, 251) with delta (0, 0)
Screenshot: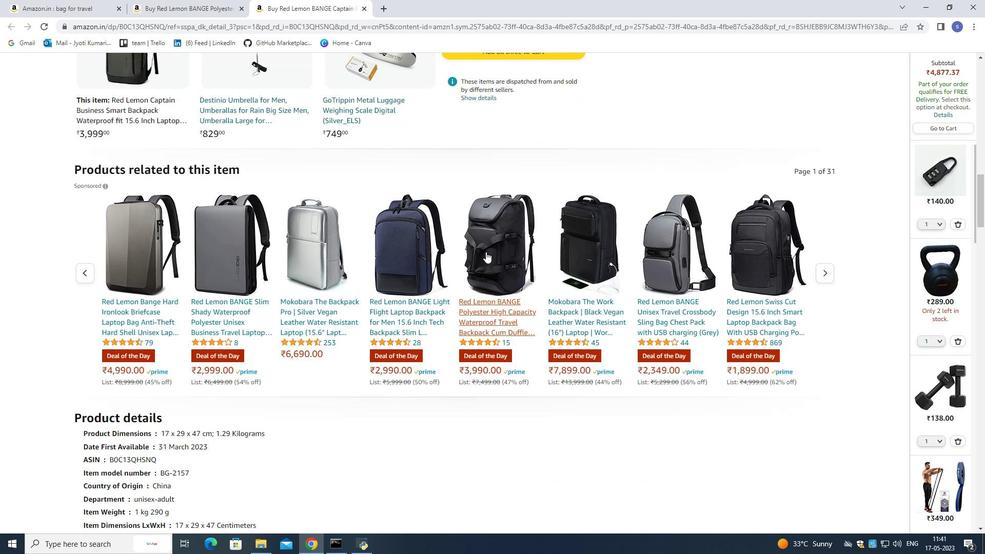 
Action: Mouse scrolled (486, 251) with delta (0, 0)
Screenshot: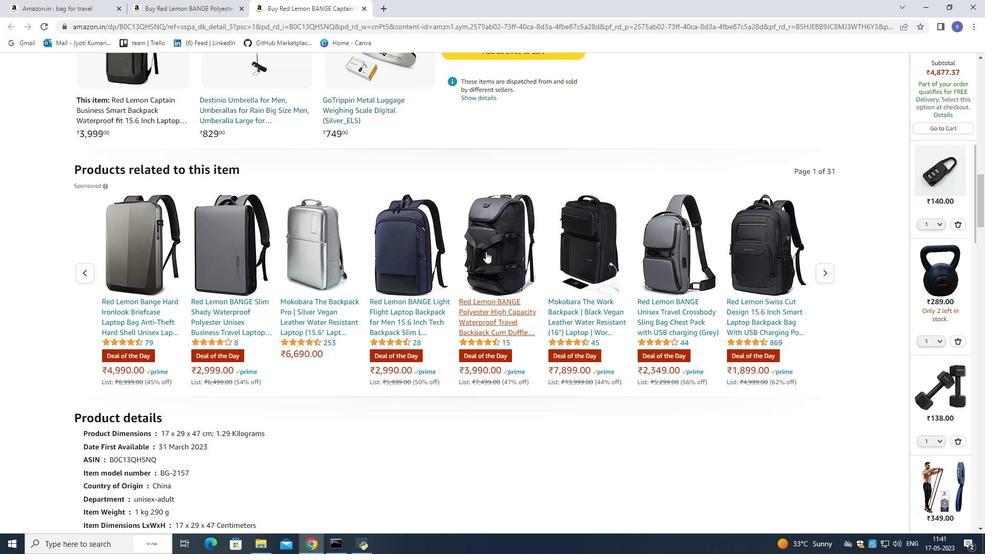 
Action: Mouse scrolled (486, 251) with delta (0, 0)
Screenshot: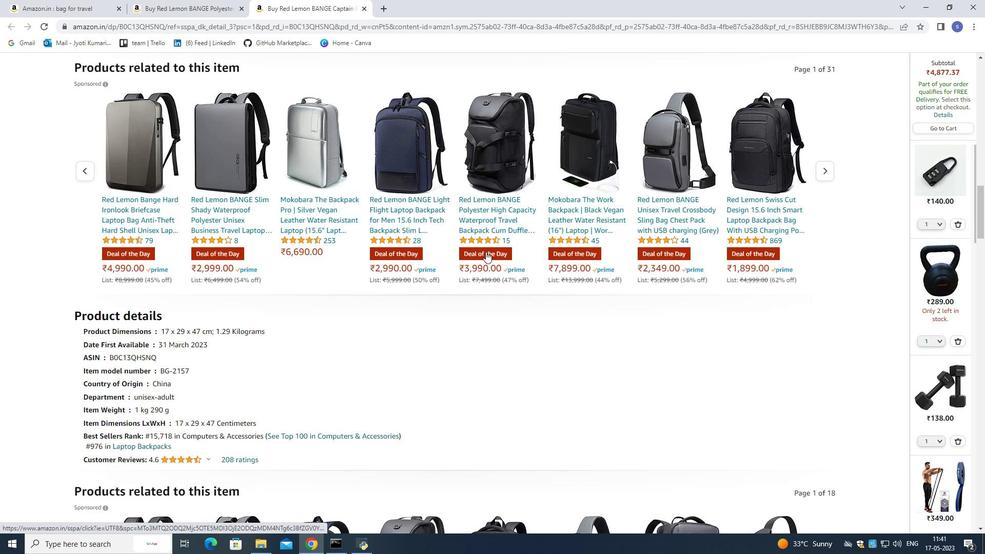 
Action: Mouse scrolled (486, 251) with delta (0, 0)
Screenshot: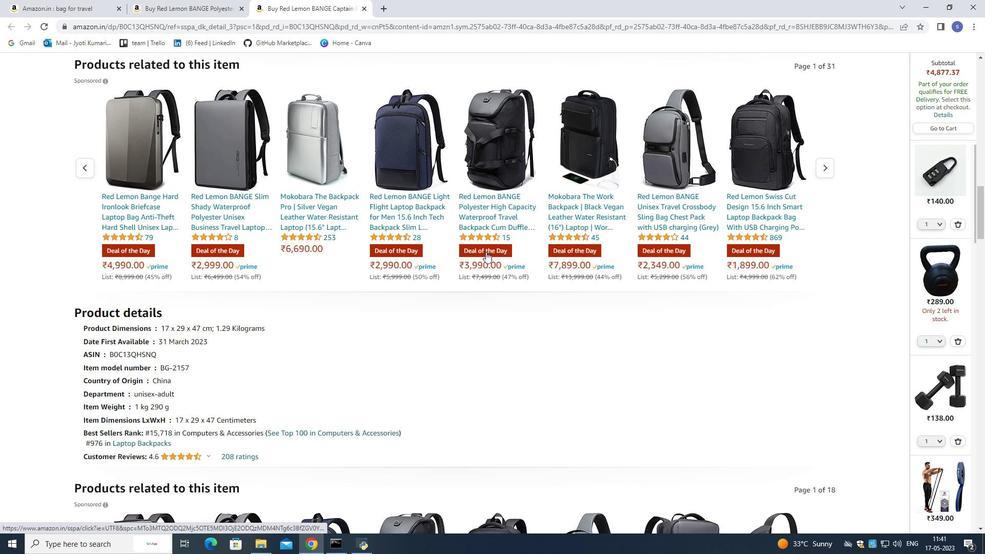 
Action: Mouse scrolled (486, 251) with delta (0, 0)
Screenshot: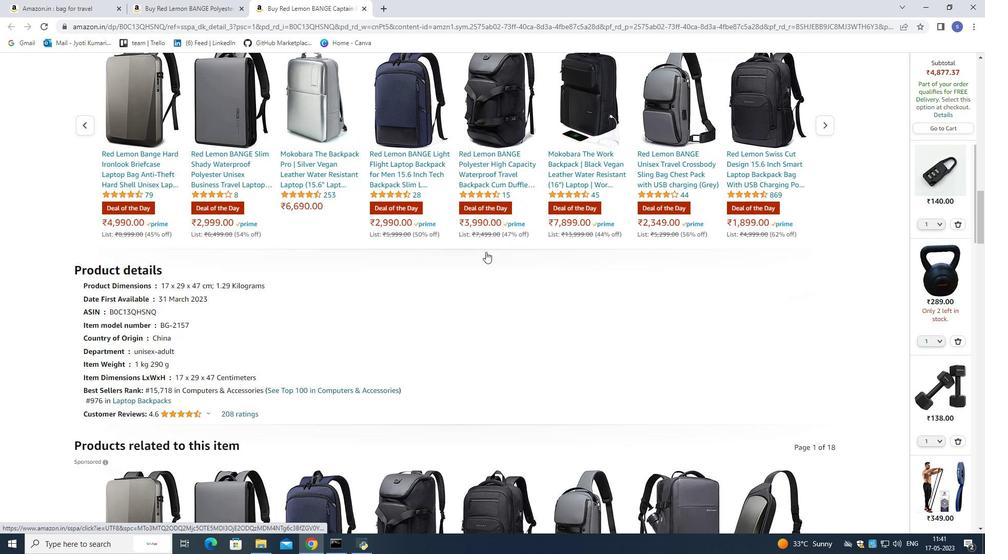 
Action: Mouse scrolled (486, 251) with delta (0, 0)
Screenshot: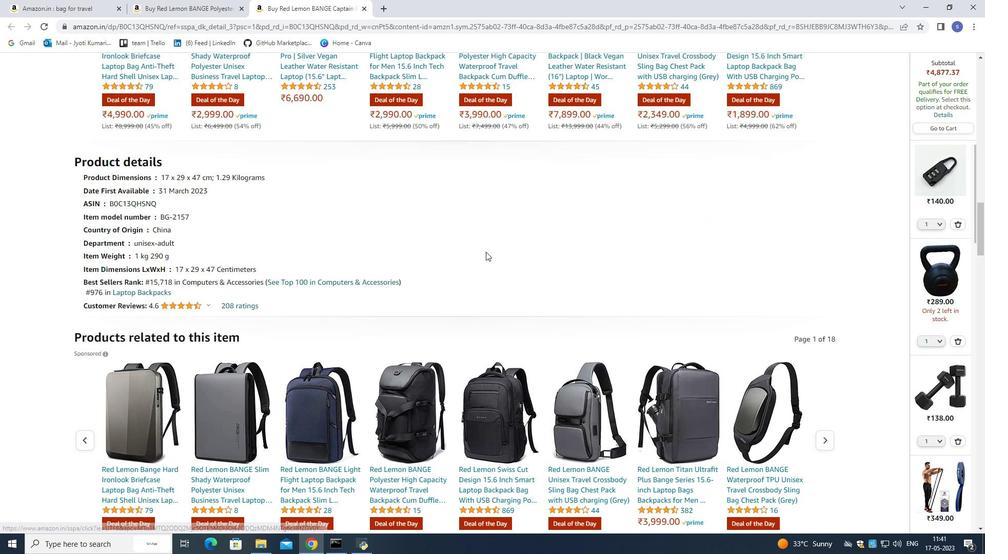 
Action: Mouse scrolled (486, 251) with delta (0, 0)
Screenshot: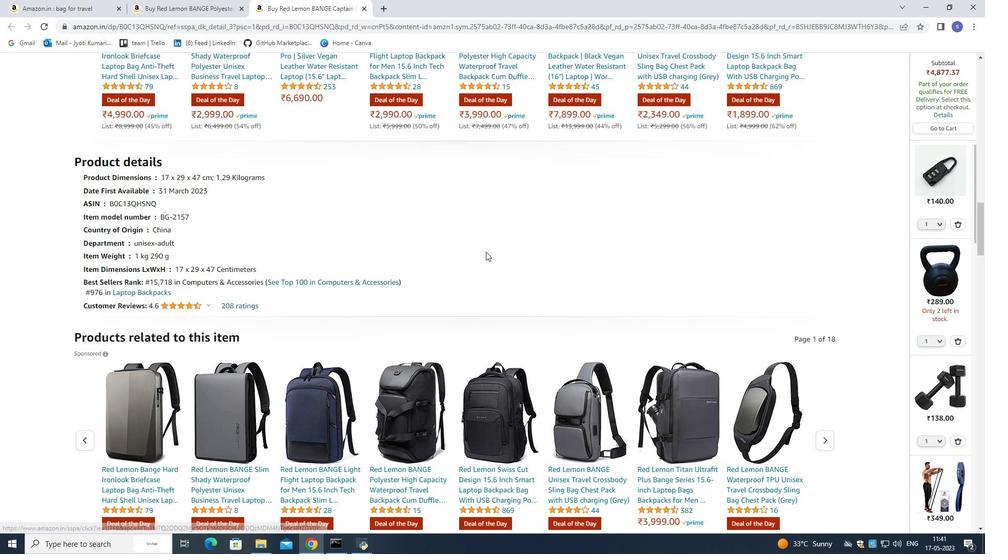 
Action: Mouse scrolled (486, 251) with delta (0, 0)
